 Task: Get the current traffic updates for Portland Head Light in Cape Elizabeth.
Action: Key pressed <Key.caps_lock>P<Key.caps_lock>ortland<Key.space><Key.caps_lock>H<Key.caps_lock>ead<Key.space><Key.caps_lock>L<Key.caps_lock>ight<Key.space>,<Key.caps_lock>C<Key.caps_lock>ape<Key.space><Key.caps_lock>E<Key.caps_lock>lizabeth
Screenshot: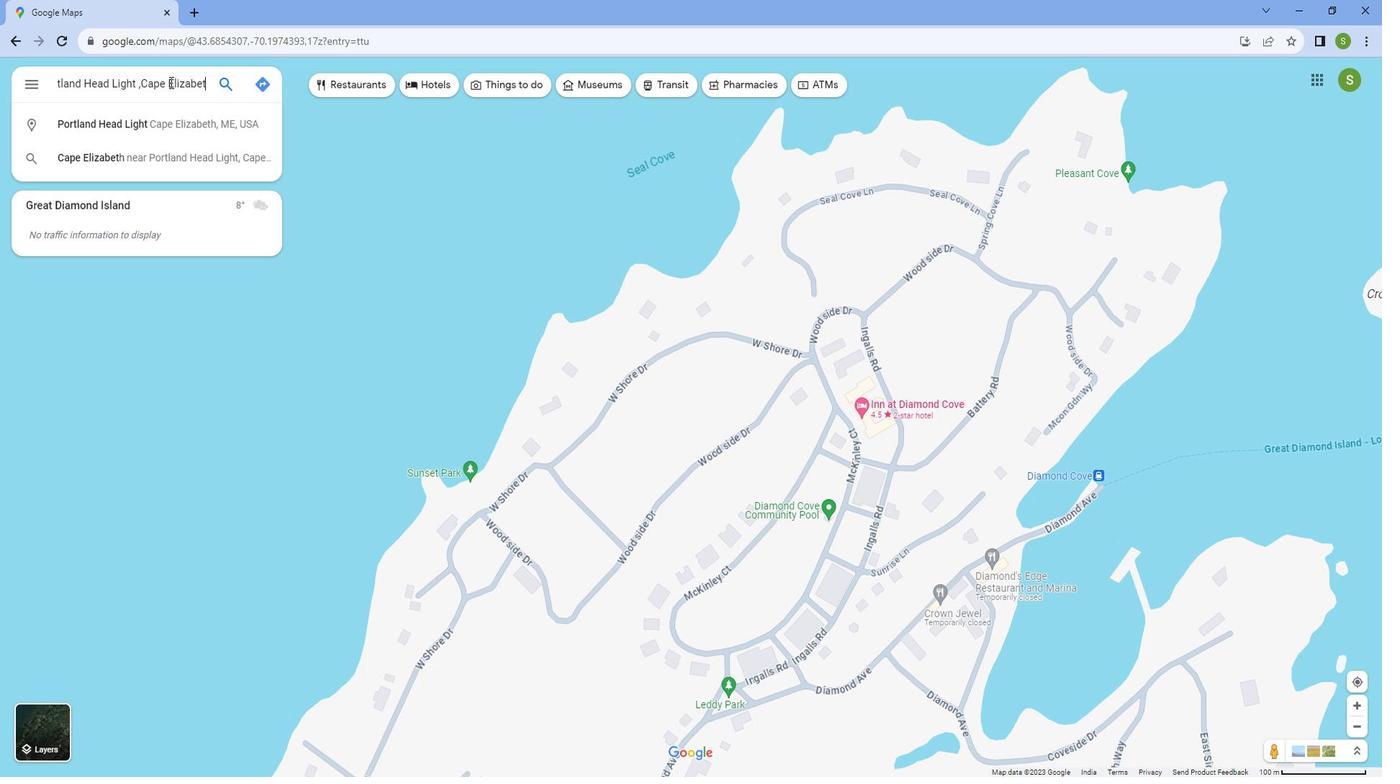 
Action: Mouse moved to (235, 129)
Screenshot: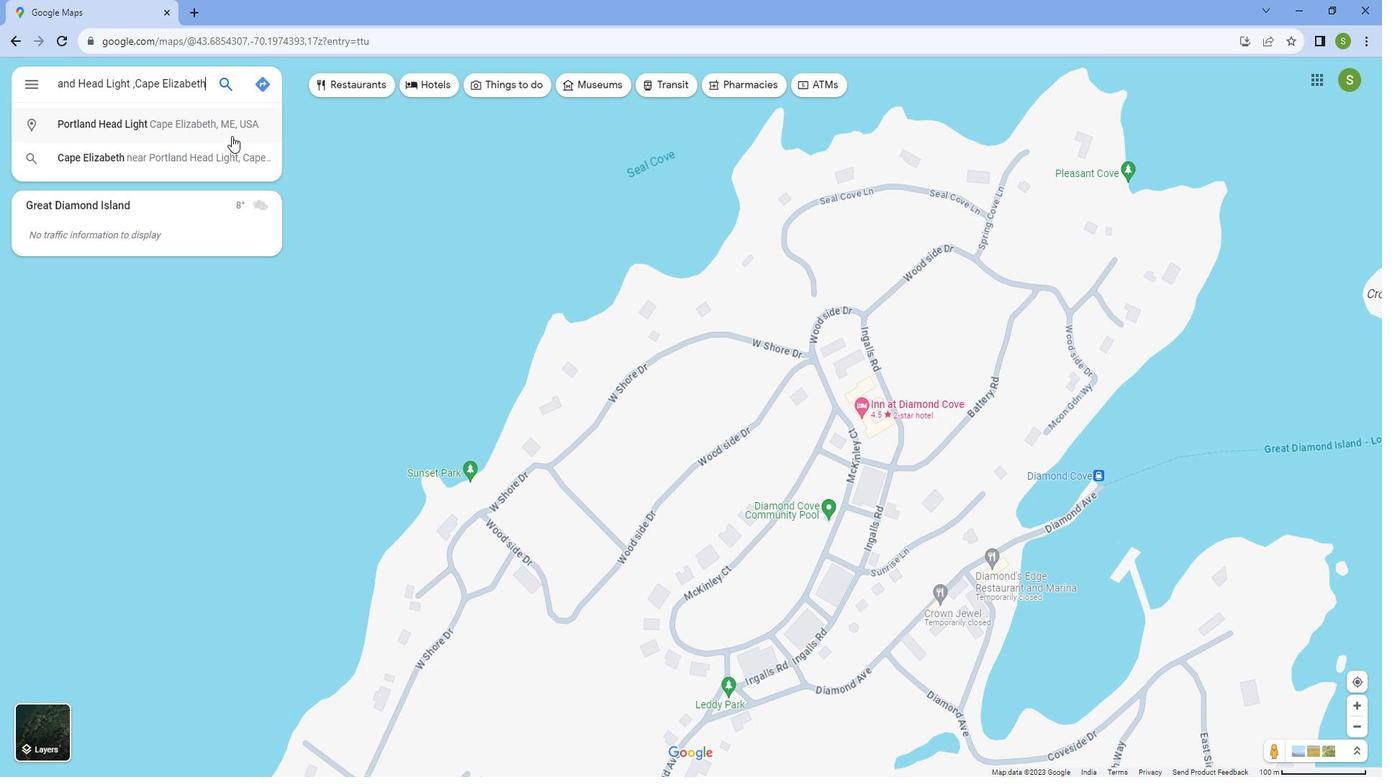 
Action: Mouse pressed left at (235, 129)
Screenshot: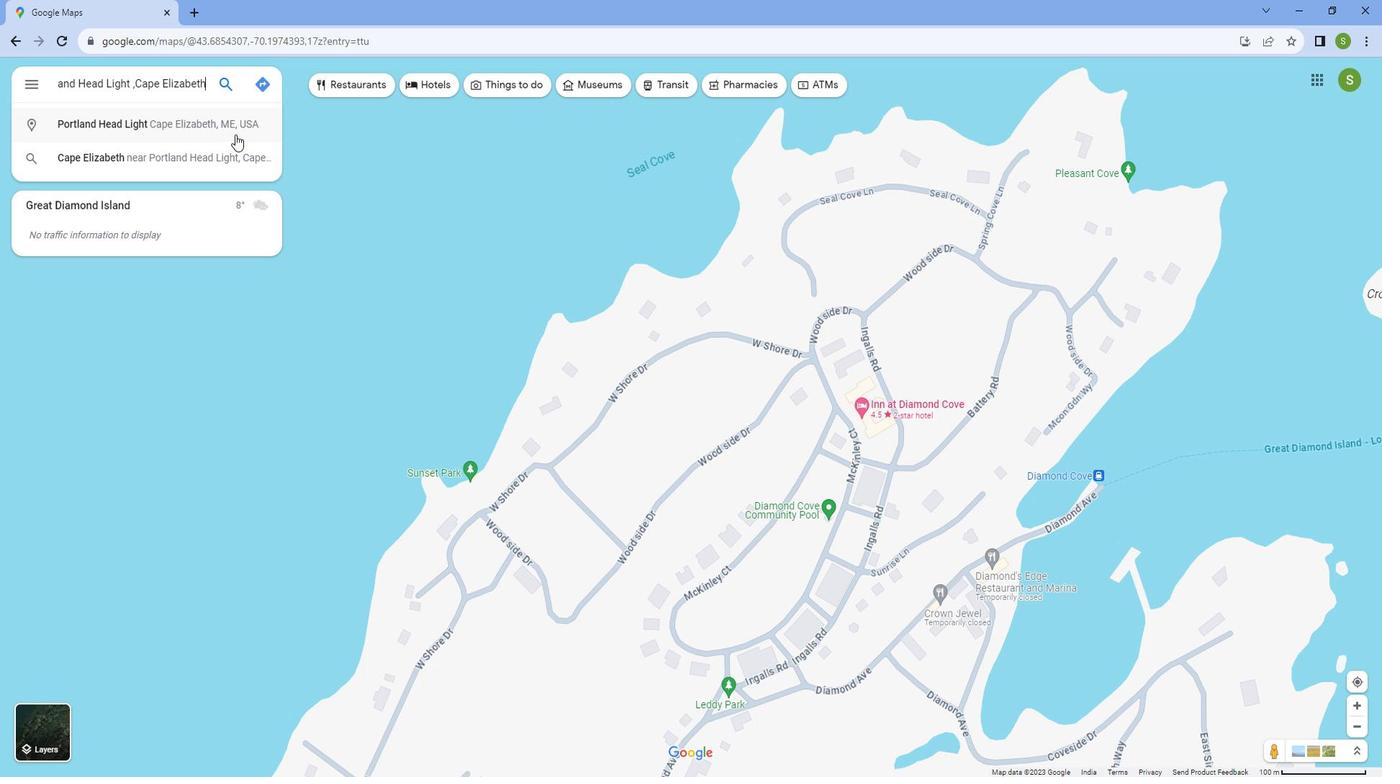 
Action: Mouse moved to (699, 558)
Screenshot: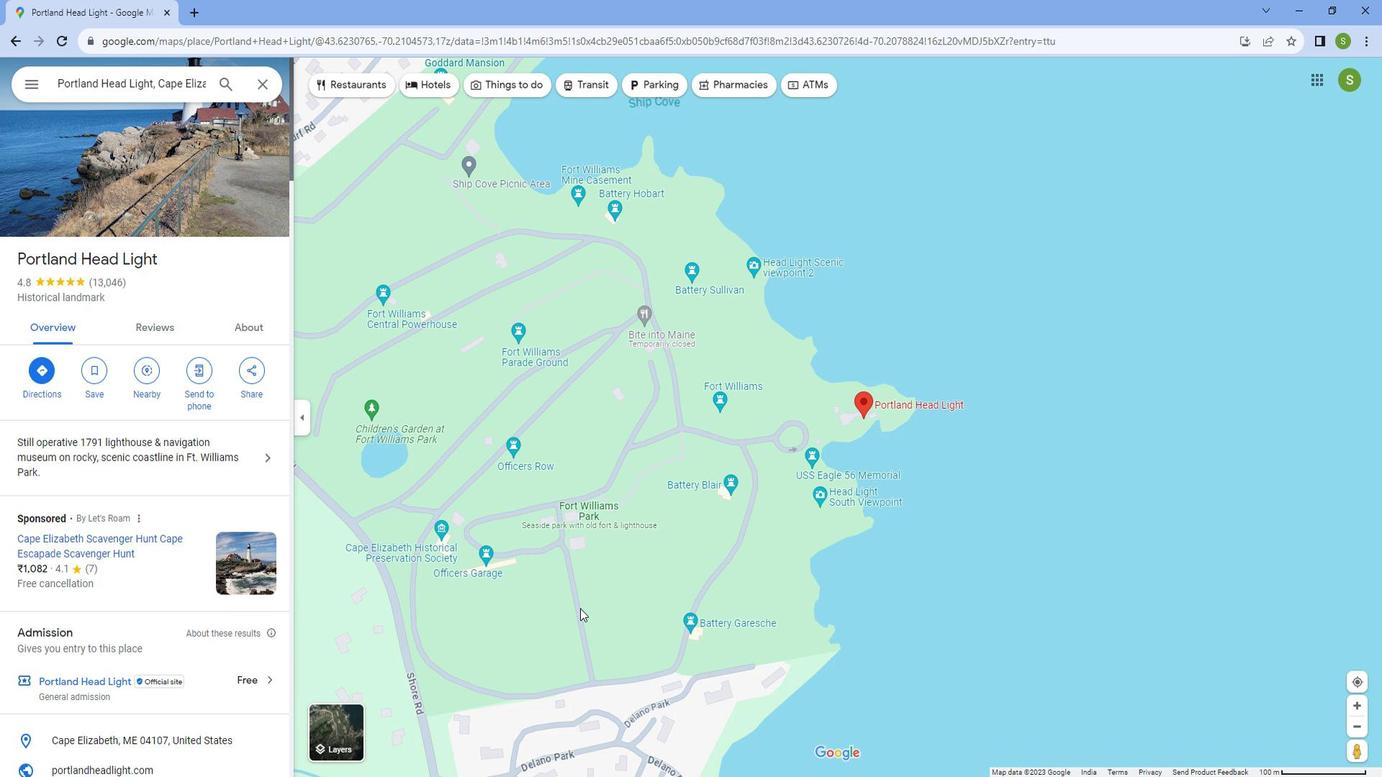 
Action: Mouse scrolled (699, 557) with delta (0, 0)
Screenshot: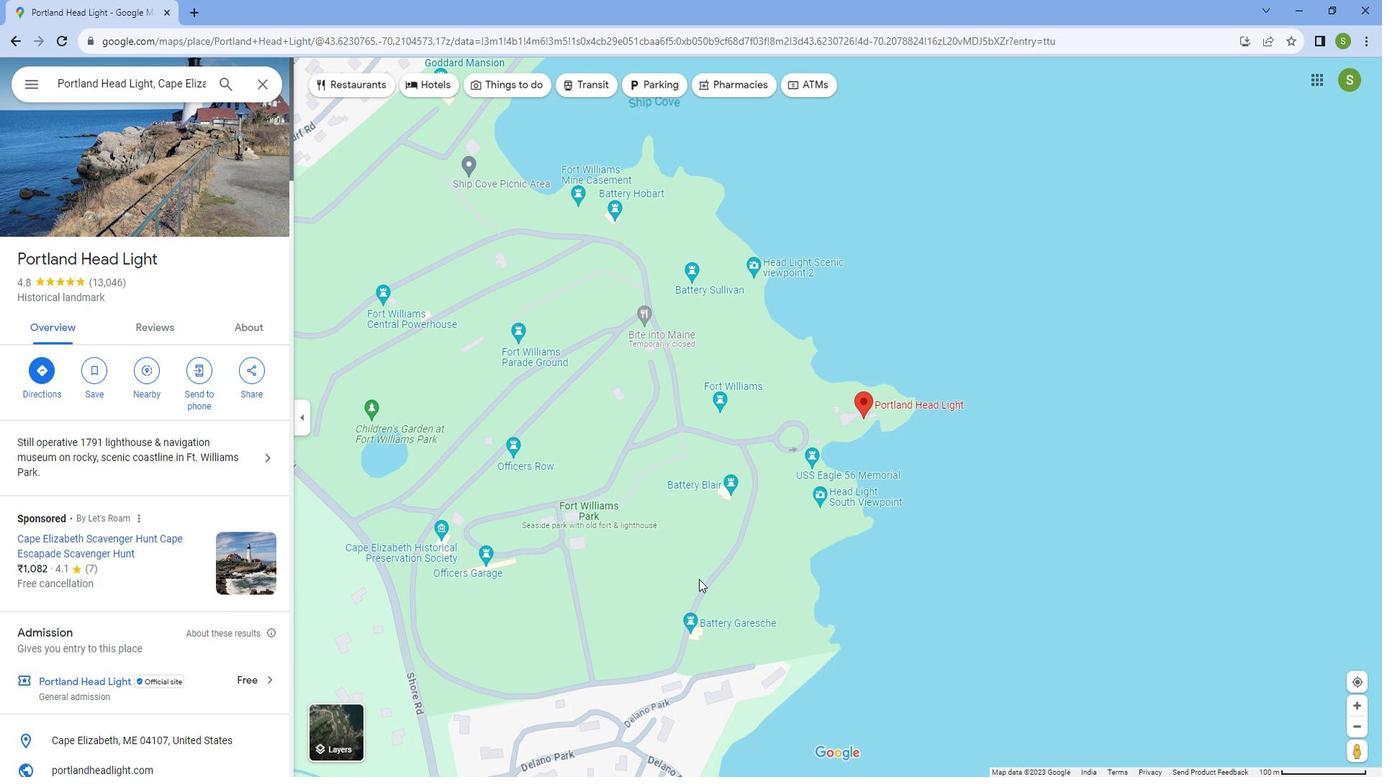 
Action: Mouse scrolled (699, 557) with delta (0, 0)
Screenshot: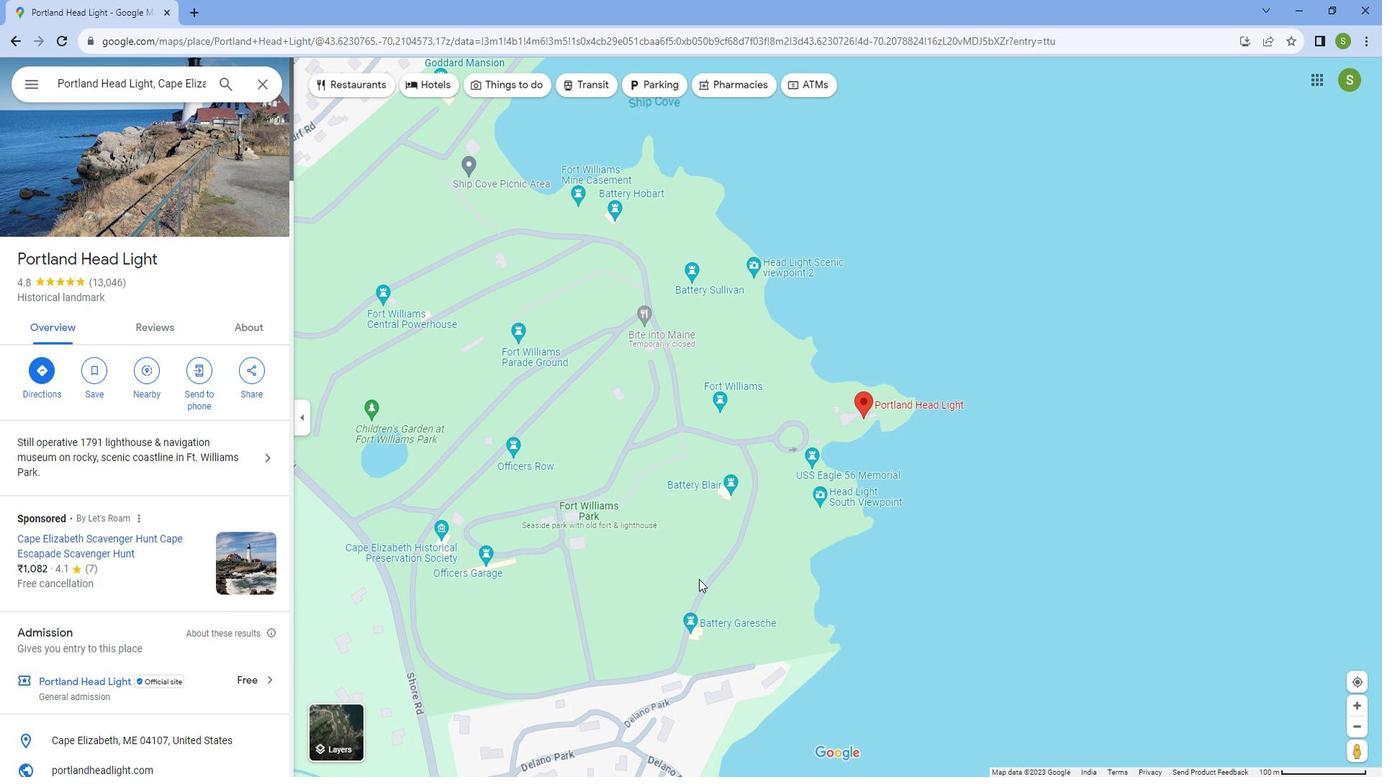 
Action: Mouse scrolled (699, 557) with delta (0, 0)
Screenshot: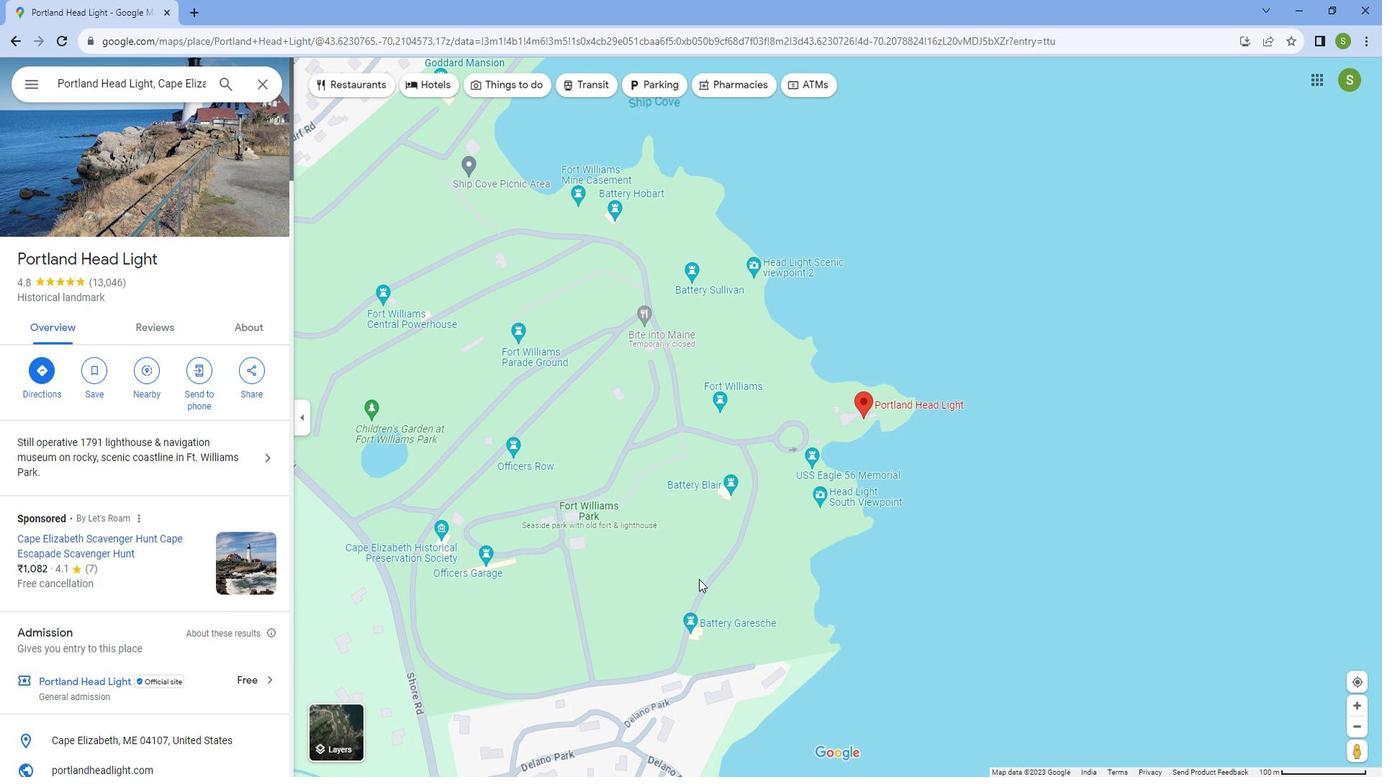 
Action: Mouse scrolled (699, 557) with delta (0, 0)
Screenshot: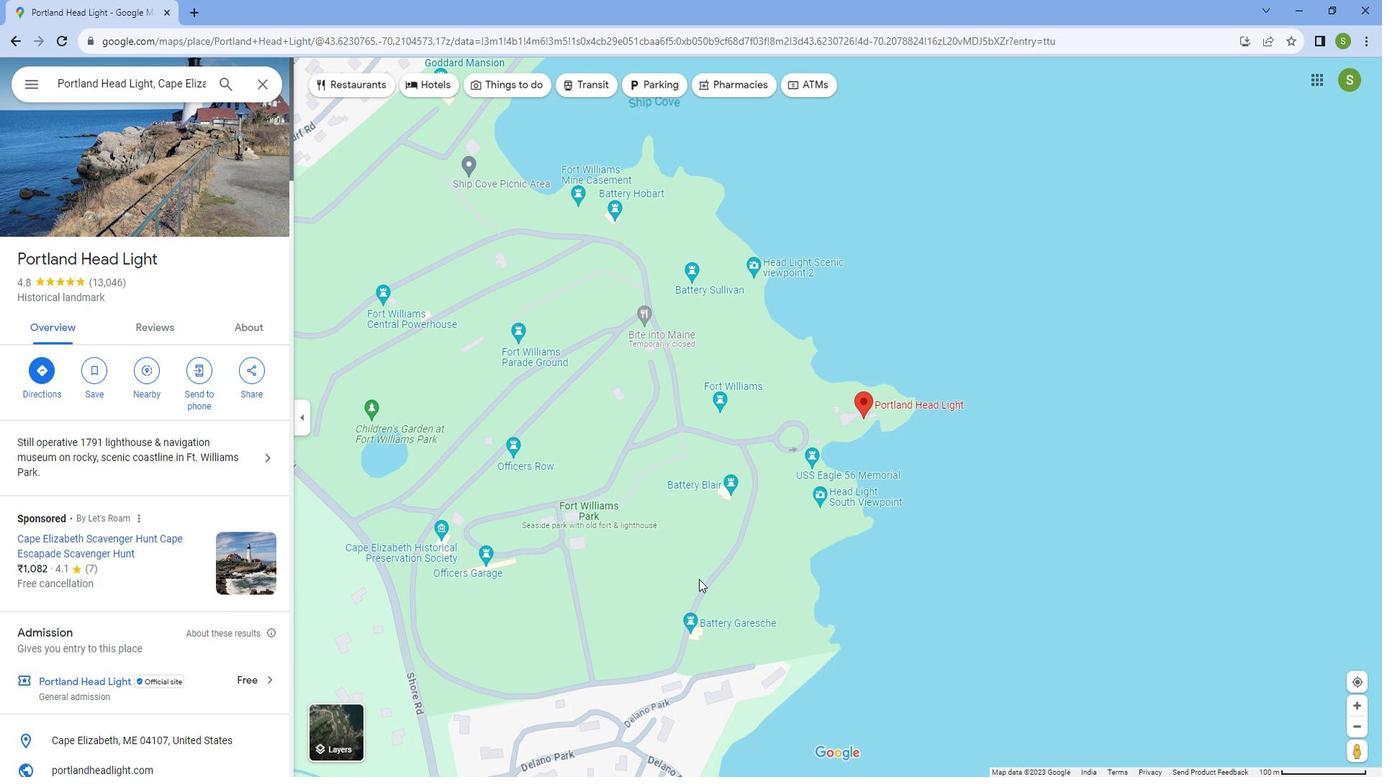 
Action: Mouse scrolled (699, 557) with delta (0, 0)
Screenshot: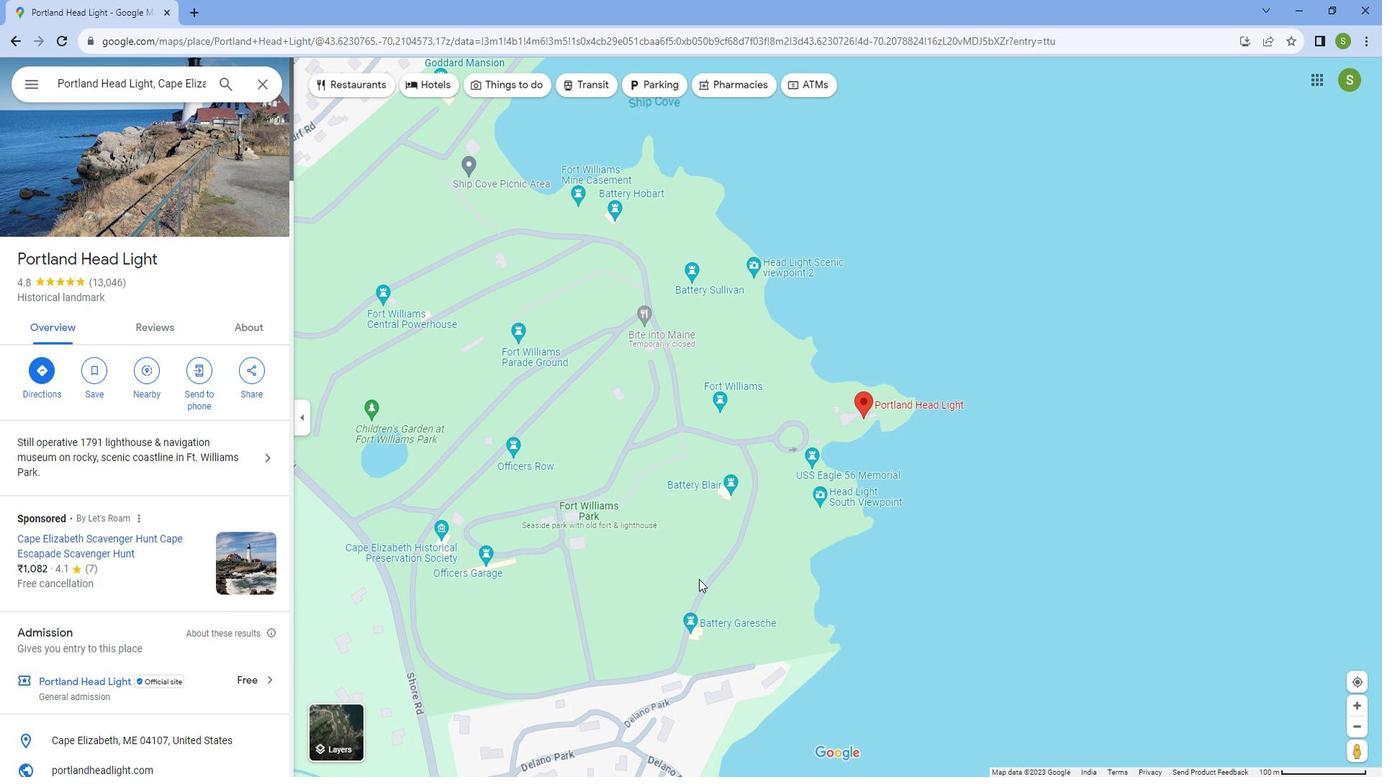 
Action: Mouse scrolled (699, 557) with delta (0, 0)
Screenshot: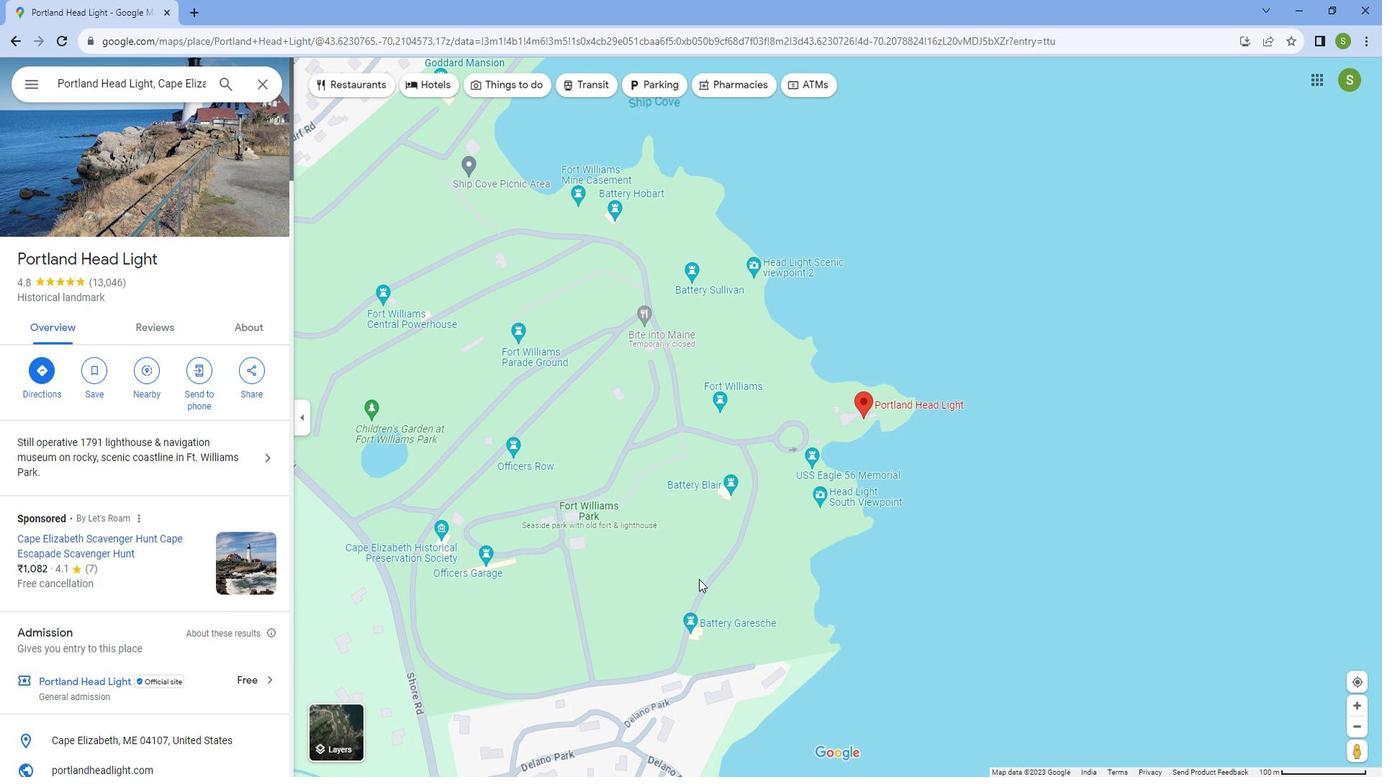 
Action: Mouse scrolled (699, 557) with delta (0, 0)
Screenshot: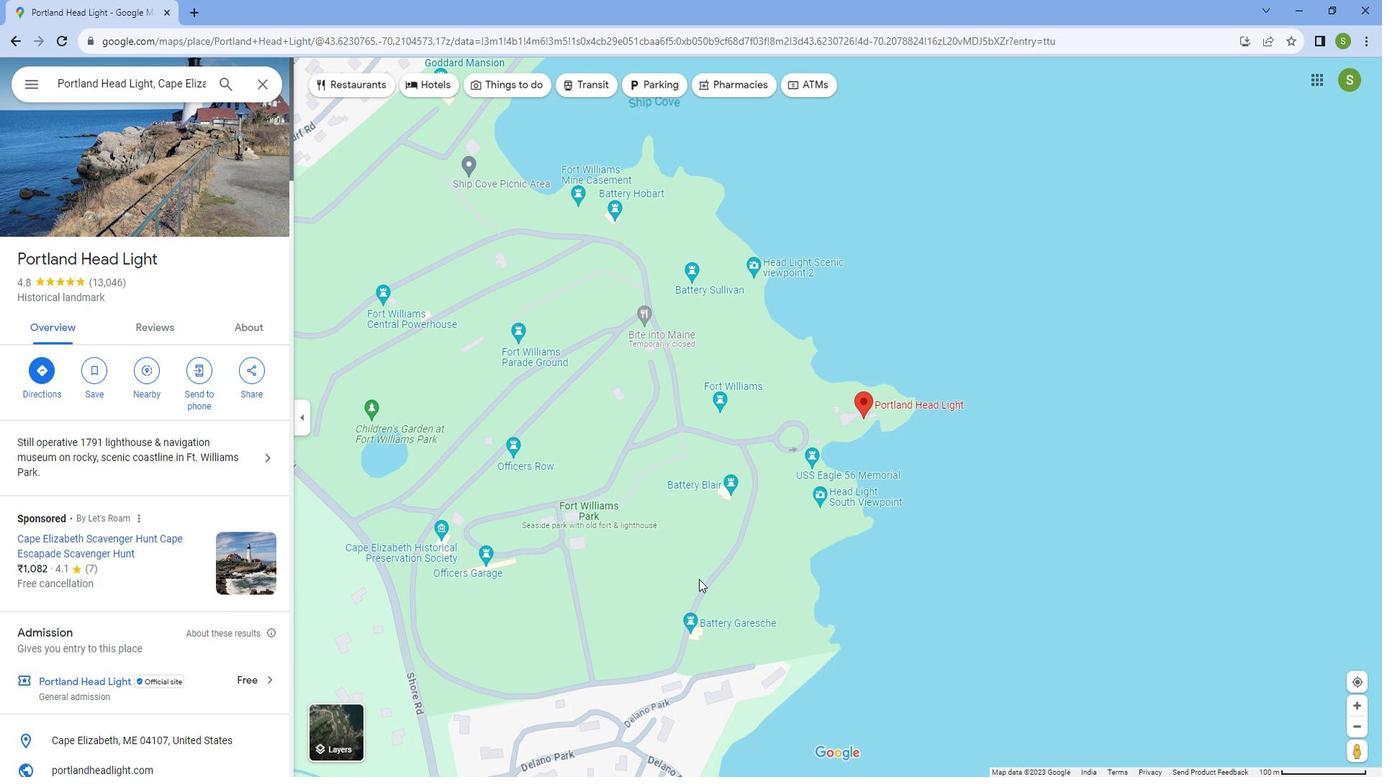 
Action: Mouse moved to (439, 692)
Screenshot: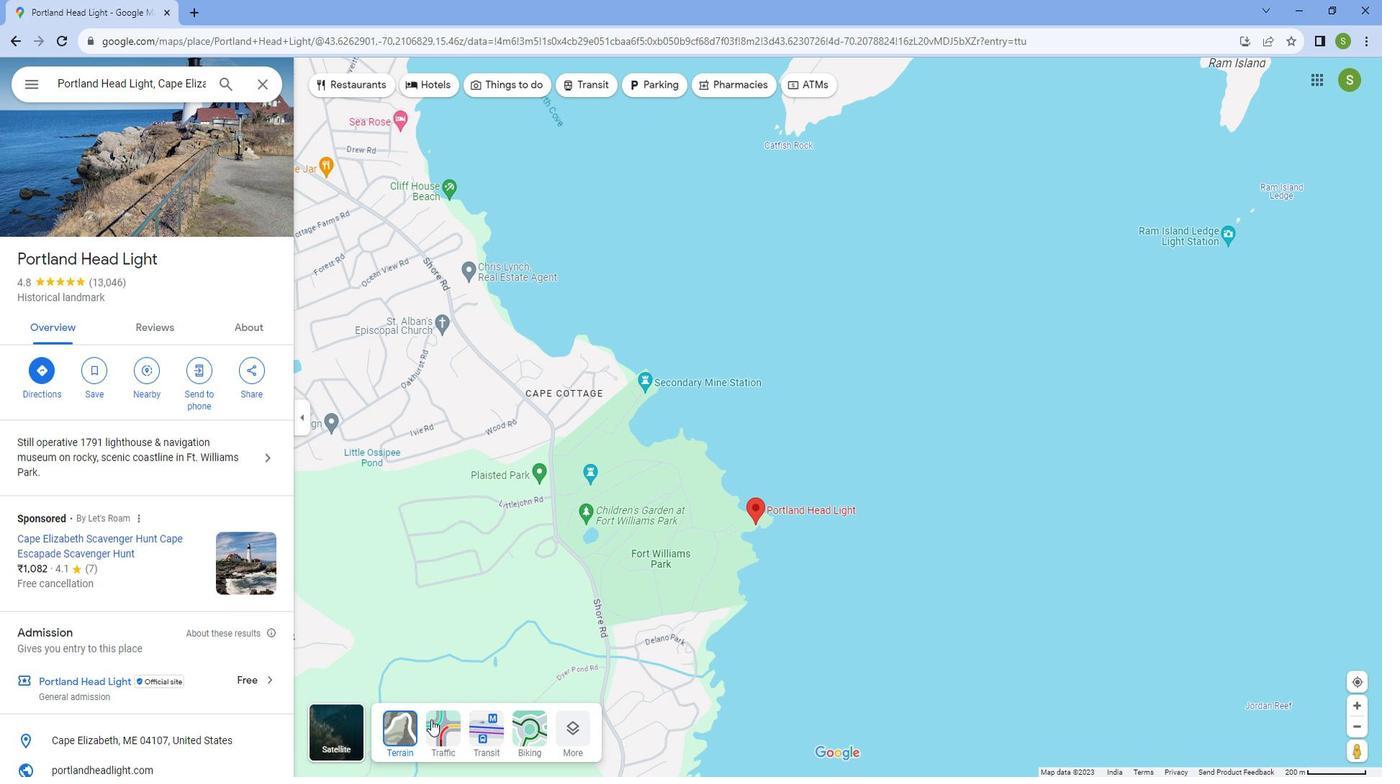 
Action: Mouse pressed left at (439, 692)
Screenshot: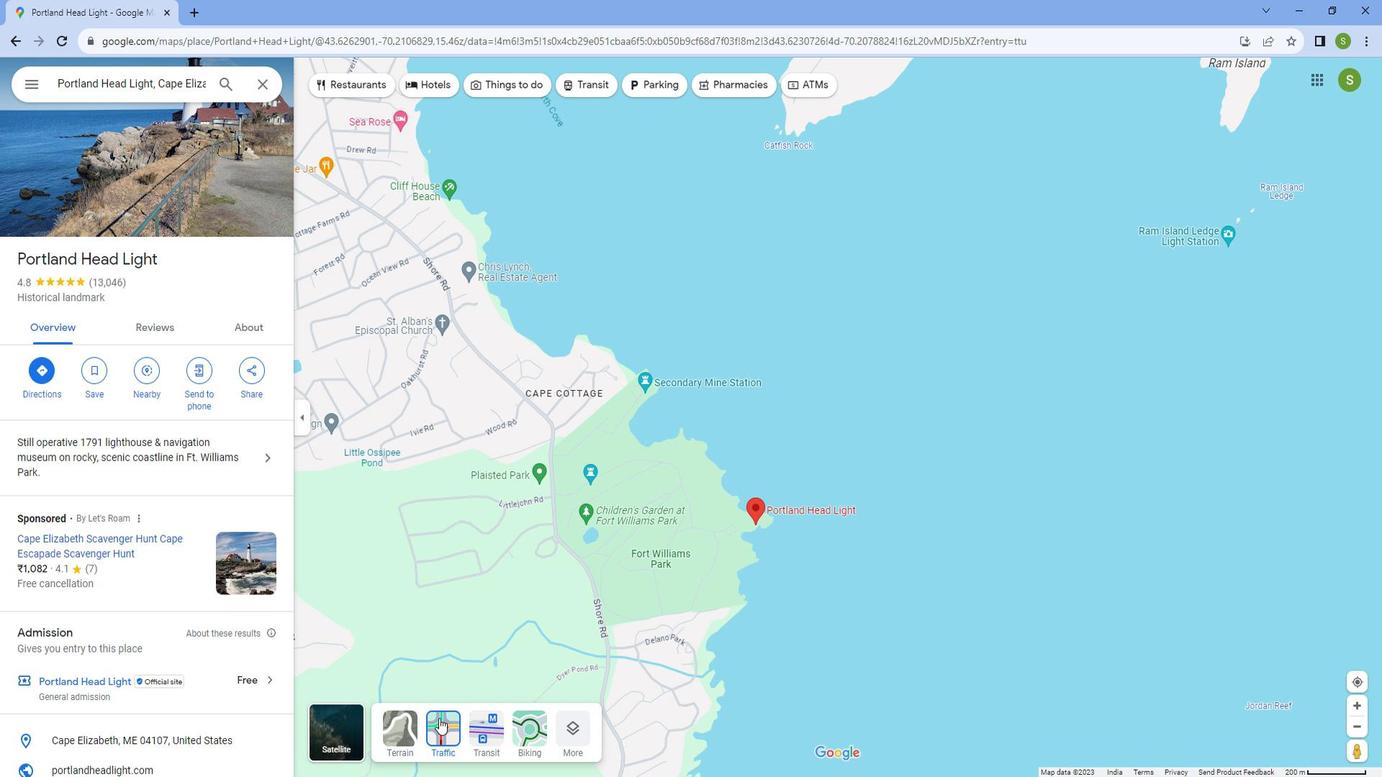 
Action: Mouse moved to (549, 583)
Screenshot: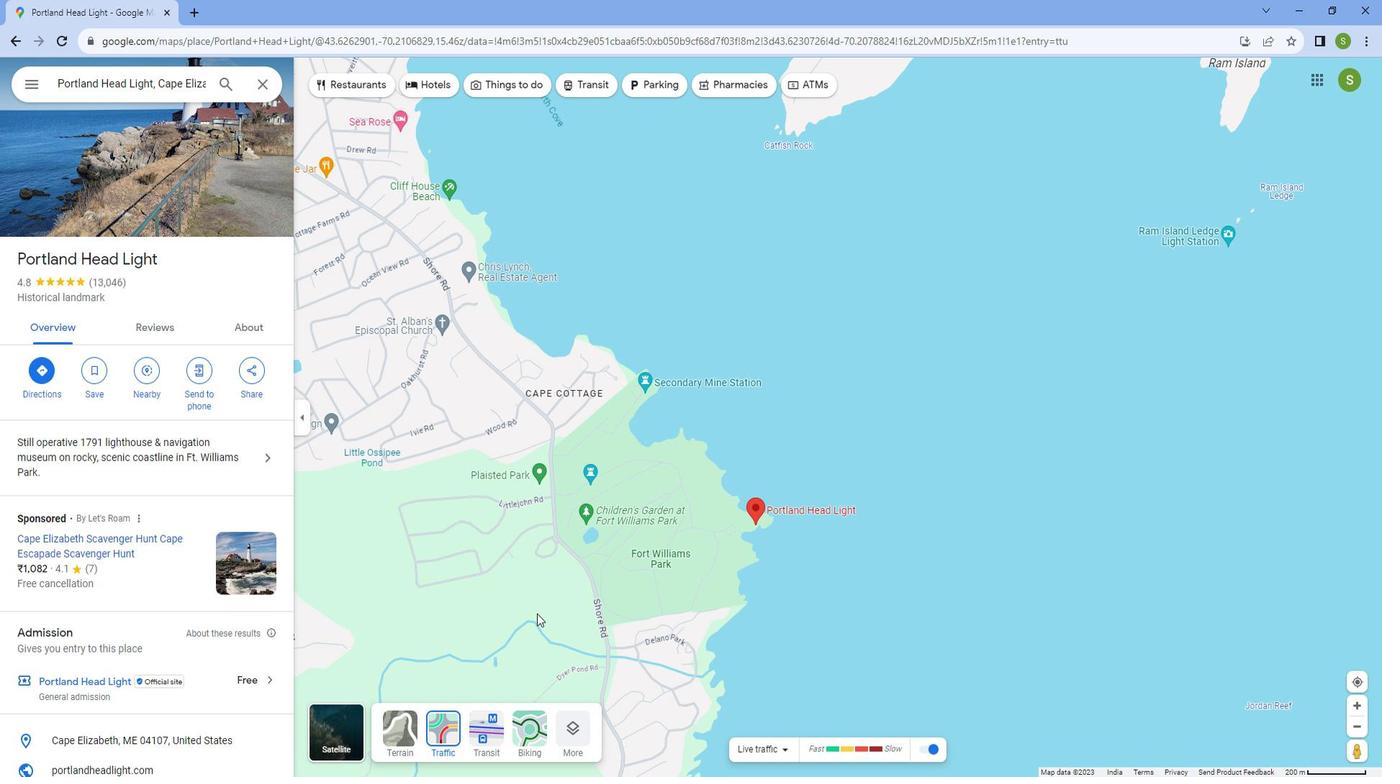 
Action: Mouse scrolled (549, 582) with delta (0, 0)
Screenshot: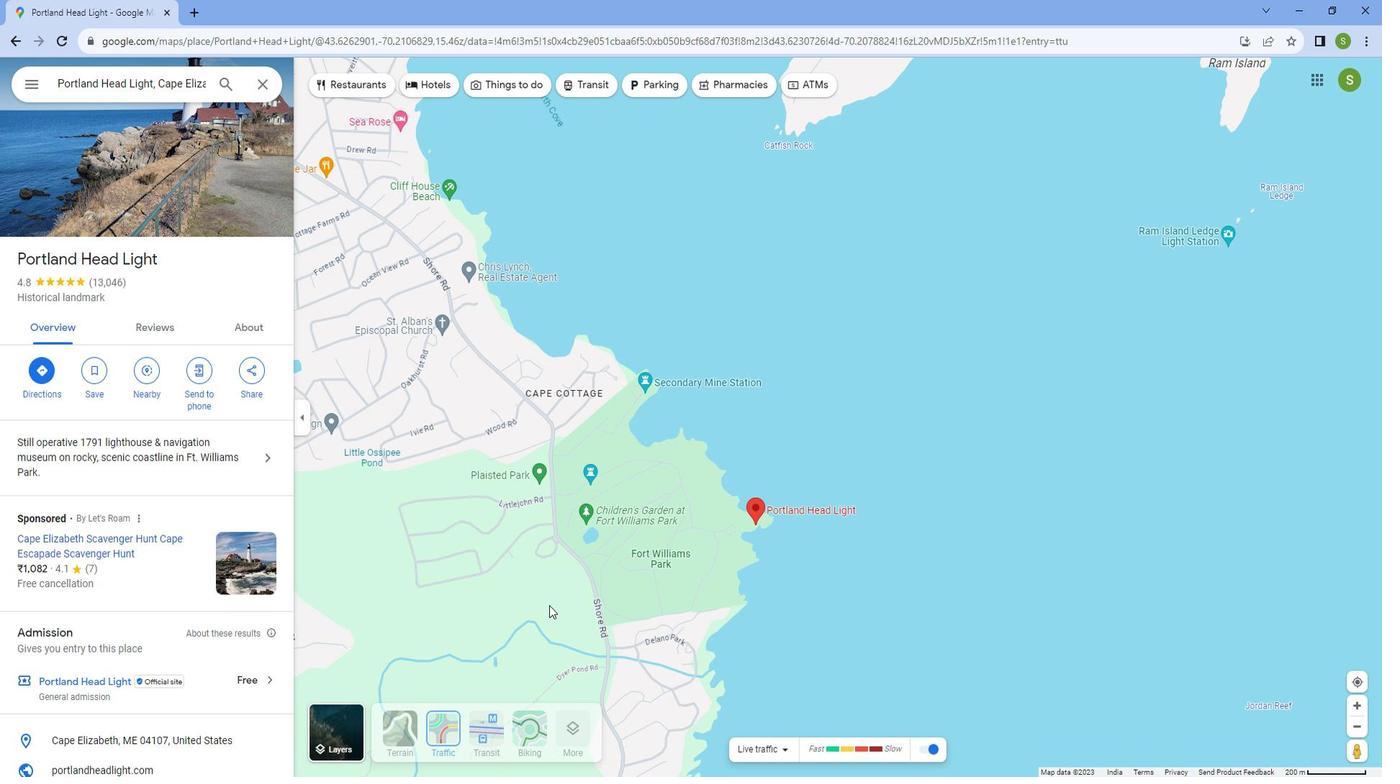 
Action: Mouse scrolled (549, 582) with delta (0, 0)
Screenshot: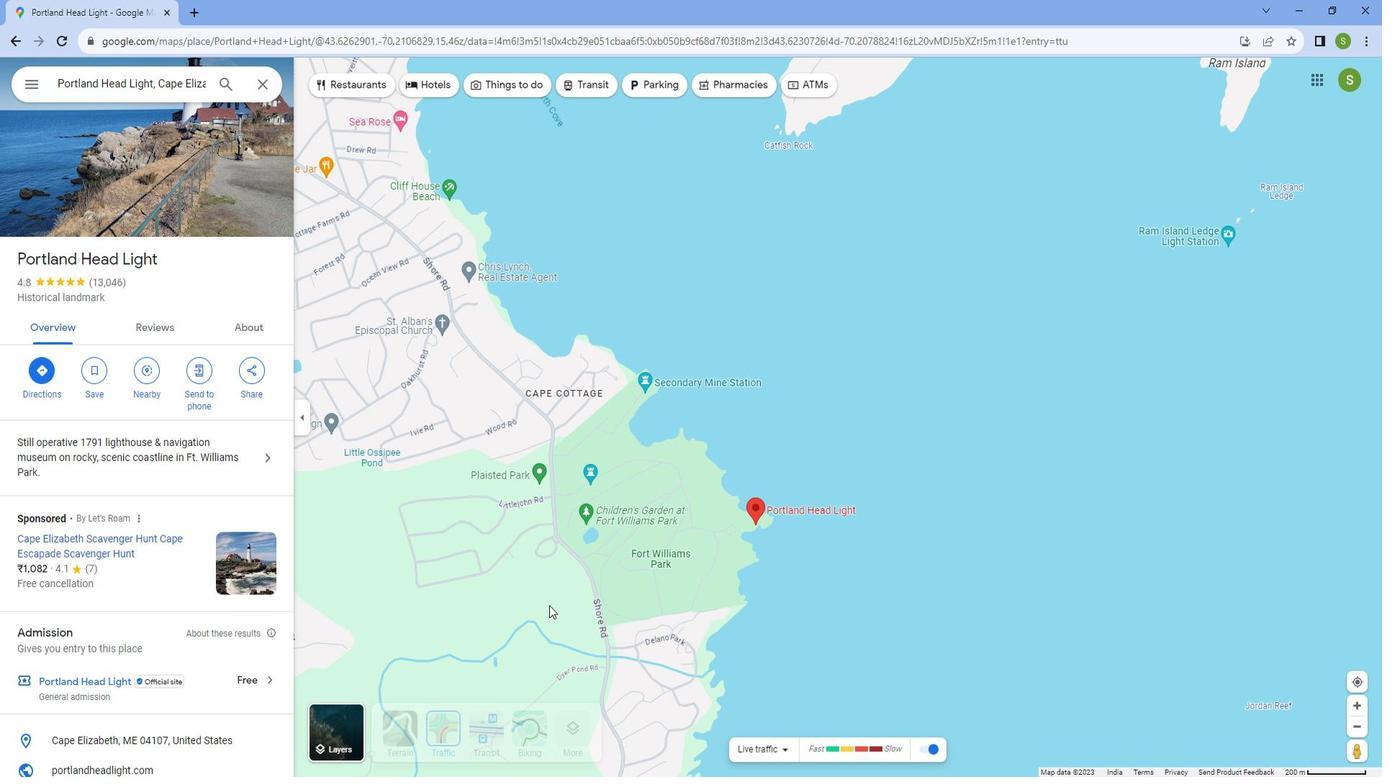 
Action: Mouse scrolled (549, 582) with delta (0, 0)
Screenshot: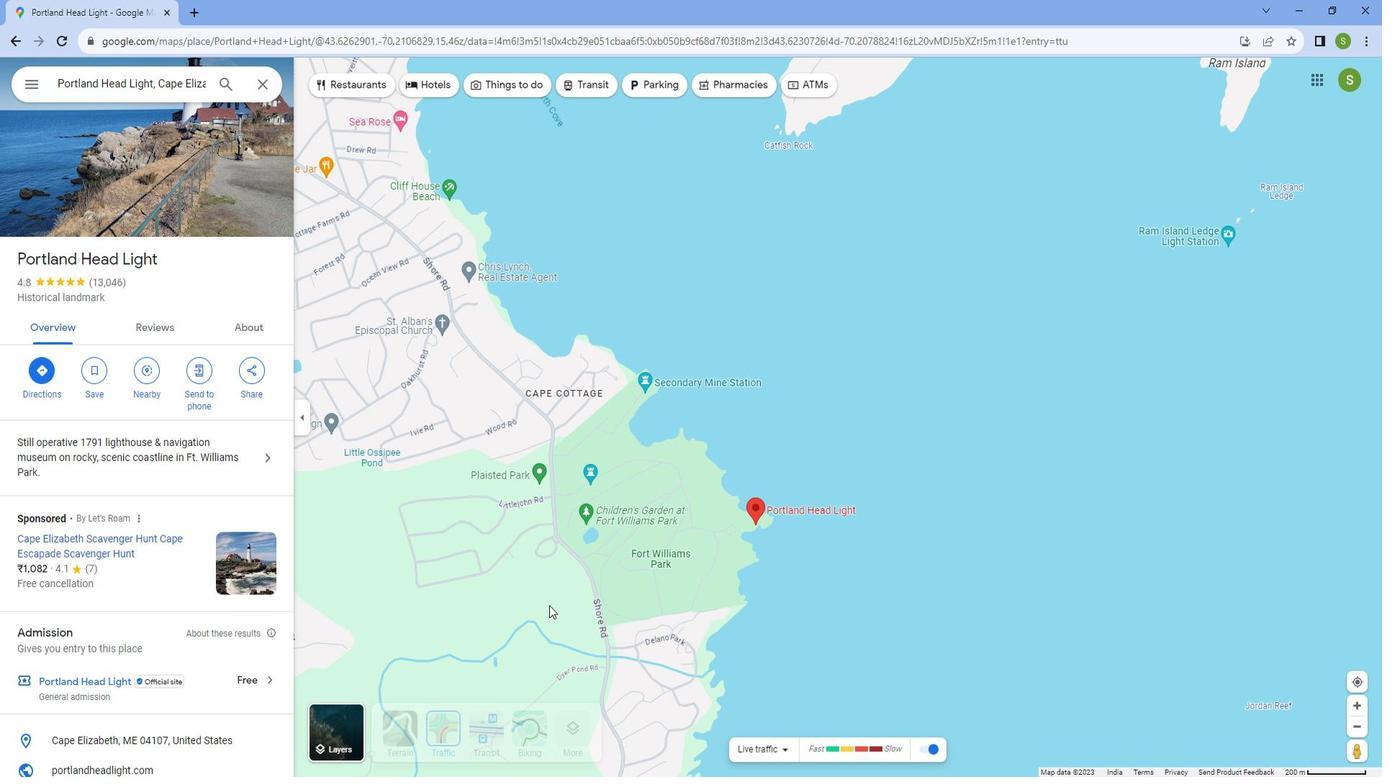 
Action: Mouse scrolled (549, 582) with delta (0, 0)
Screenshot: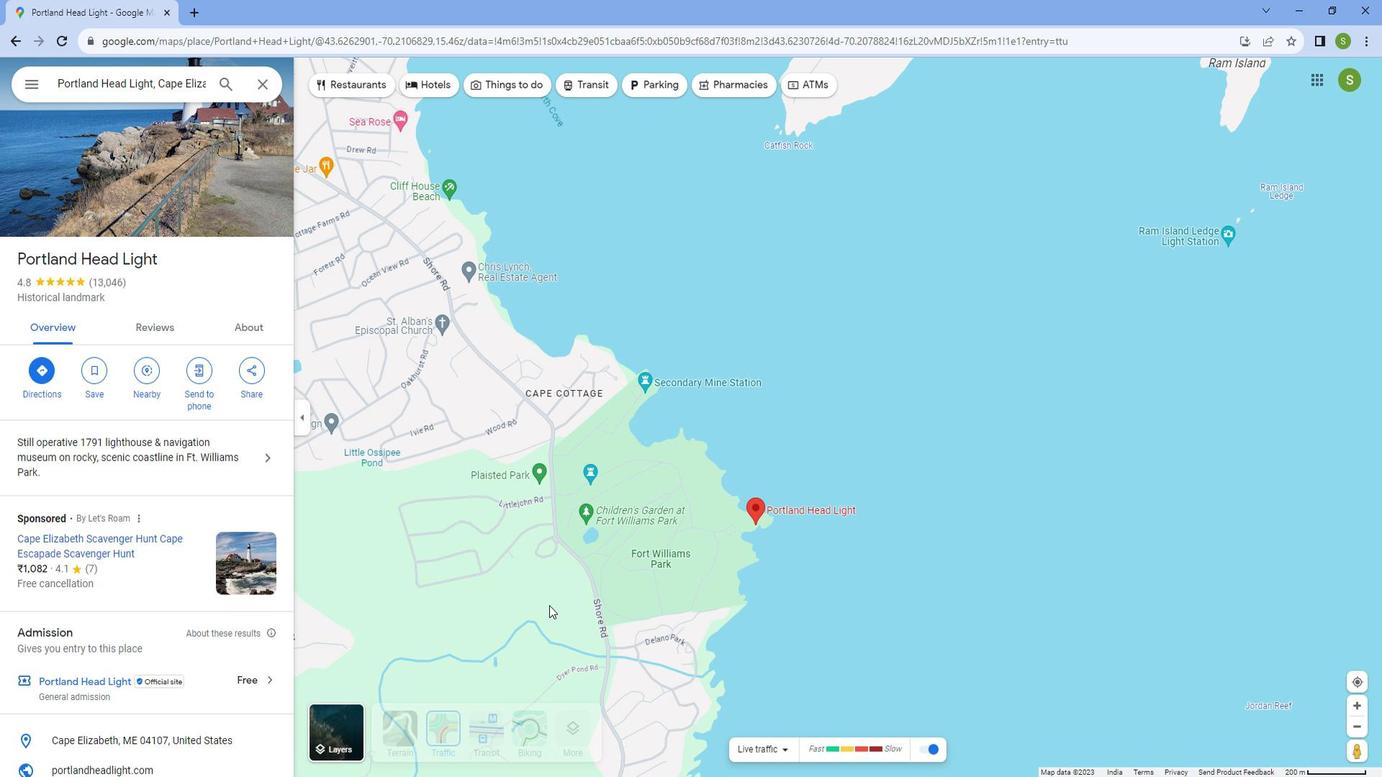 
Action: Mouse scrolled (549, 582) with delta (0, 0)
Screenshot: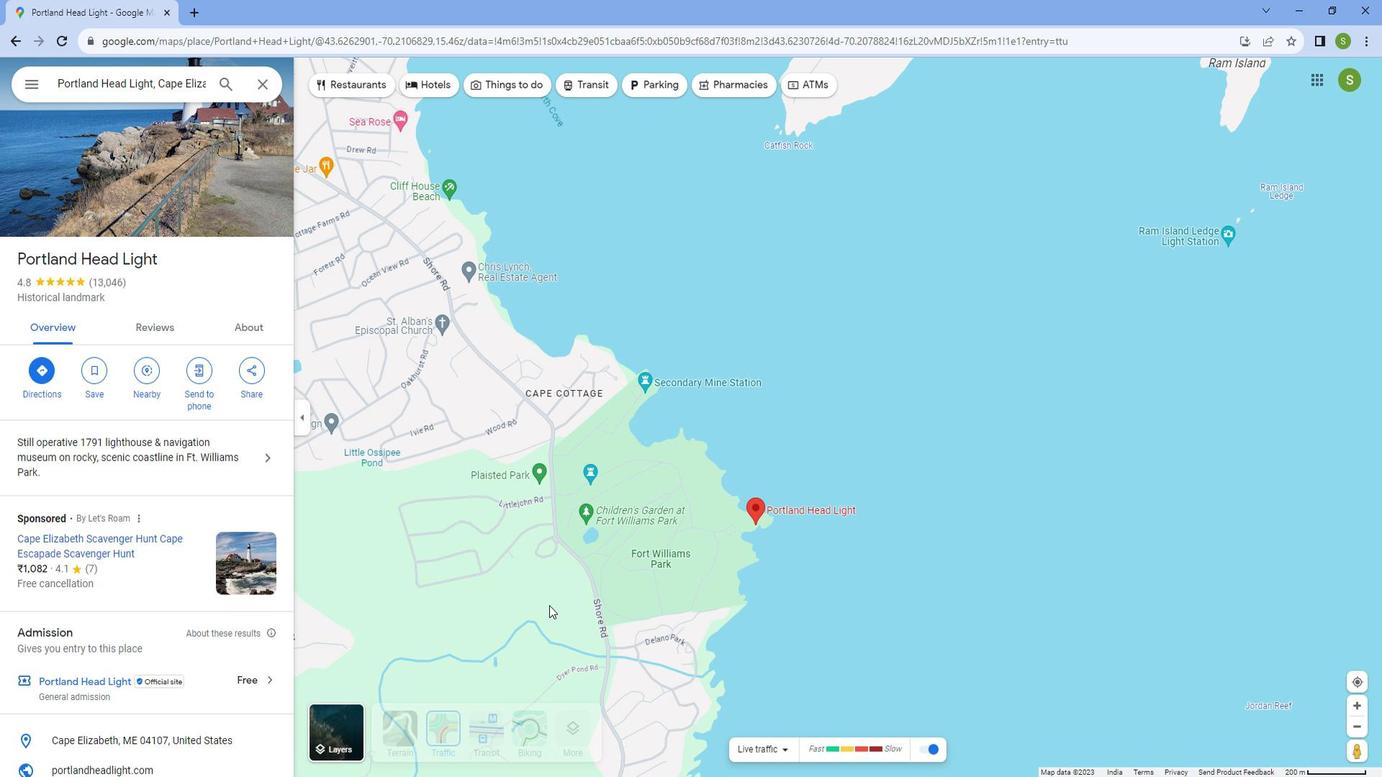 
Action: Mouse scrolled (549, 582) with delta (0, 0)
Screenshot: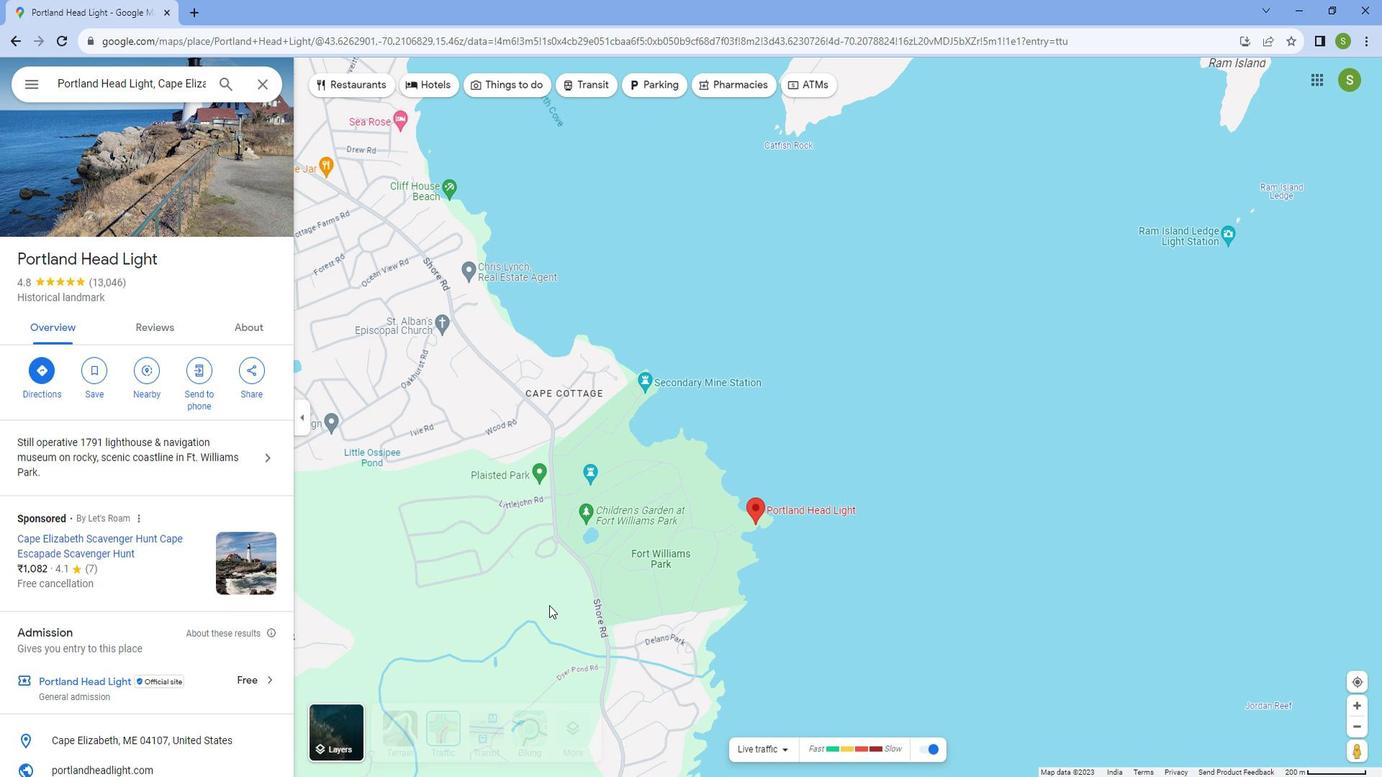 
Action: Mouse scrolled (549, 582) with delta (0, 0)
Screenshot: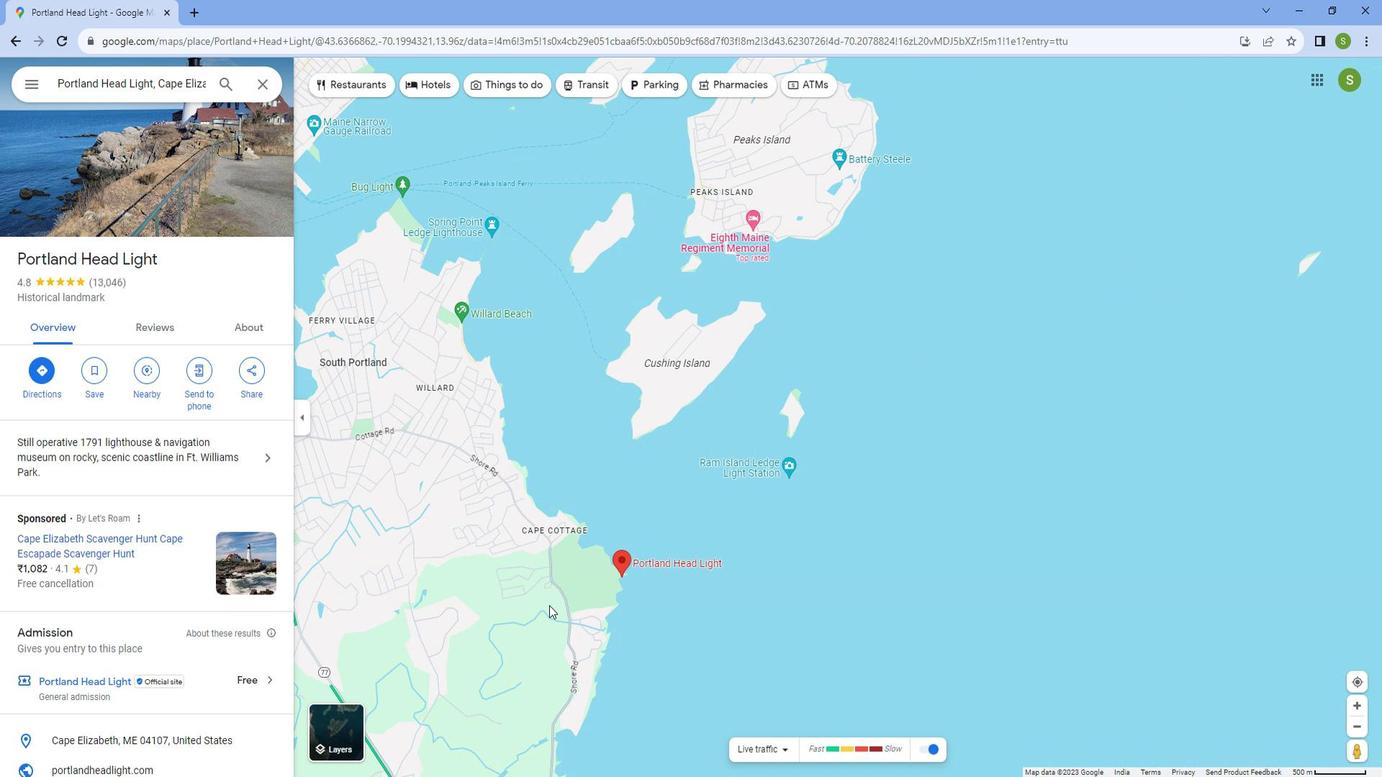 
Action: Mouse scrolled (549, 582) with delta (0, 0)
Screenshot: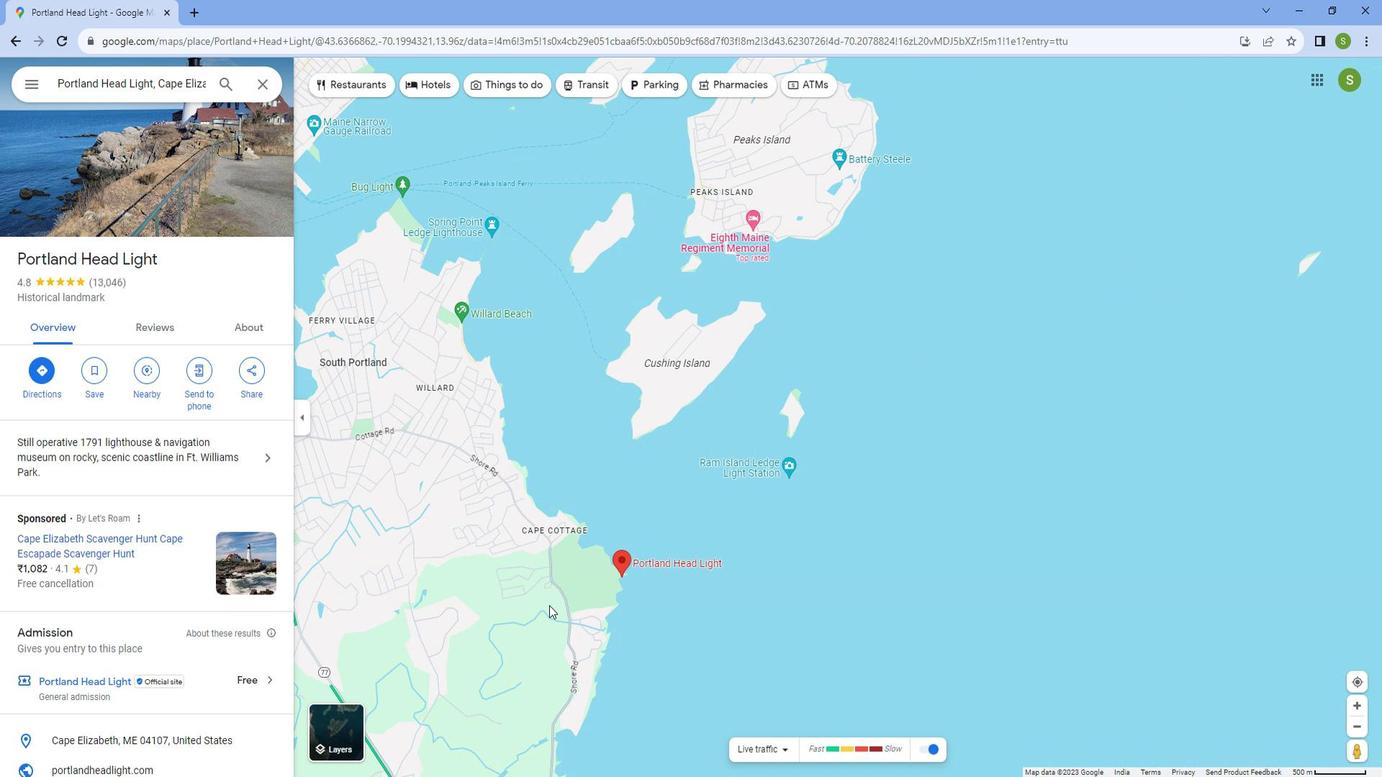
Action: Mouse scrolled (549, 582) with delta (0, 0)
Screenshot: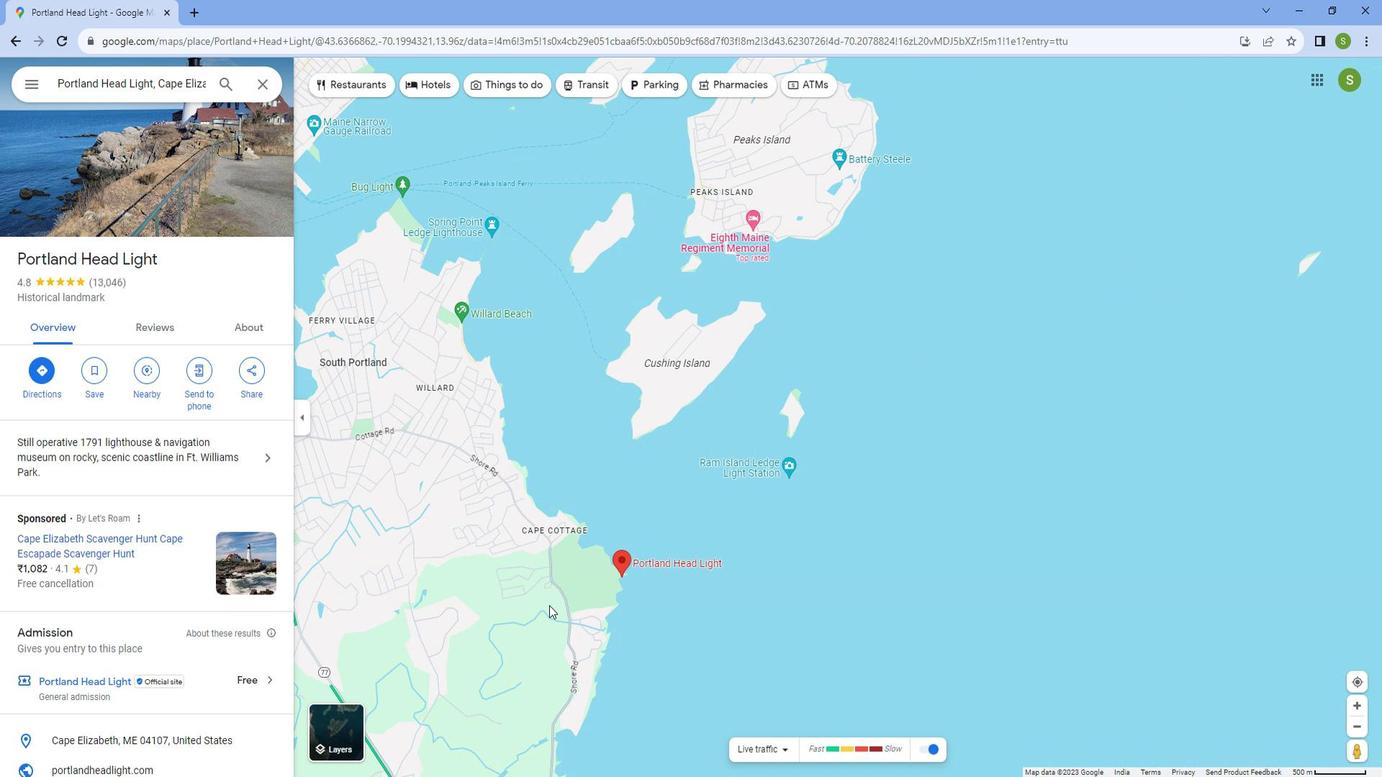 
Action: Mouse scrolled (549, 582) with delta (0, 0)
Screenshot: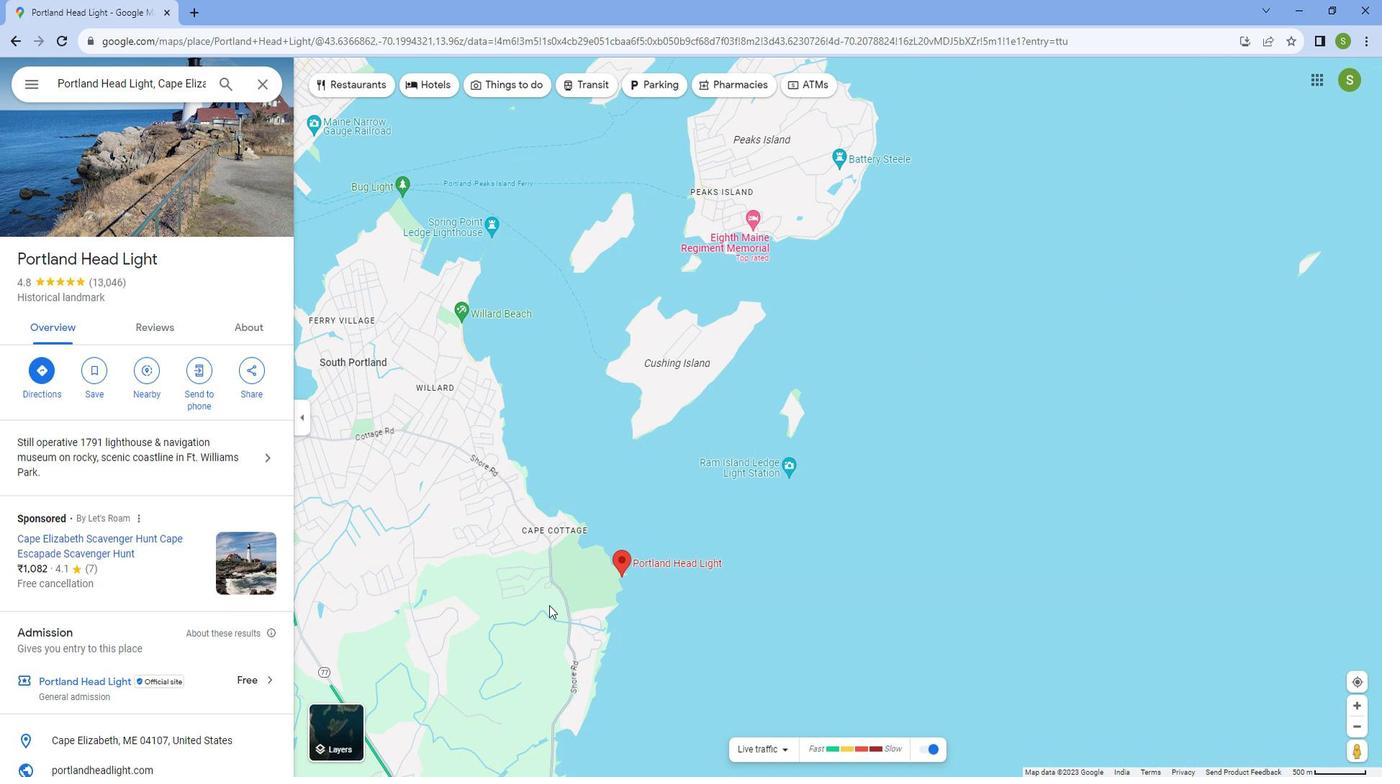 
Action: Mouse scrolled (549, 582) with delta (0, 0)
Screenshot: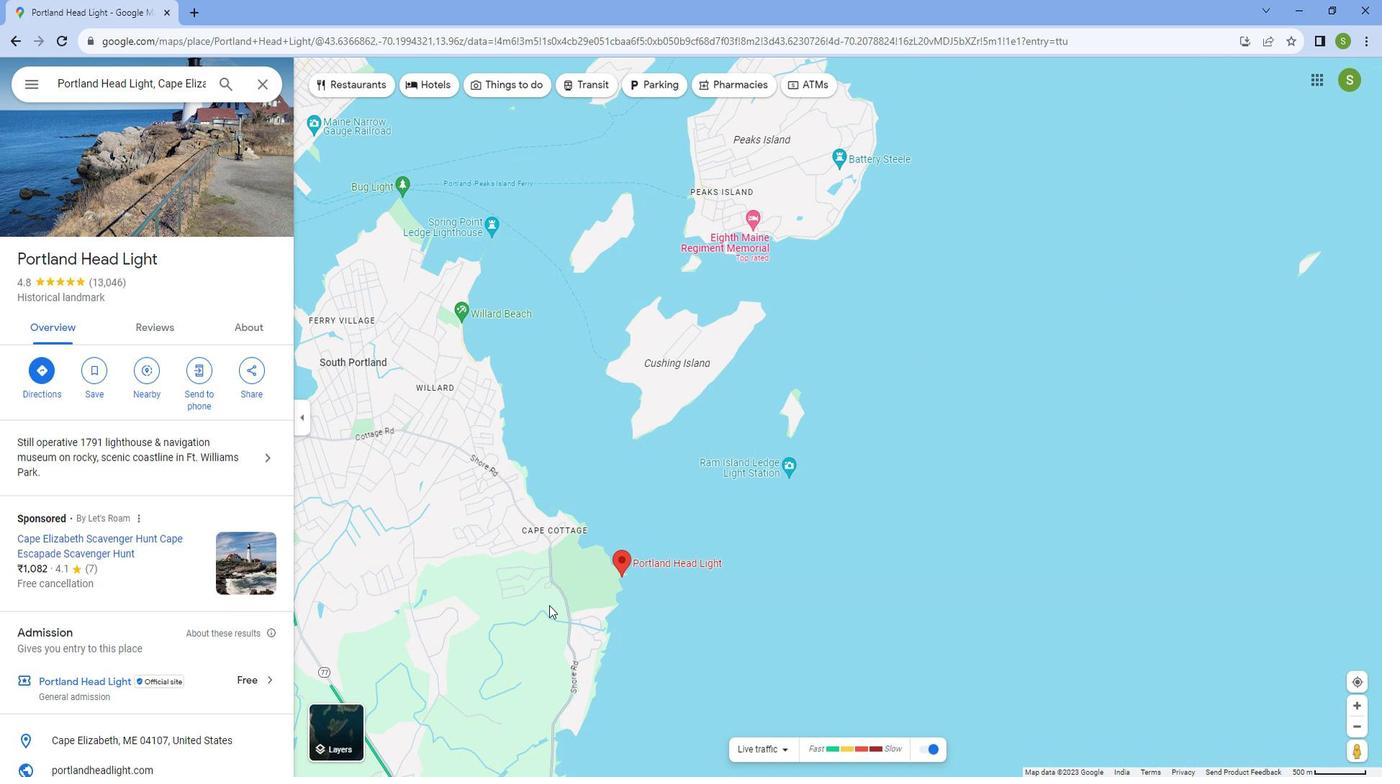 
Action: Mouse scrolled (549, 582) with delta (0, 0)
Screenshot: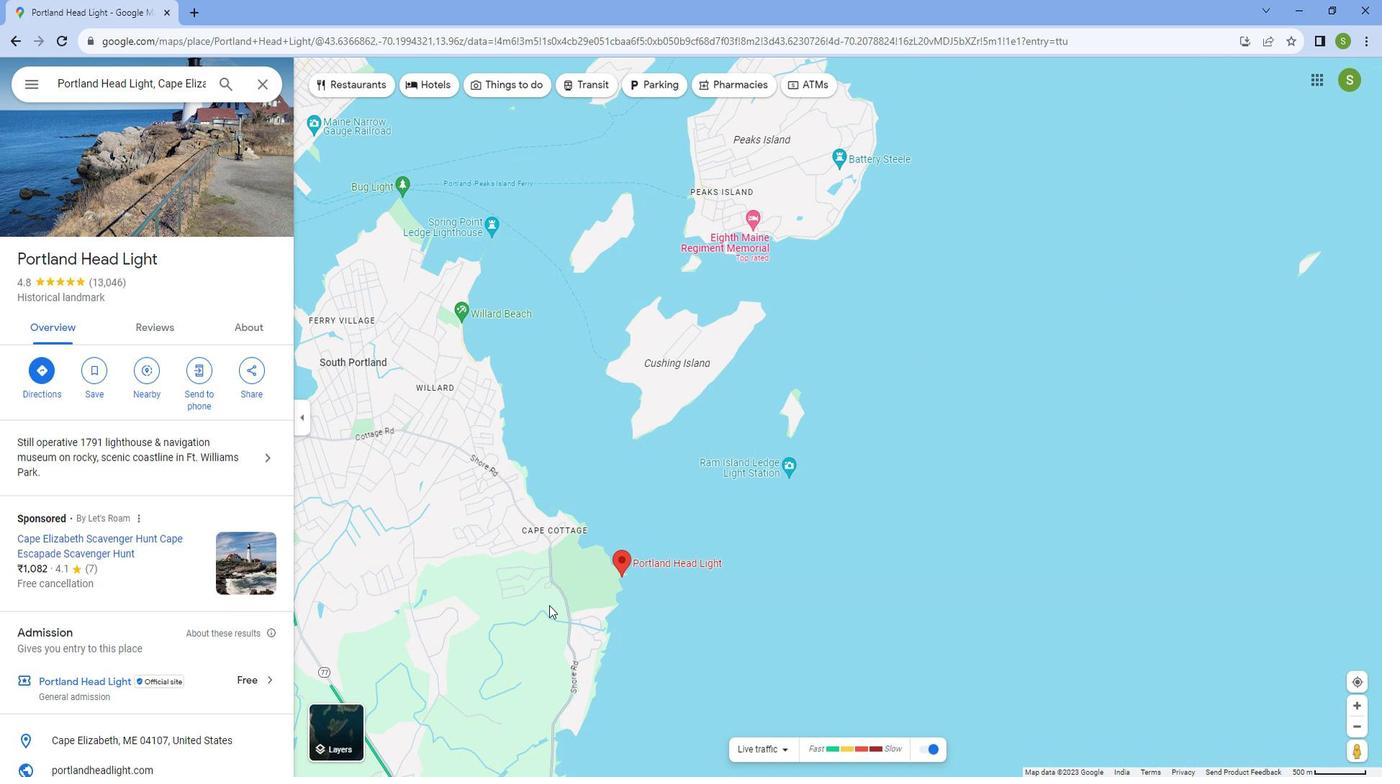 
Action: Mouse scrolled (549, 582) with delta (0, 0)
Screenshot: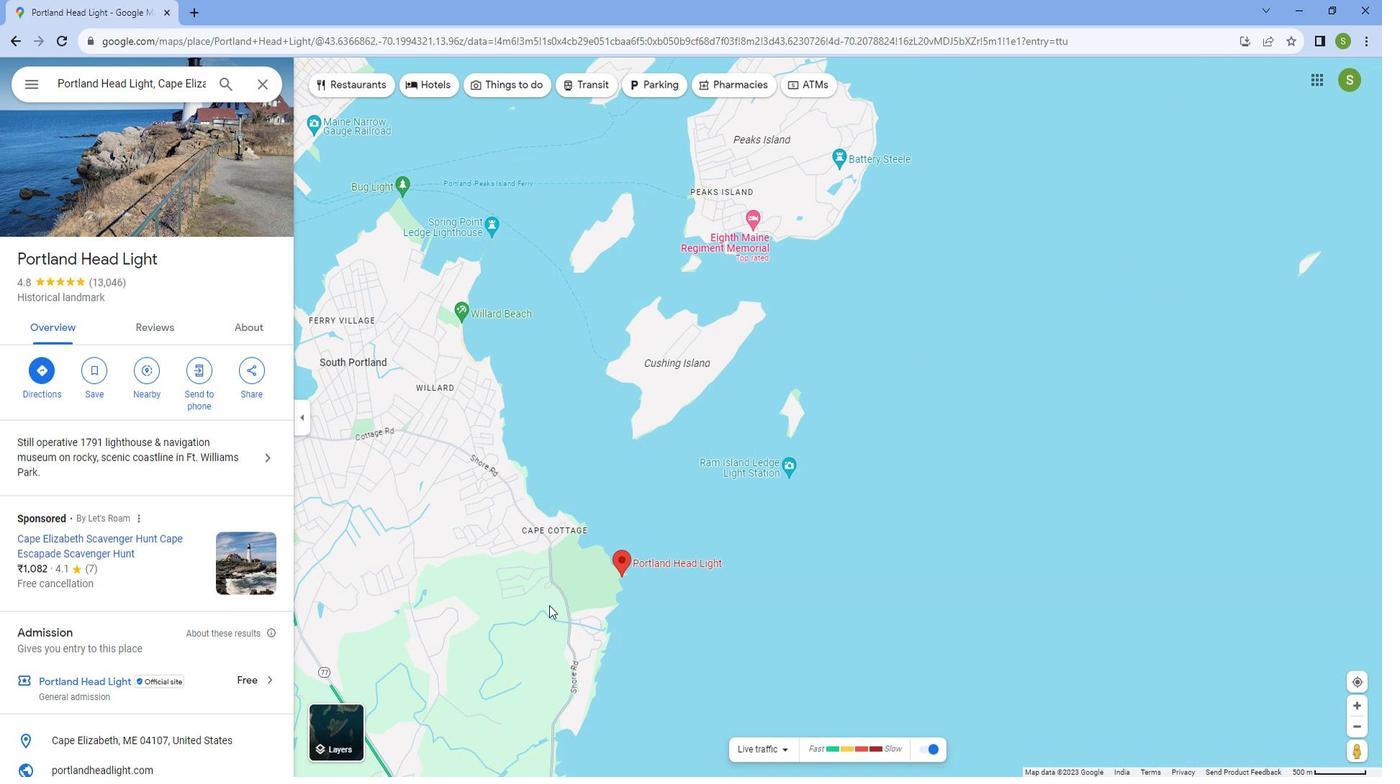 
Action: Mouse moved to (488, 541)
Screenshot: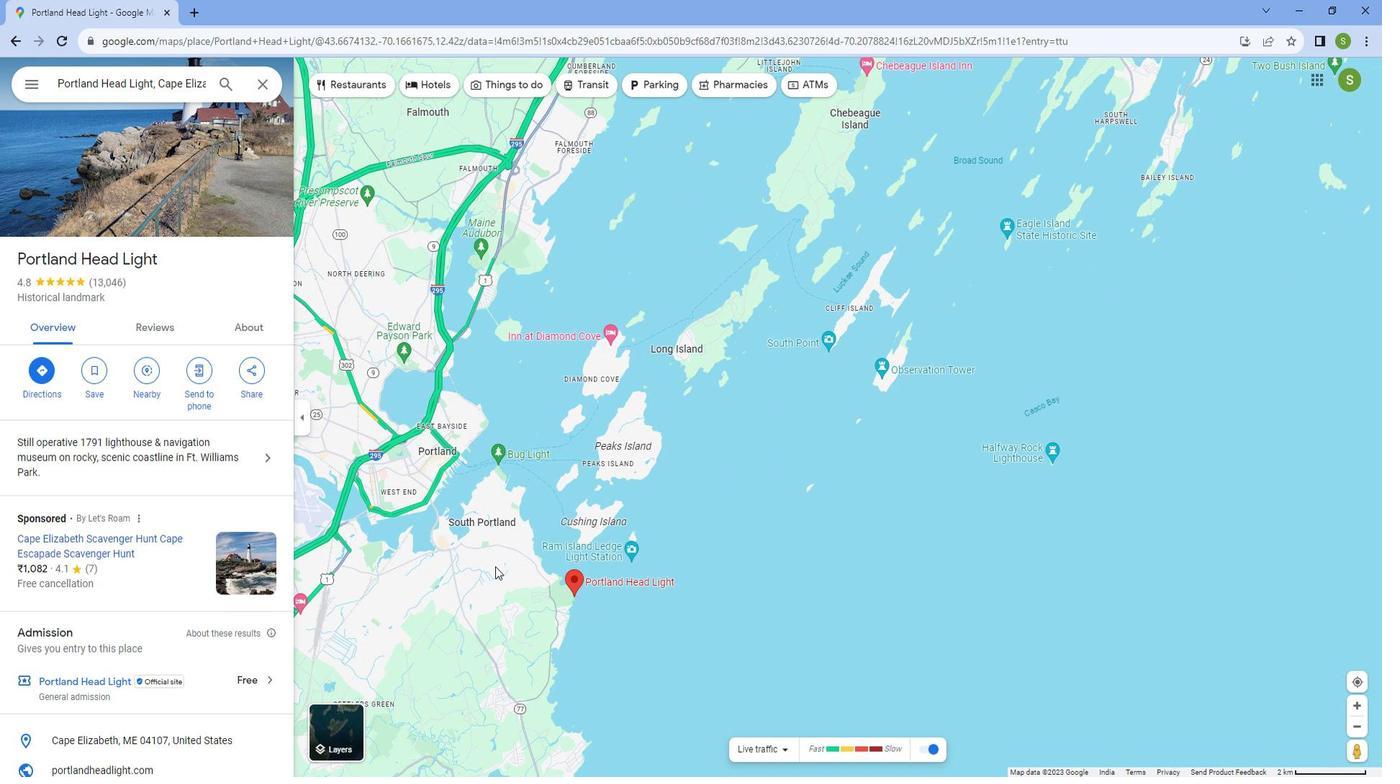 
Action: Mouse scrolled (488, 540) with delta (0, 0)
Screenshot: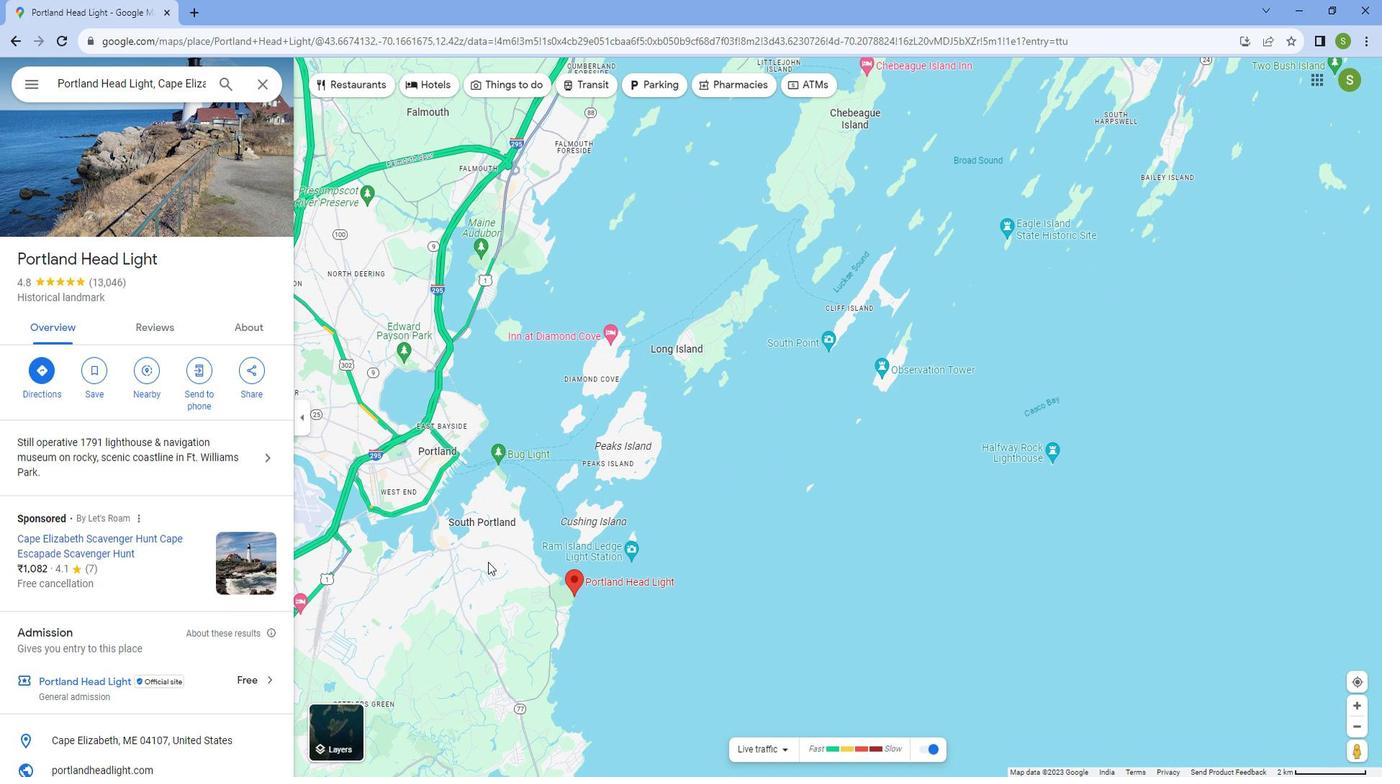 
Action: Mouse scrolled (488, 540) with delta (0, 0)
Screenshot: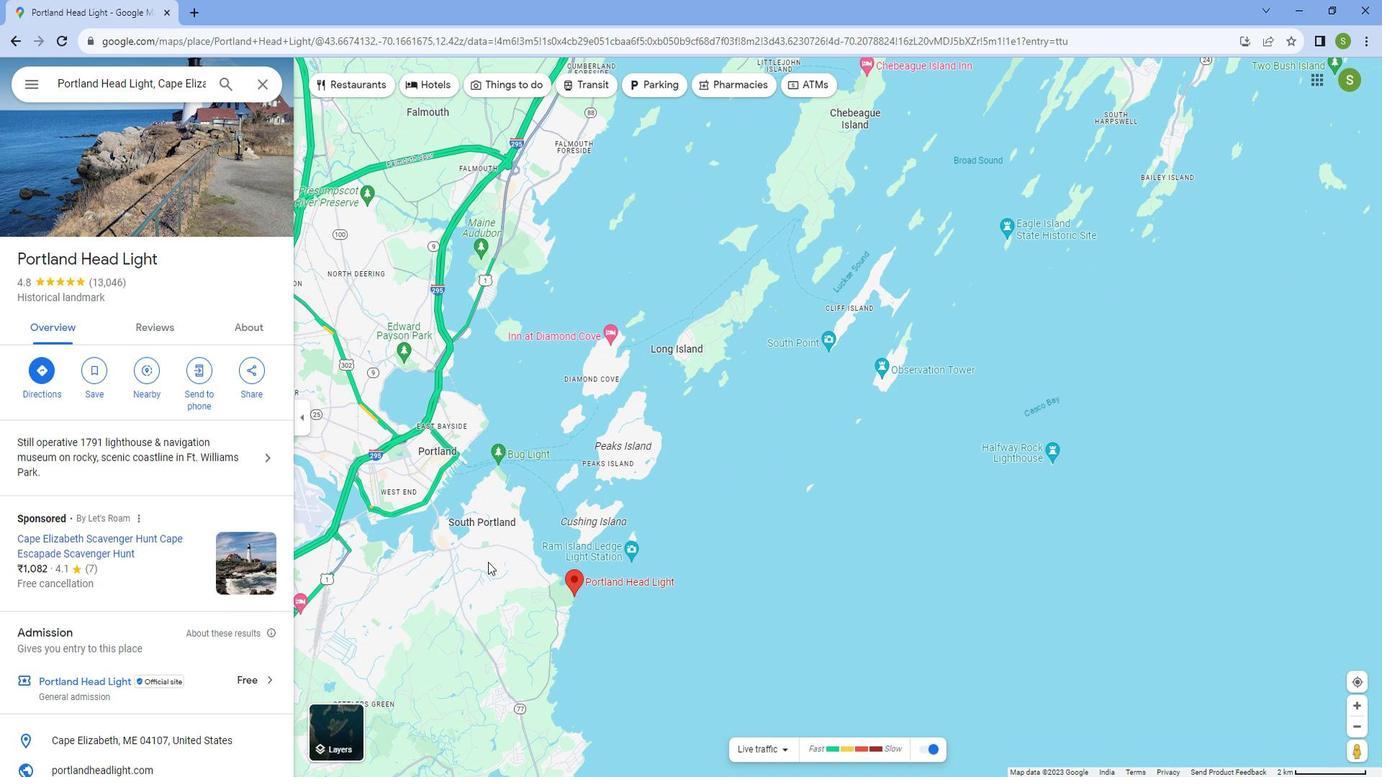 
Action: Mouse scrolled (488, 540) with delta (0, 0)
Screenshot: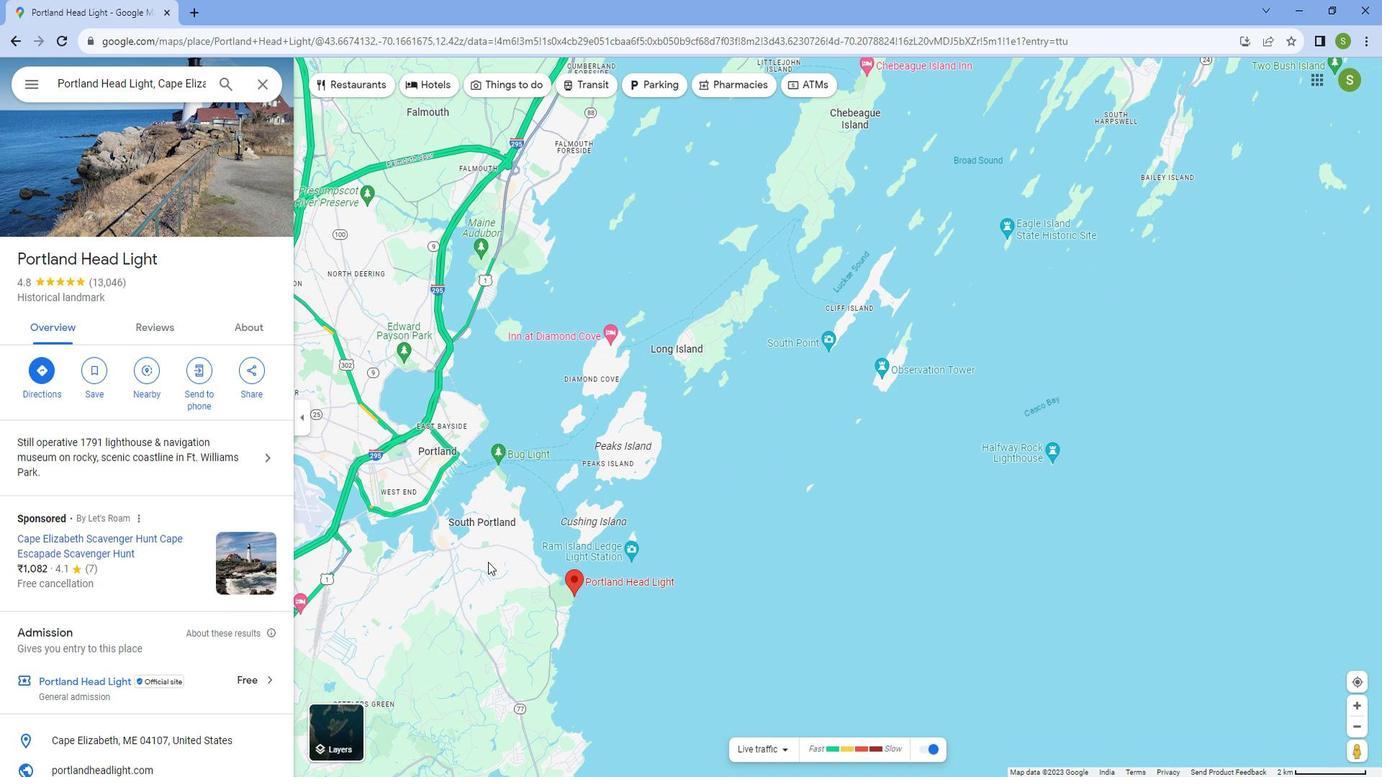 
Action: Mouse scrolled (488, 540) with delta (0, 0)
Screenshot: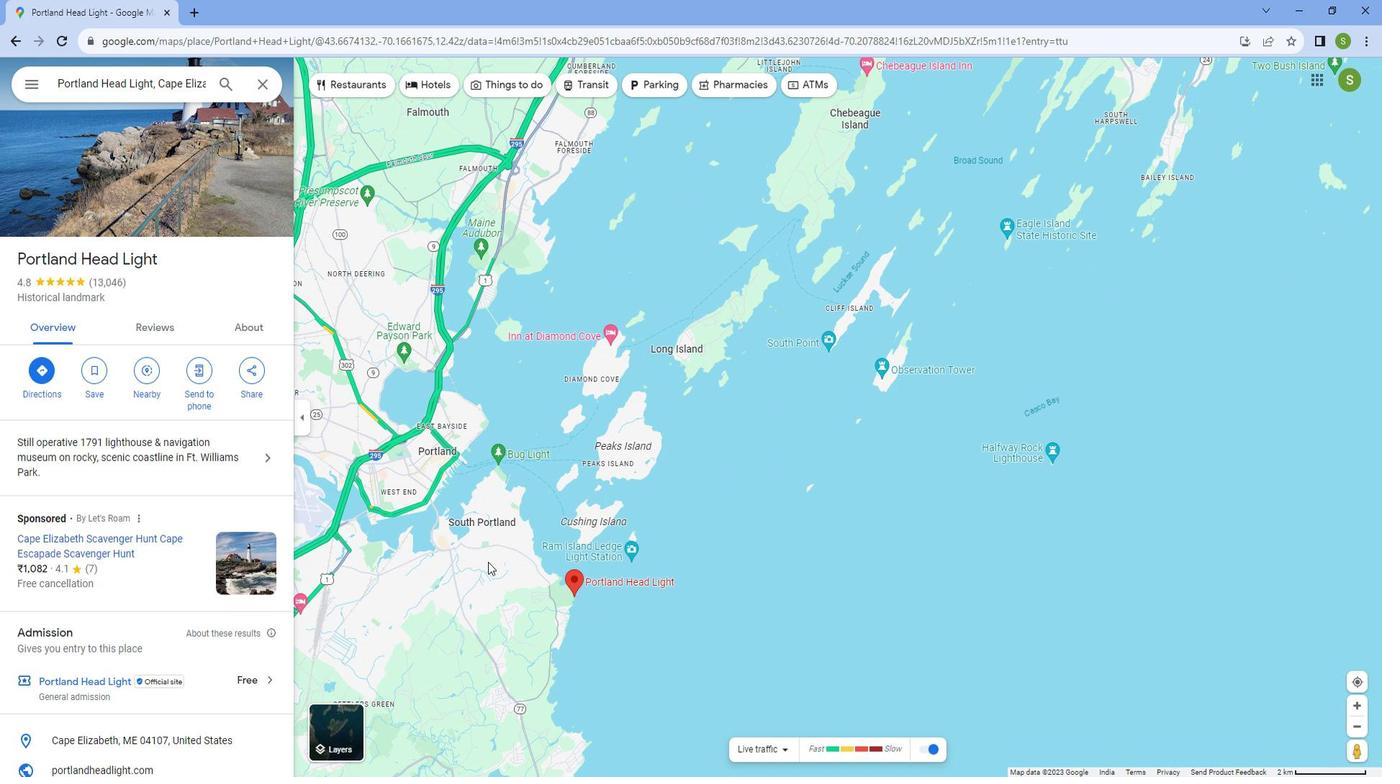 
Action: Mouse scrolled (488, 540) with delta (0, 0)
Screenshot: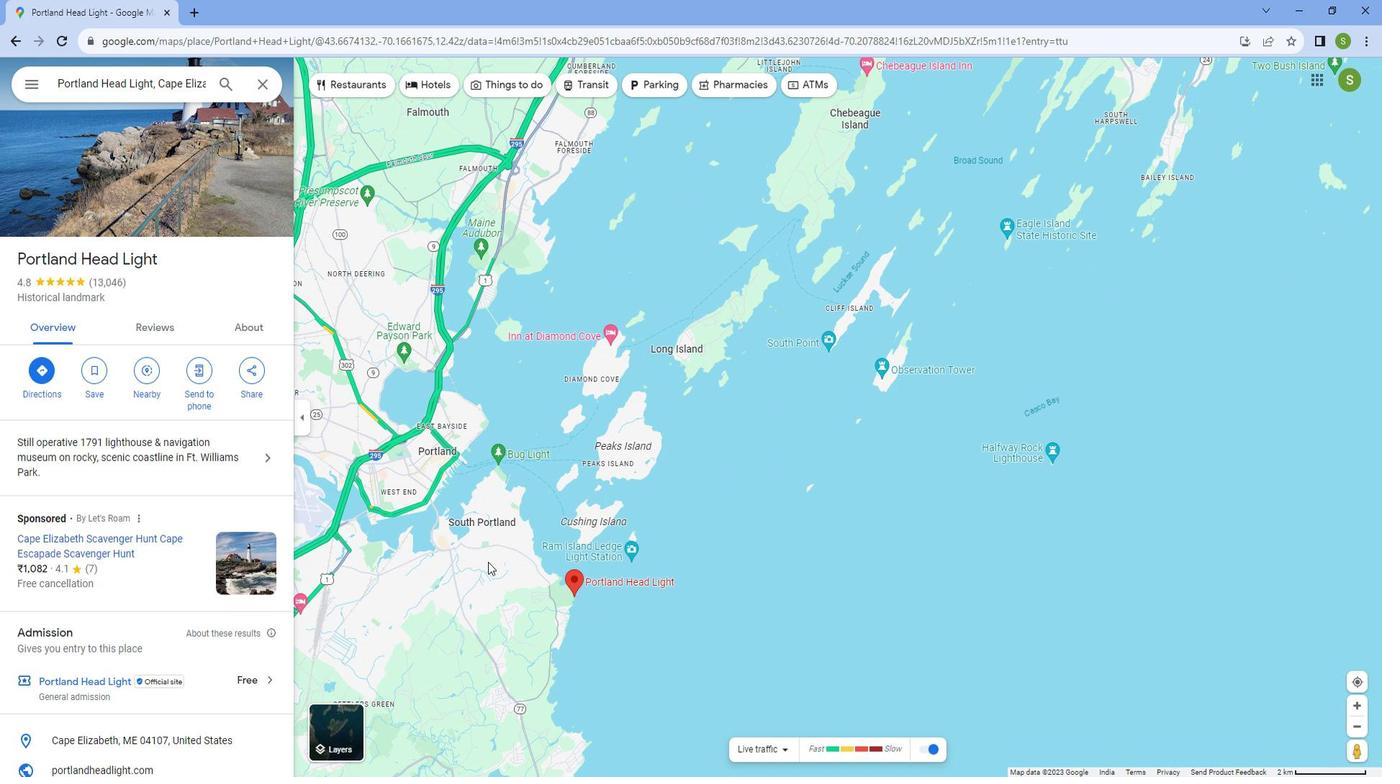 
Action: Mouse scrolled (488, 540) with delta (0, 0)
Screenshot: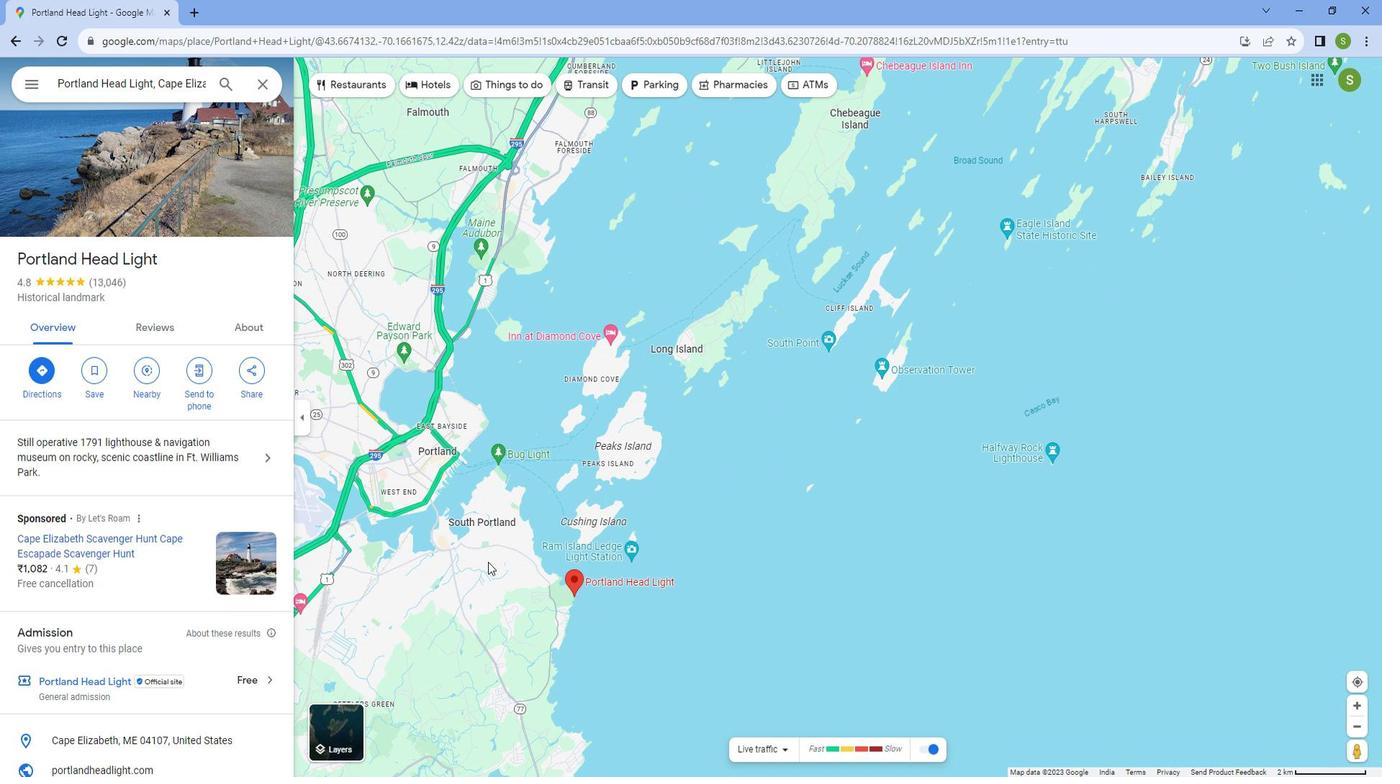 
Action: Mouse scrolled (488, 540) with delta (0, 0)
Screenshot: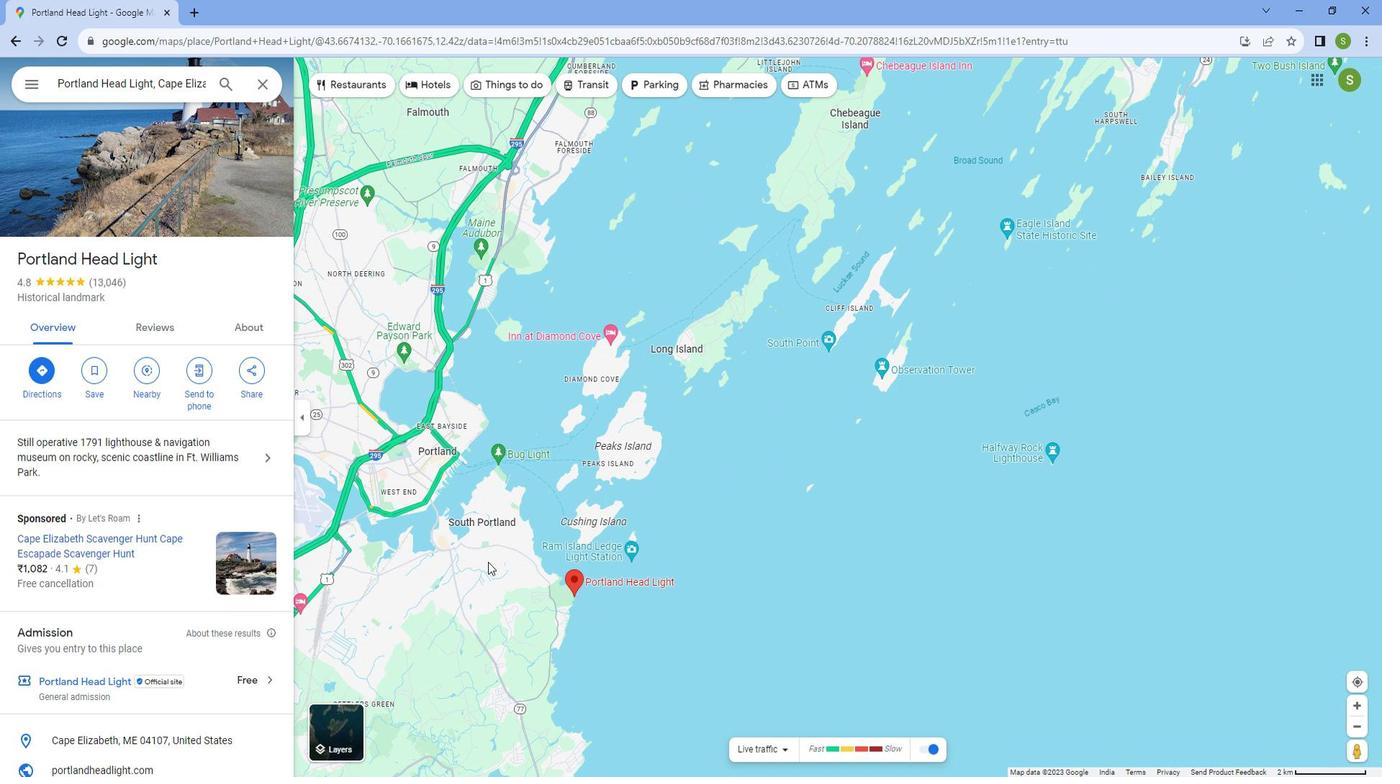 
Action: Mouse moved to (371, 463)
Screenshot: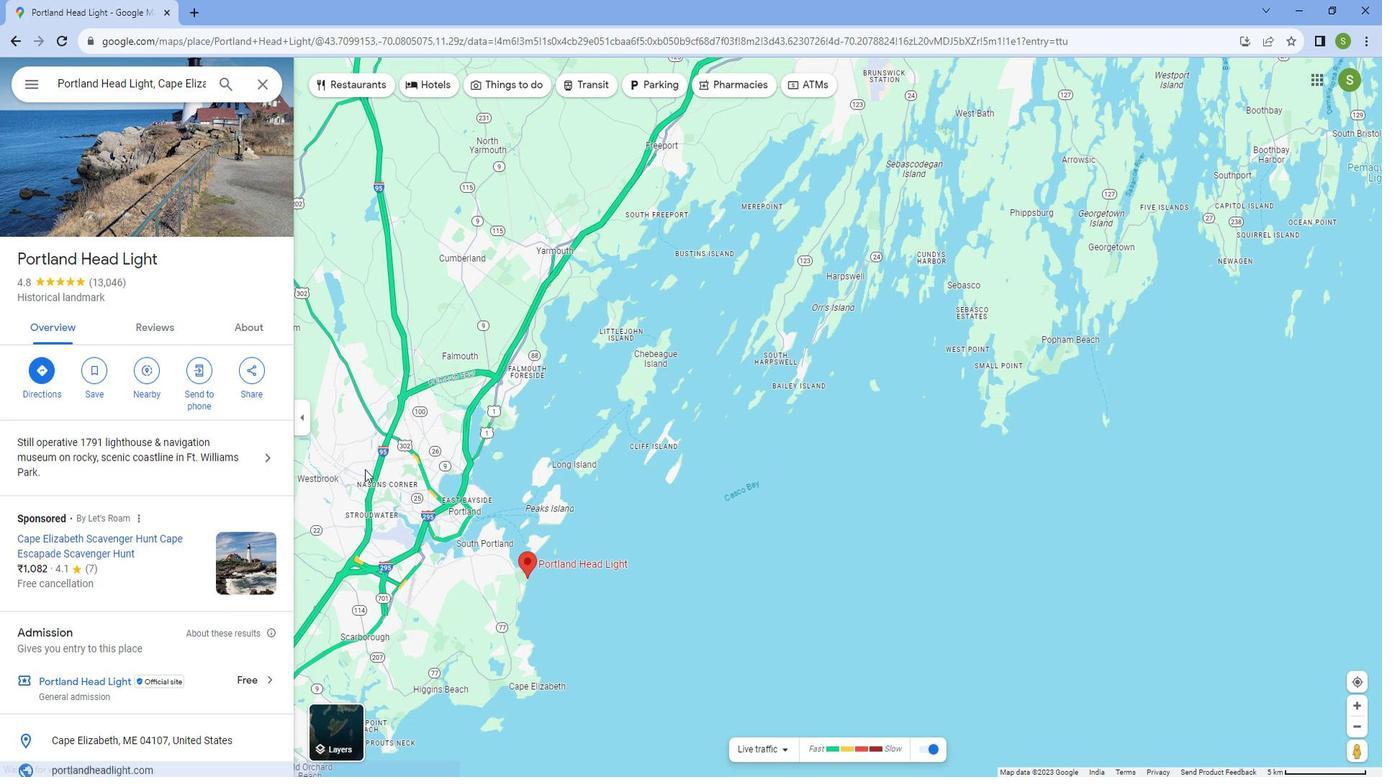 
Action: Mouse scrolled (371, 463) with delta (0, 0)
Screenshot: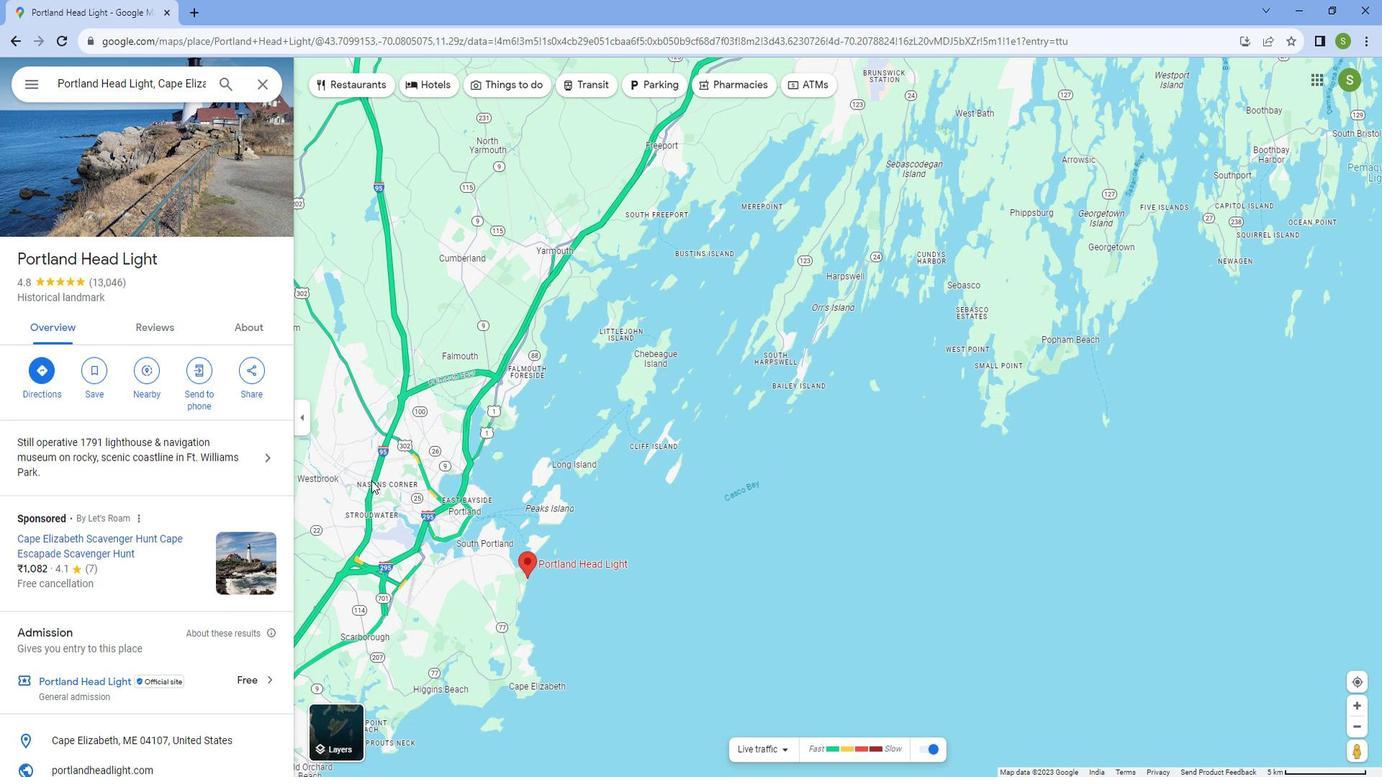 
Action: Mouse scrolled (371, 463) with delta (0, 0)
Screenshot: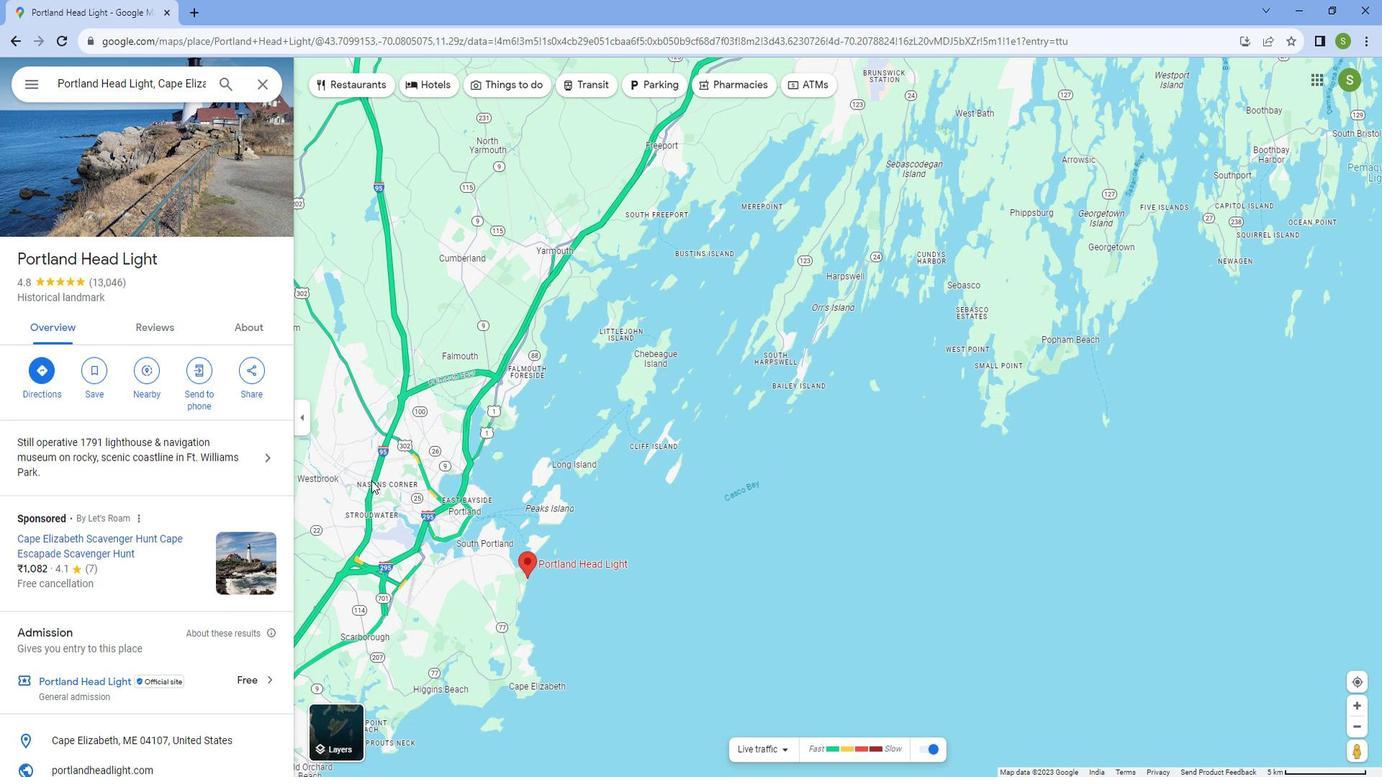 
Action: Mouse scrolled (371, 463) with delta (0, 0)
Screenshot: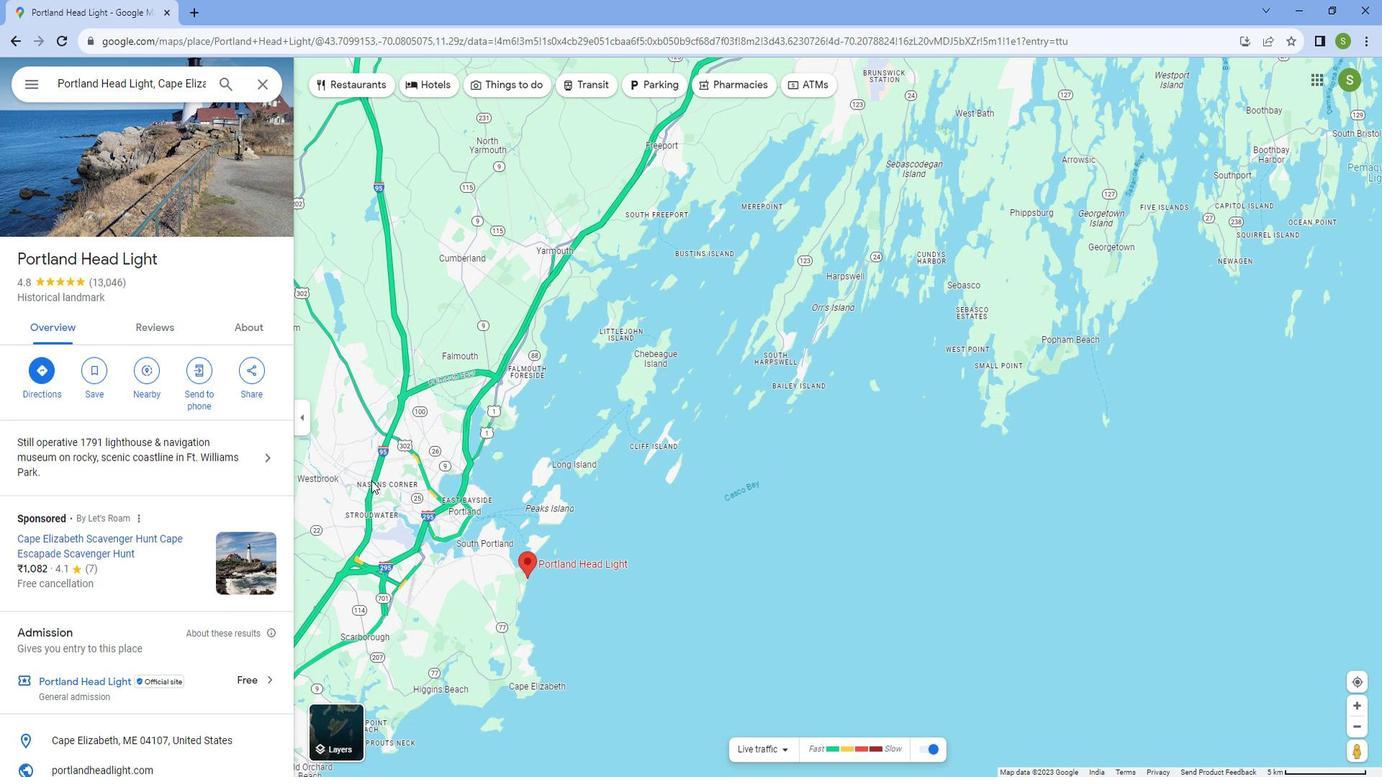 
Action: Mouse scrolled (371, 463) with delta (0, 0)
Screenshot: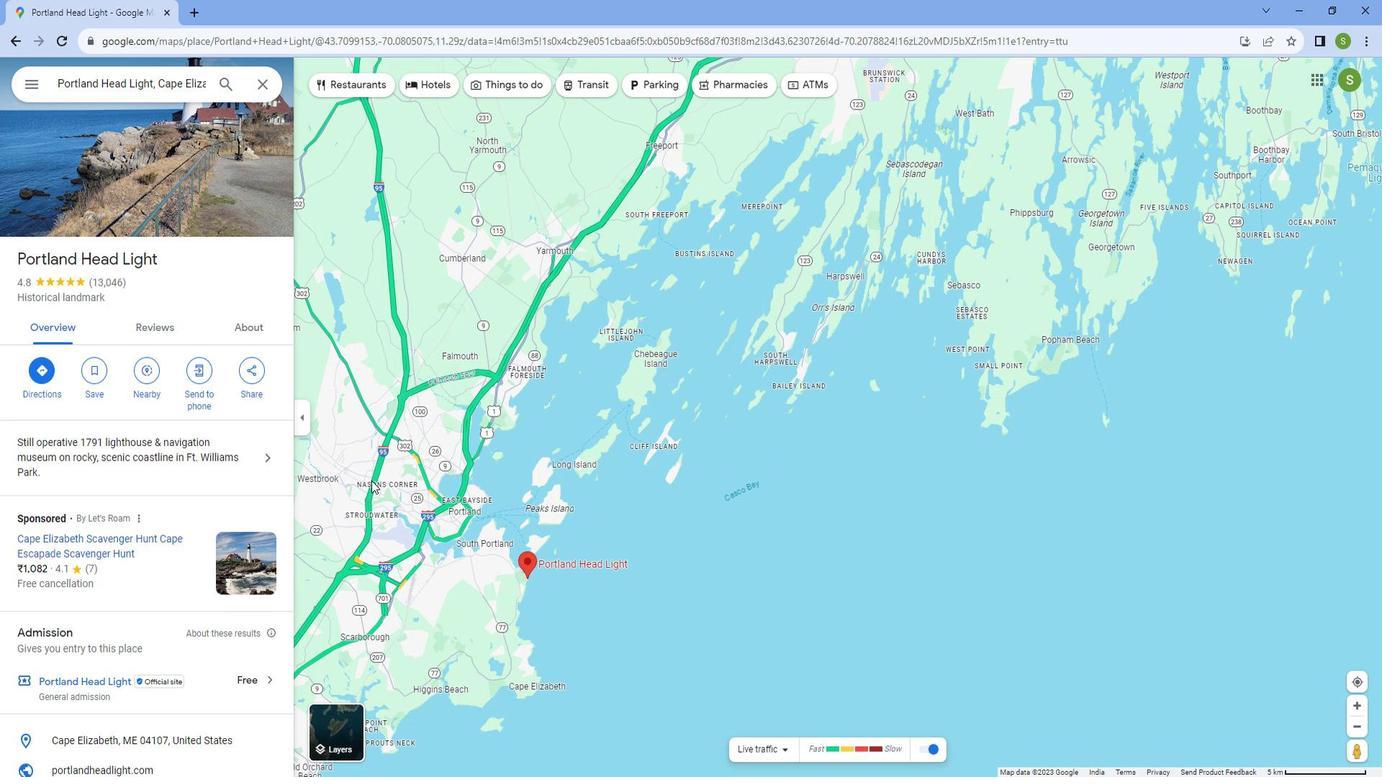 
Action: Mouse scrolled (371, 463) with delta (0, 0)
Screenshot: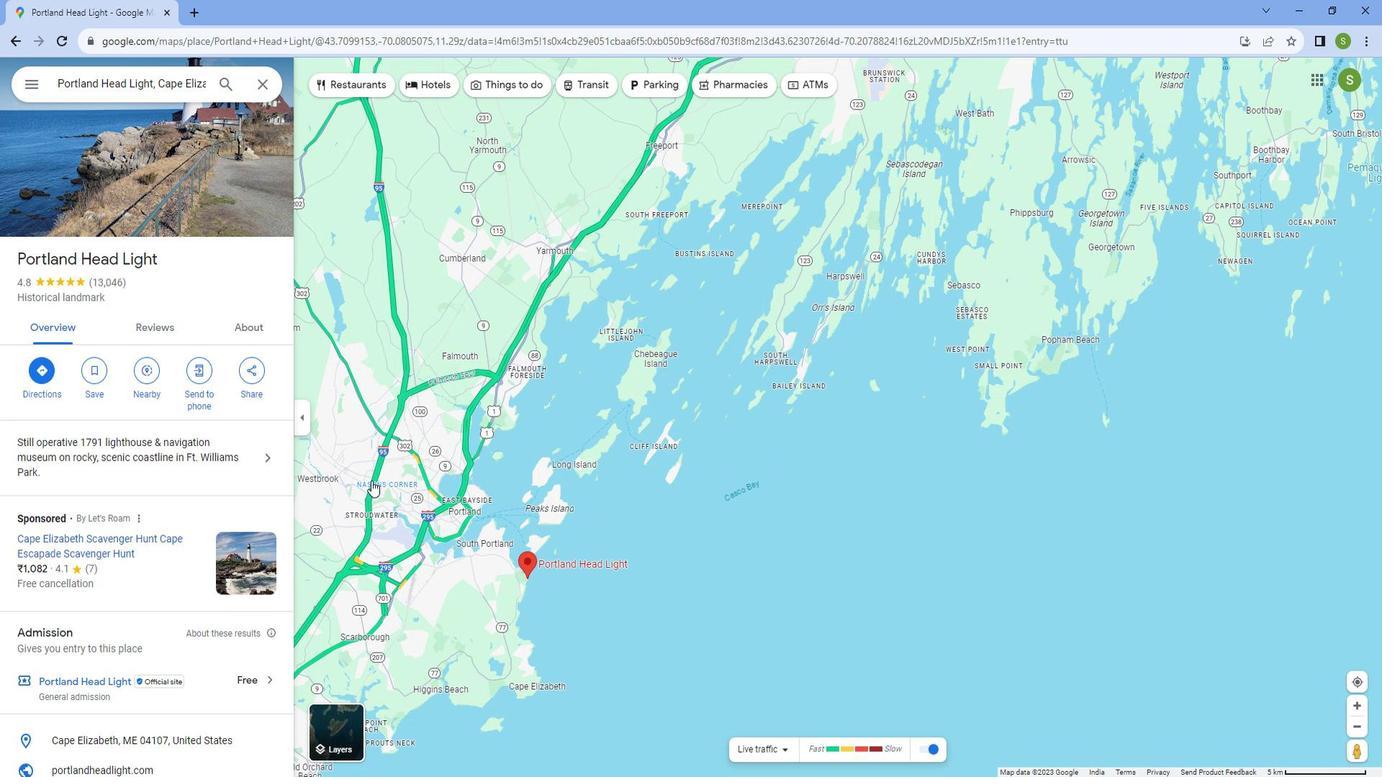 
Action: Mouse moved to (375, 463)
Screenshot: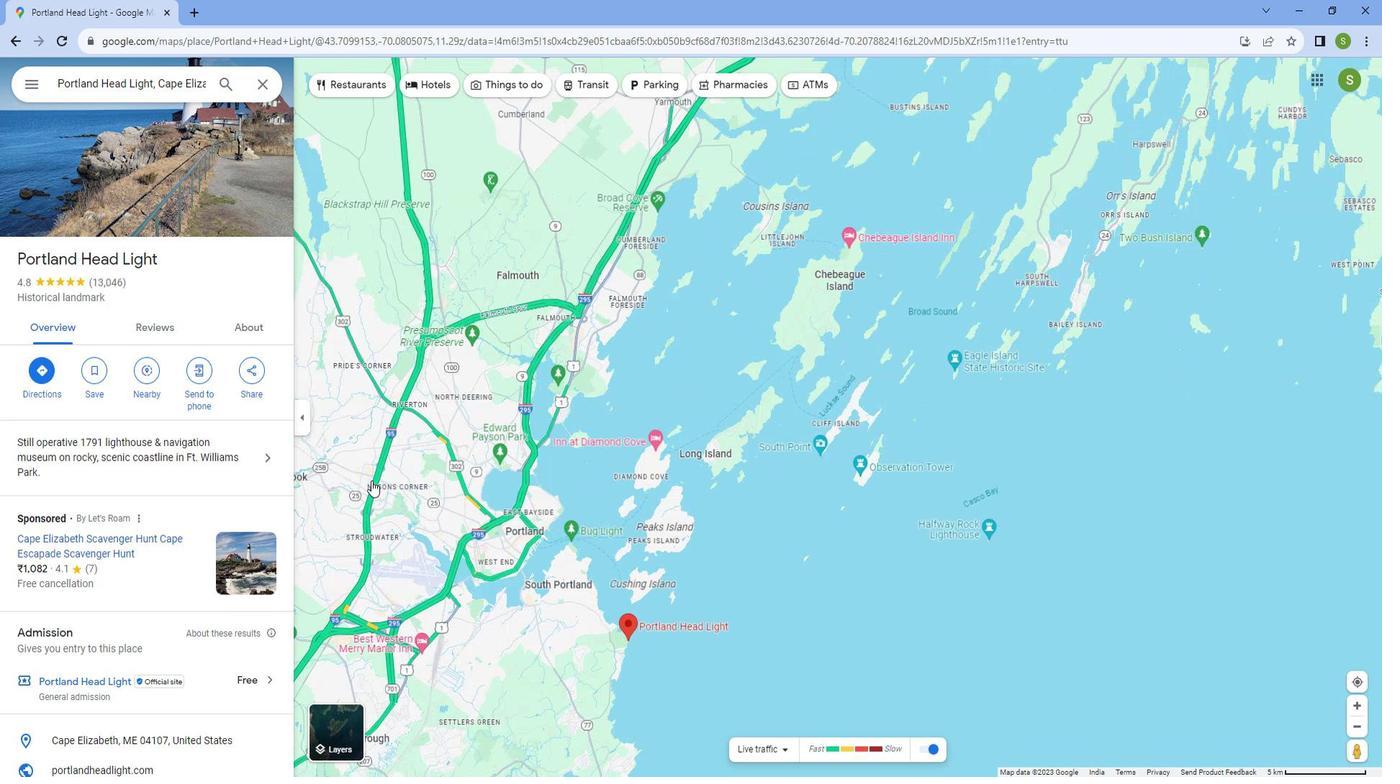 
Action: Mouse scrolled (375, 464) with delta (0, 0)
Screenshot: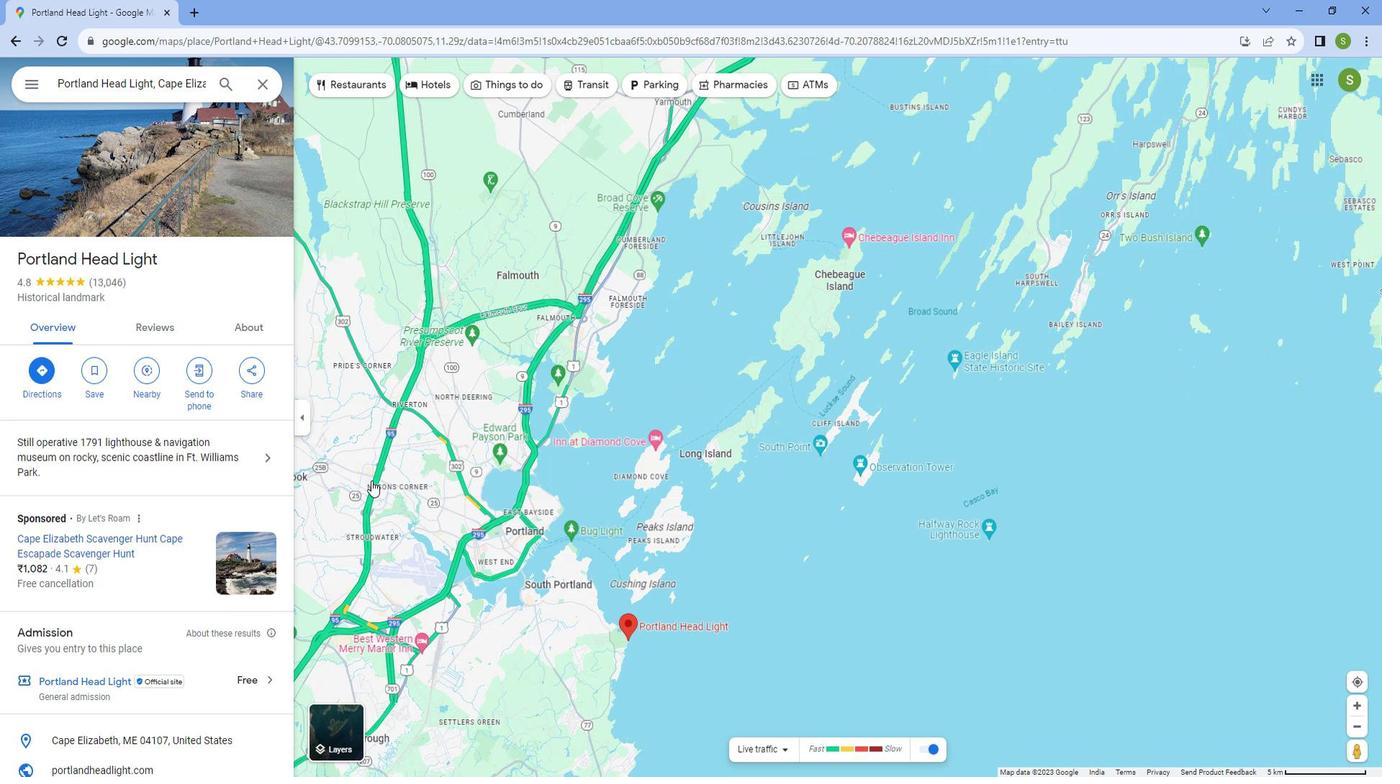 
Action: Mouse scrolled (375, 464) with delta (0, 0)
Screenshot: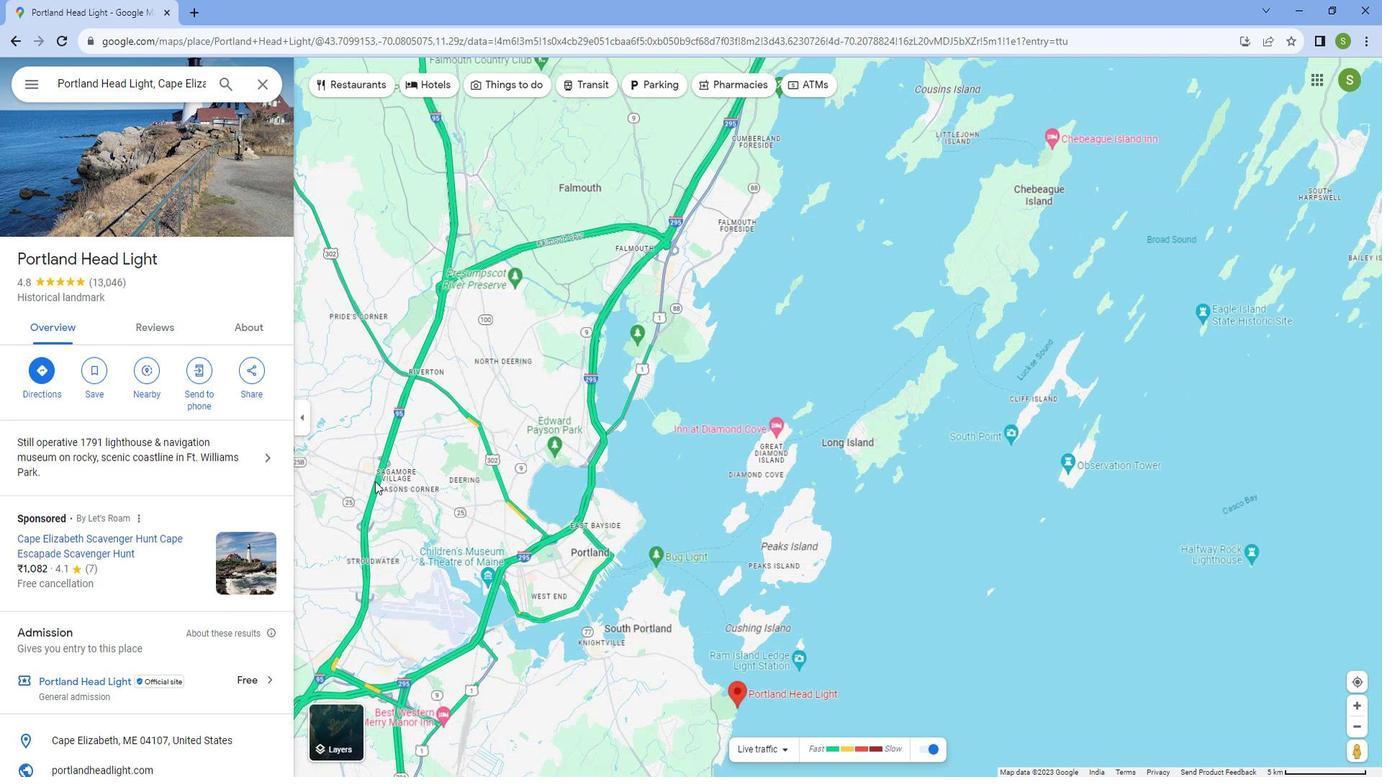 
Action: Mouse scrolled (375, 464) with delta (0, 0)
Screenshot: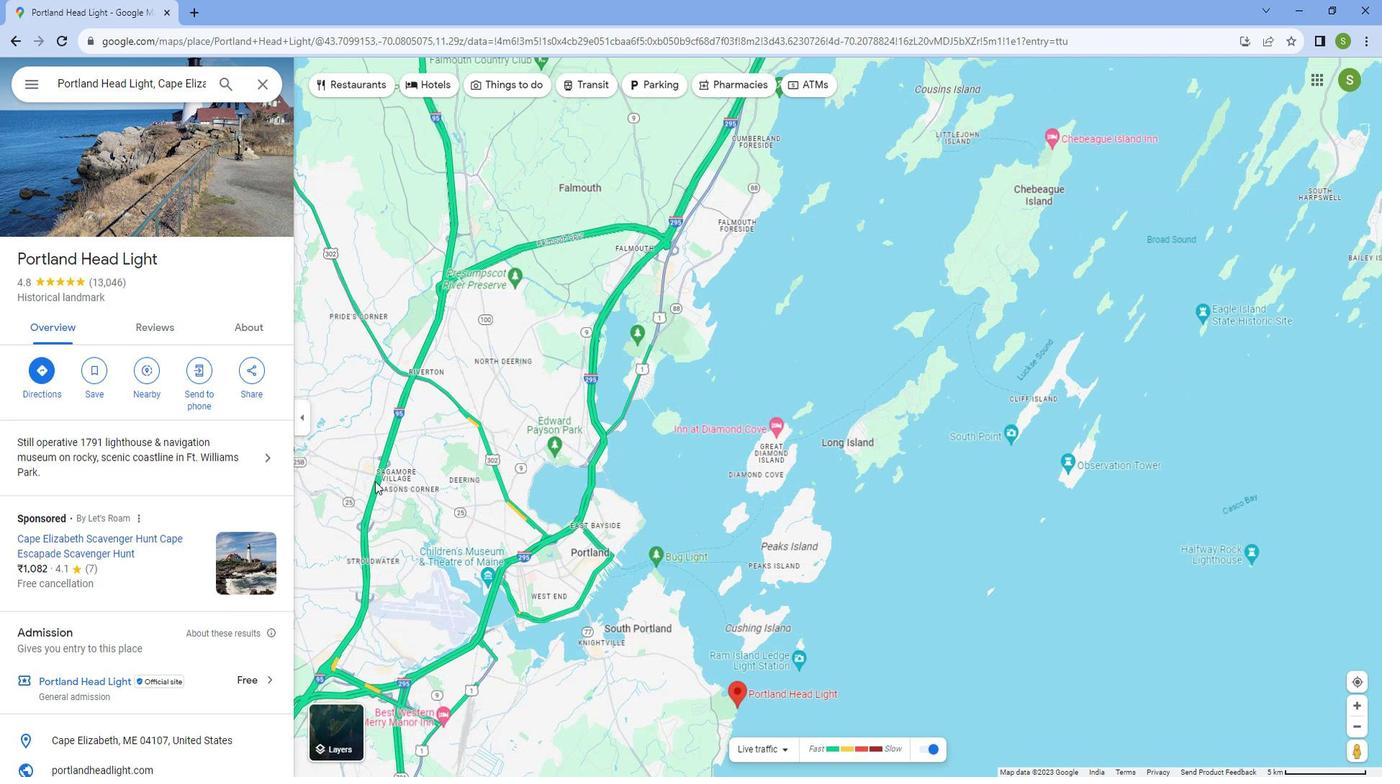 
Action: Mouse scrolled (375, 464) with delta (0, 0)
Screenshot: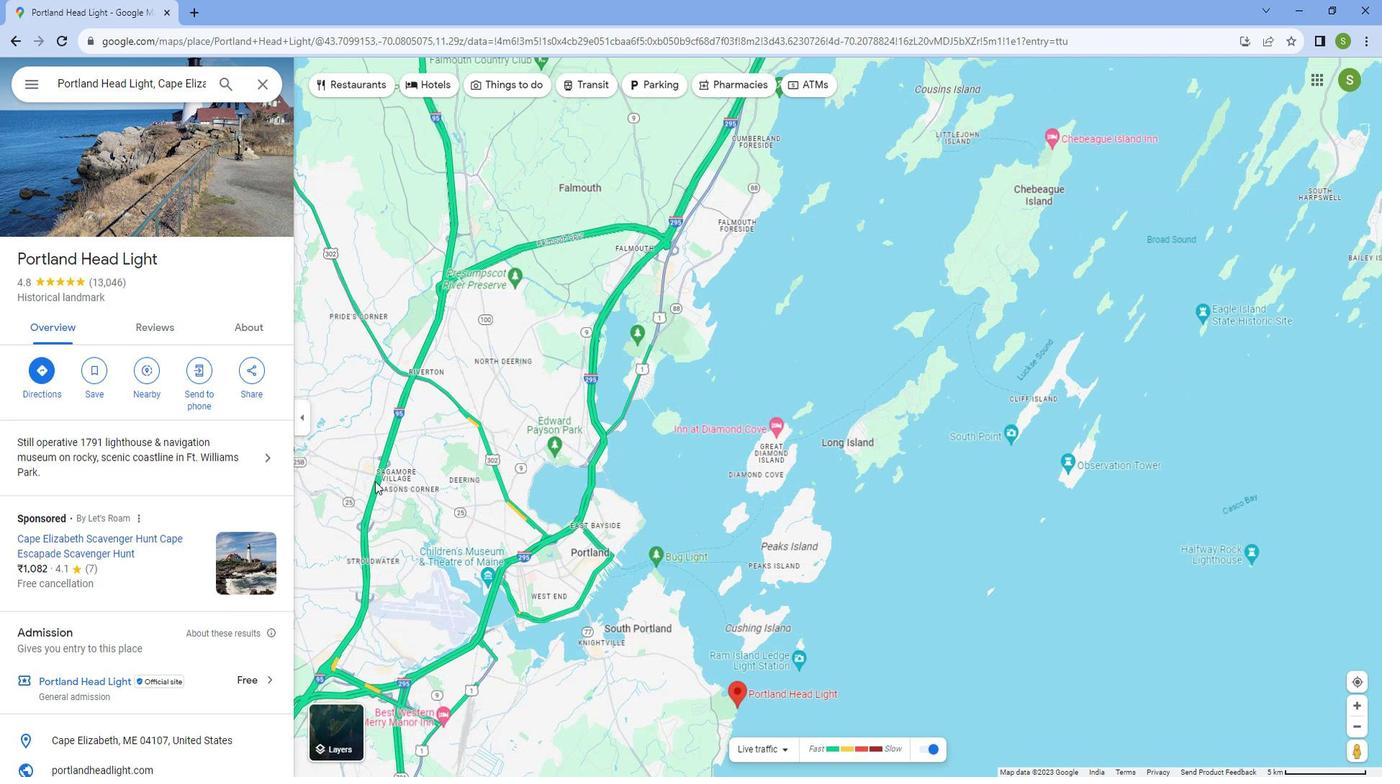 
Action: Mouse scrolled (375, 464) with delta (0, 0)
Screenshot: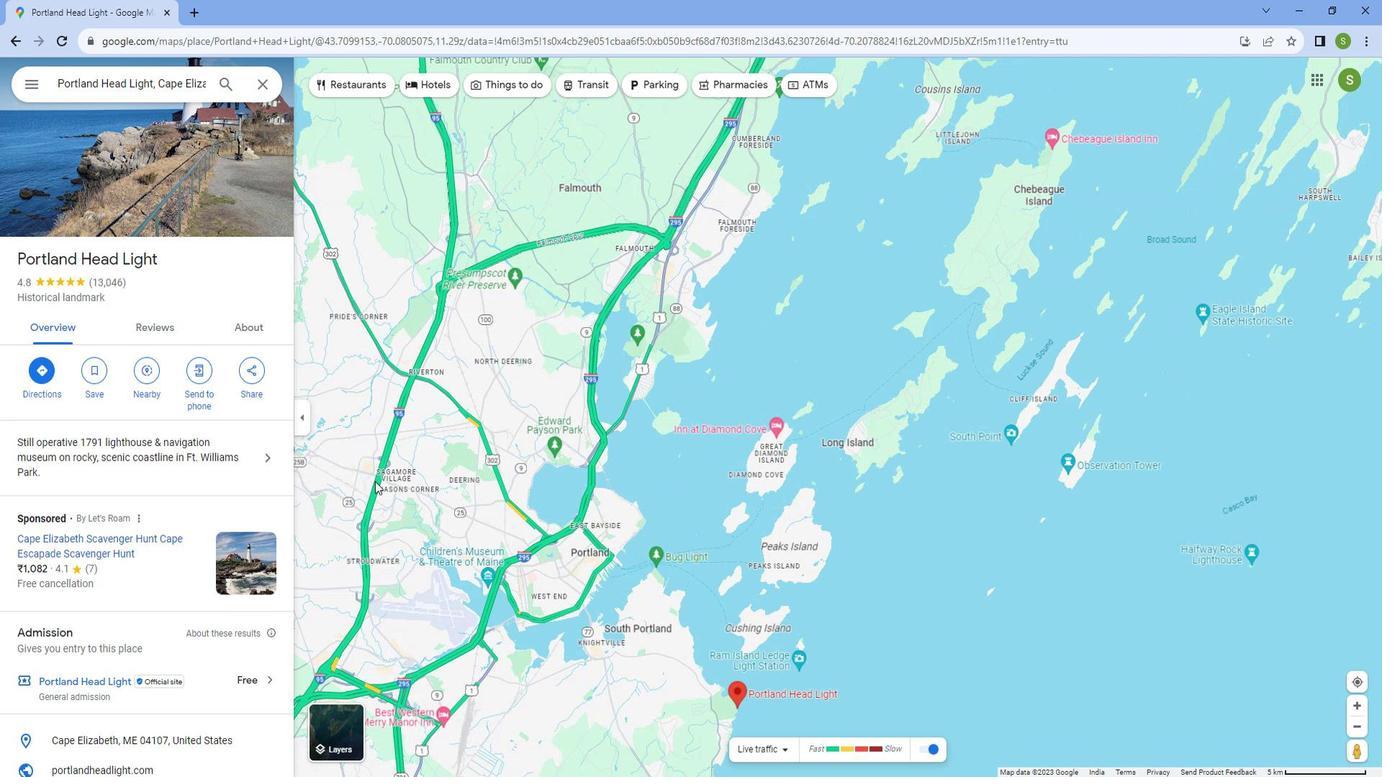 
Action: Mouse scrolled (375, 464) with delta (0, 0)
Screenshot: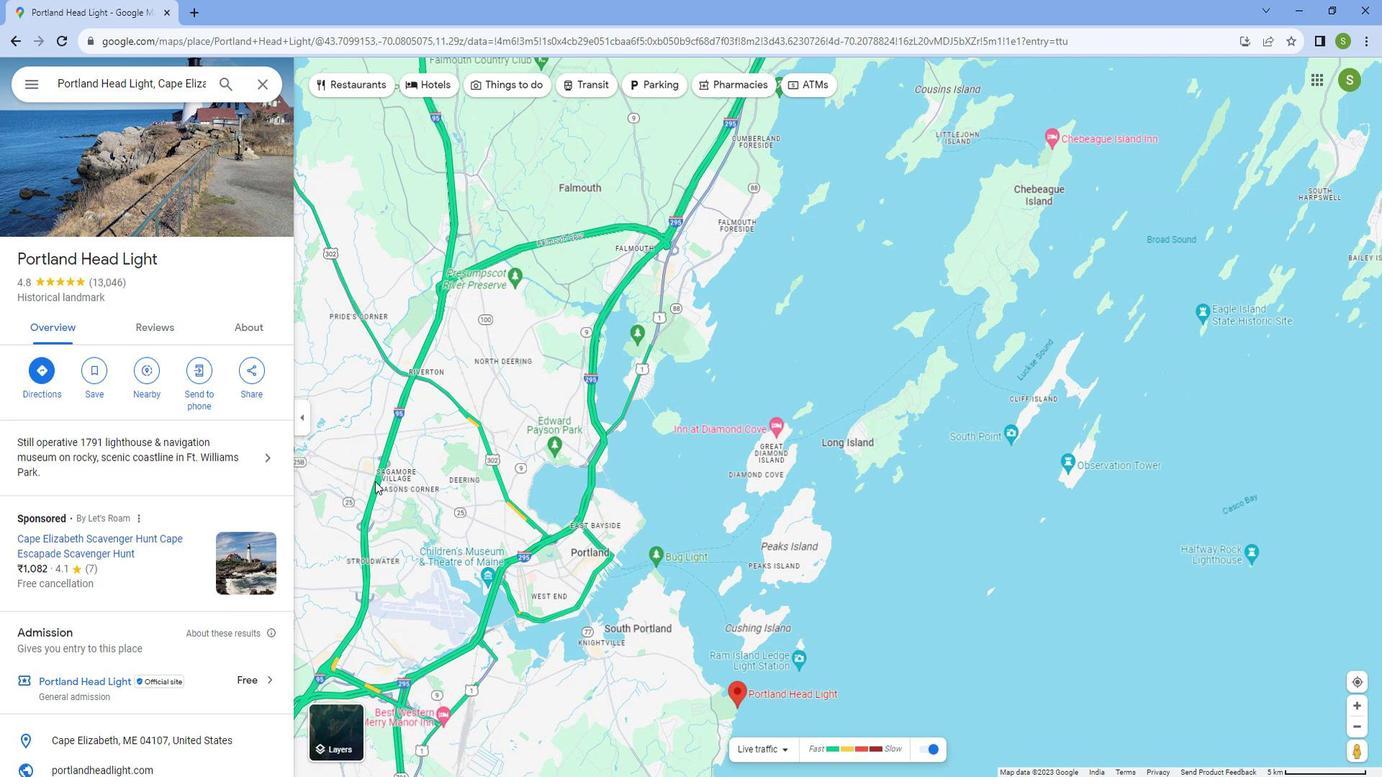 
Action: Mouse moved to (694, 627)
Screenshot: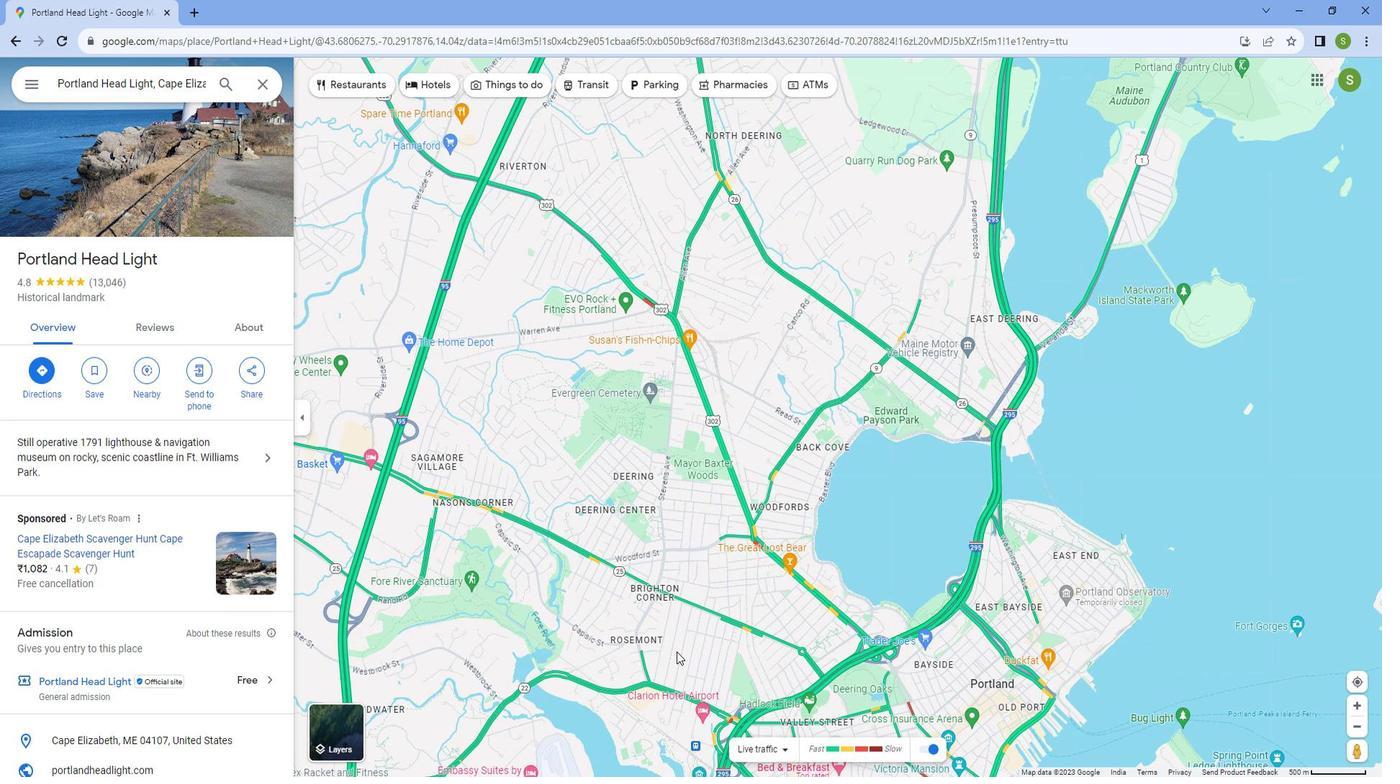 
Action: Mouse pressed left at (694, 627)
Screenshot: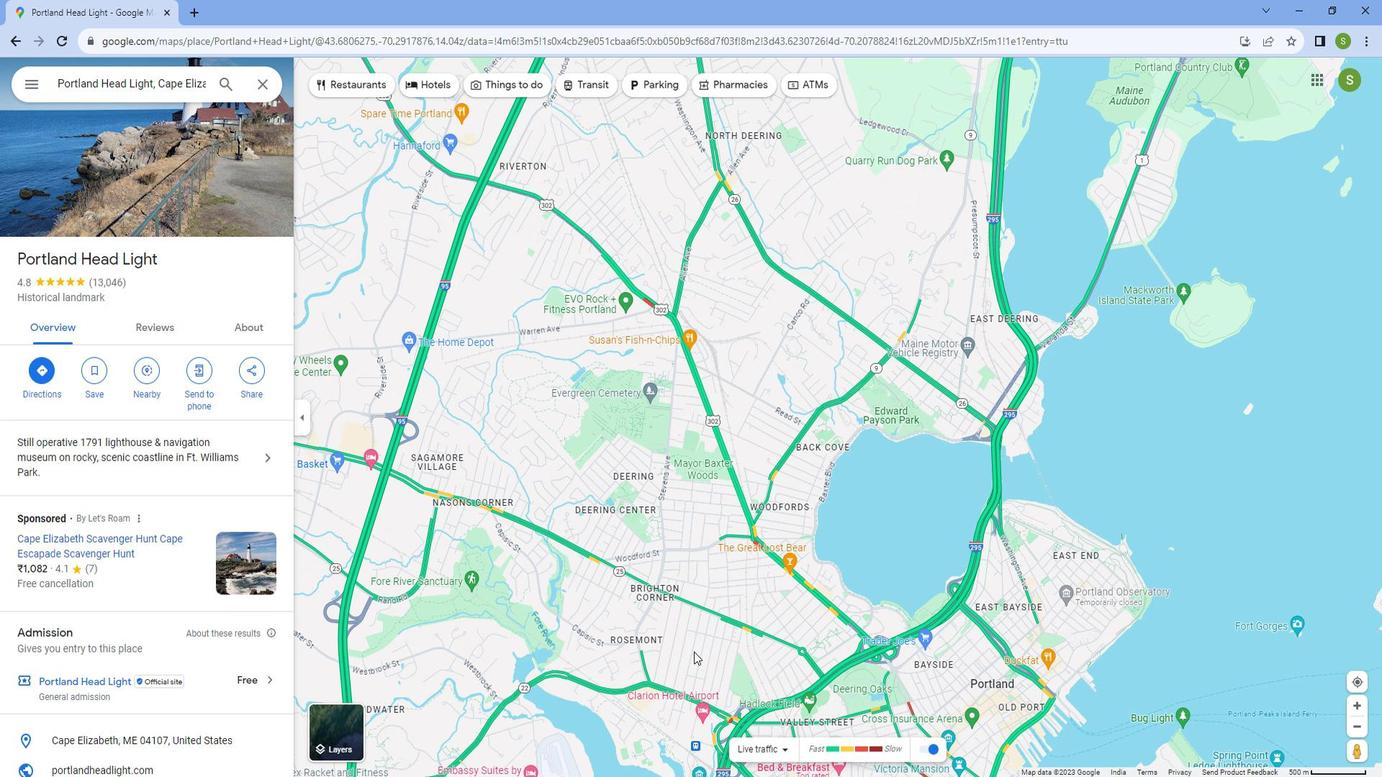 
Action: Mouse moved to (788, 525)
Screenshot: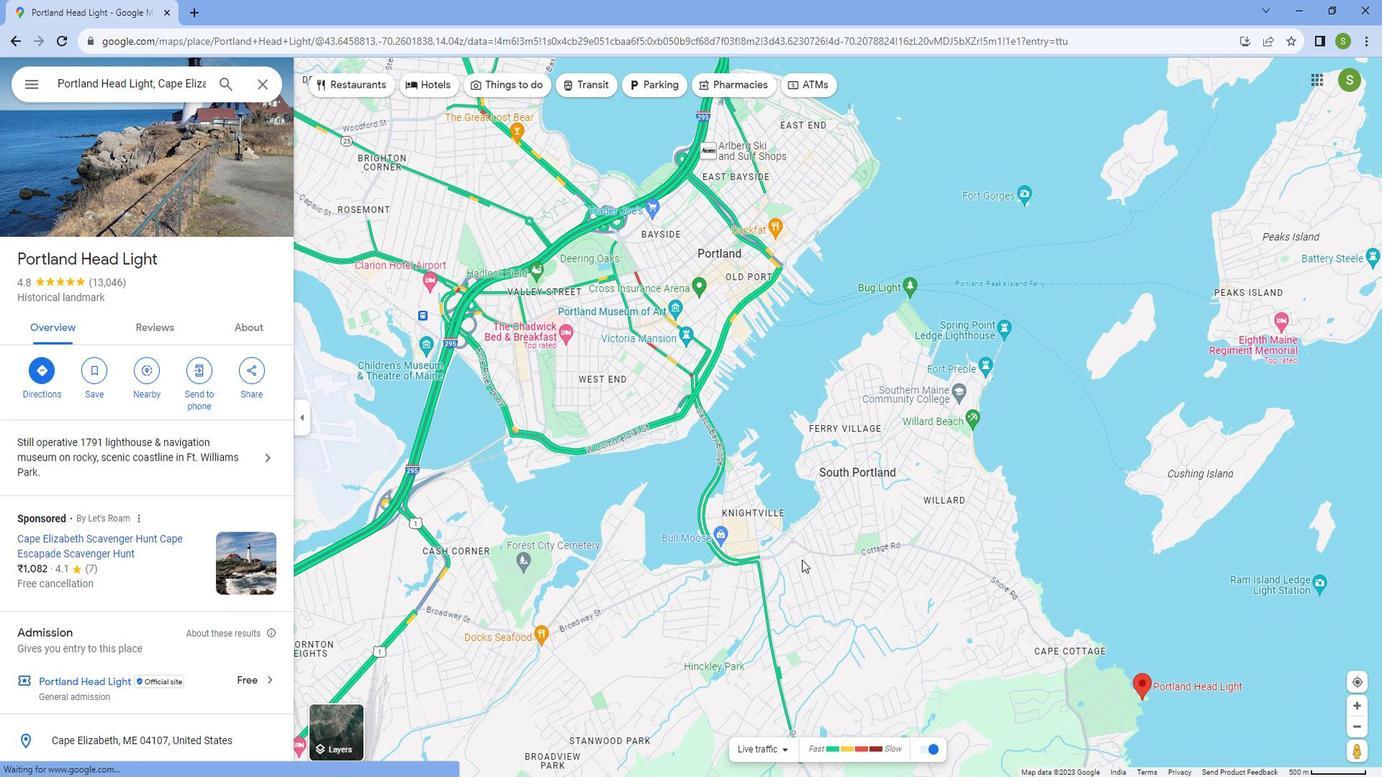 
Action: Mouse scrolled (788, 525) with delta (0, 0)
Screenshot: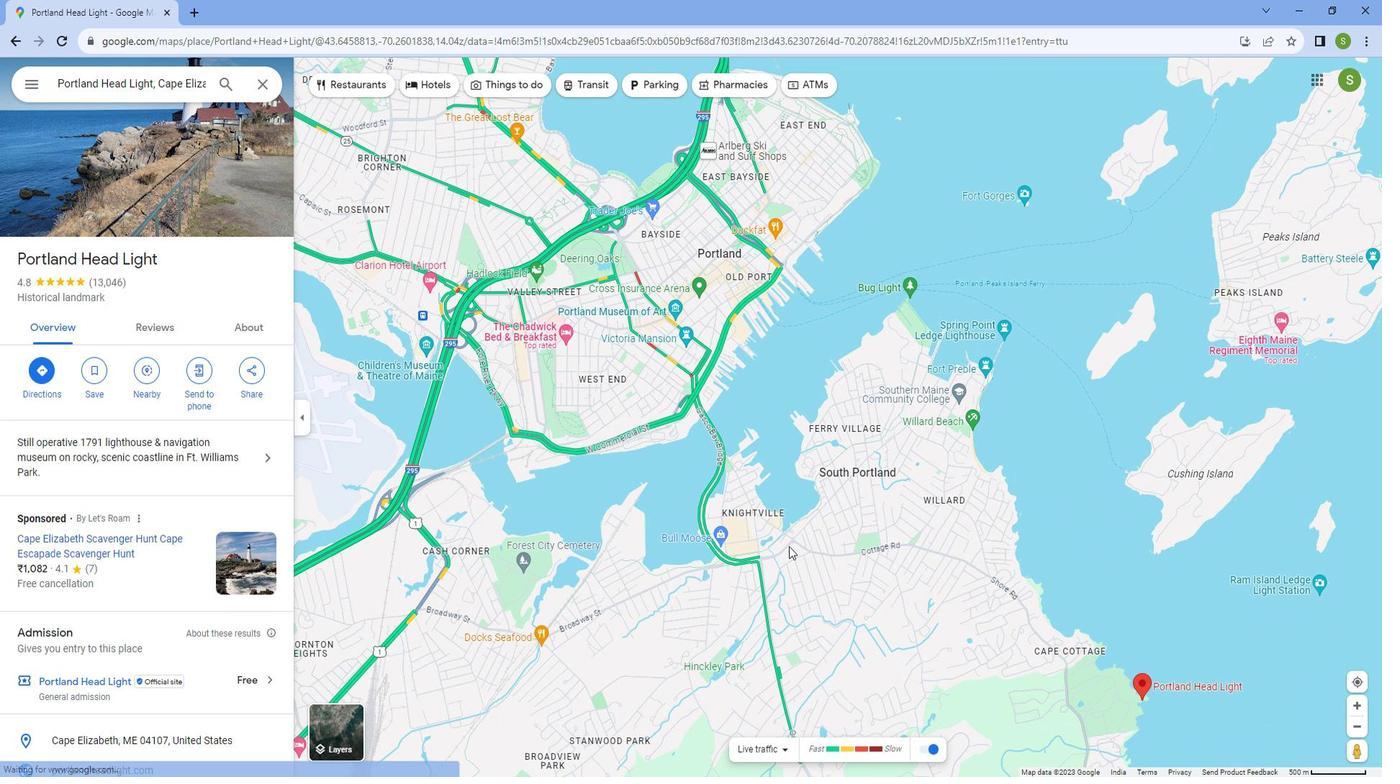 
Action: Mouse scrolled (788, 525) with delta (0, 0)
Screenshot: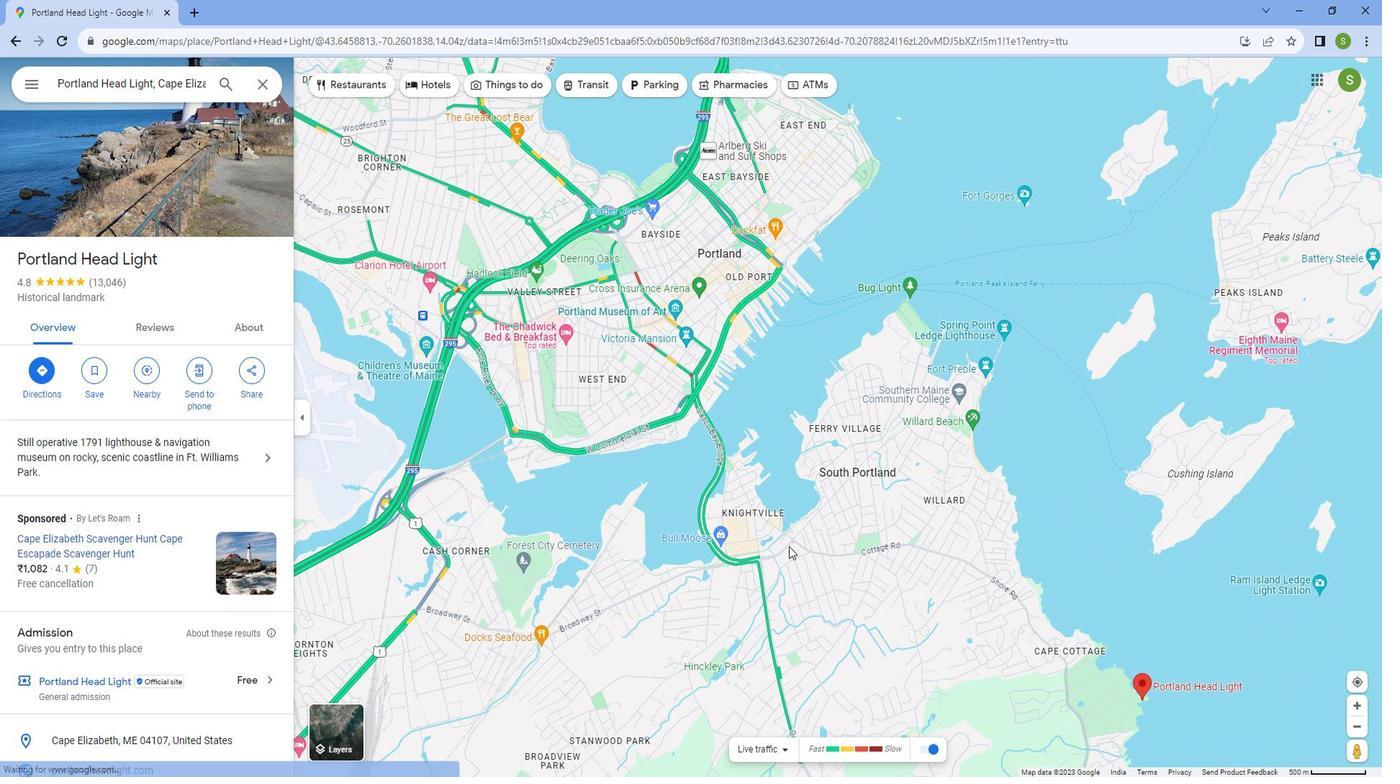 
Action: Mouse scrolled (788, 525) with delta (0, 0)
Screenshot: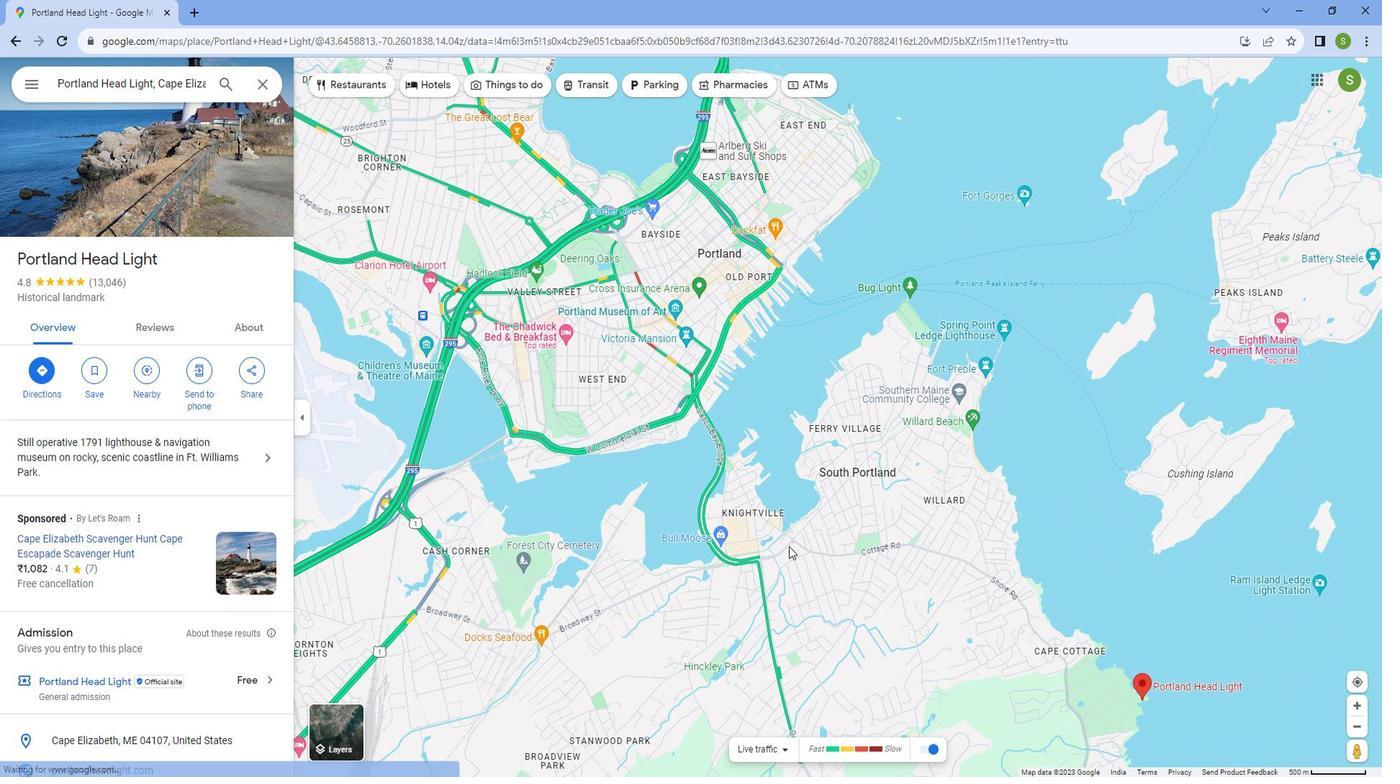 
Action: Mouse moved to (787, 524)
Screenshot: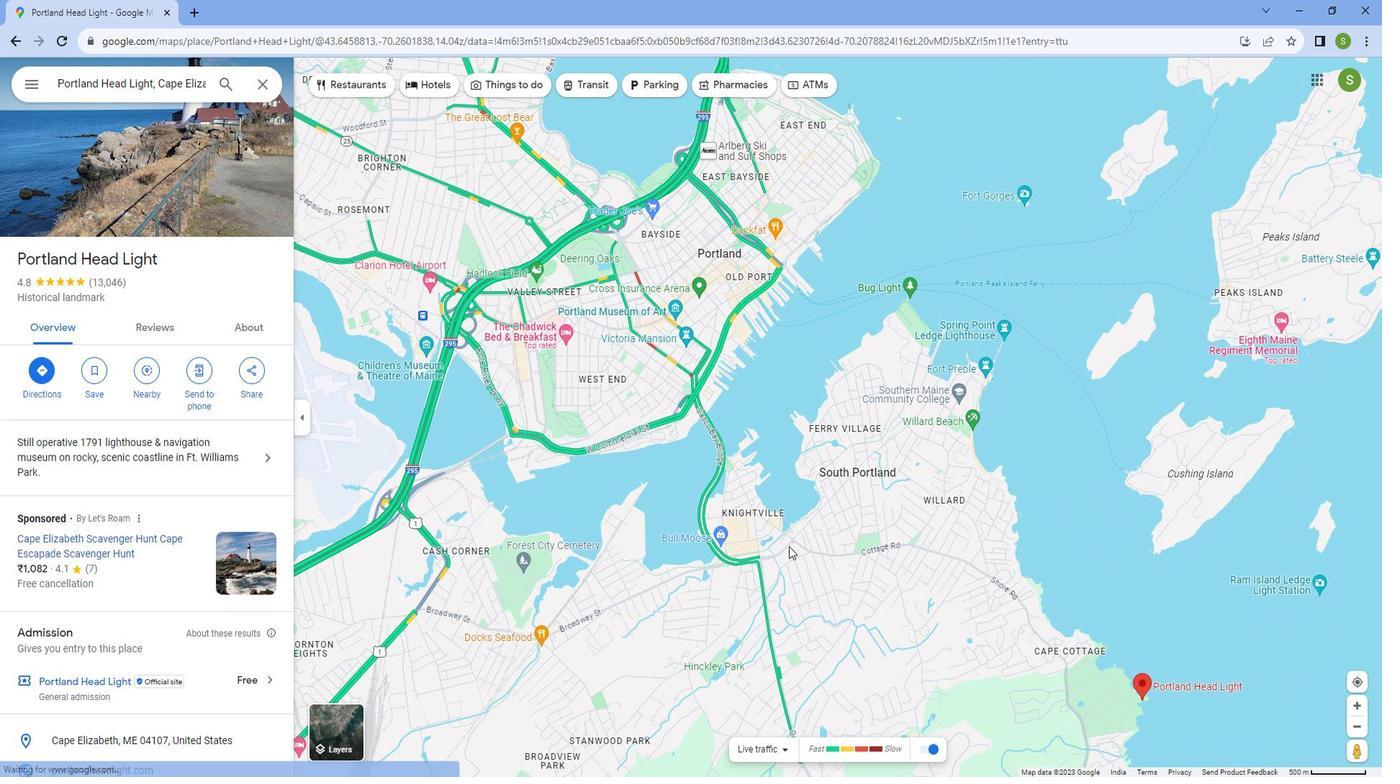 
Action: Mouse scrolled (787, 523) with delta (0, 0)
Screenshot: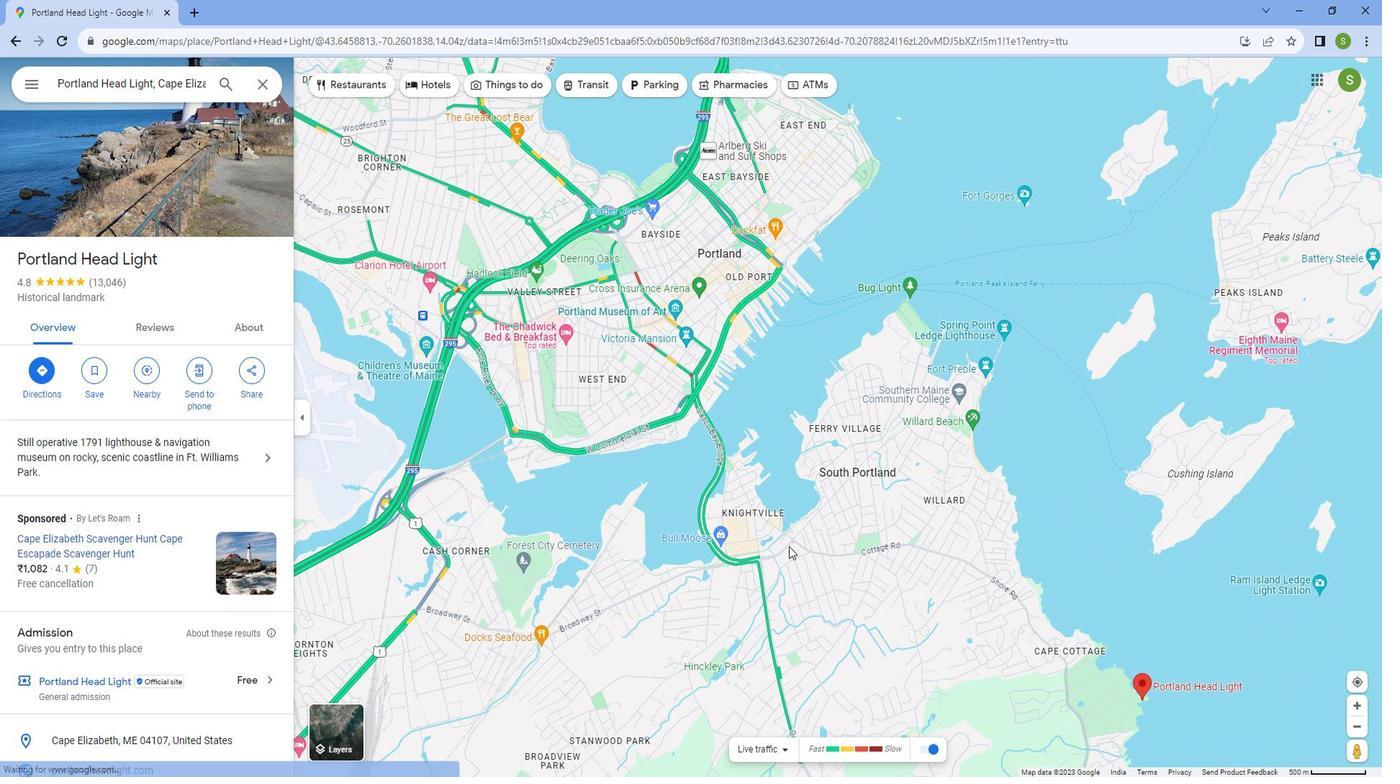 
Action: Mouse moved to (786, 522)
Screenshot: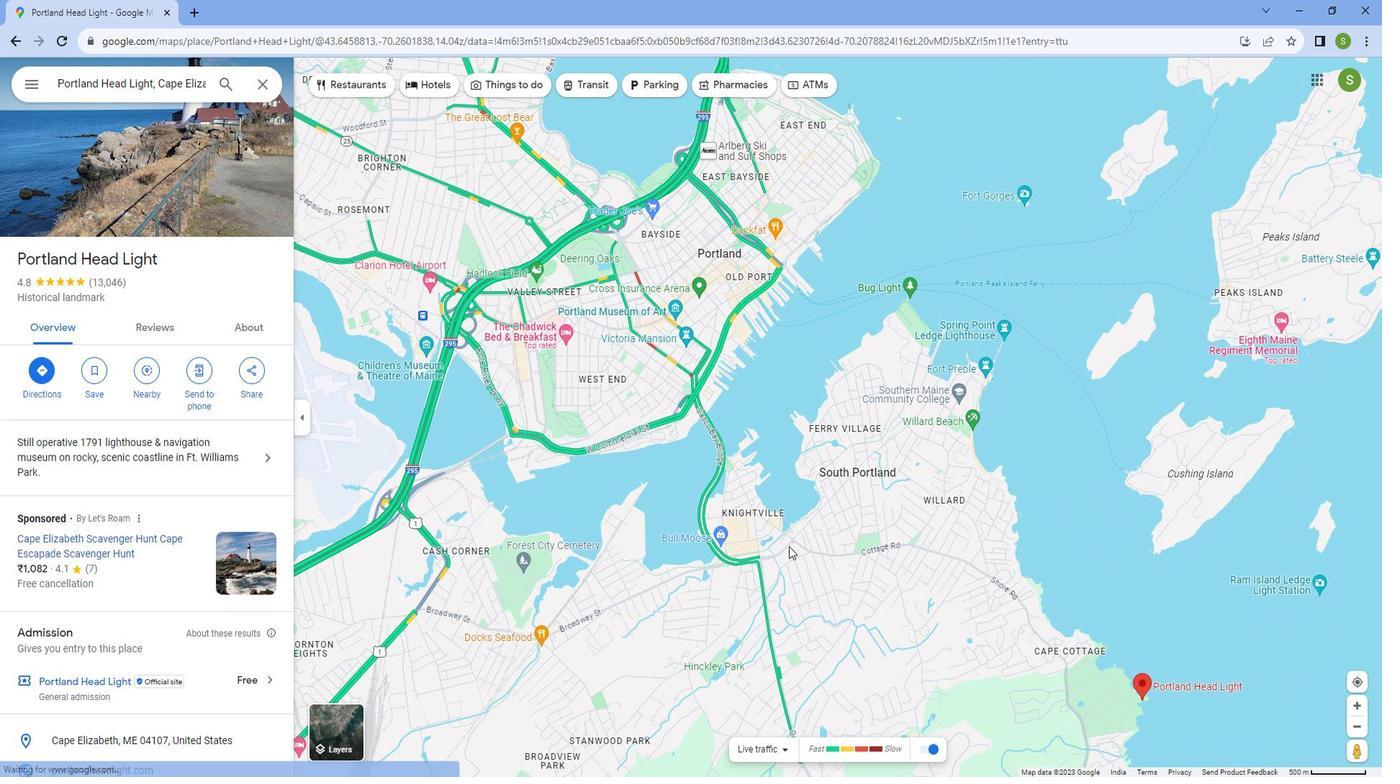 
Action: Mouse scrolled (786, 522) with delta (0, 0)
Screenshot: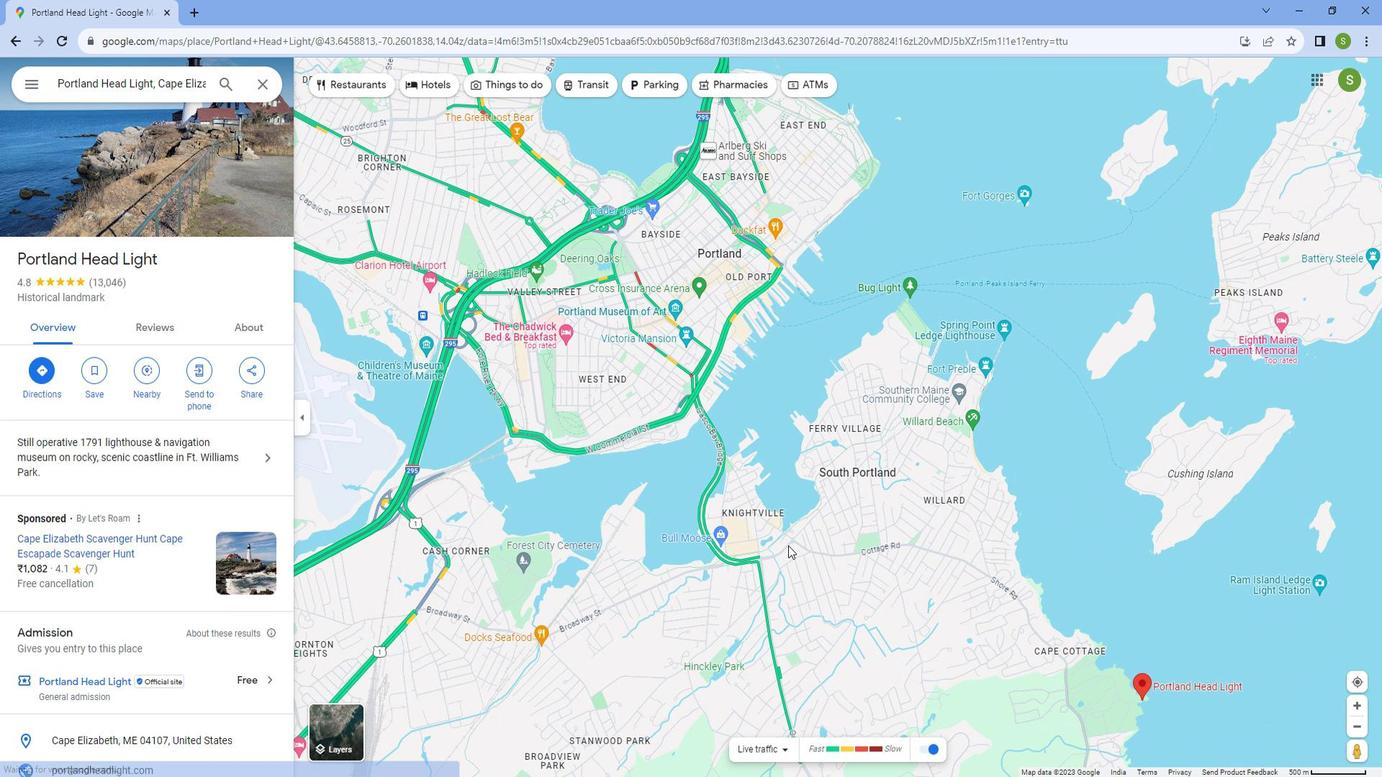 
Action: Mouse moved to (786, 522)
Screenshot: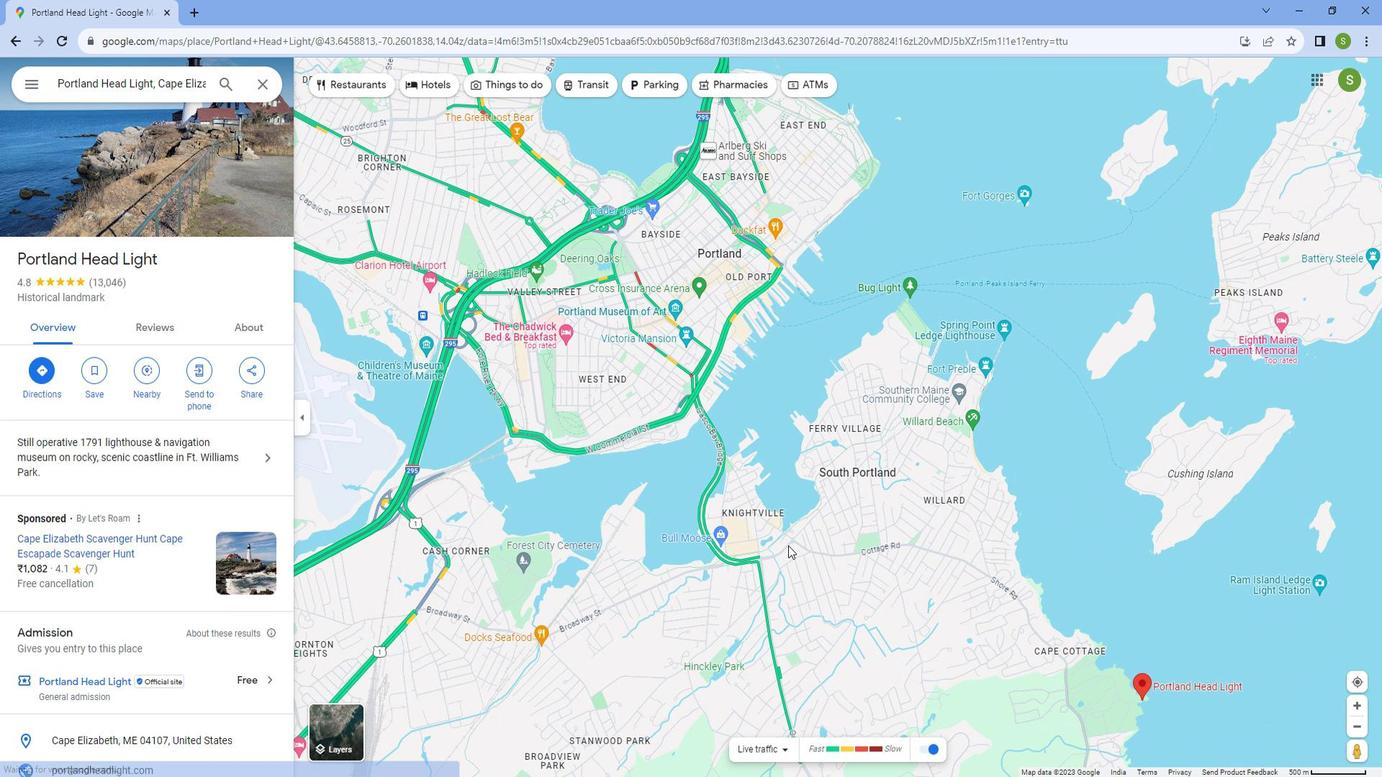 
Action: Mouse scrolled (786, 522) with delta (0, 0)
Screenshot: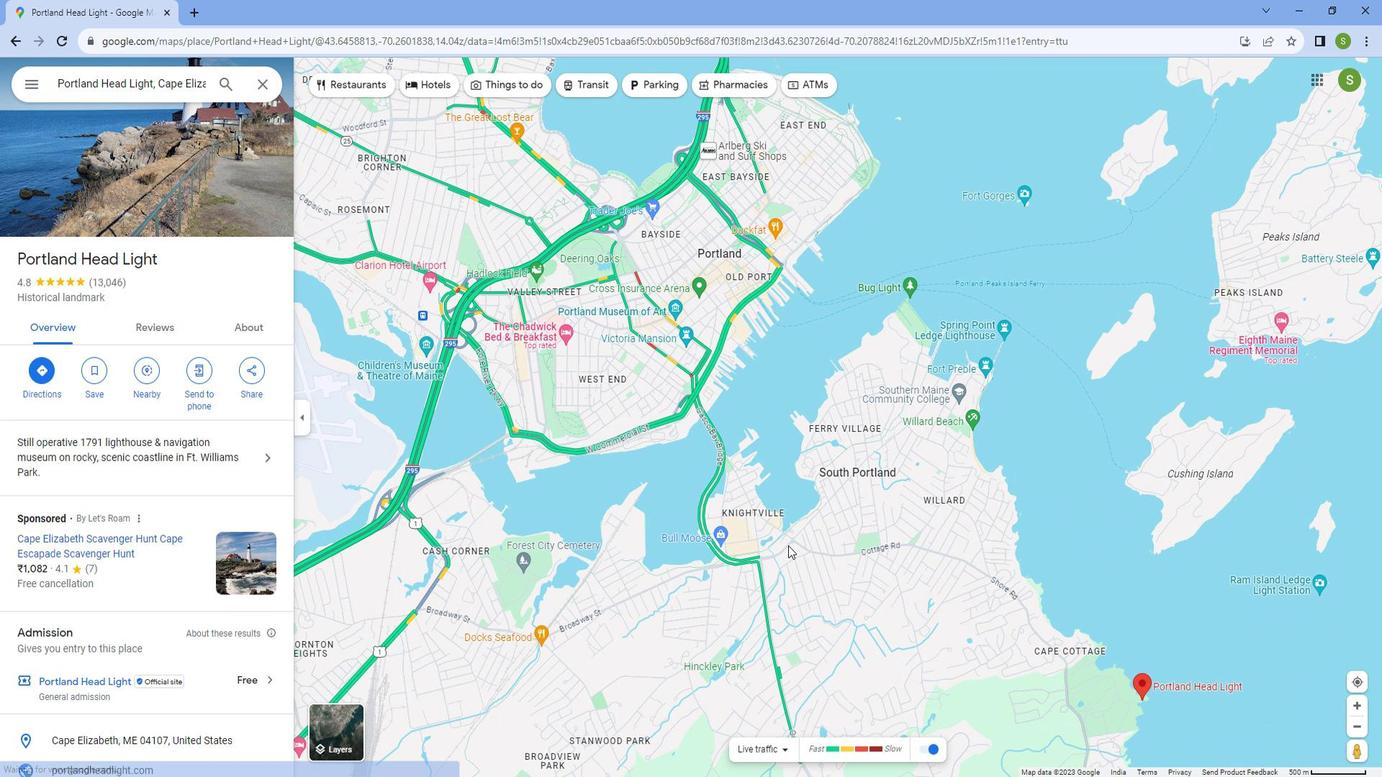 
Action: Mouse moved to (785, 522)
Screenshot: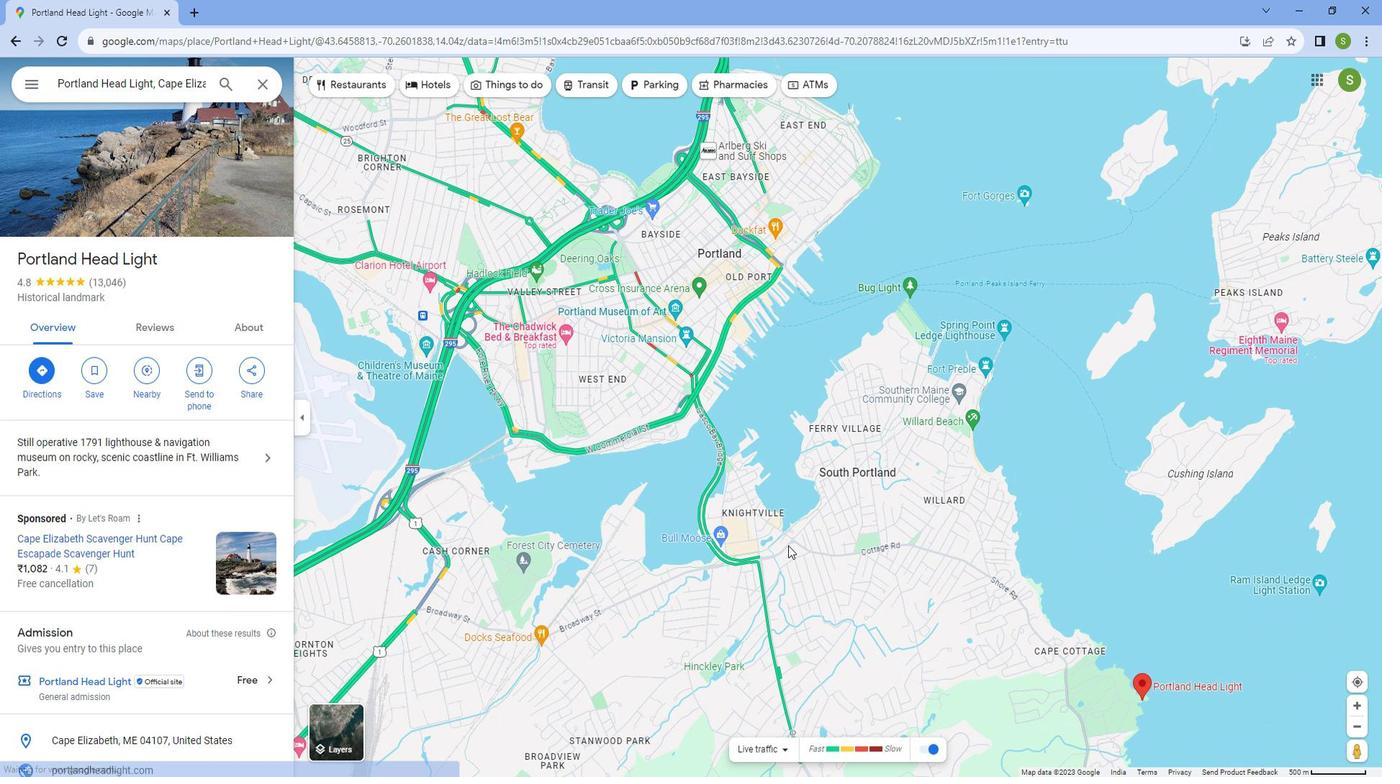 
Action: Mouse scrolled (785, 522) with delta (0, 0)
Screenshot: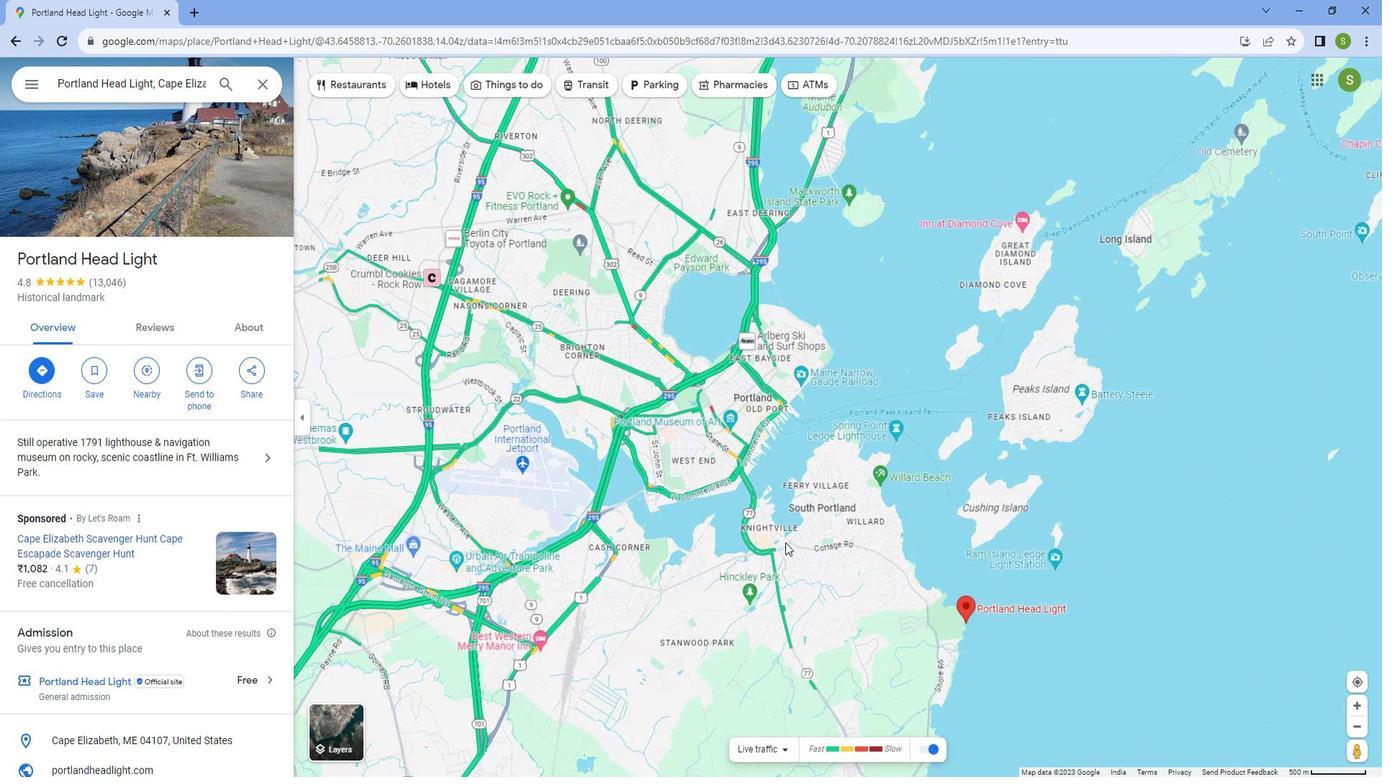 
Action: Mouse scrolled (785, 522) with delta (0, 0)
Screenshot: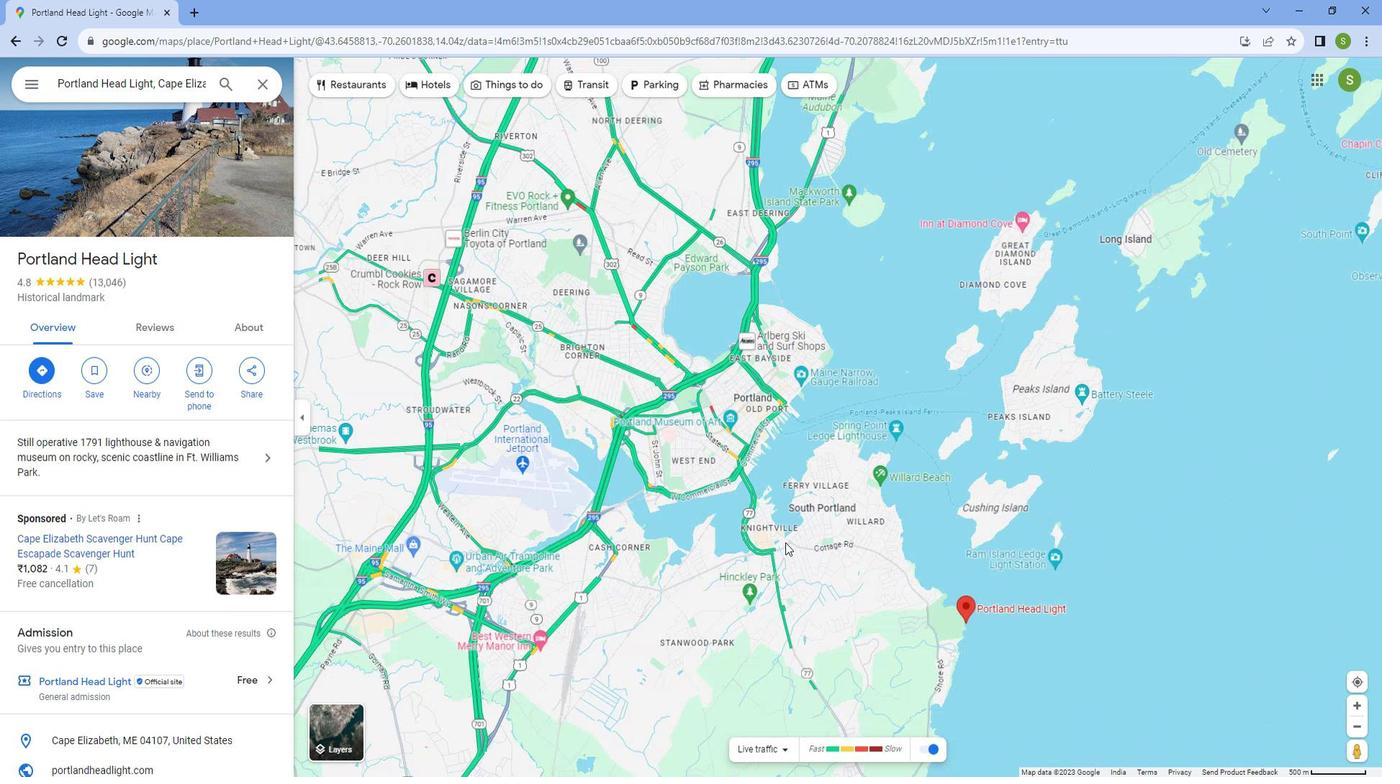 
Action: Mouse scrolled (785, 522) with delta (0, 0)
Screenshot: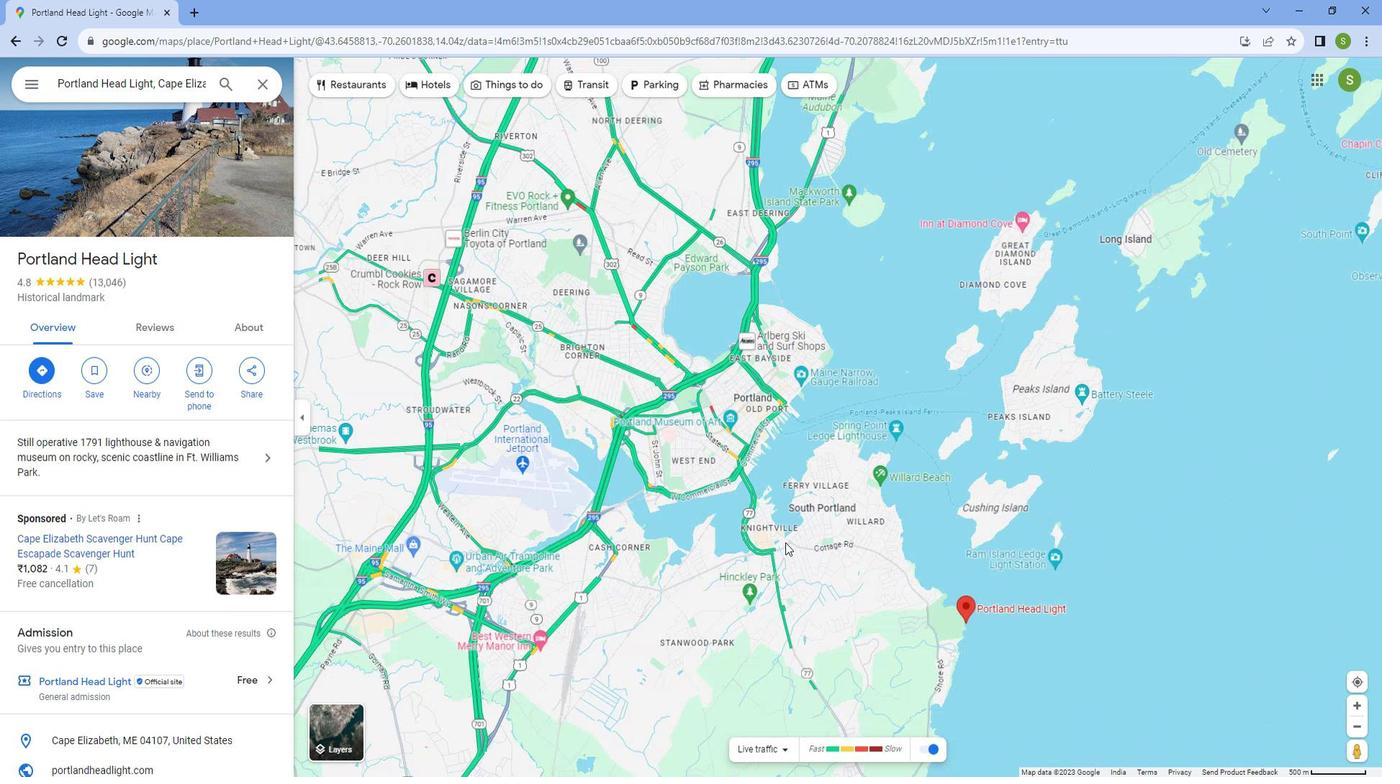 
Action: Mouse scrolled (785, 522) with delta (0, 0)
Screenshot: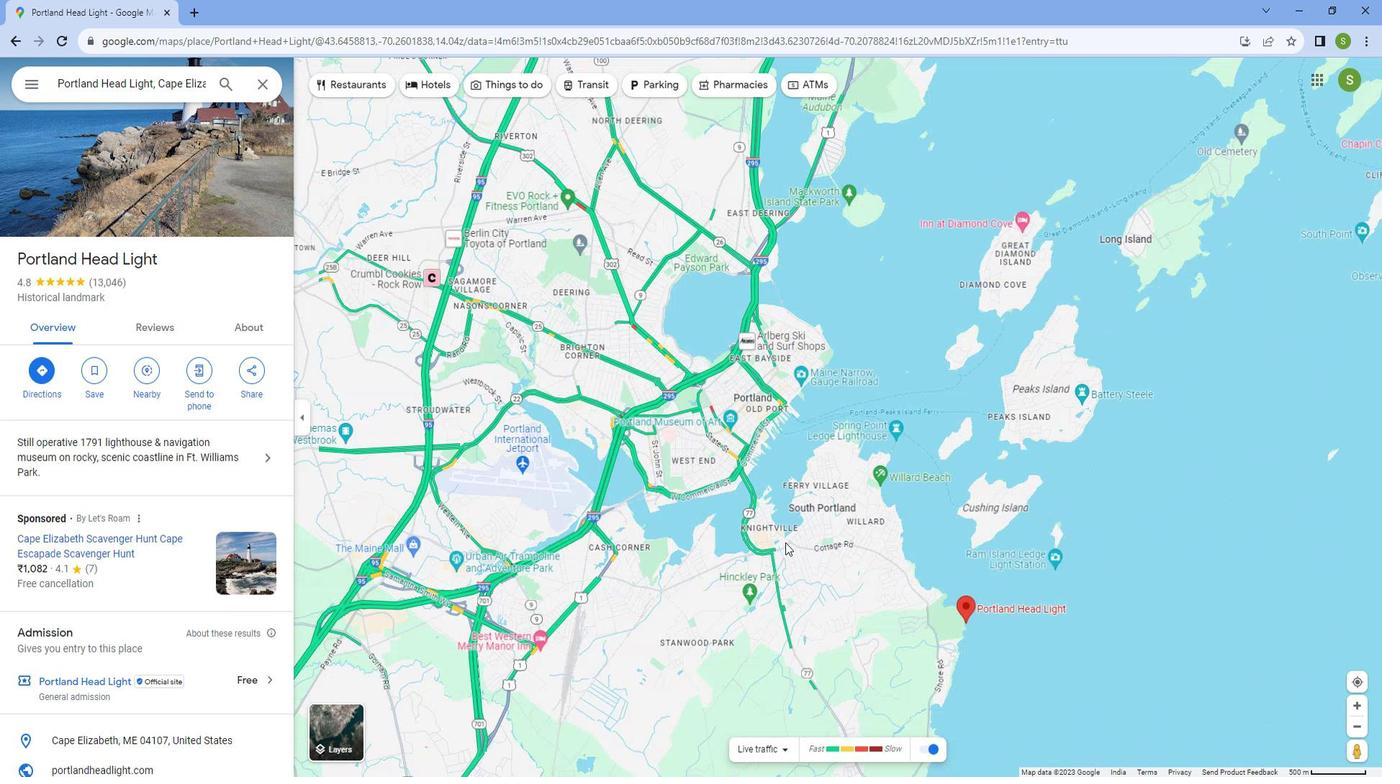 
Action: Mouse scrolled (785, 522) with delta (0, 0)
Screenshot: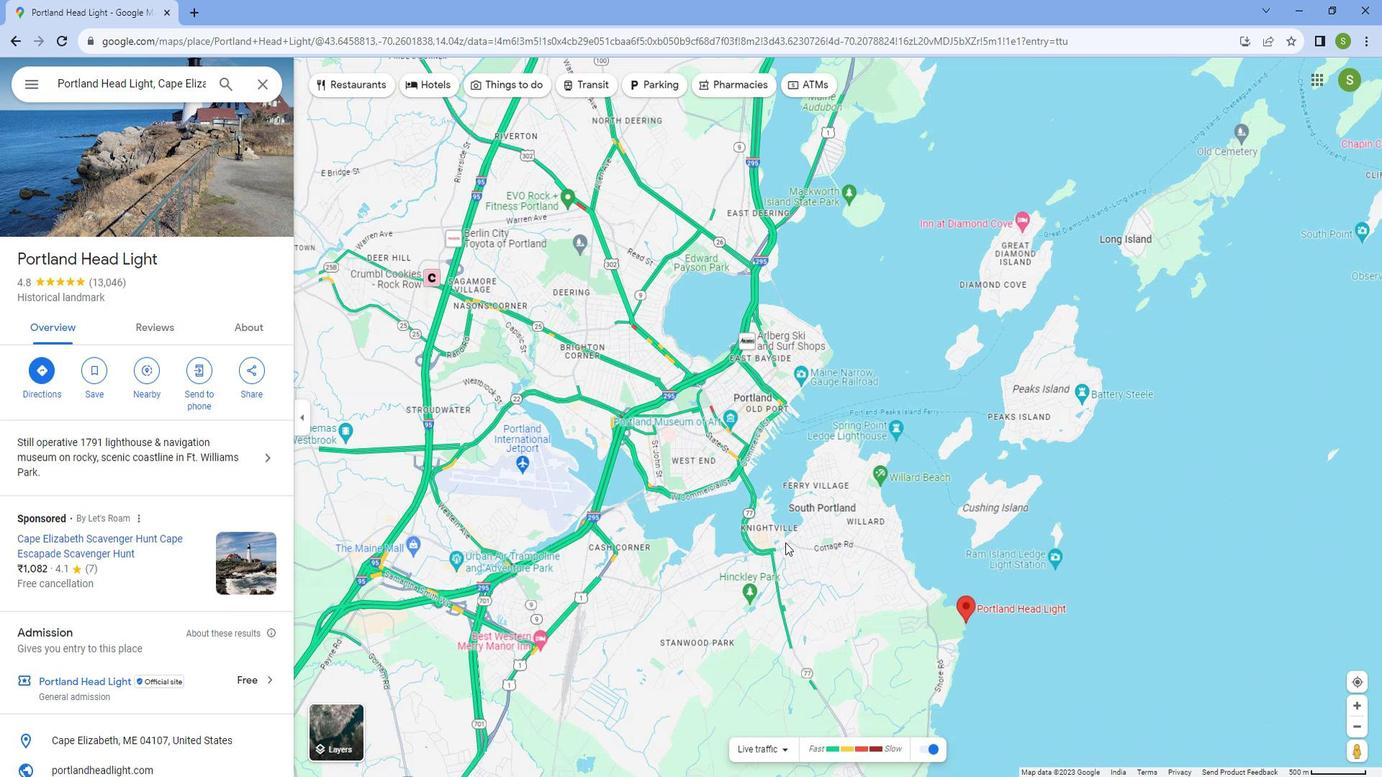 
Action: Mouse scrolled (785, 522) with delta (0, 0)
Screenshot: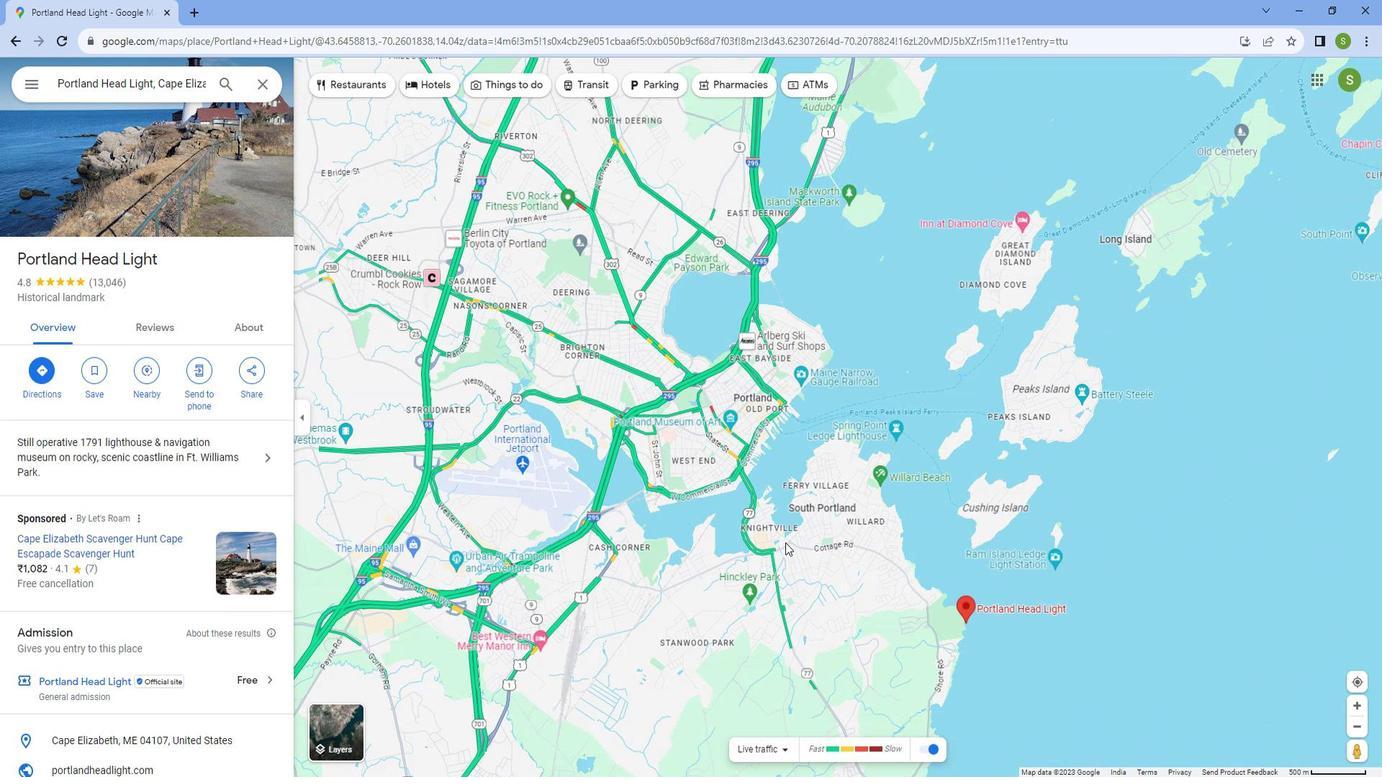 
Action: Mouse moved to (874, 643)
Screenshot: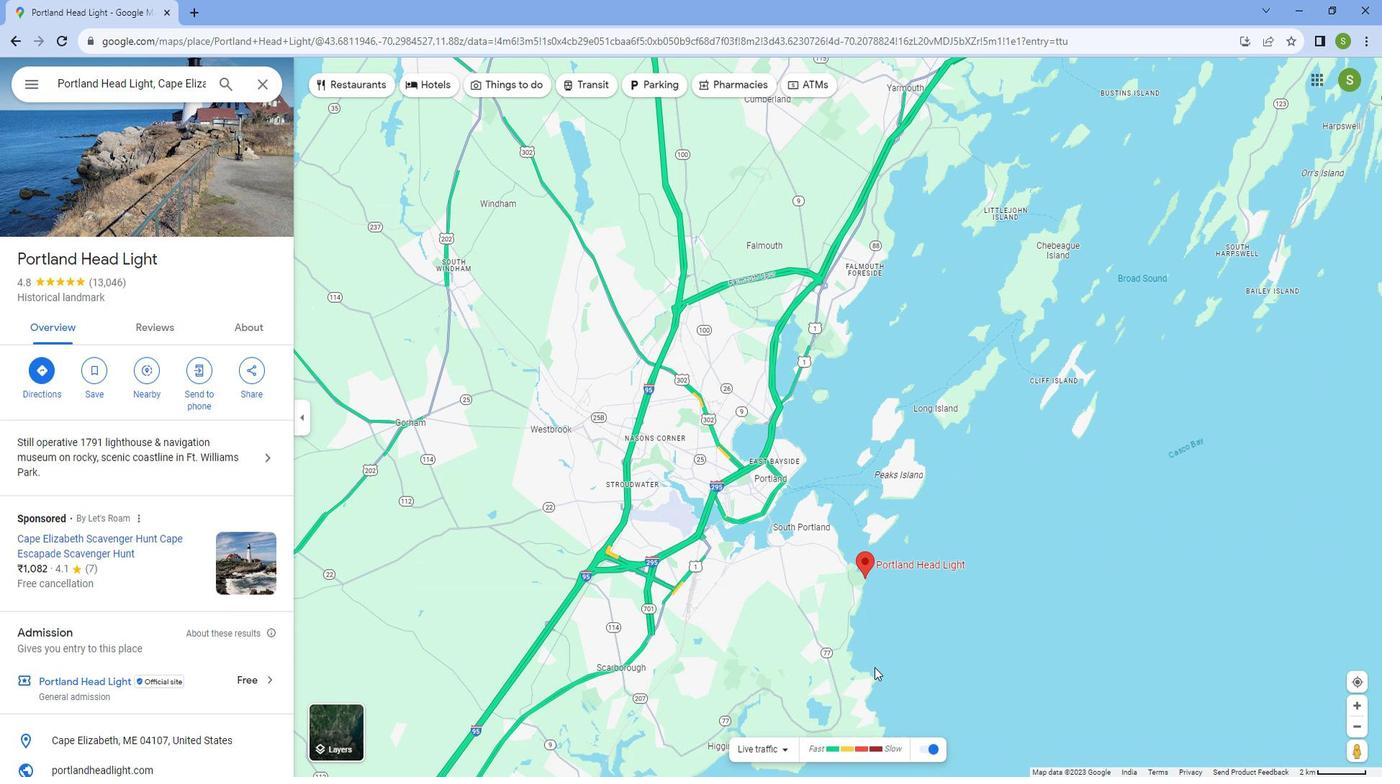 
Action: Mouse scrolled (874, 644) with delta (0, 0)
Screenshot: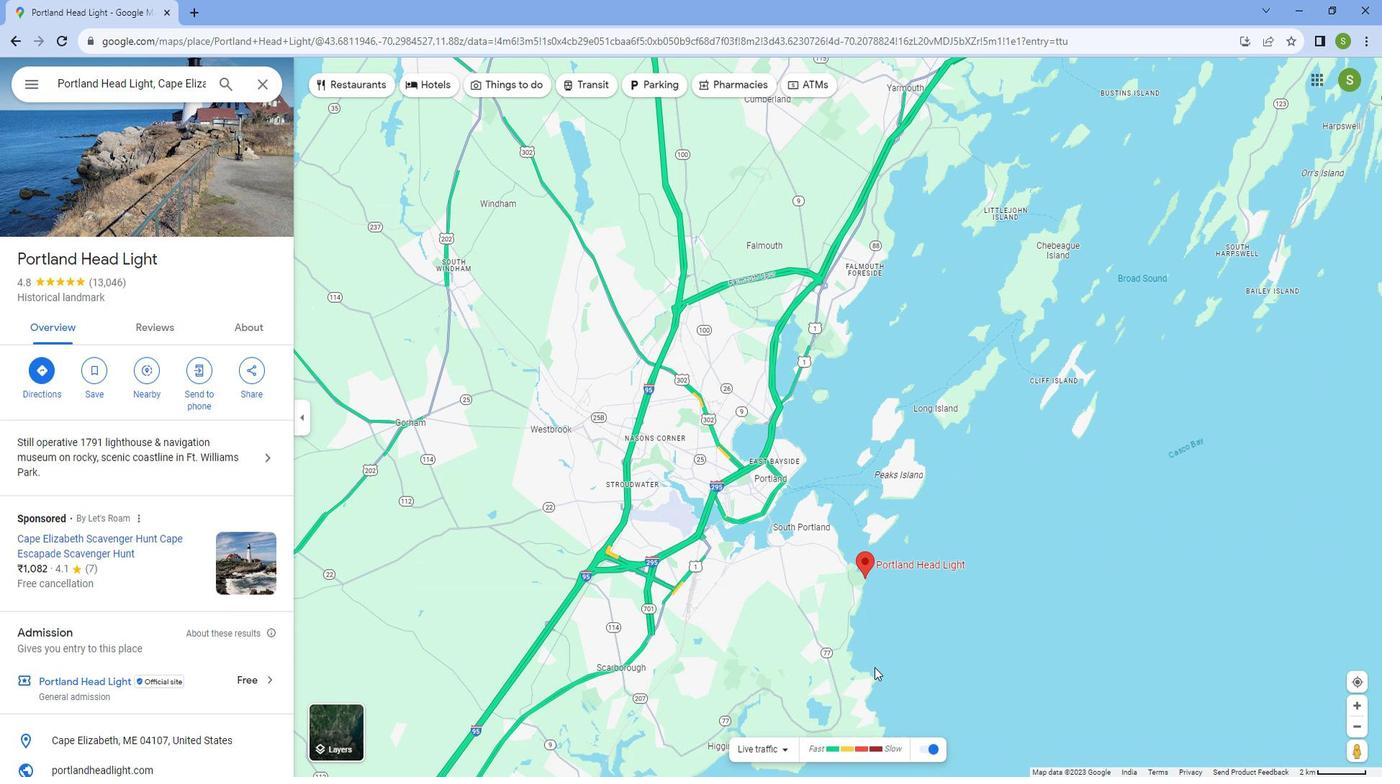 
Action: Mouse moved to (870, 645)
Screenshot: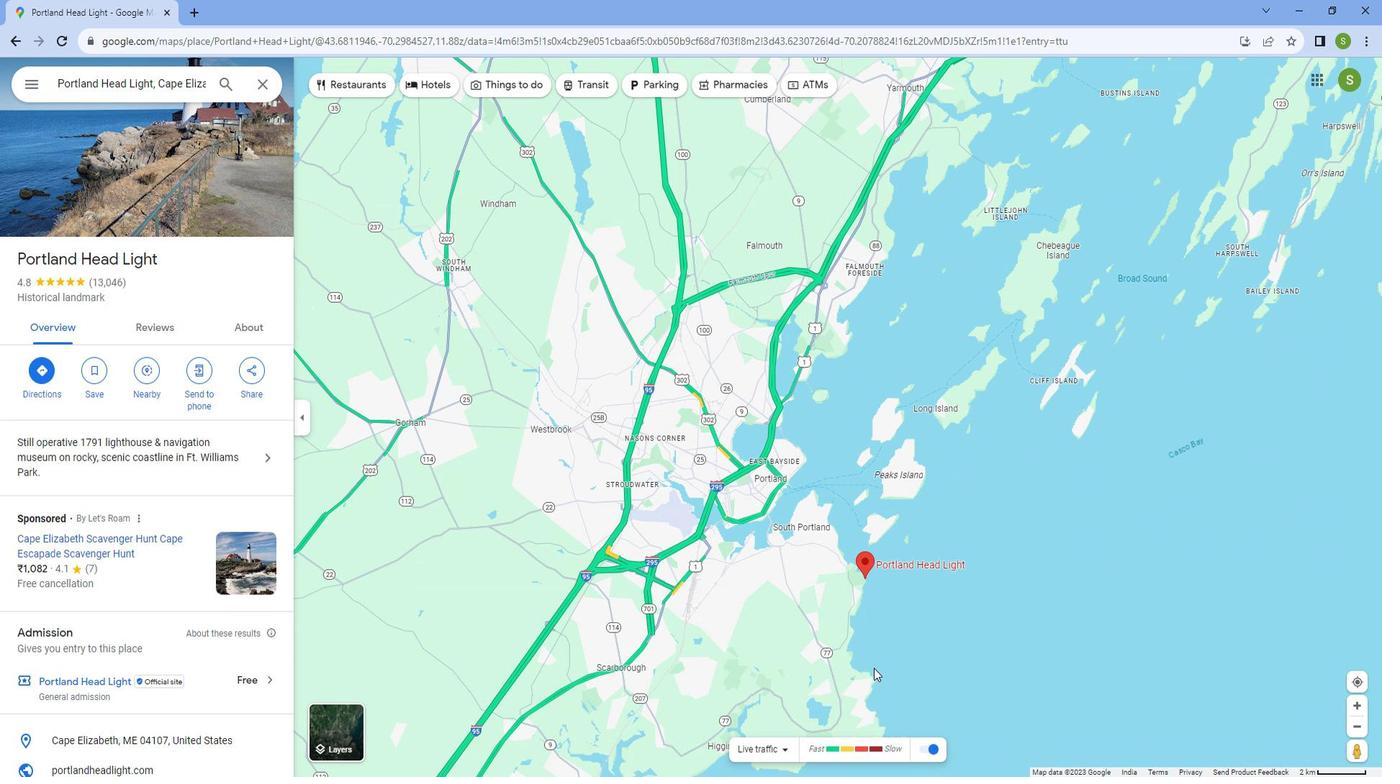
Action: Mouse scrolled (870, 645) with delta (0, 0)
Screenshot: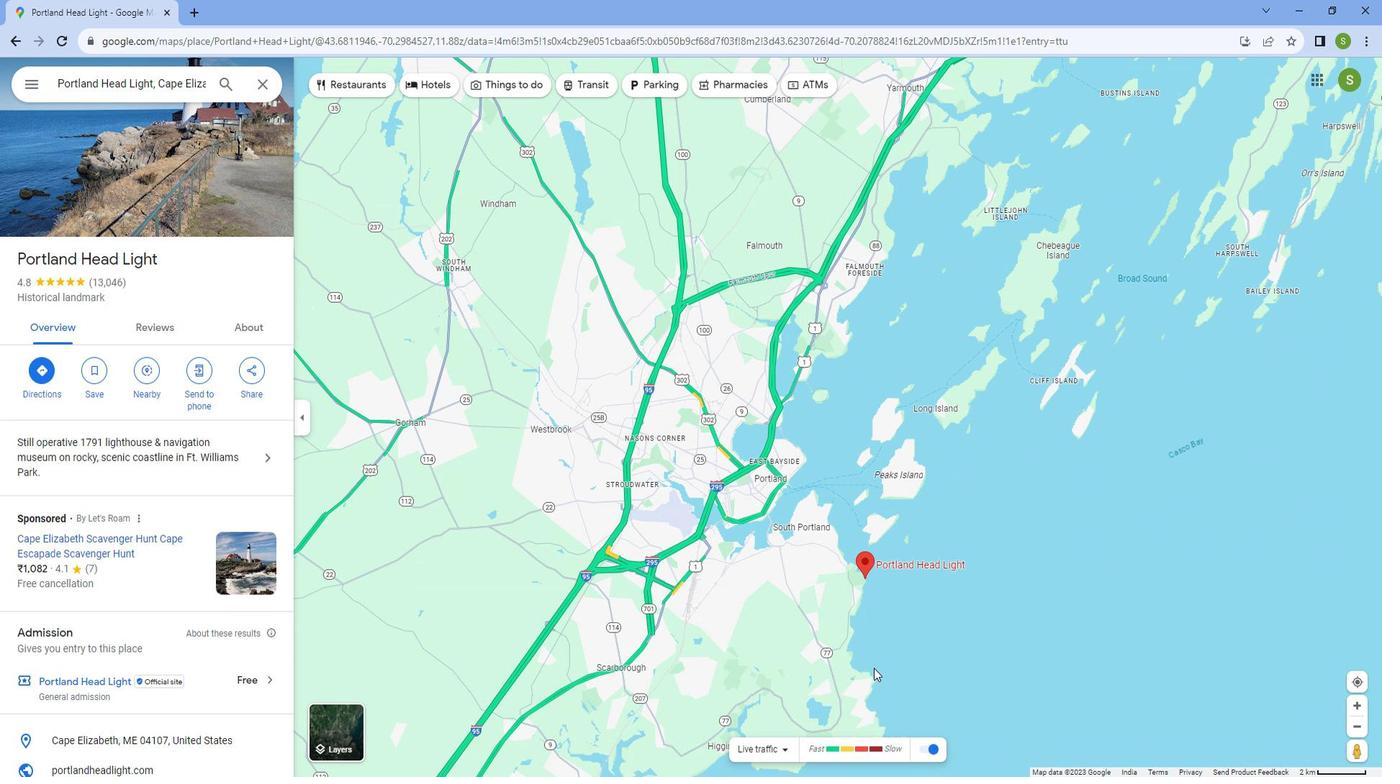 
Action: Mouse moved to (866, 646)
Screenshot: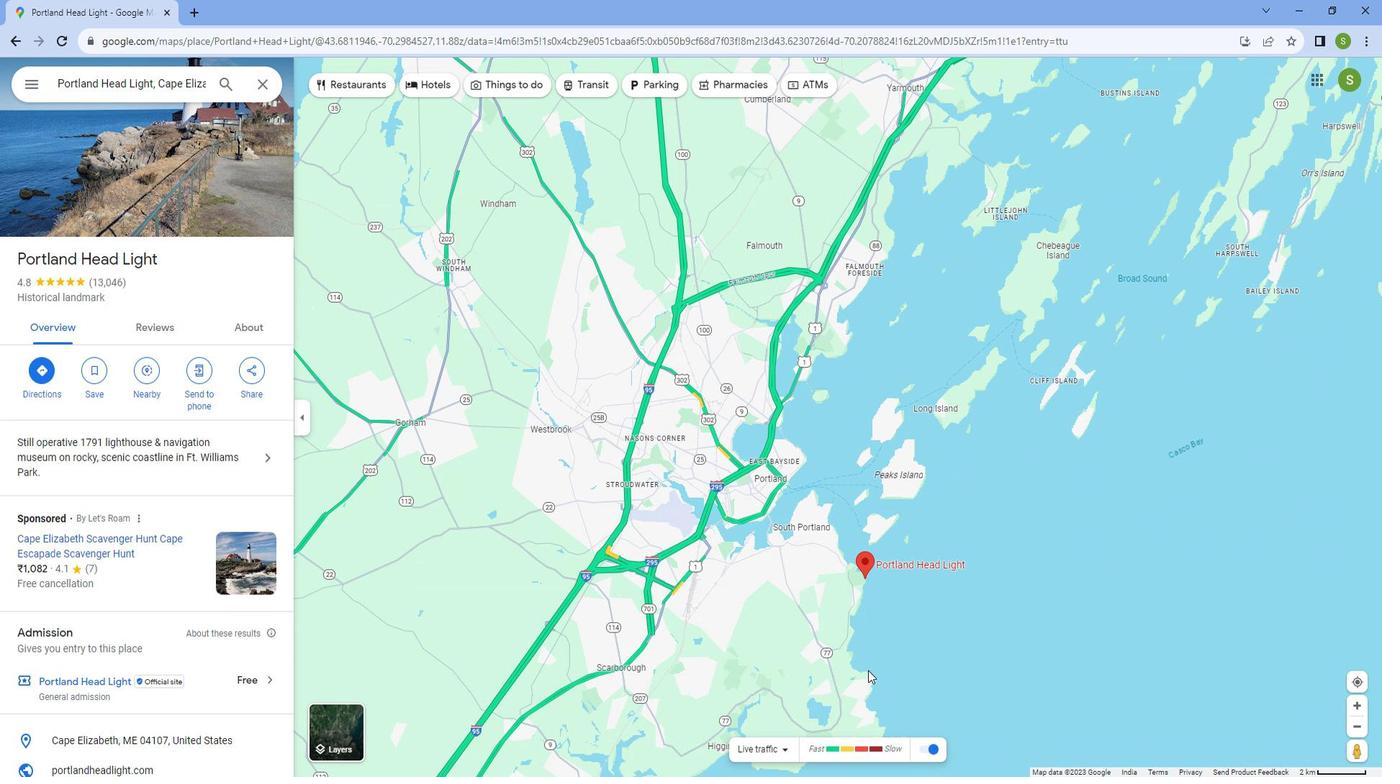 
Action: Mouse scrolled (866, 647) with delta (0, 0)
Screenshot: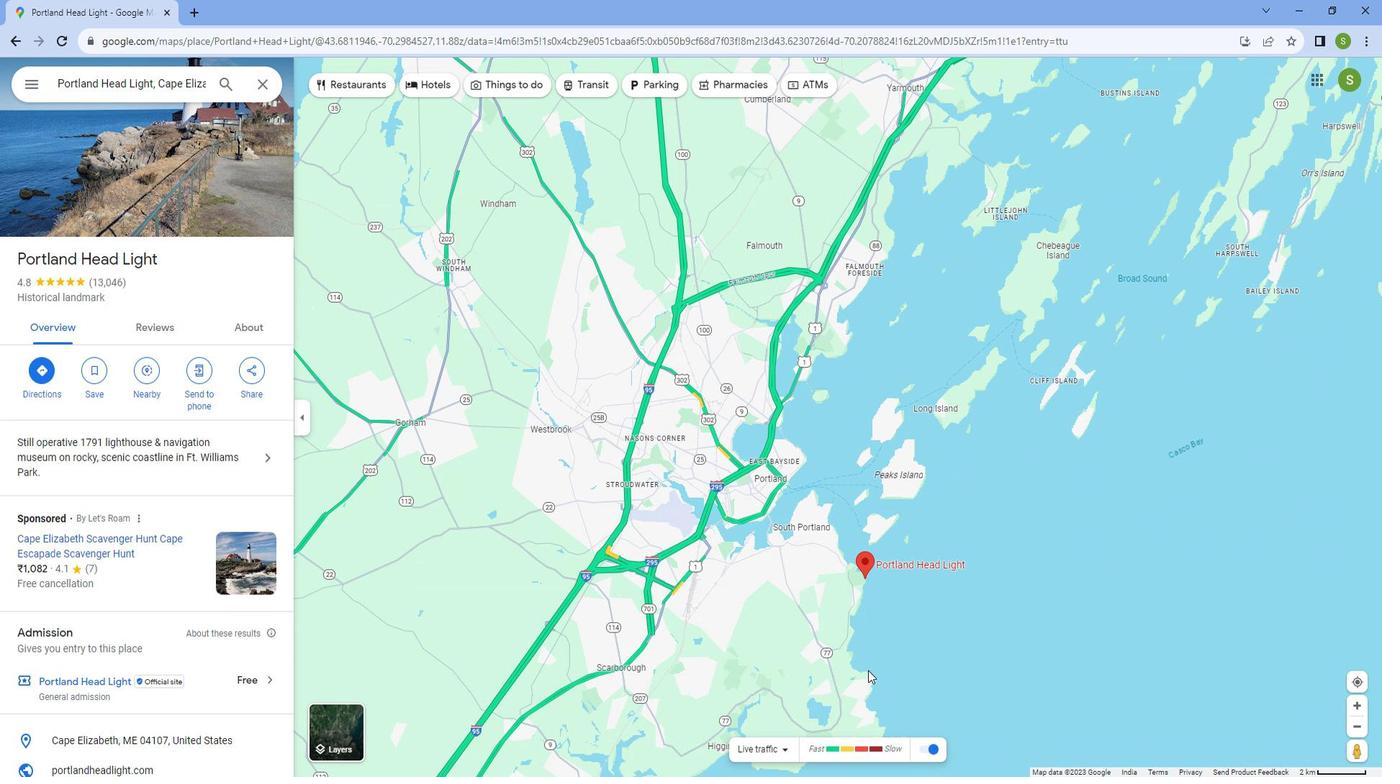 
Action: Mouse moved to (841, 641)
Screenshot: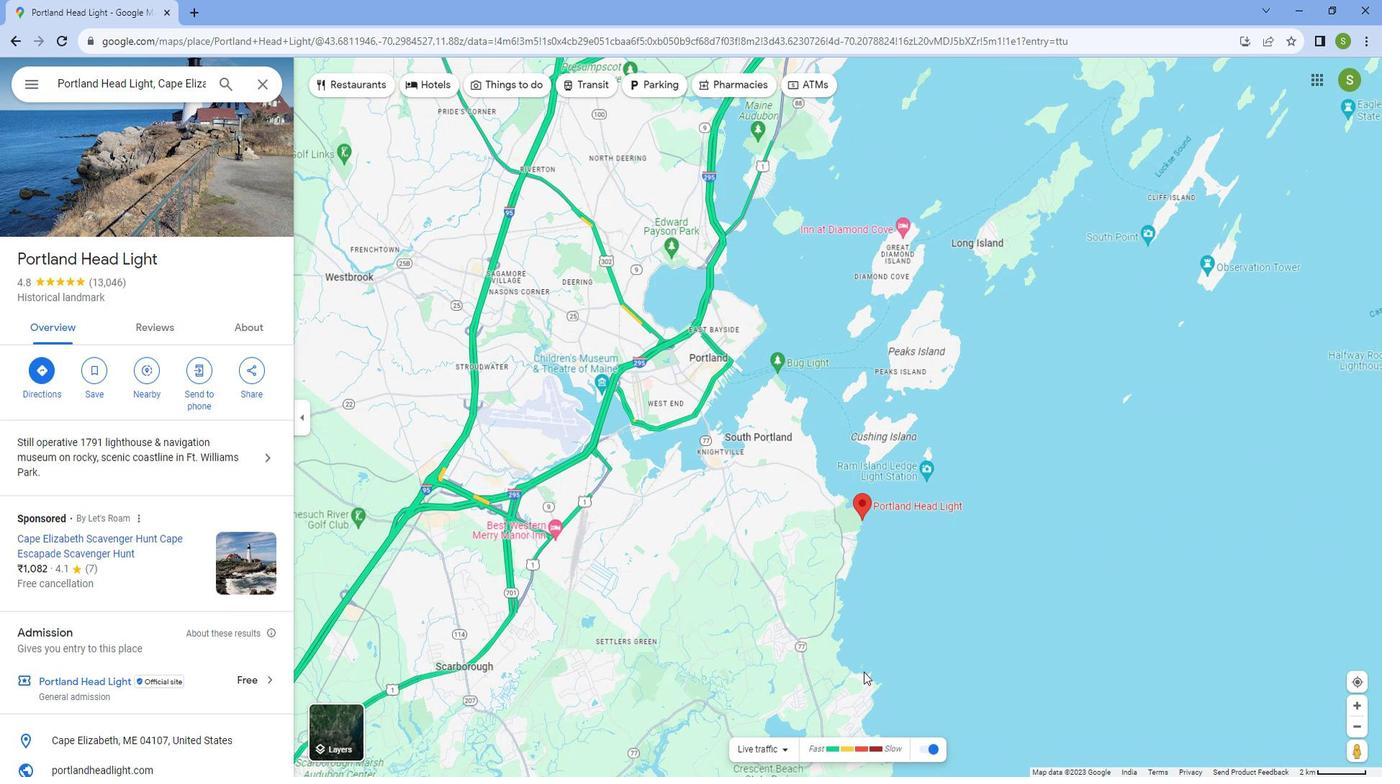 
Action: Mouse scrolled (841, 642) with delta (0, 0)
Screenshot: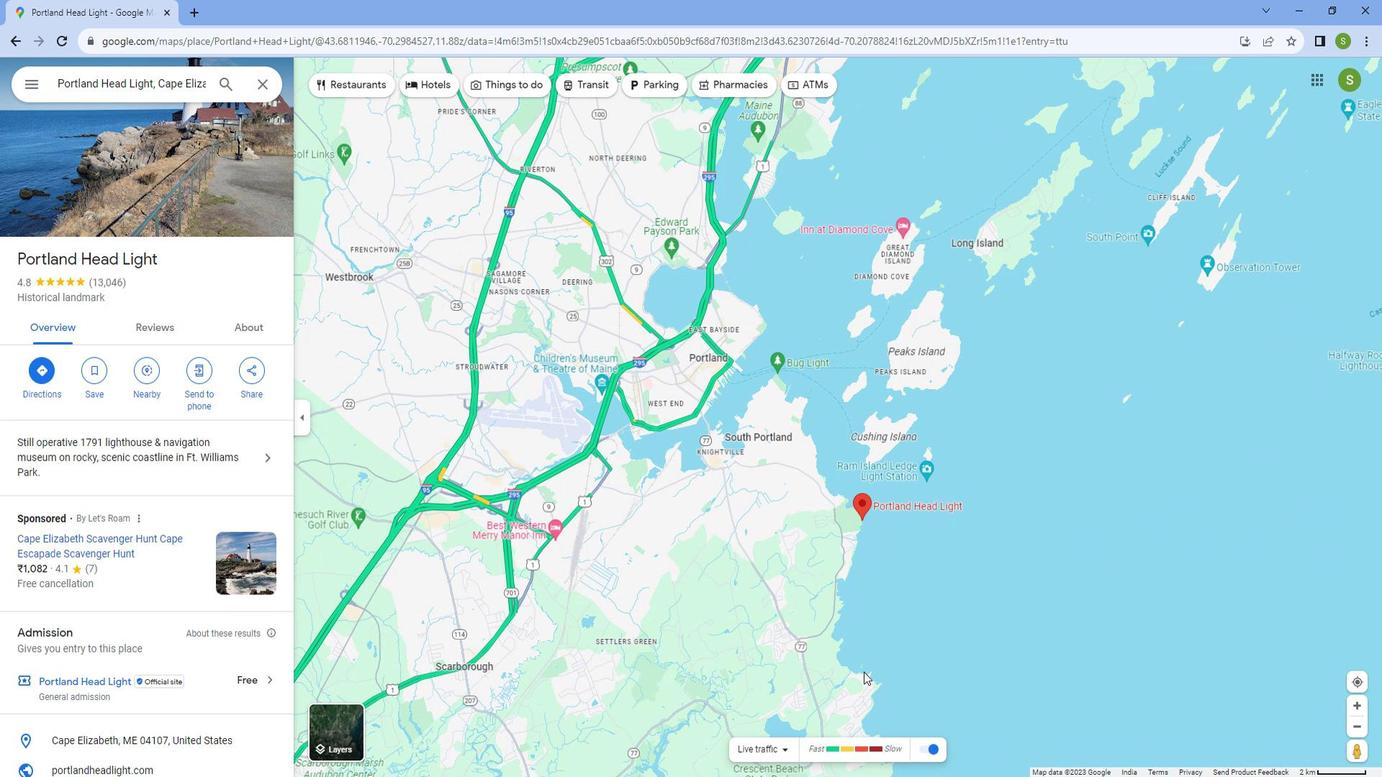 
Action: Mouse moved to (841, 641)
Screenshot: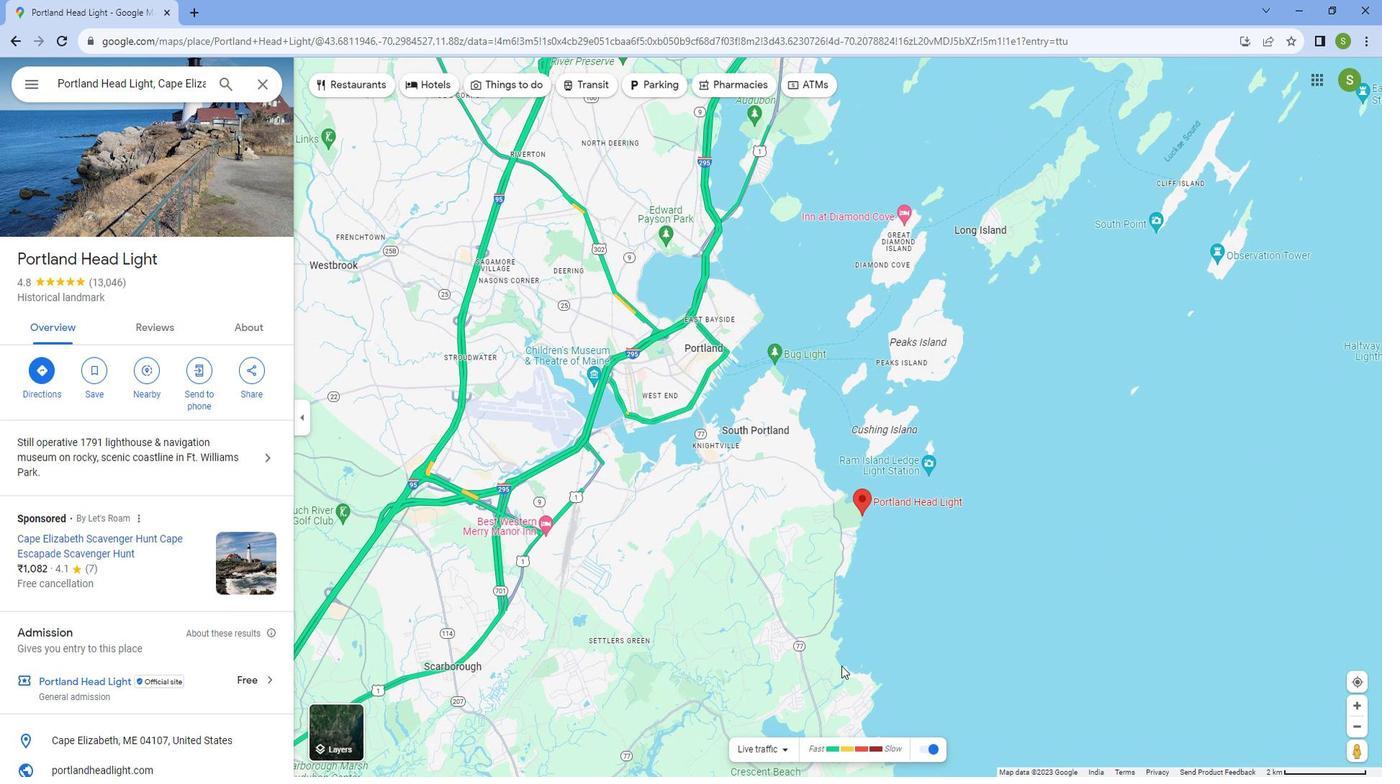
Action: Mouse scrolled (841, 642) with delta (0, 0)
Screenshot: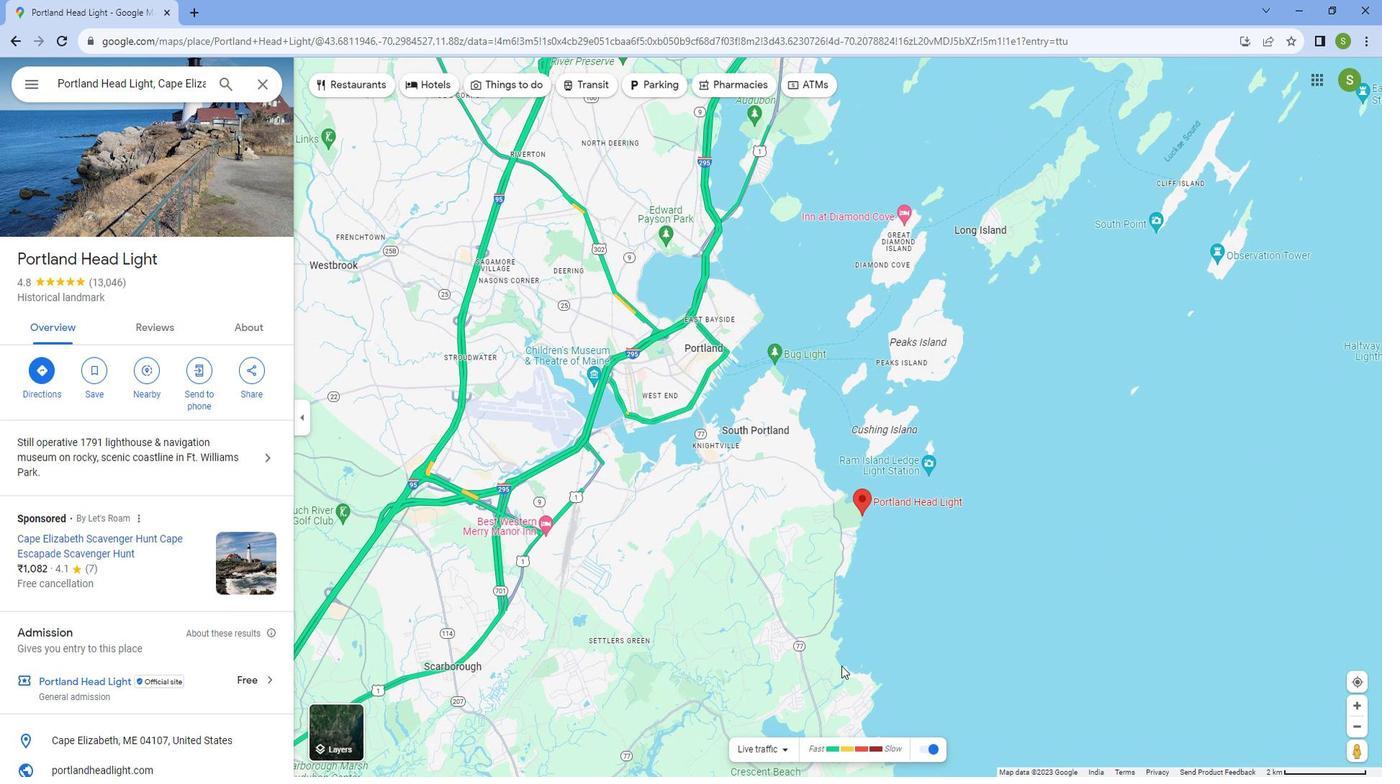 
Action: Mouse scrolled (841, 642) with delta (0, 0)
Screenshot: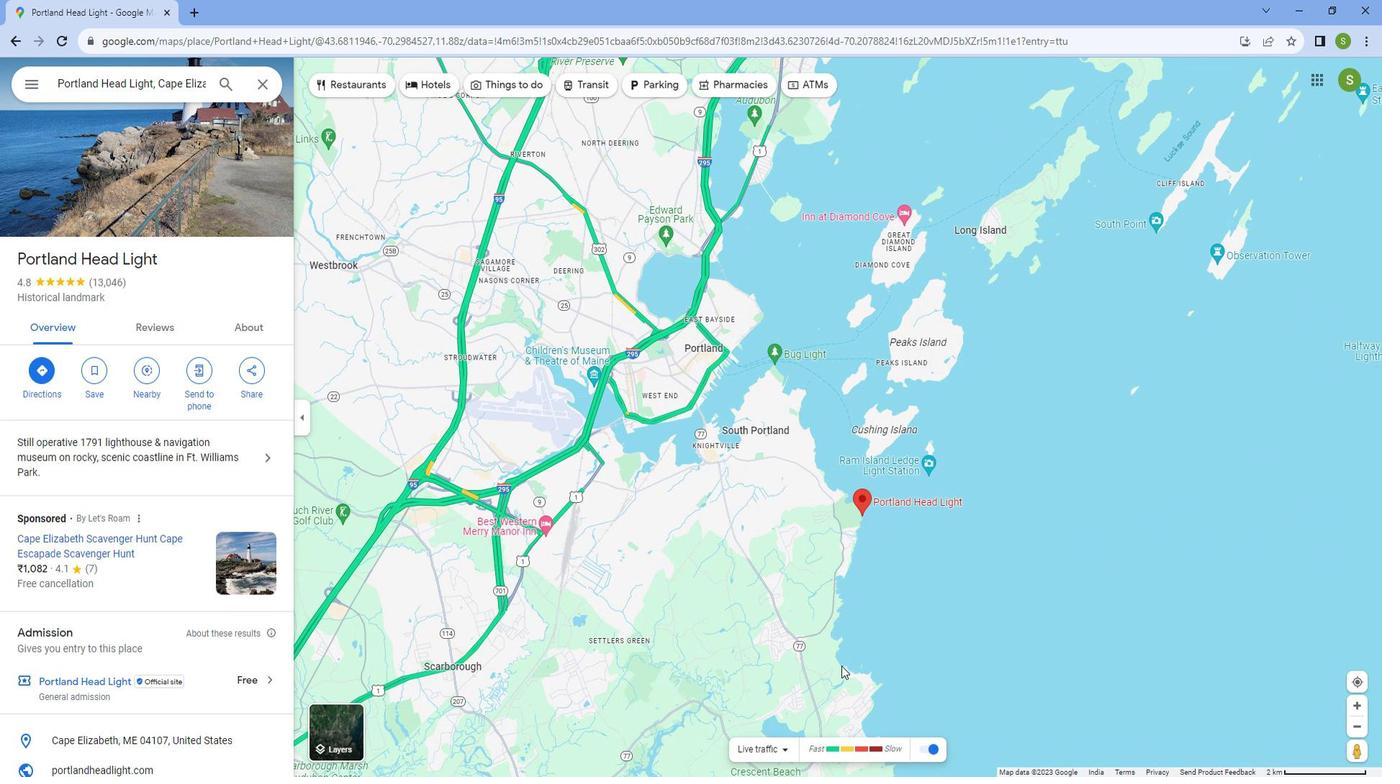
Action: Mouse scrolled (841, 642) with delta (0, 0)
Screenshot: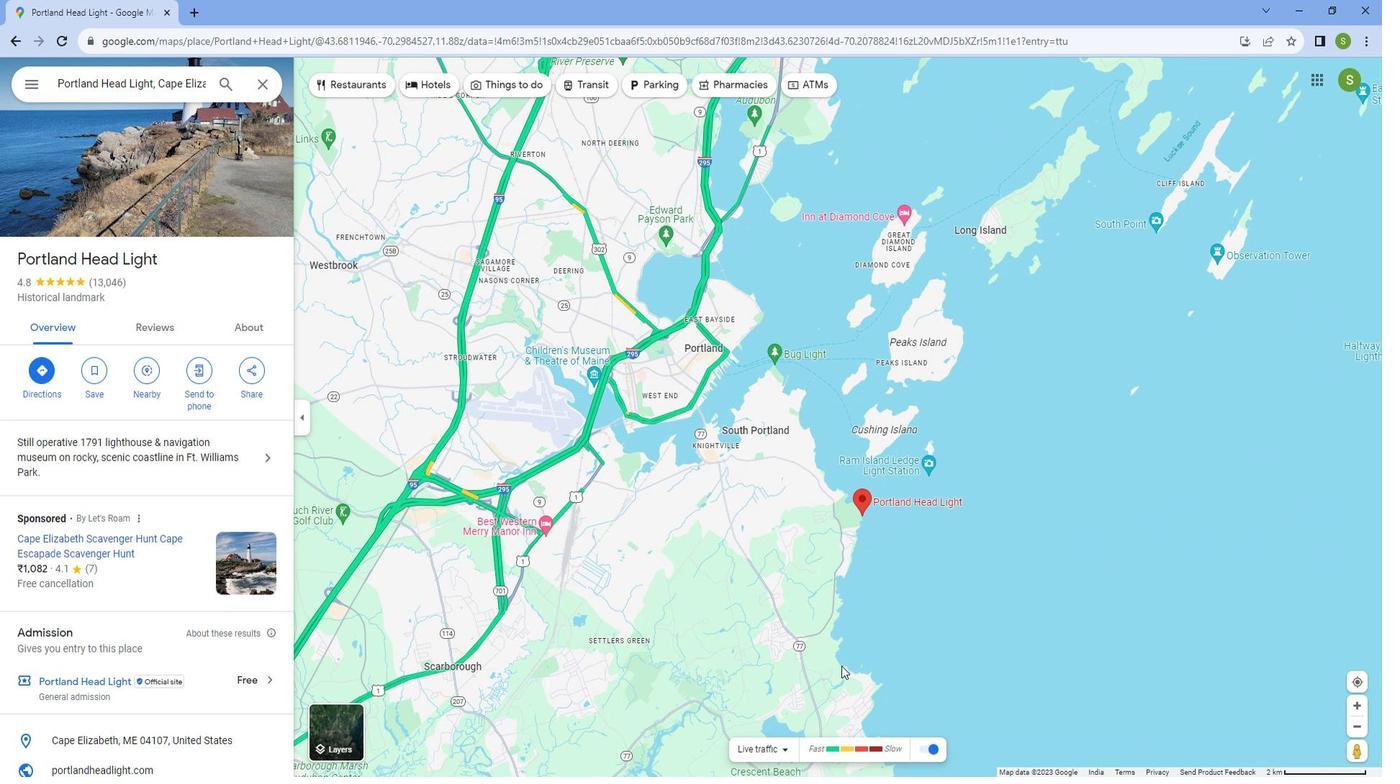 
Action: Mouse scrolled (841, 642) with delta (0, 0)
Screenshot: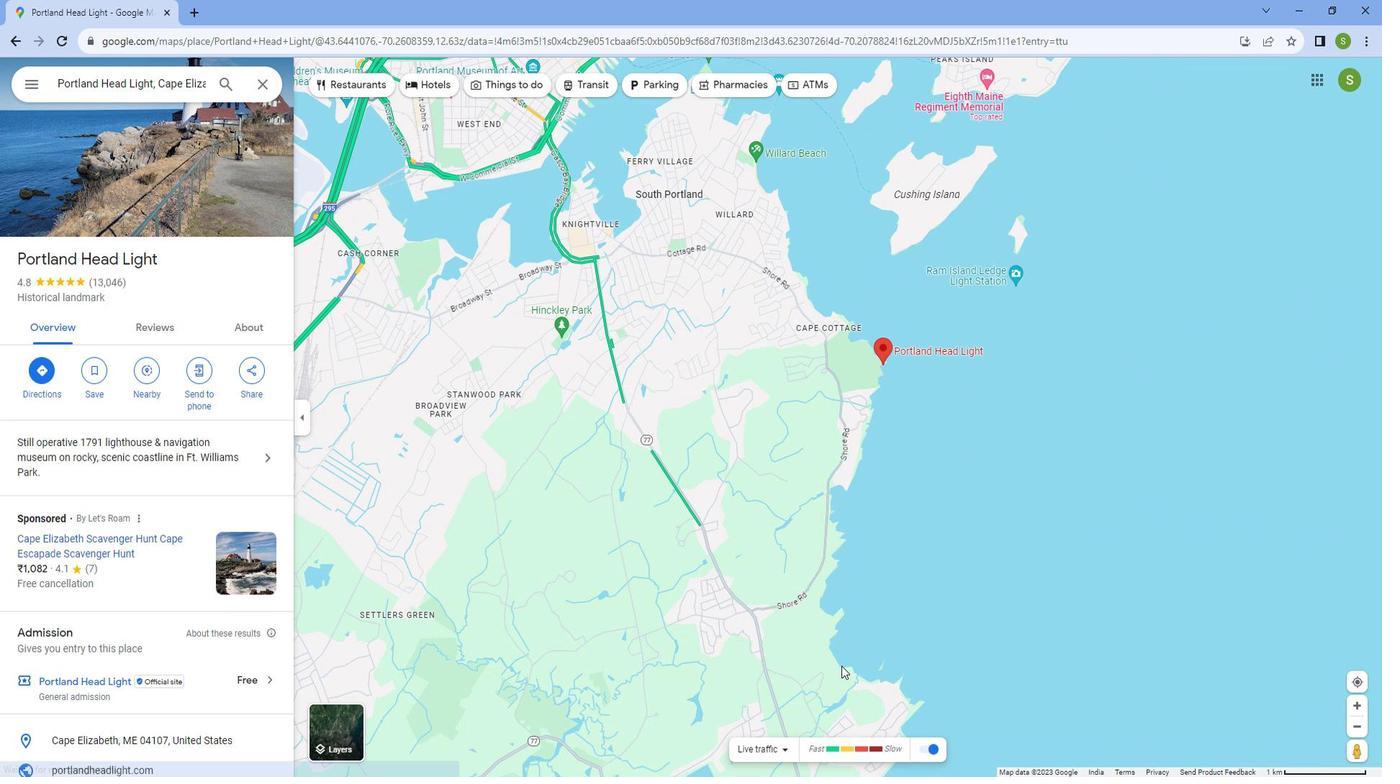 
Action: Mouse scrolled (841, 642) with delta (0, 0)
Screenshot: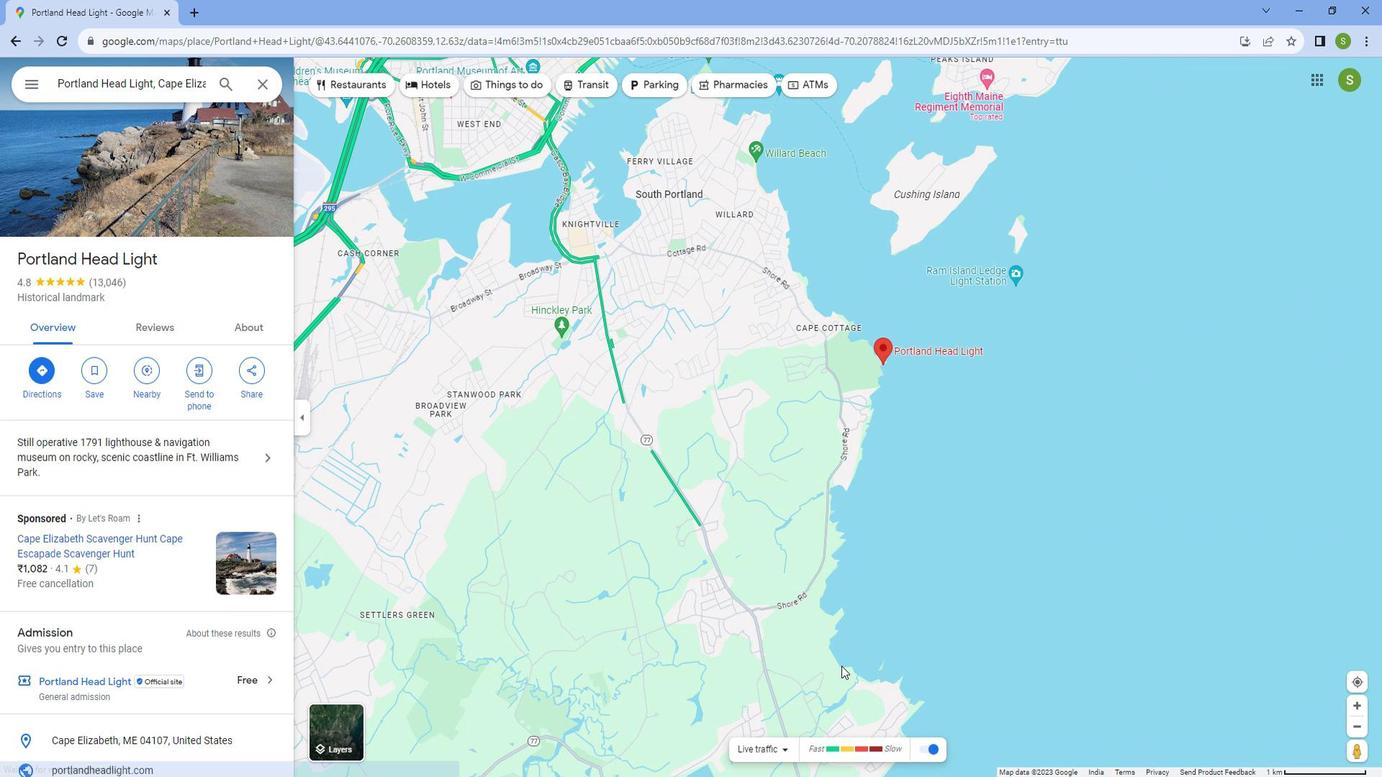 
Action: Mouse scrolled (841, 642) with delta (0, 0)
Screenshot: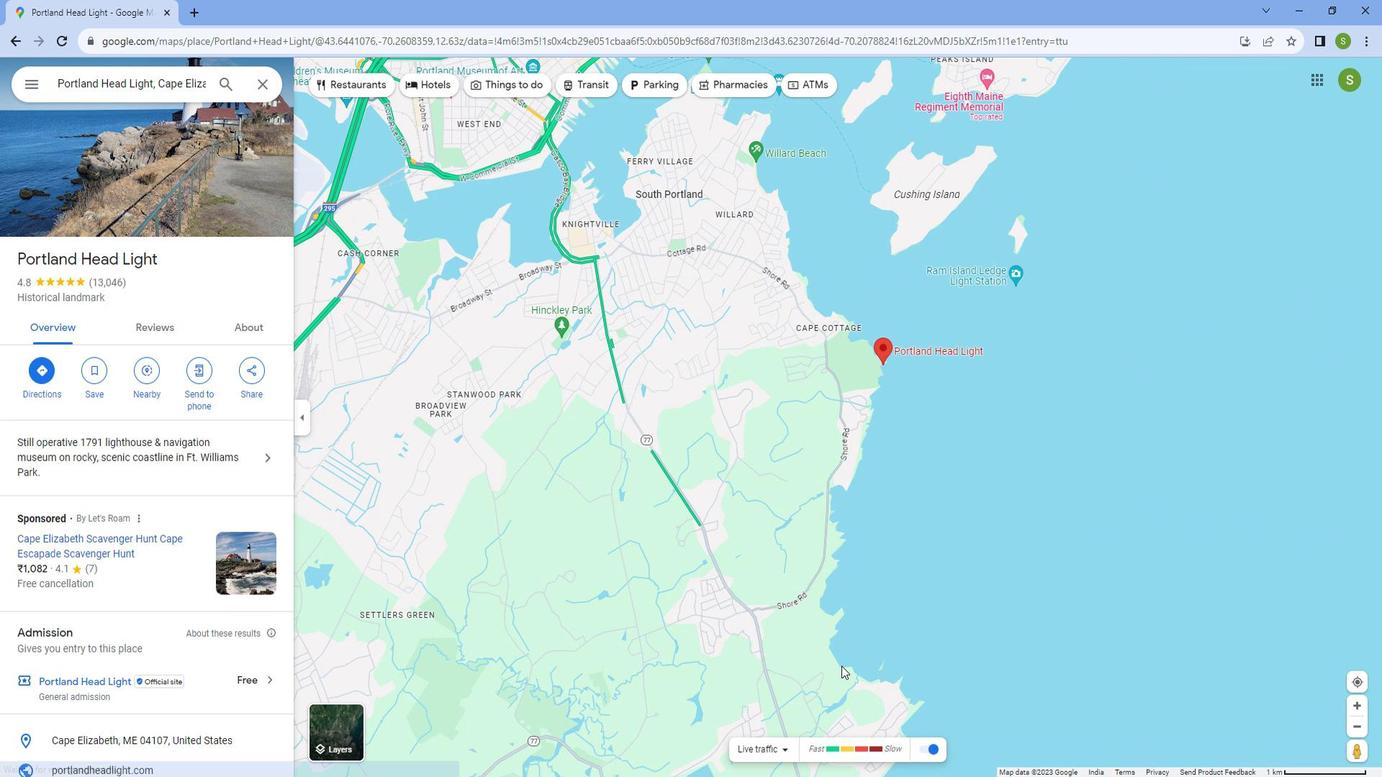 
Action: Mouse scrolled (841, 642) with delta (0, 0)
Screenshot: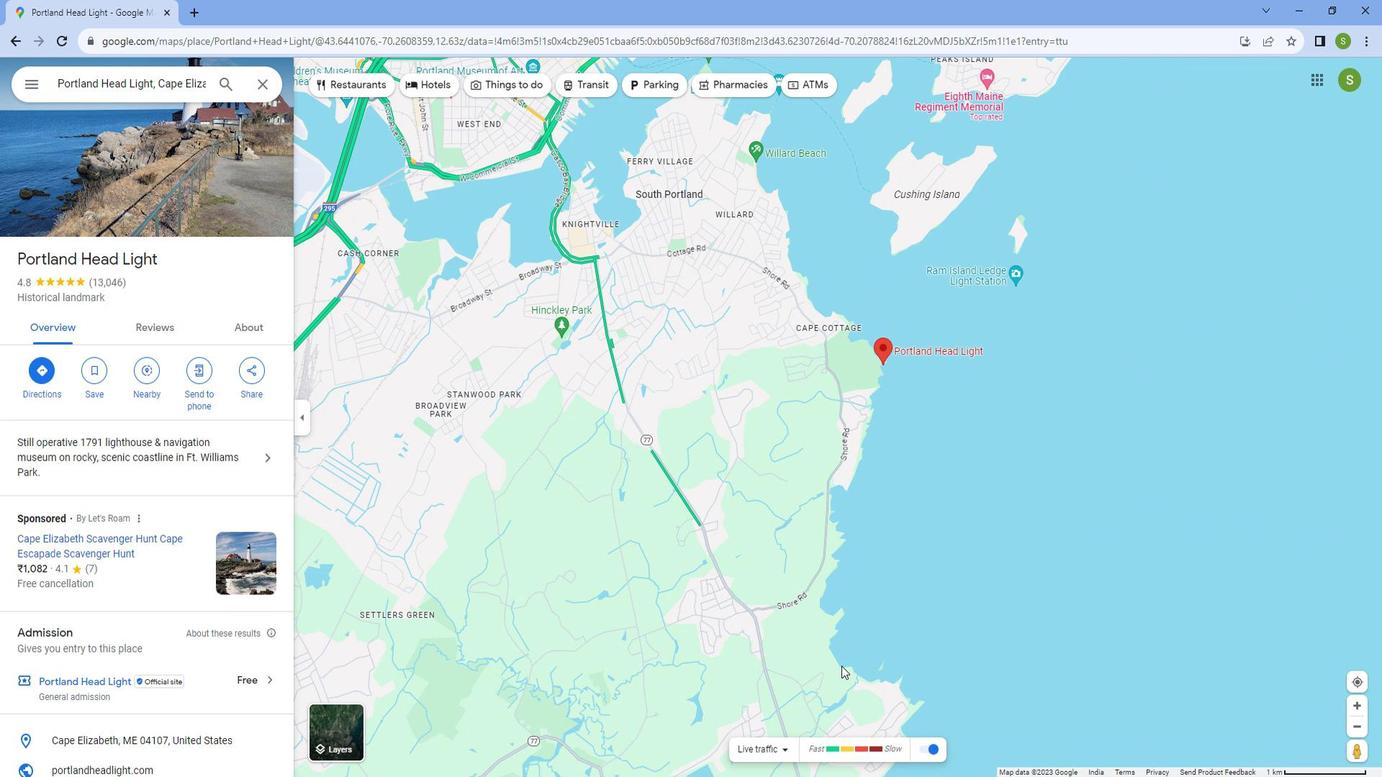 
Action: Mouse scrolled (841, 640) with delta (0, 0)
Screenshot: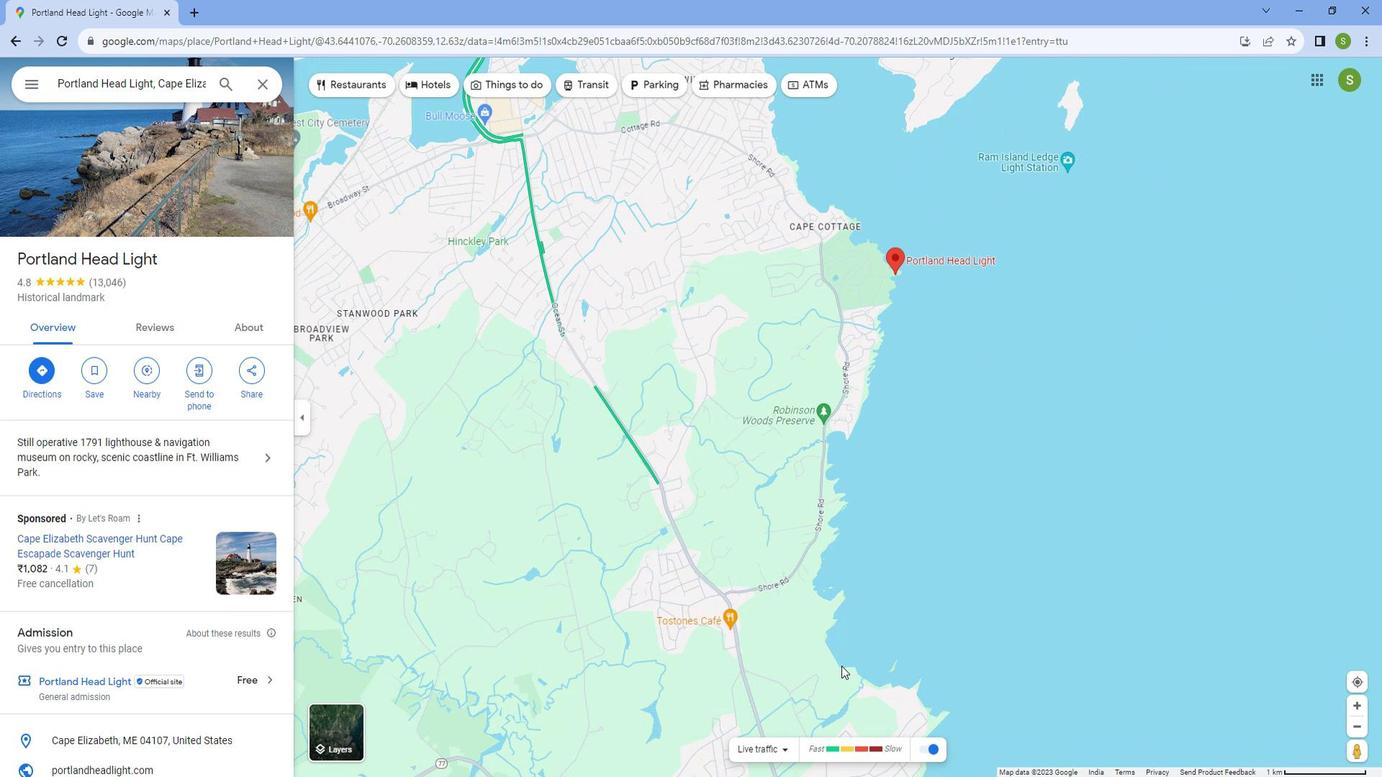 
Action: Mouse moved to (805, 609)
Screenshot: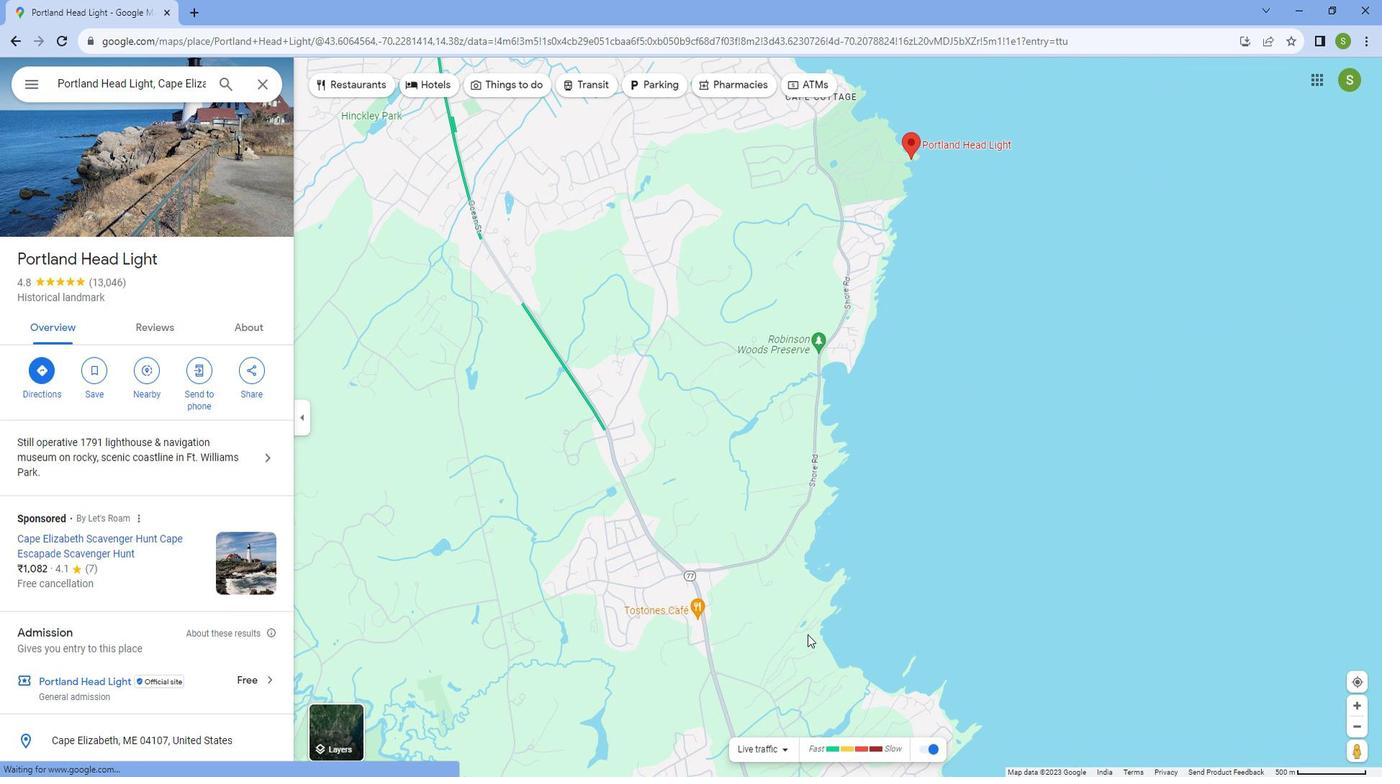 
Action: Mouse scrolled (805, 609) with delta (0, 0)
Screenshot: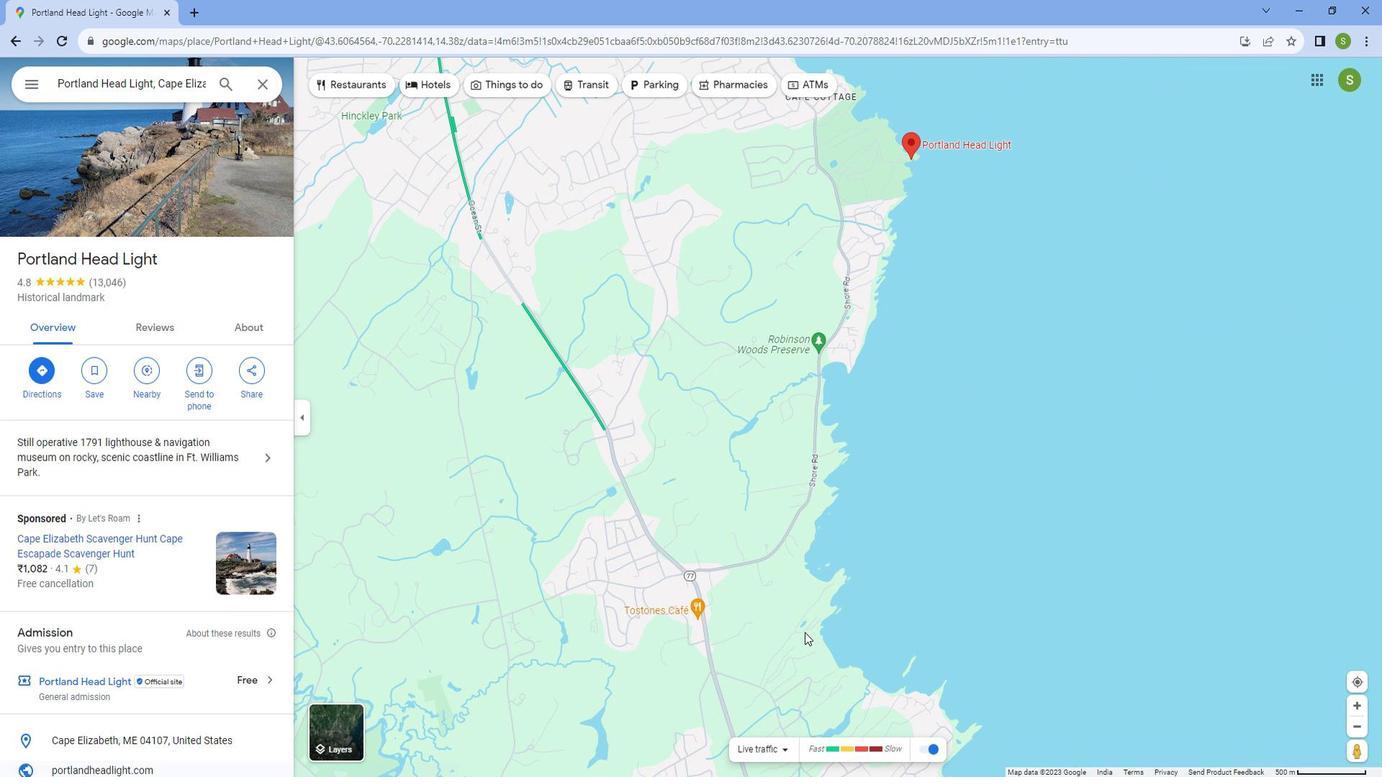 
Action: Mouse scrolled (805, 609) with delta (0, 0)
Screenshot: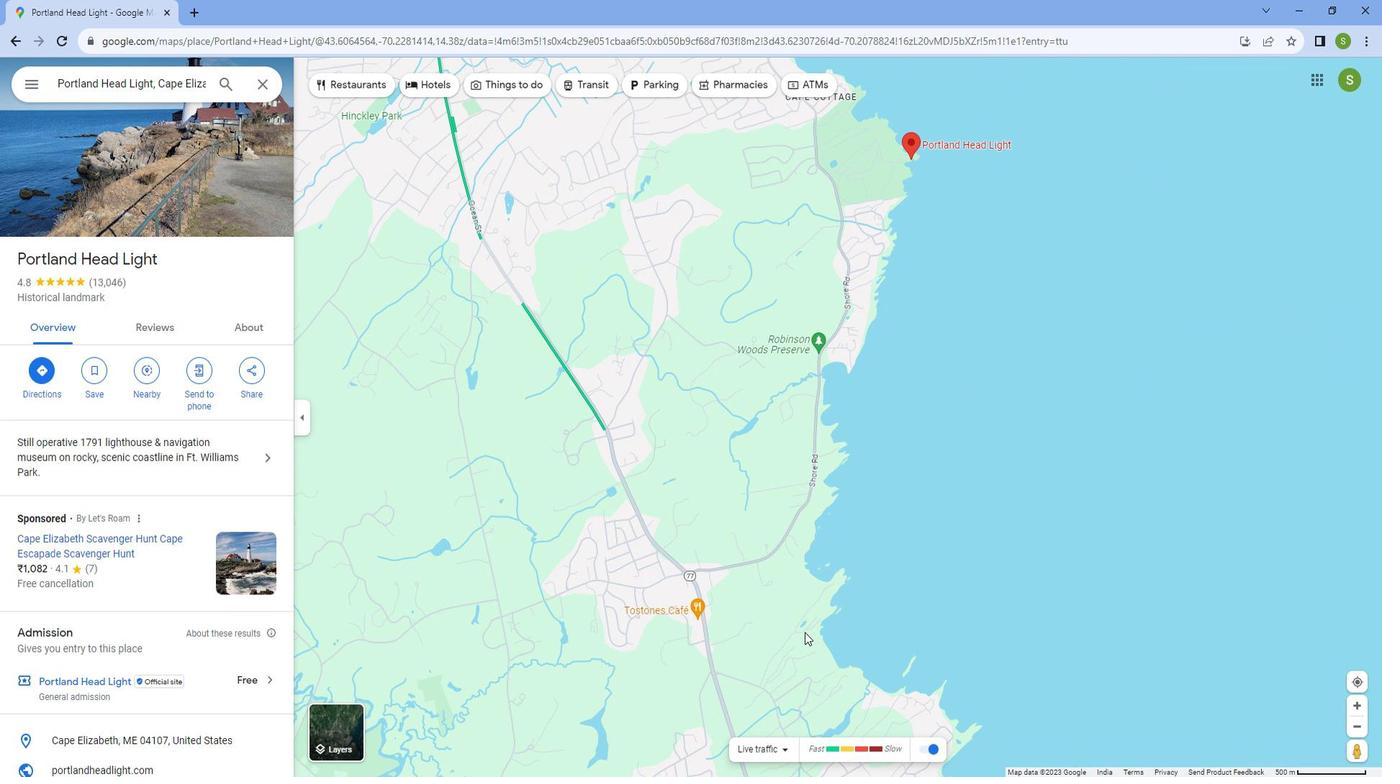 
Action: Mouse scrolled (805, 609) with delta (0, 0)
Screenshot: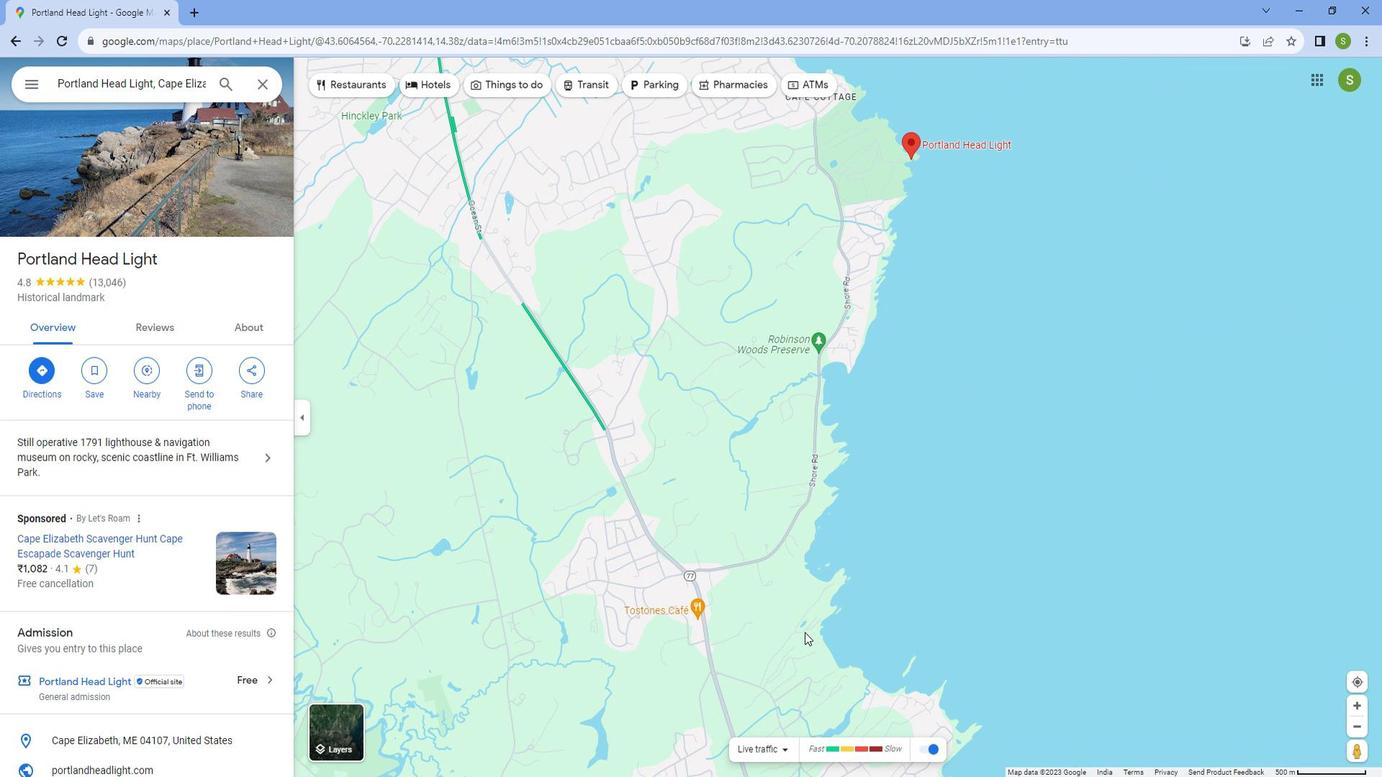 
Action: Mouse scrolled (805, 609) with delta (0, 0)
Screenshot: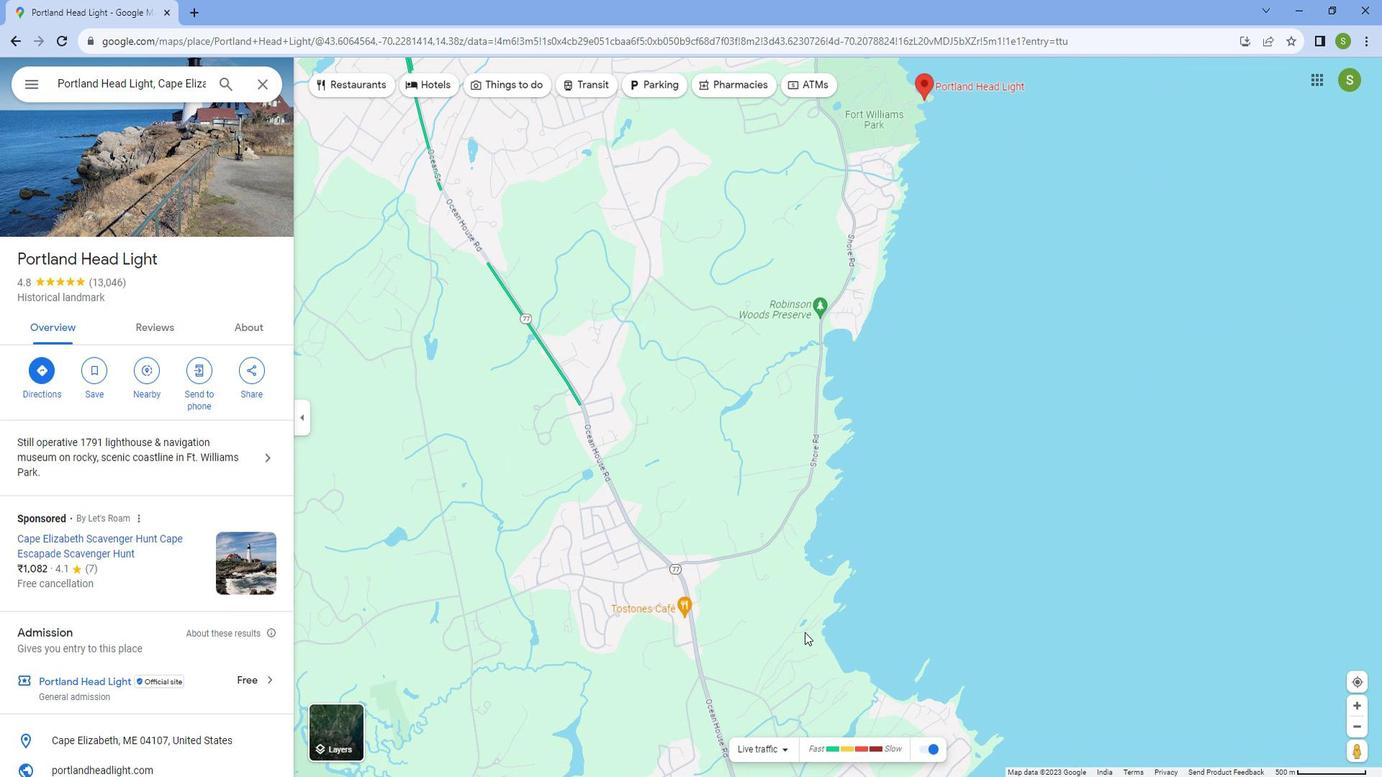 
Action: Mouse scrolled (805, 609) with delta (0, 0)
Screenshot: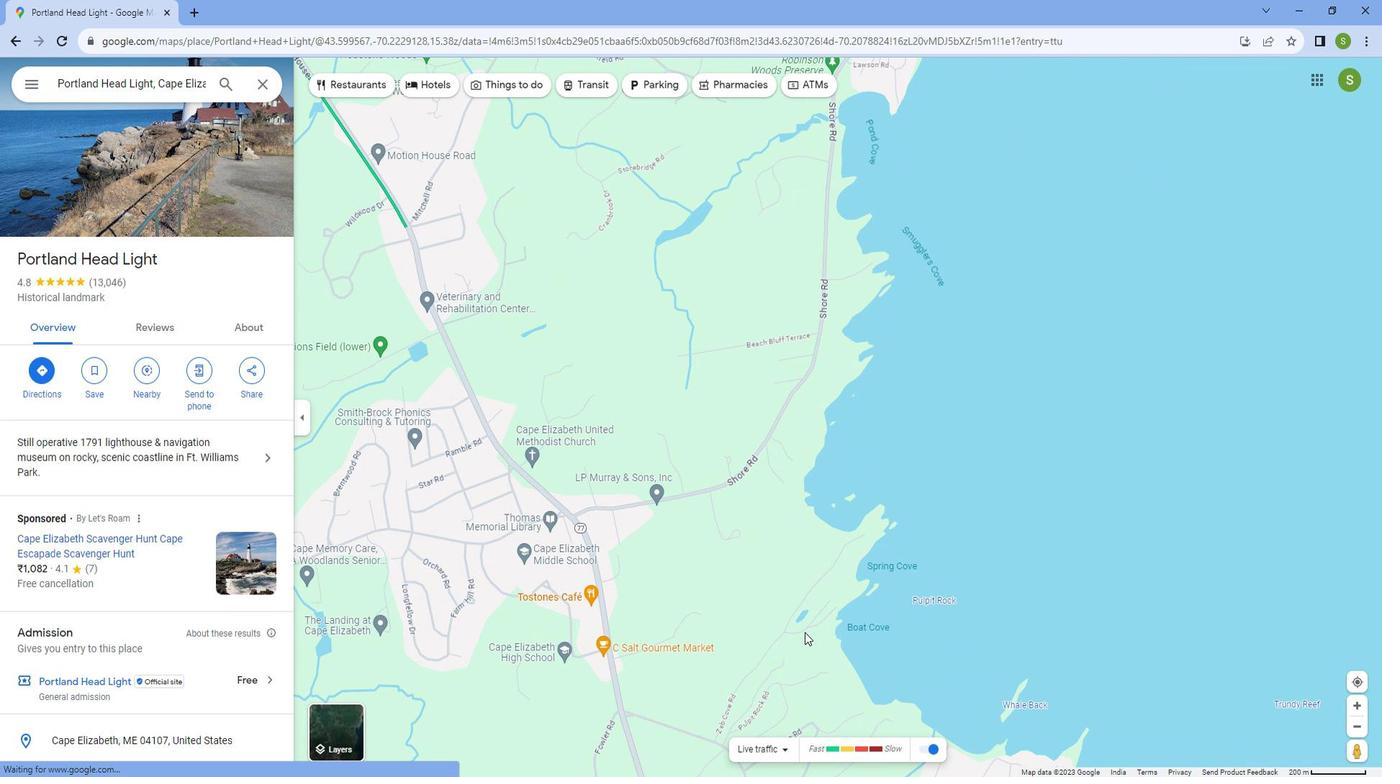 
Action: Mouse scrolled (805, 609) with delta (0, 0)
Screenshot: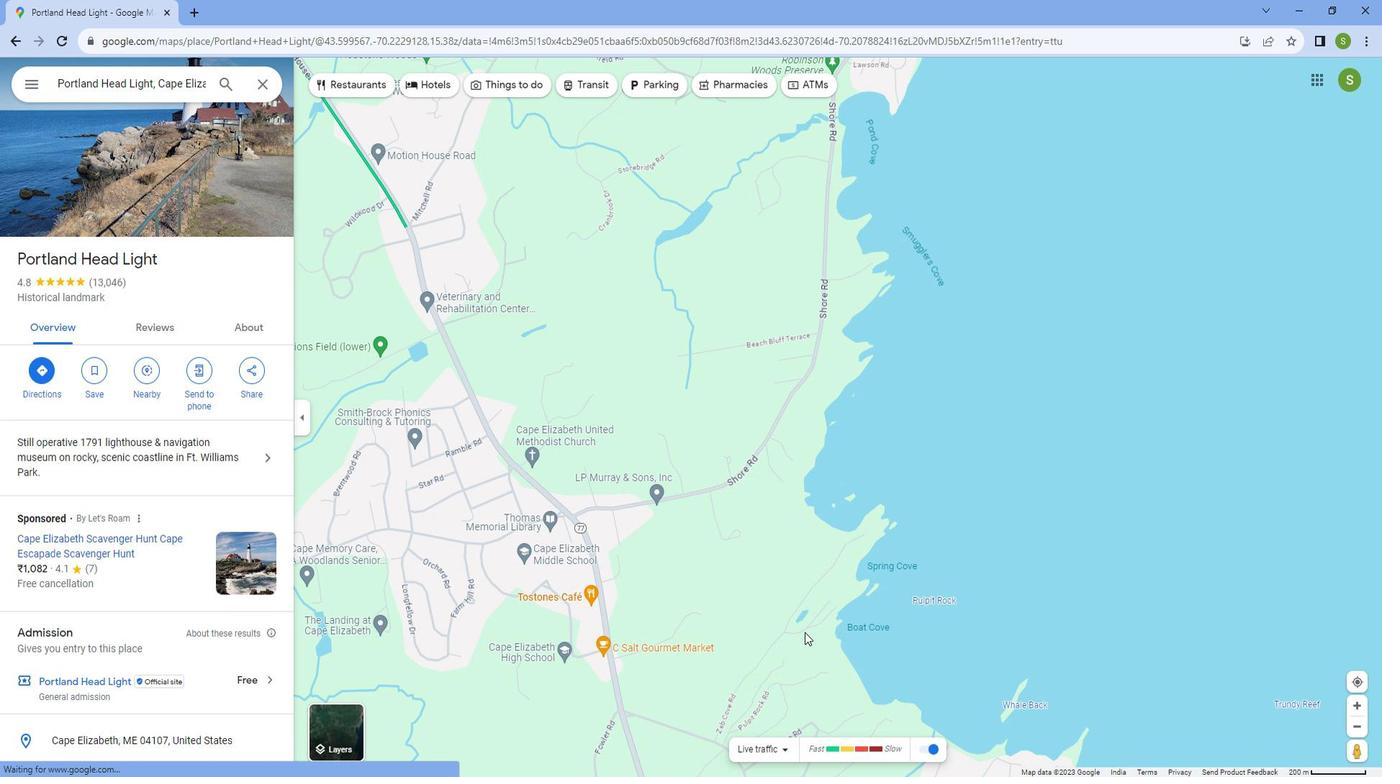 
Action: Mouse scrolled (805, 608) with delta (0, 0)
Screenshot: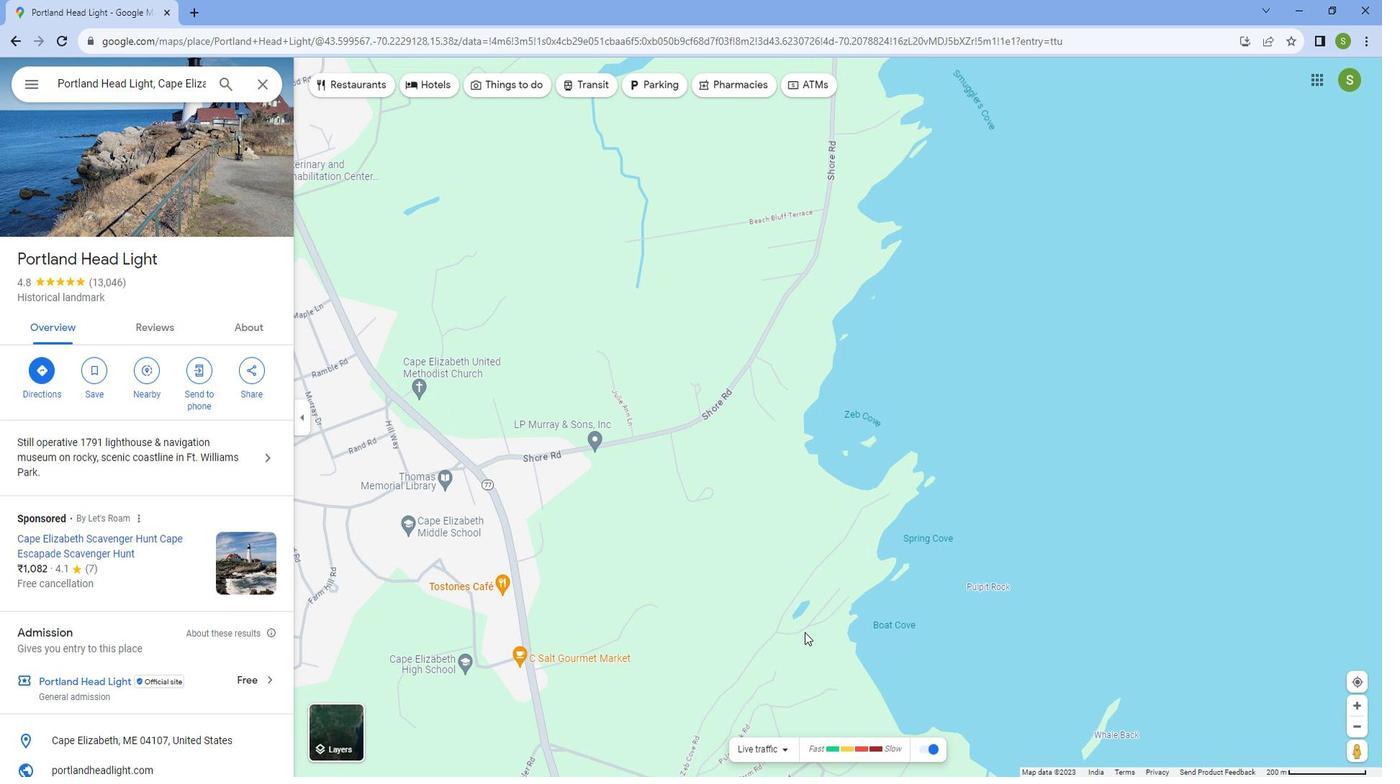 
Action: Mouse scrolled (805, 608) with delta (0, 0)
Screenshot: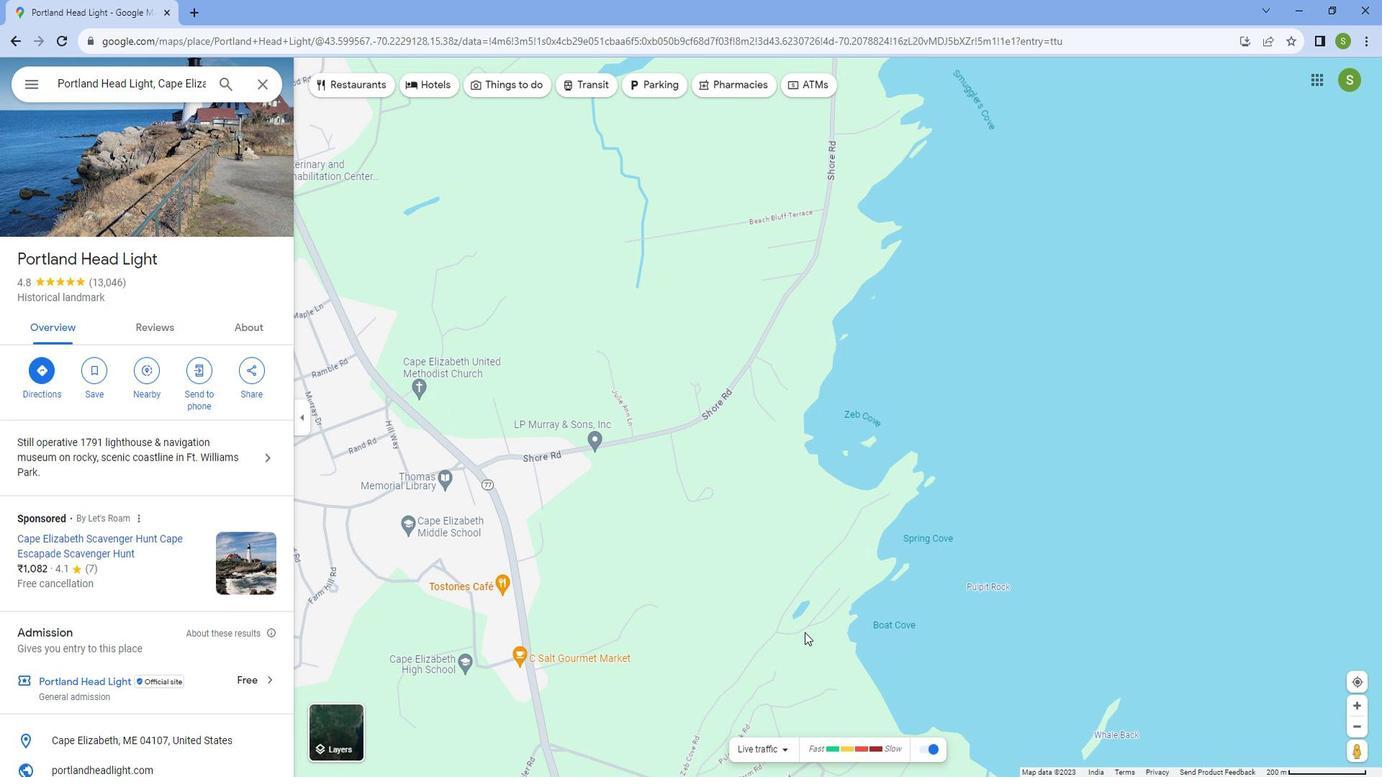 
Action: Mouse scrolled (805, 608) with delta (0, 0)
Screenshot: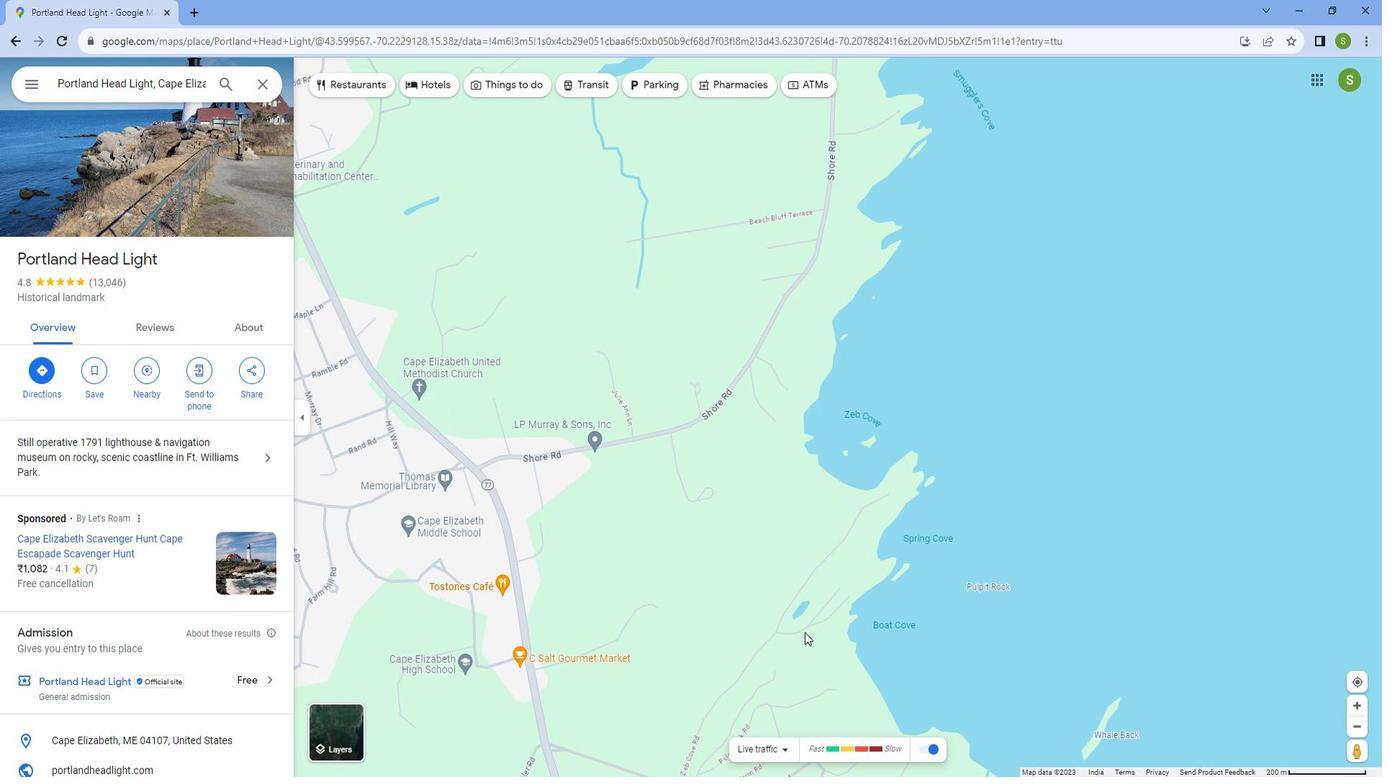 
Action: Mouse scrolled (805, 608) with delta (0, 0)
Screenshot: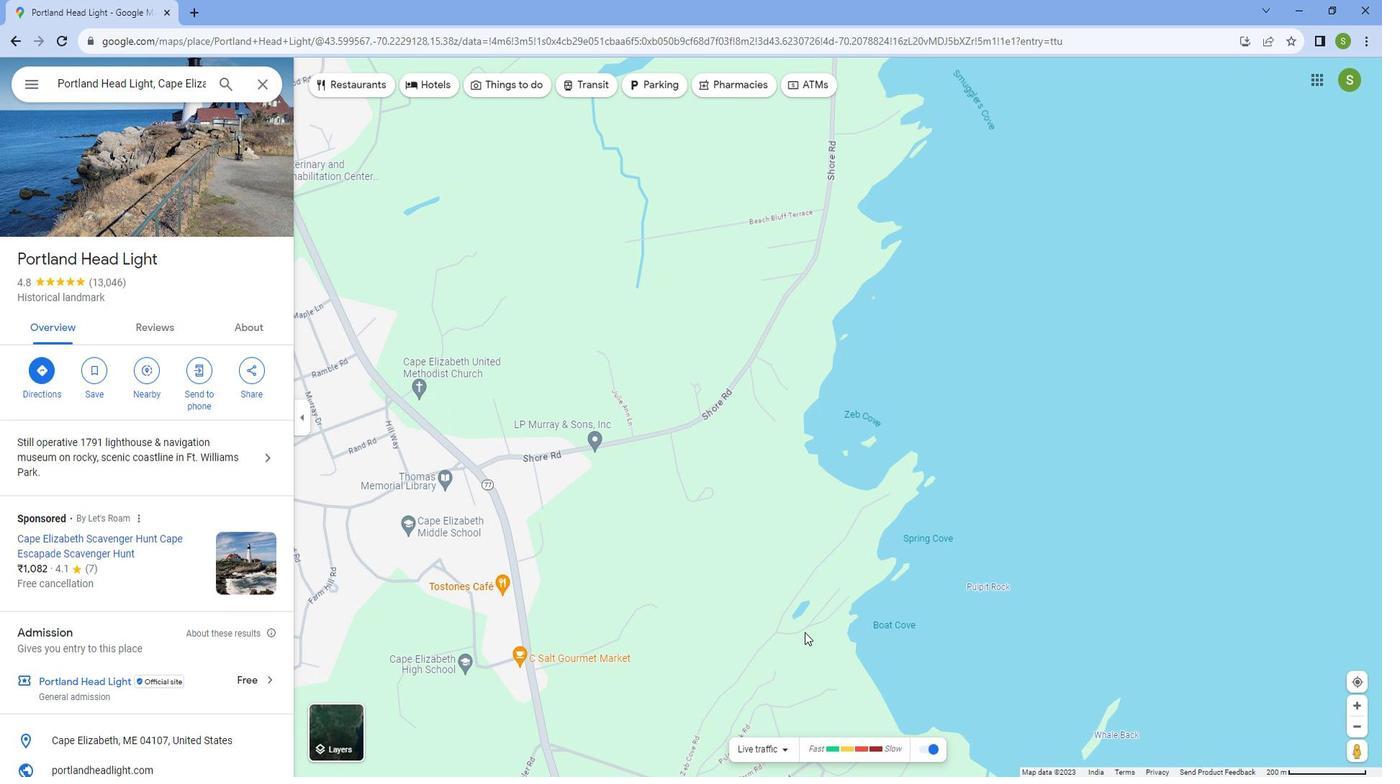 
Action: Mouse scrolled (805, 608) with delta (0, 0)
Screenshot: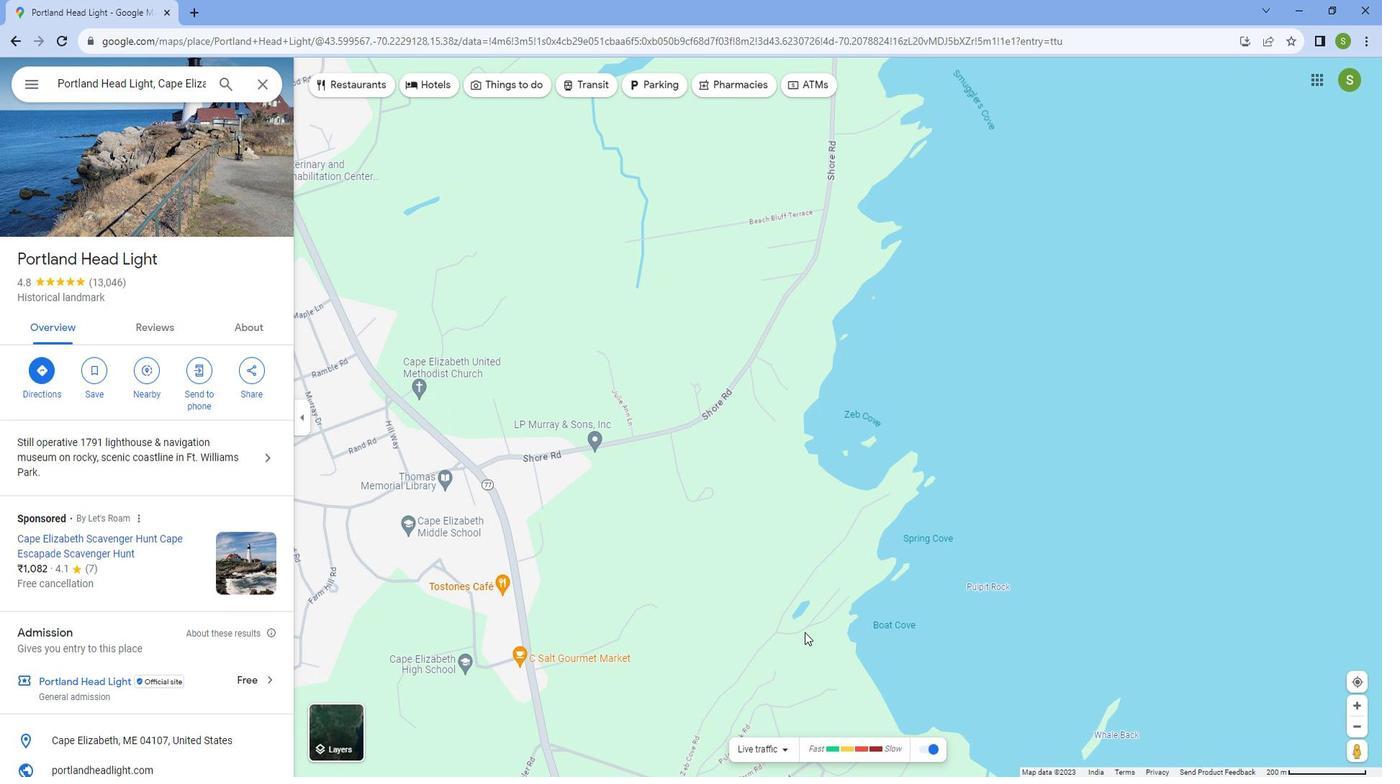
Action: Mouse scrolled (805, 609) with delta (0, 0)
Screenshot: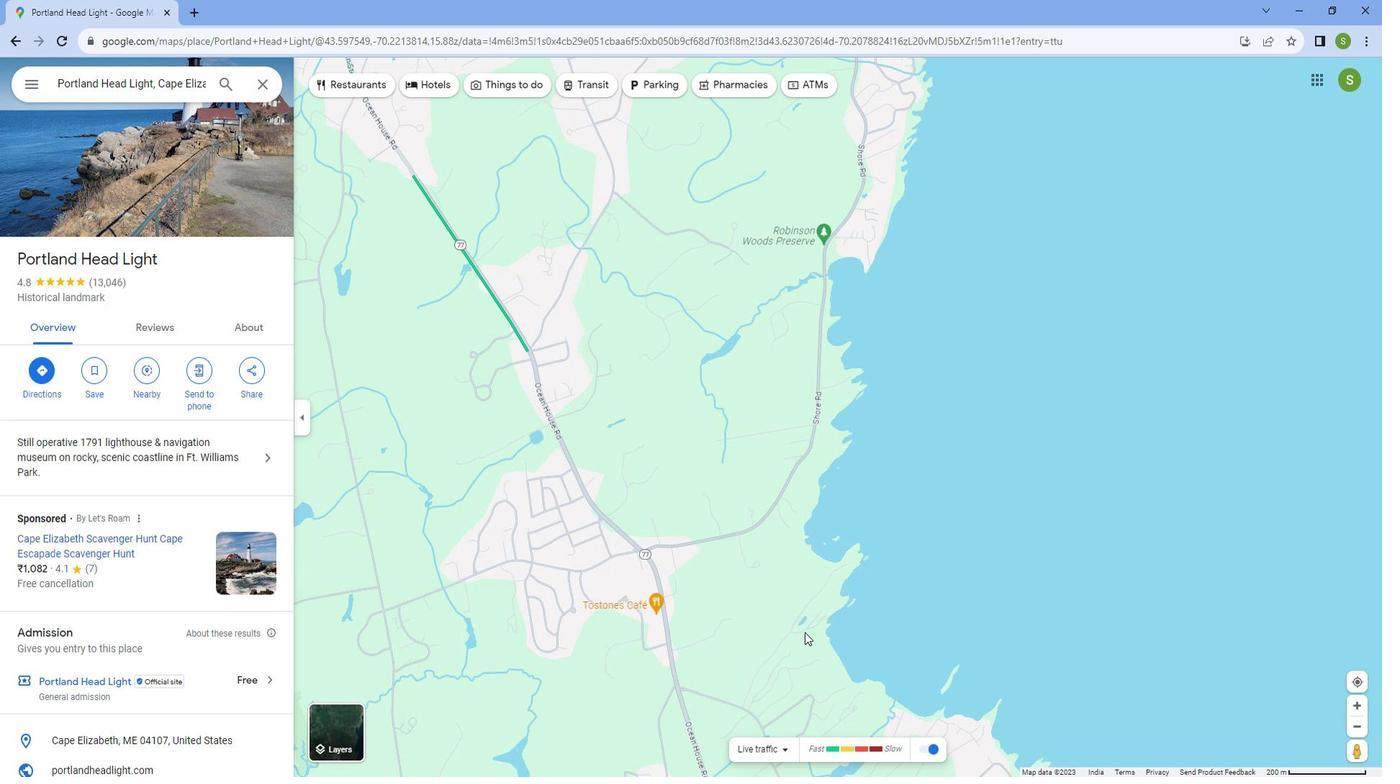 
Action: Mouse scrolled (805, 608) with delta (0, 0)
Screenshot: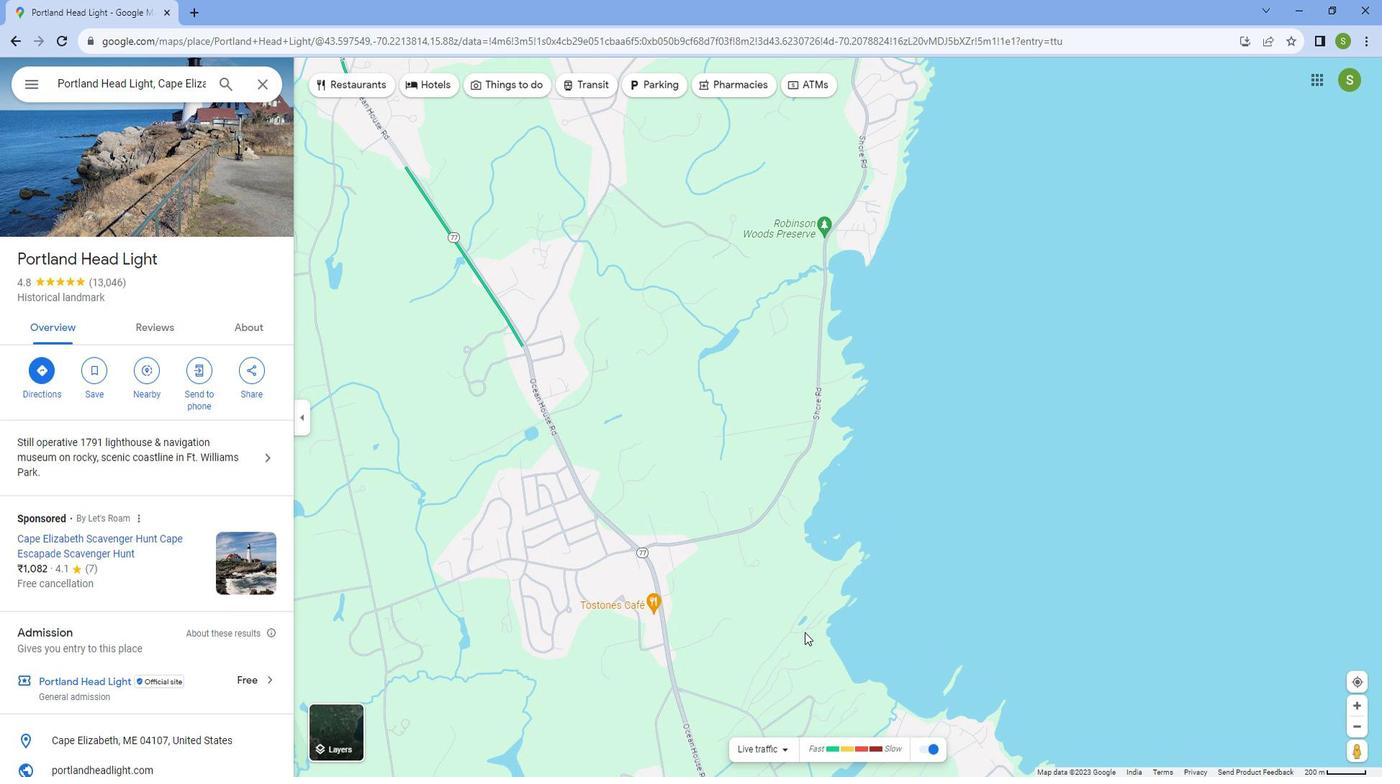 
Action: Mouse scrolled (805, 608) with delta (0, 0)
Screenshot: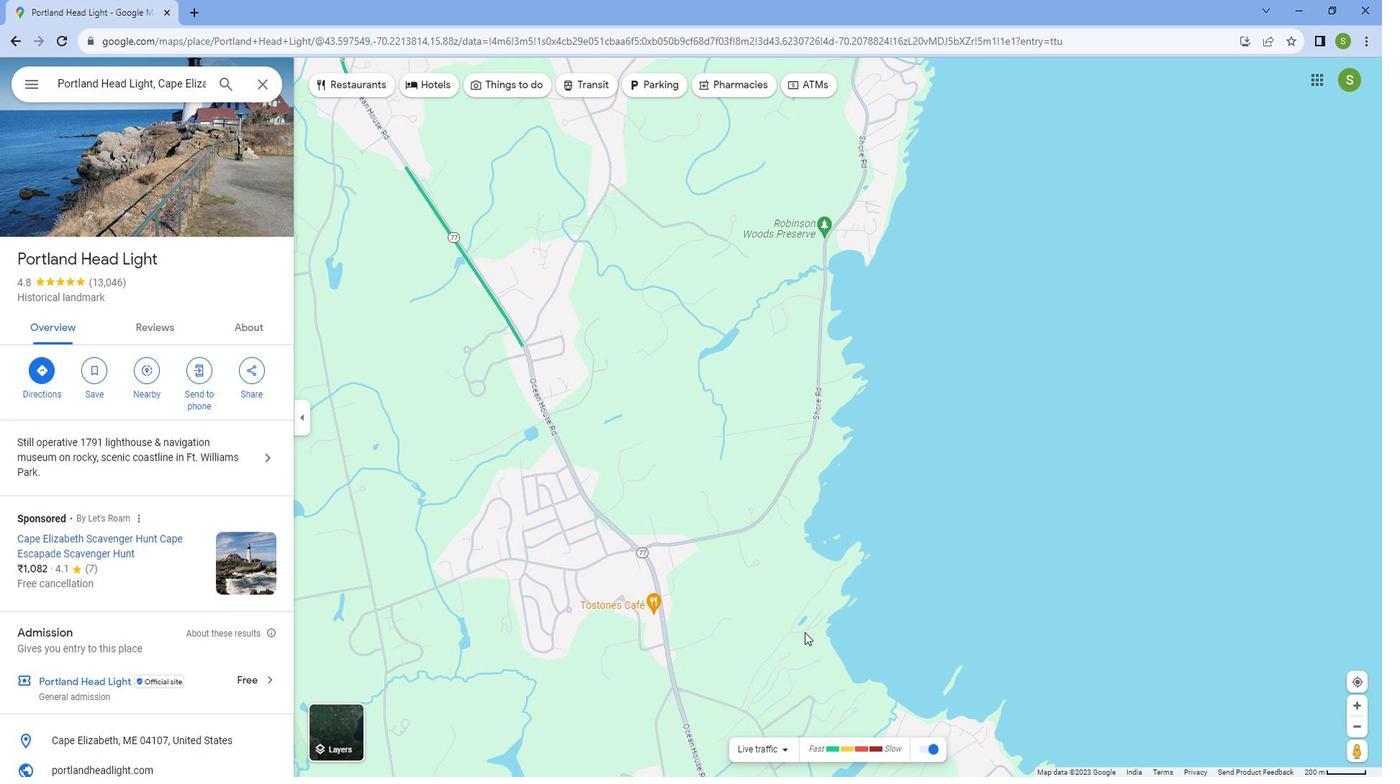
Action: Mouse scrolled (805, 608) with delta (0, 0)
Screenshot: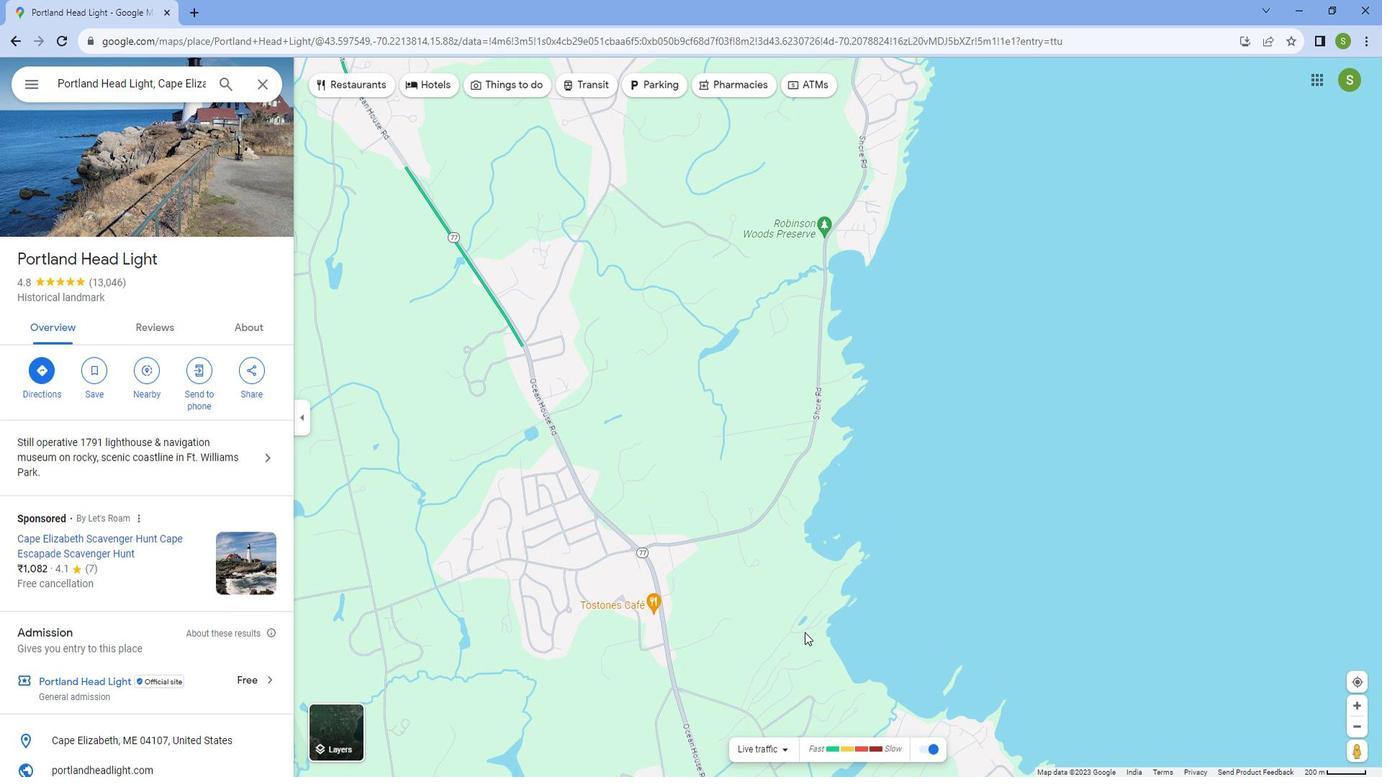 
Action: Mouse scrolled (805, 608) with delta (0, 0)
Screenshot: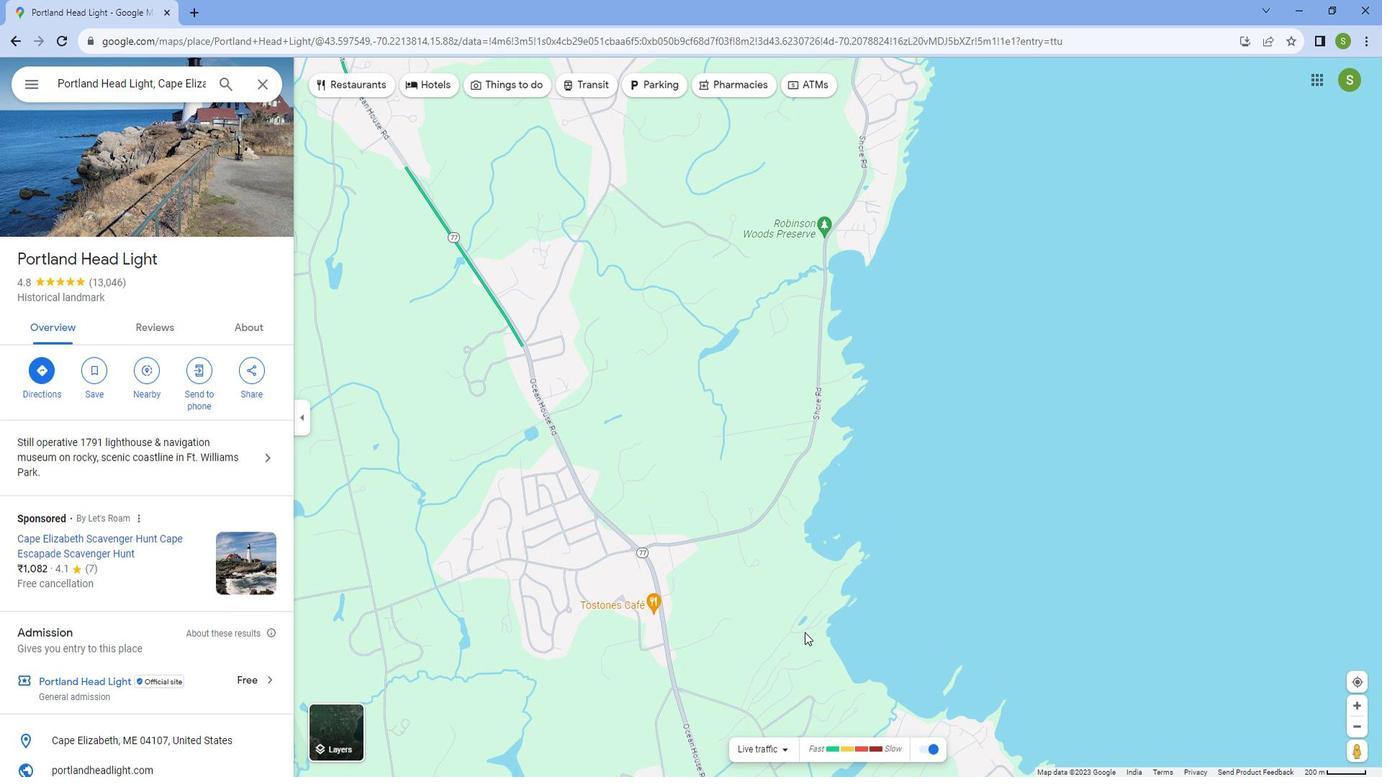 
Action: Mouse scrolled (805, 608) with delta (0, 0)
Screenshot: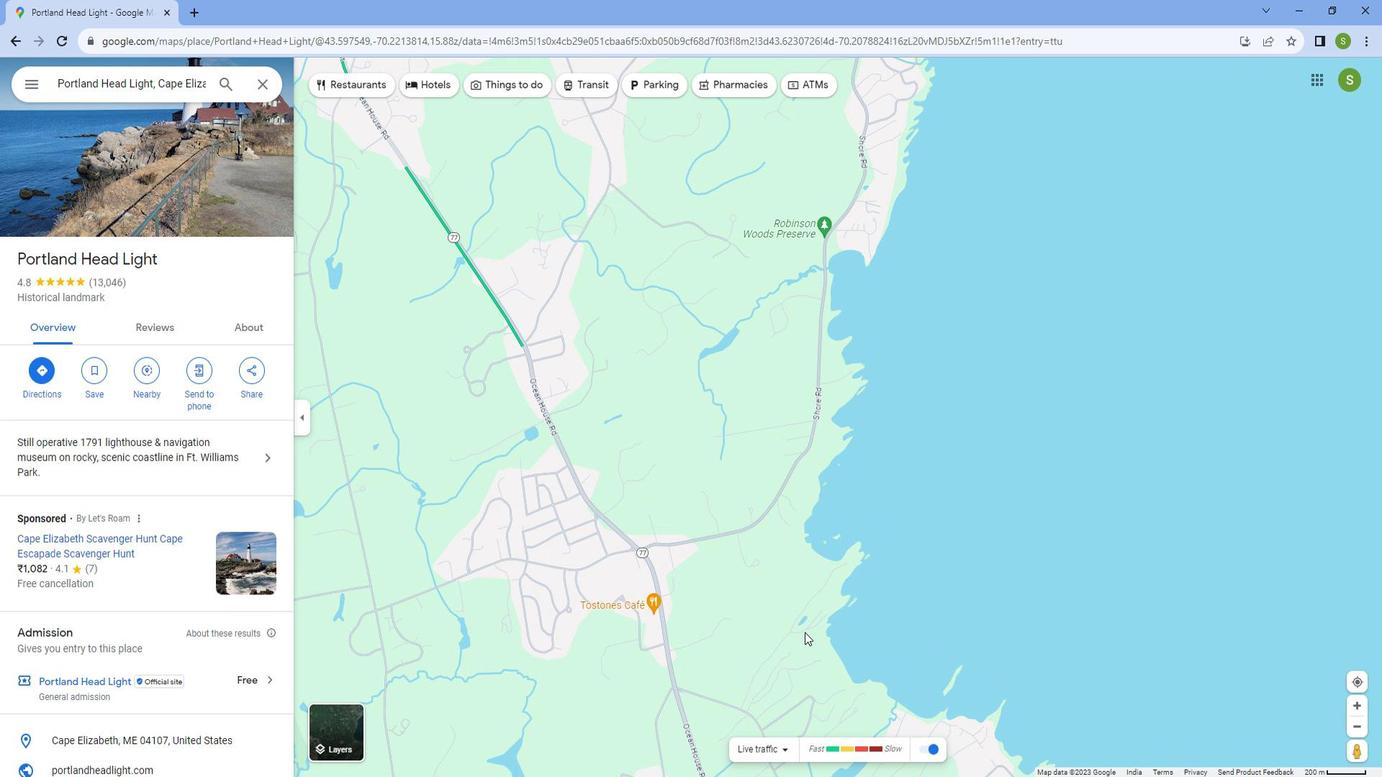 
Action: Mouse scrolled (805, 608) with delta (0, 0)
Screenshot: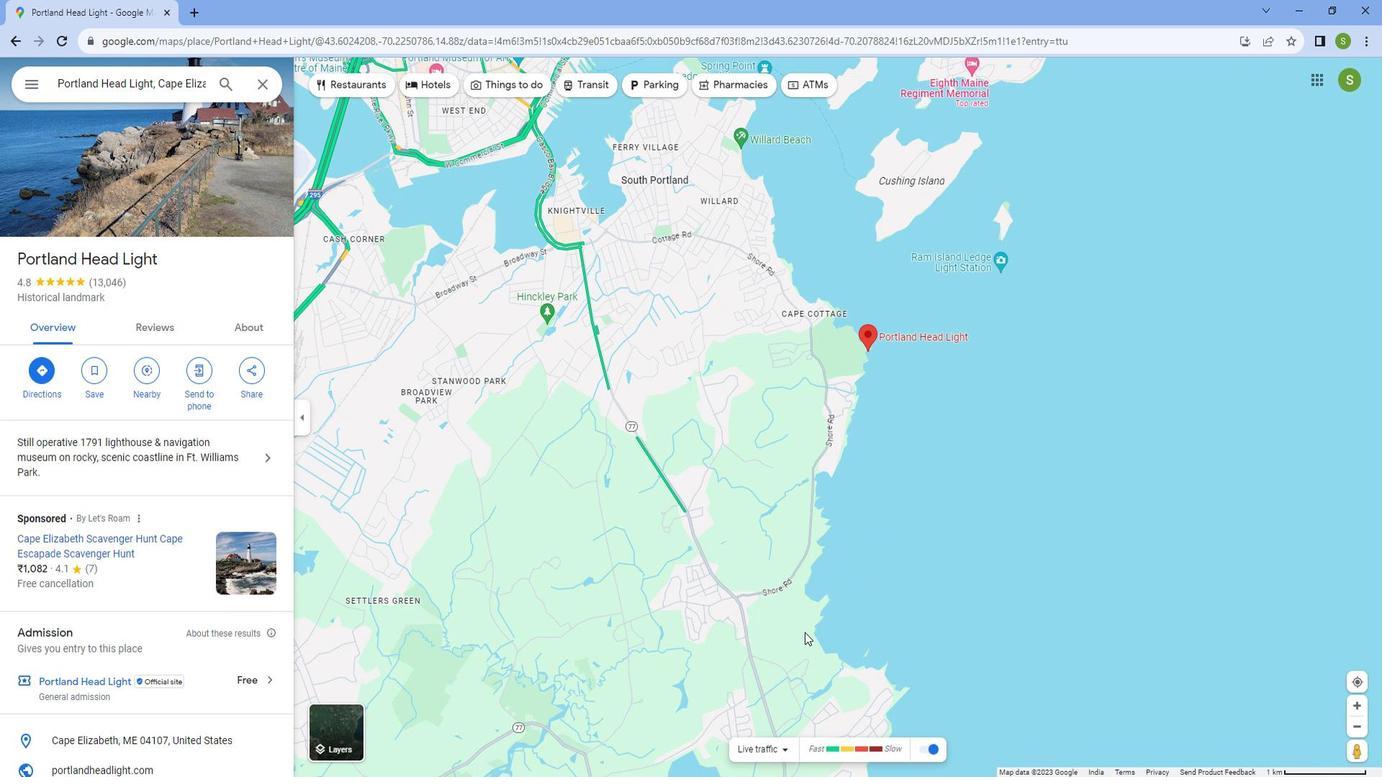 
Action: Mouse scrolled (805, 608) with delta (0, 0)
Screenshot: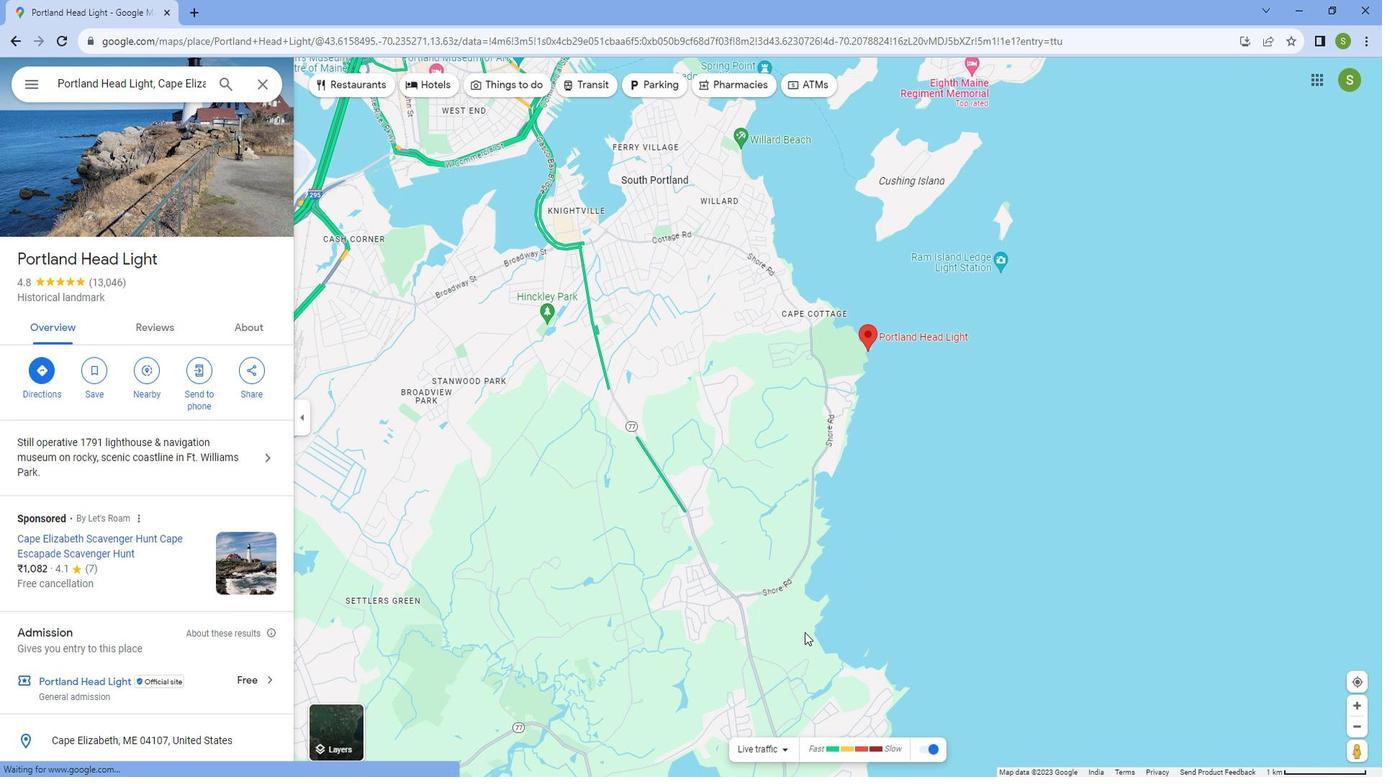 
Action: Mouse scrolled (805, 608) with delta (0, 0)
Screenshot: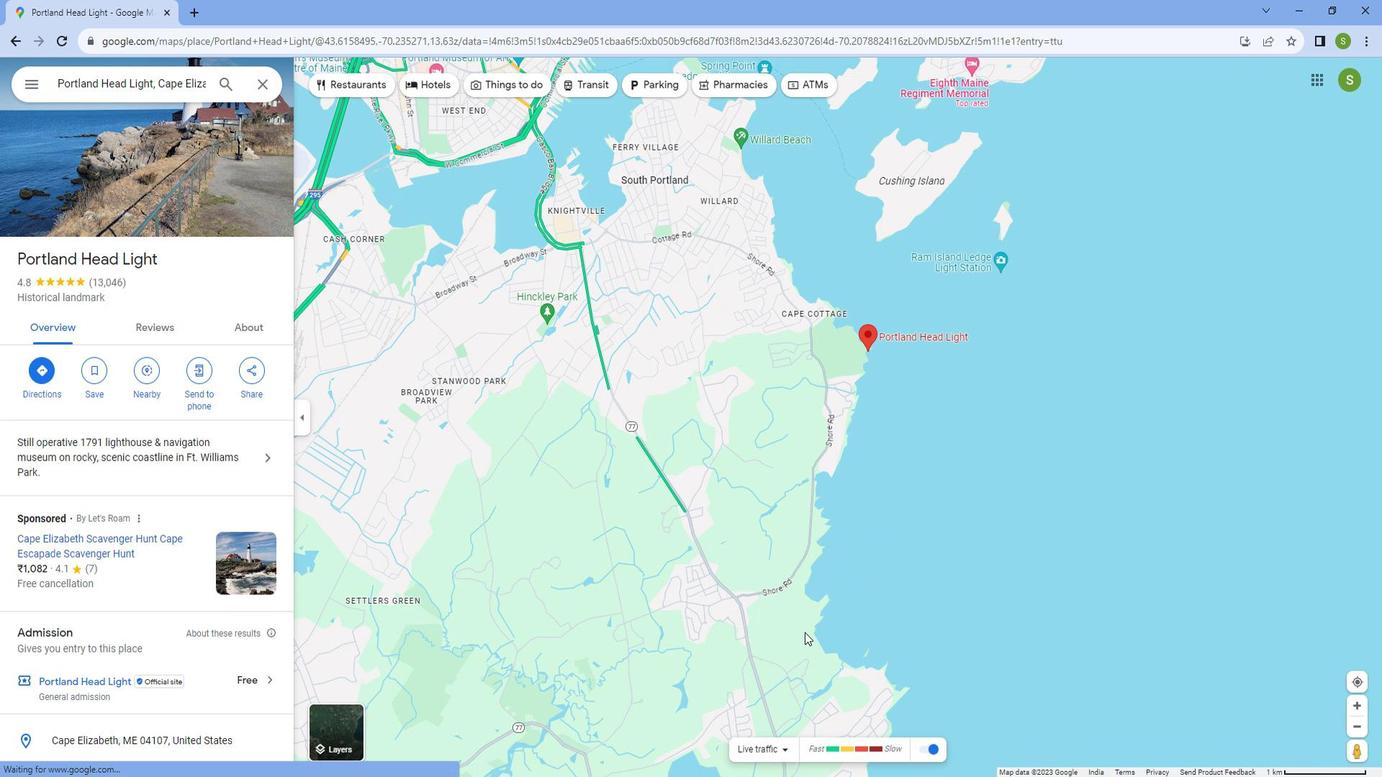 
Action: Mouse scrolled (805, 608) with delta (0, 0)
Screenshot: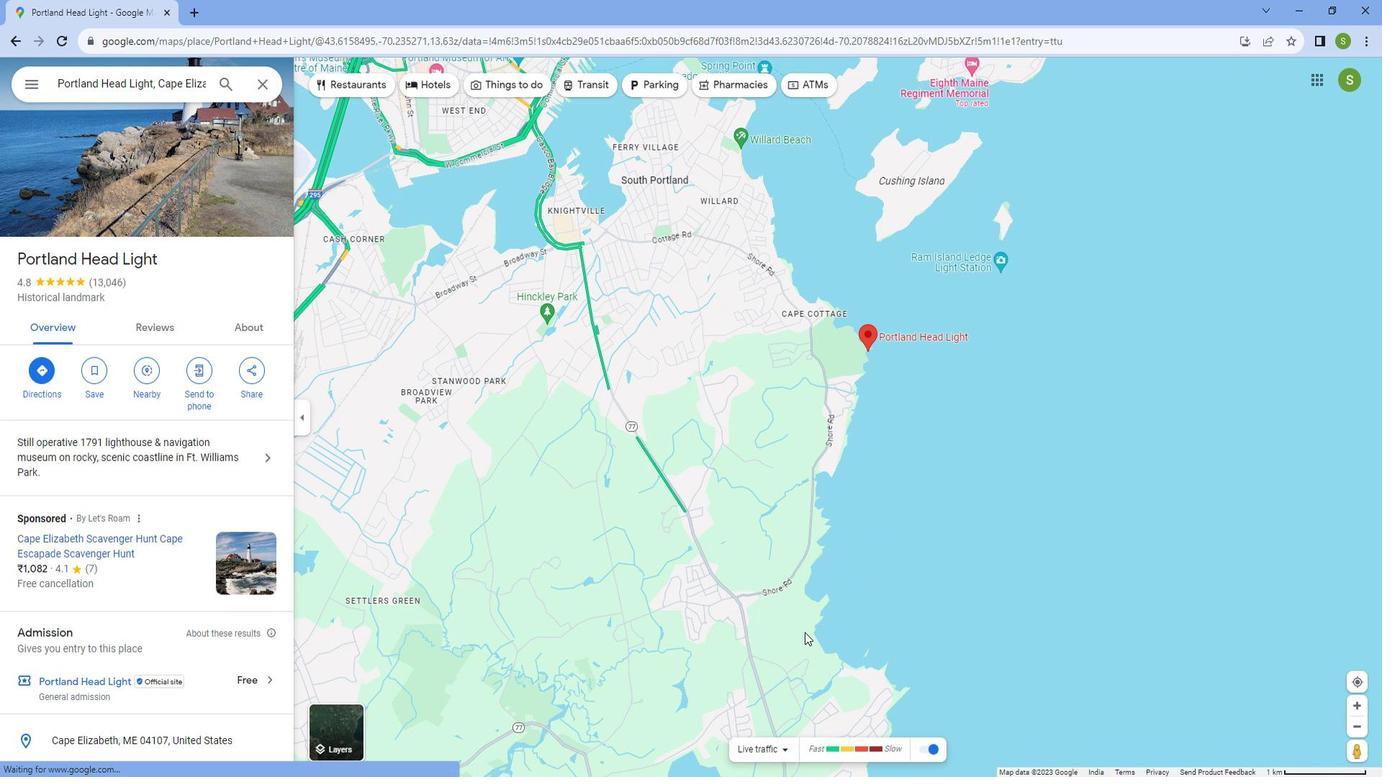 
Action: Mouse scrolled (805, 608) with delta (0, 0)
Screenshot: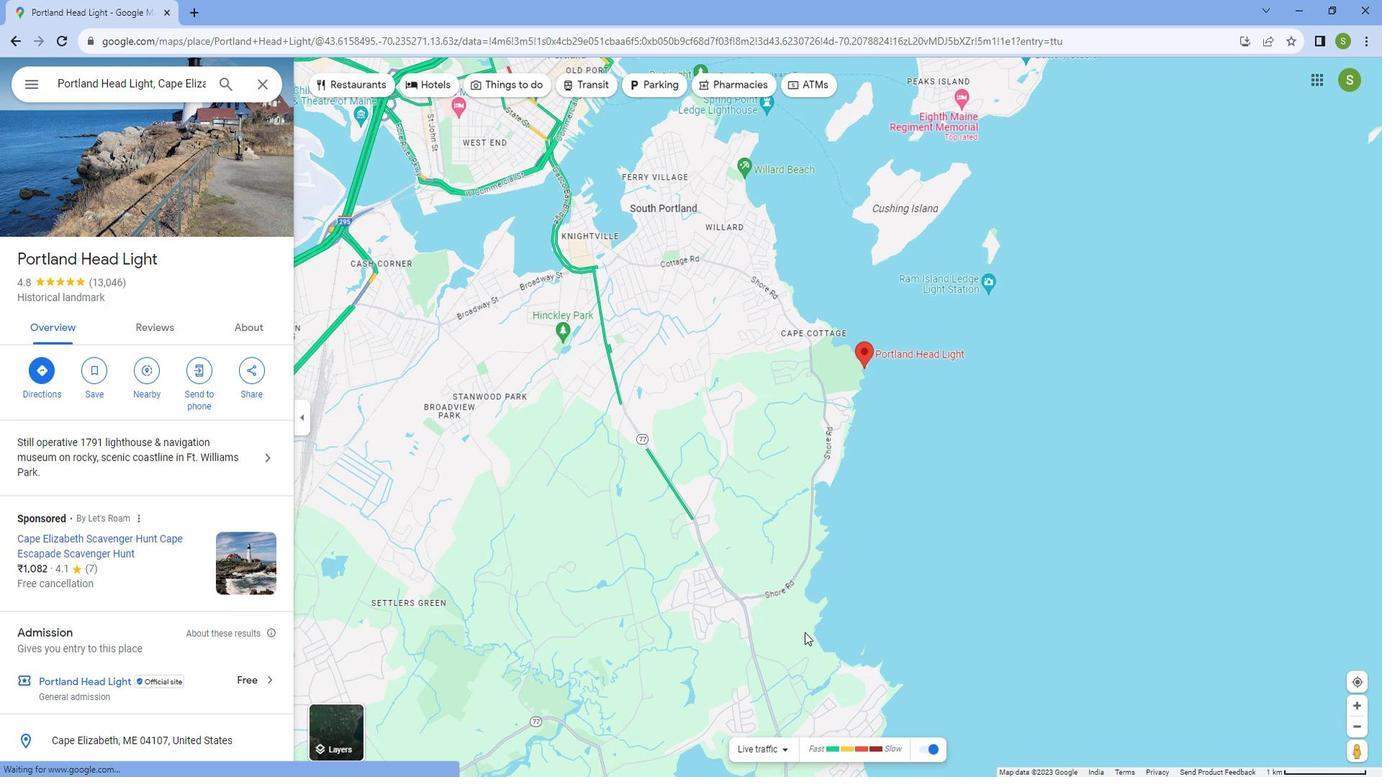 
Action: Mouse moved to (693, 590)
Screenshot: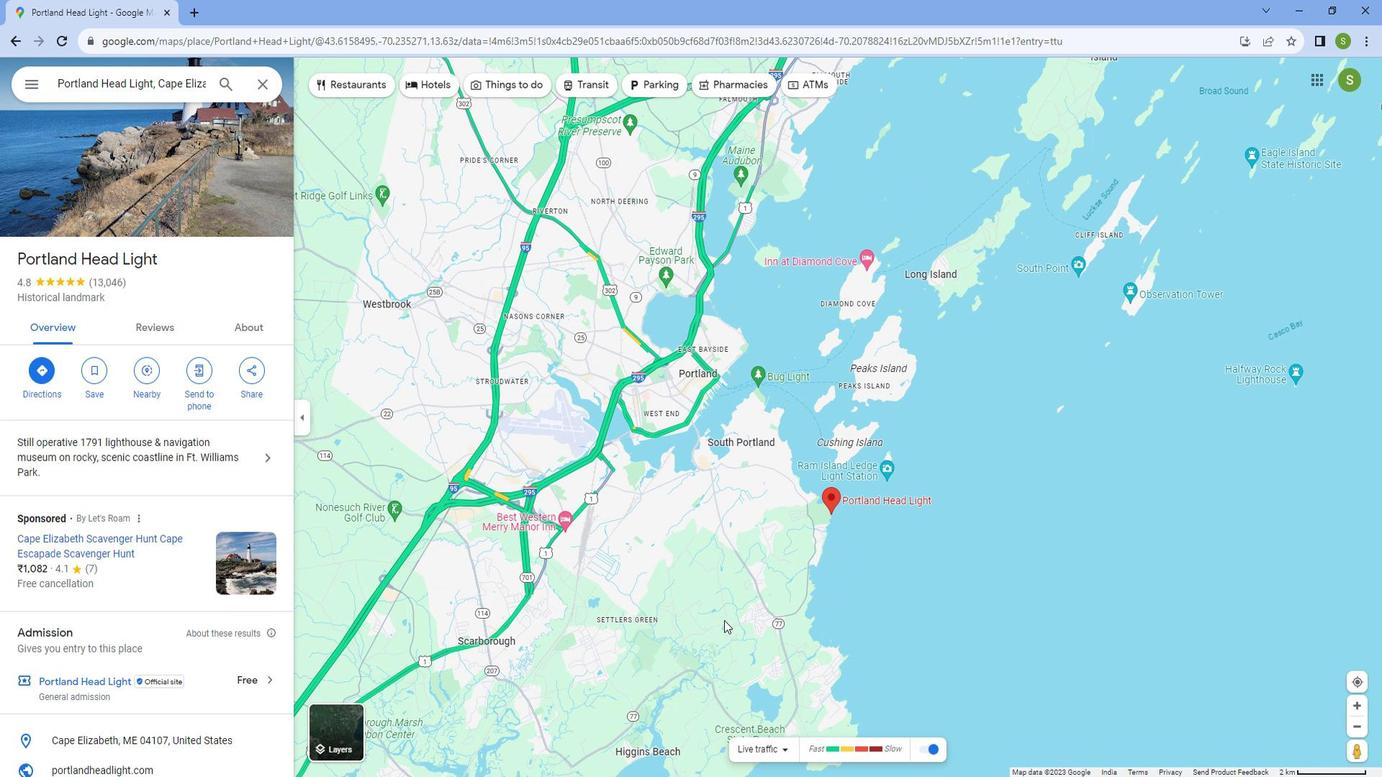 
Action: Mouse scrolled (693, 589) with delta (0, 0)
Screenshot: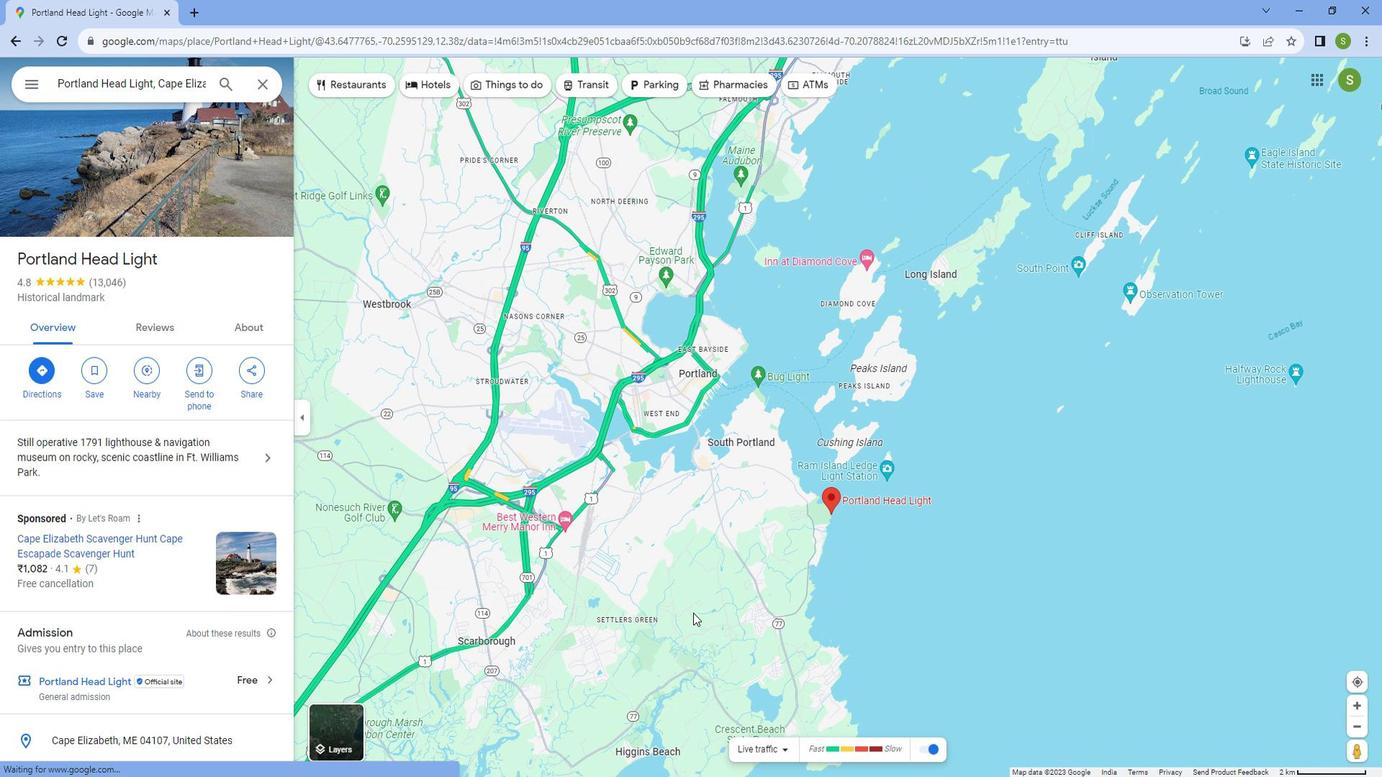
Action: Mouse scrolled (693, 589) with delta (0, 0)
Screenshot: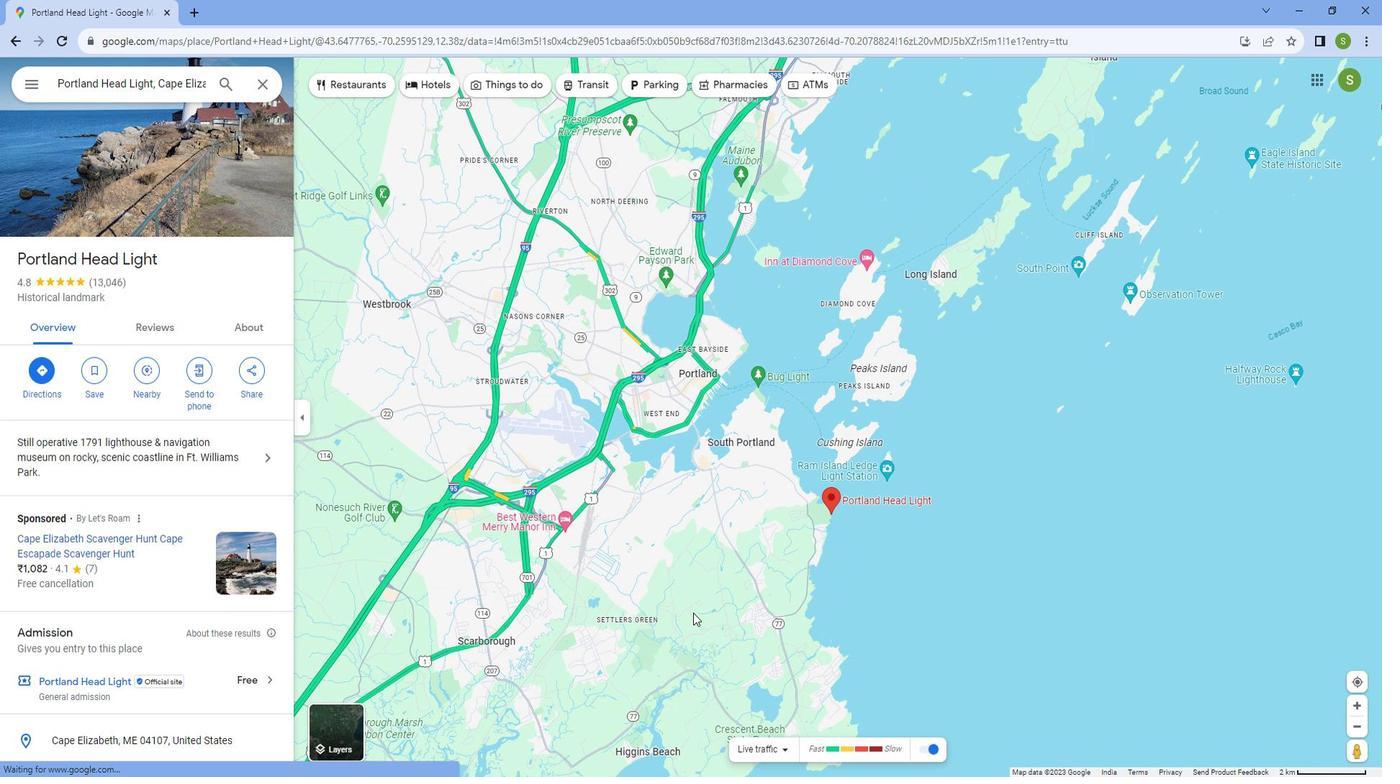 
Action: Mouse scrolled (693, 589) with delta (0, 0)
Screenshot: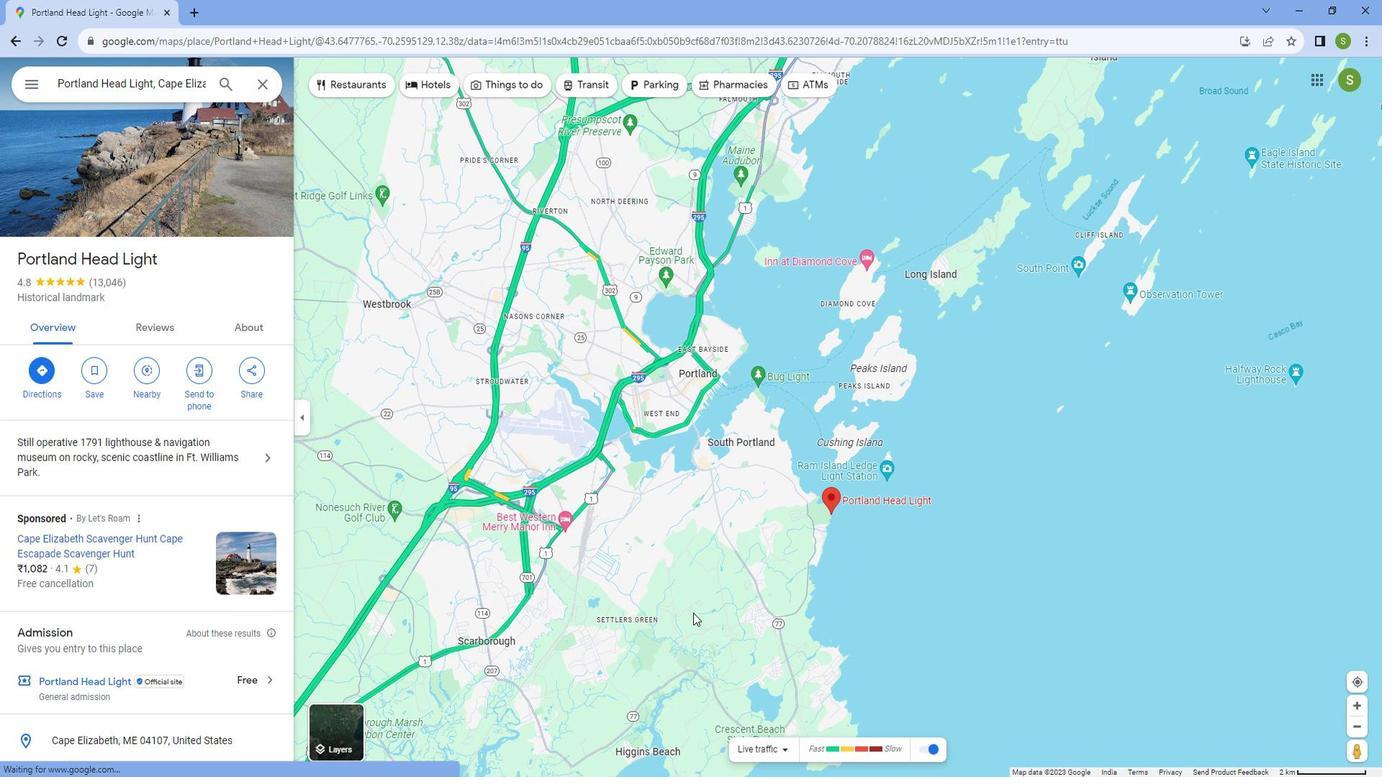 
Action: Mouse scrolled (693, 589) with delta (0, 0)
Screenshot: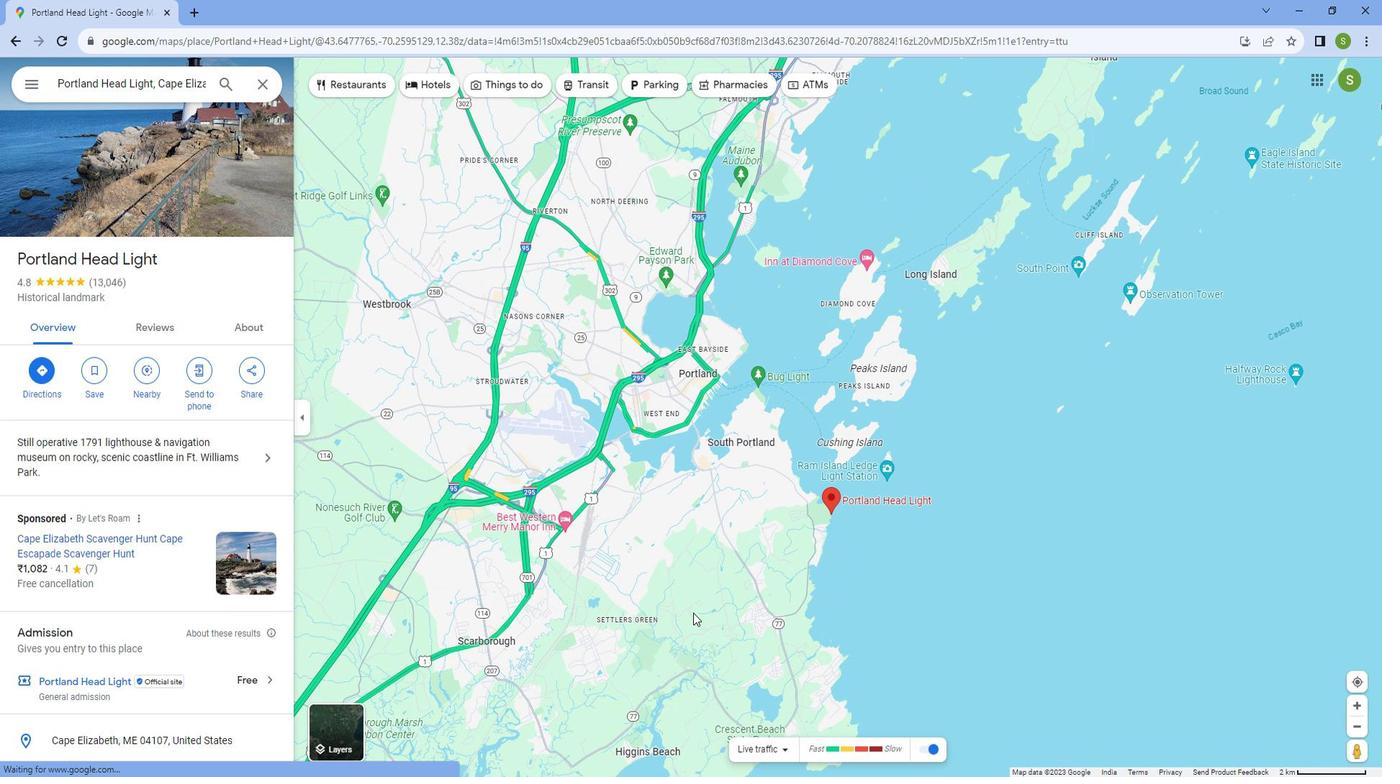 
Action: Mouse scrolled (693, 589) with delta (0, 0)
Screenshot: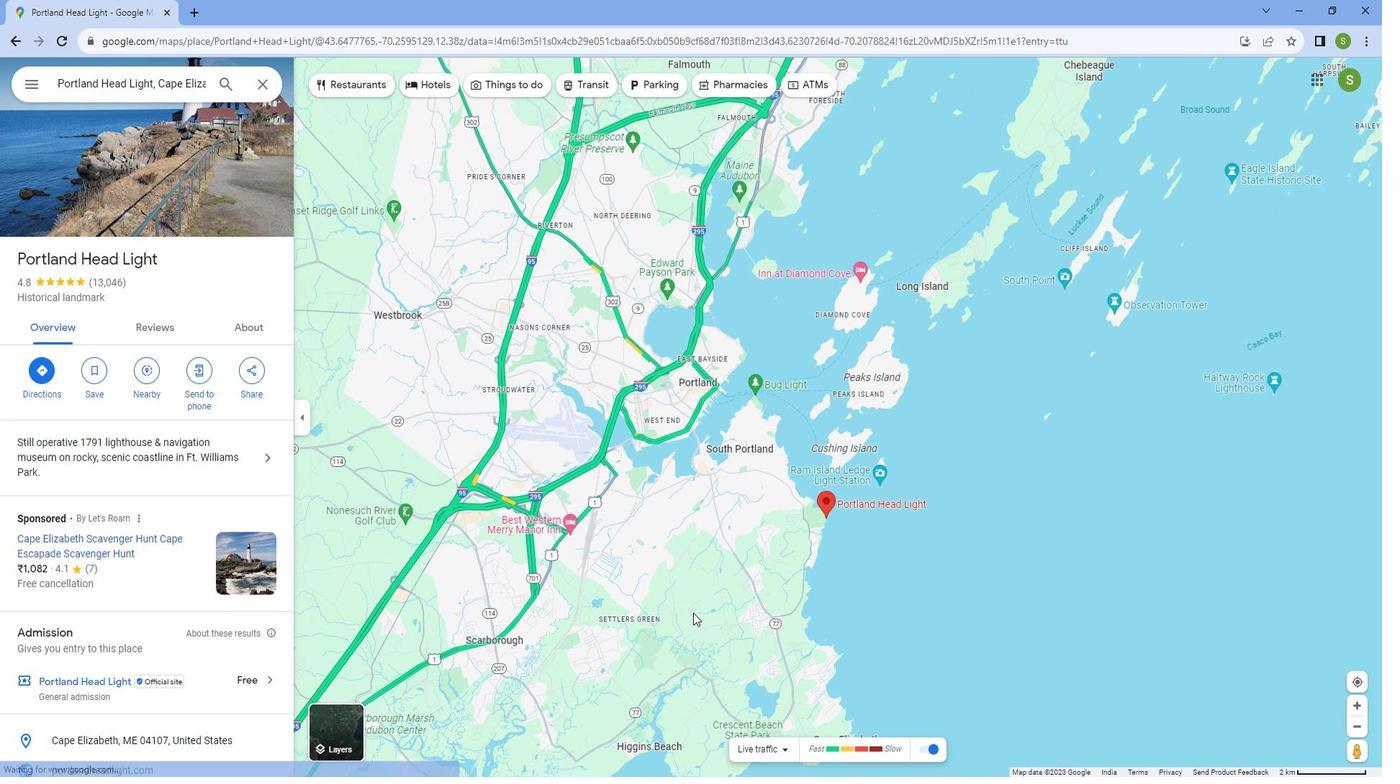 
Action: Mouse moved to (634, 477)
Screenshot: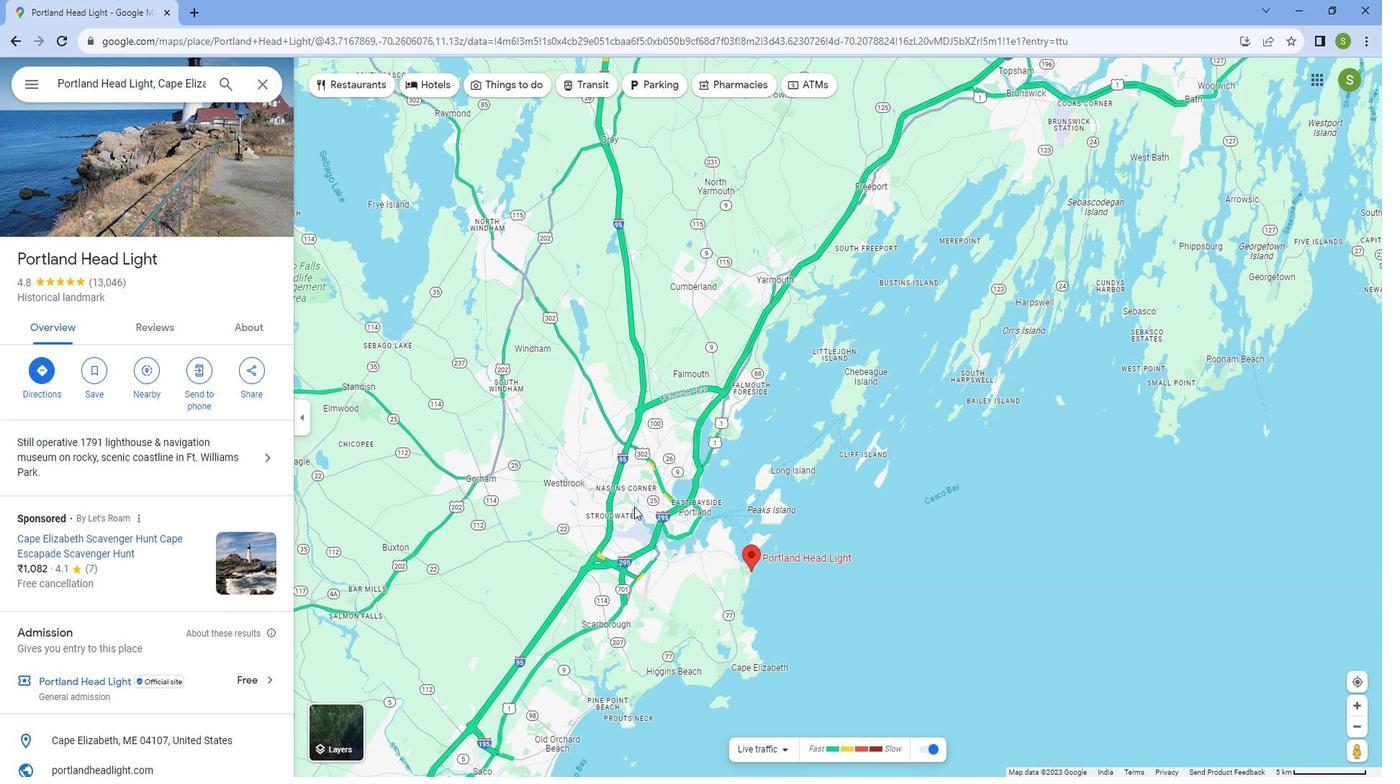 
Action: Mouse scrolled (634, 478) with delta (0, 0)
Screenshot: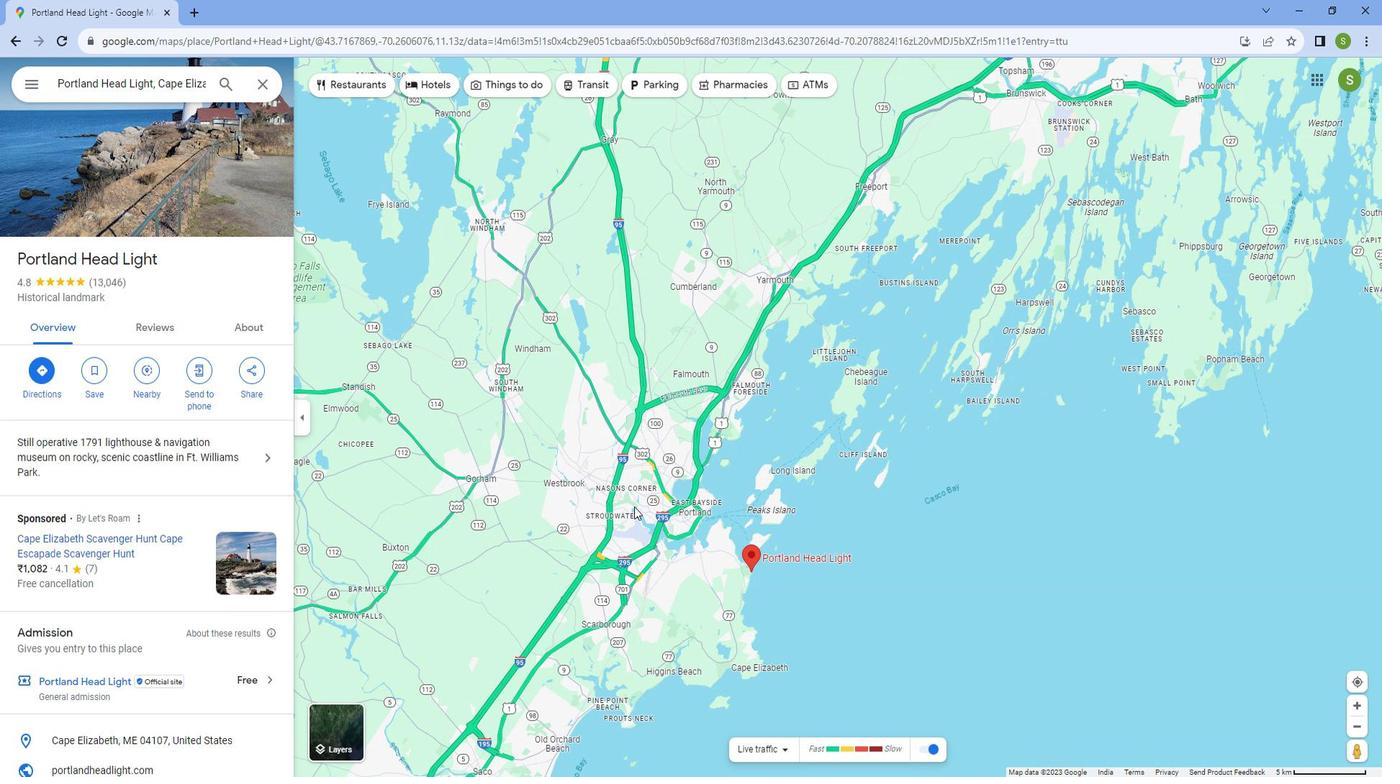 
Action: Mouse scrolled (634, 478) with delta (0, 0)
Screenshot: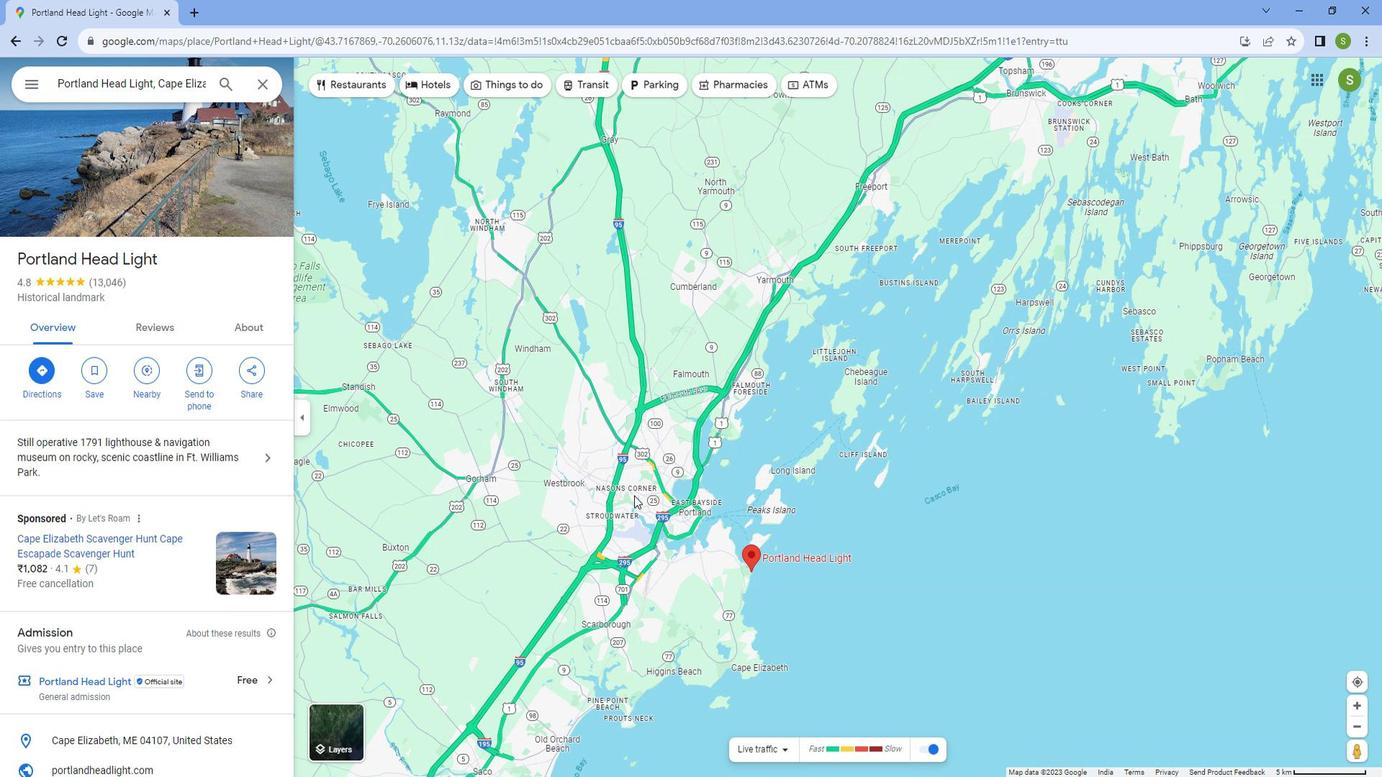
Action: Mouse scrolled (634, 478) with delta (0, 0)
Screenshot: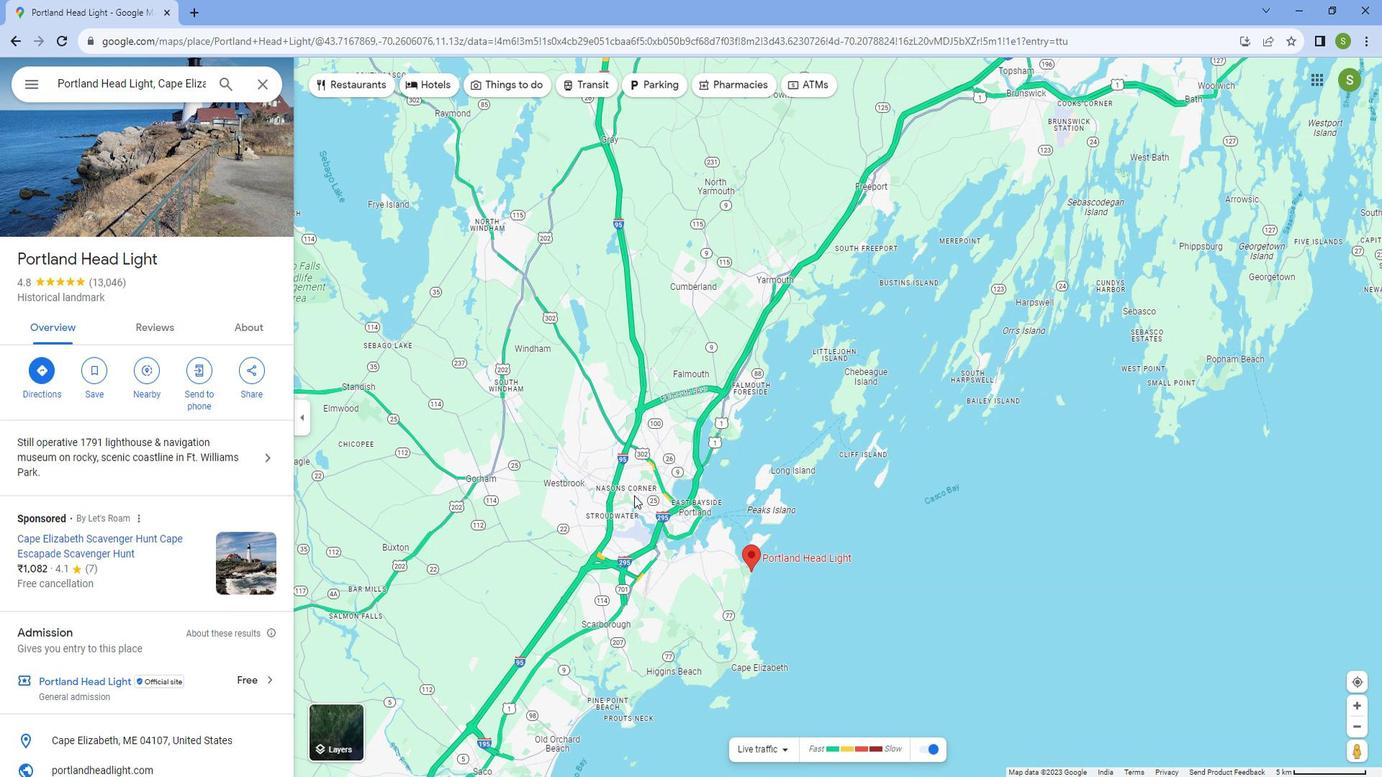 
Action: Mouse scrolled (634, 478) with delta (0, 0)
Screenshot: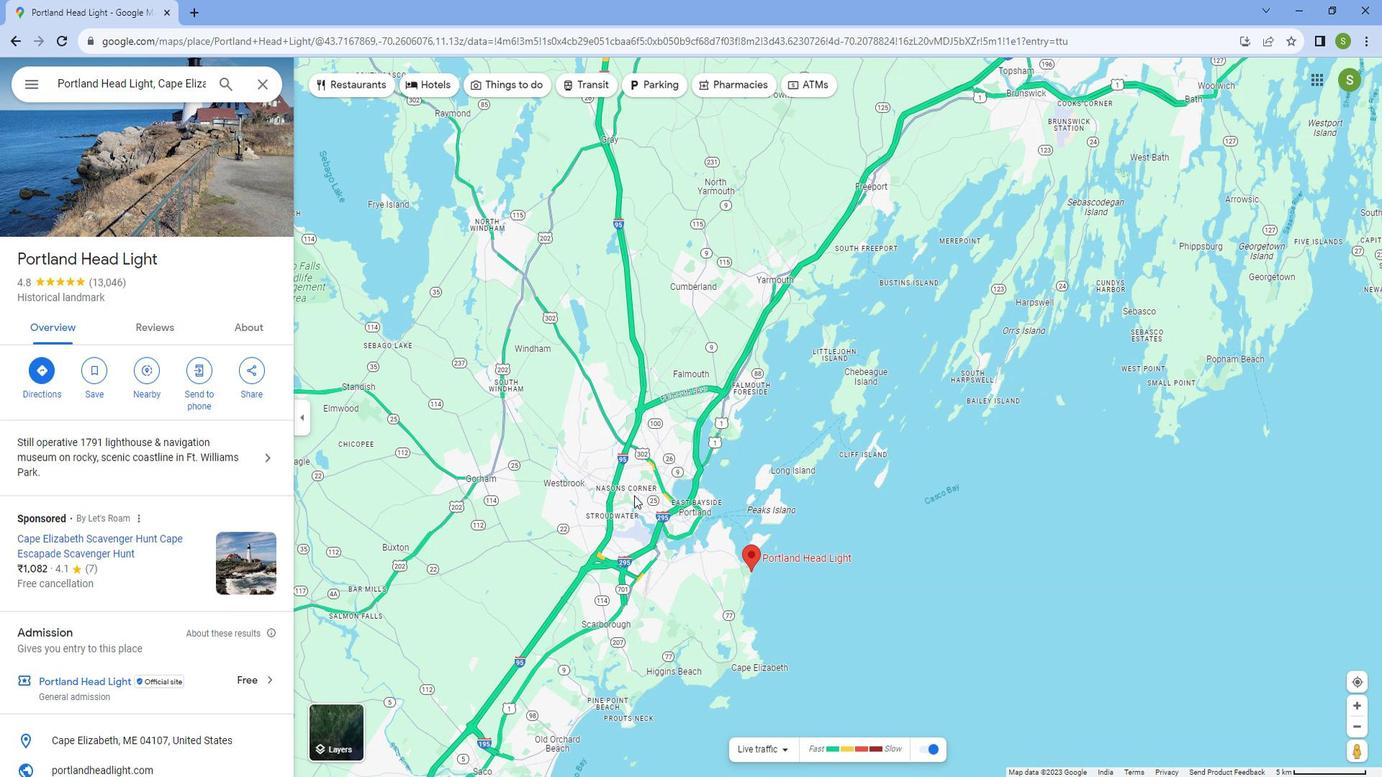 
Action: Mouse scrolled (634, 478) with delta (0, 0)
Screenshot: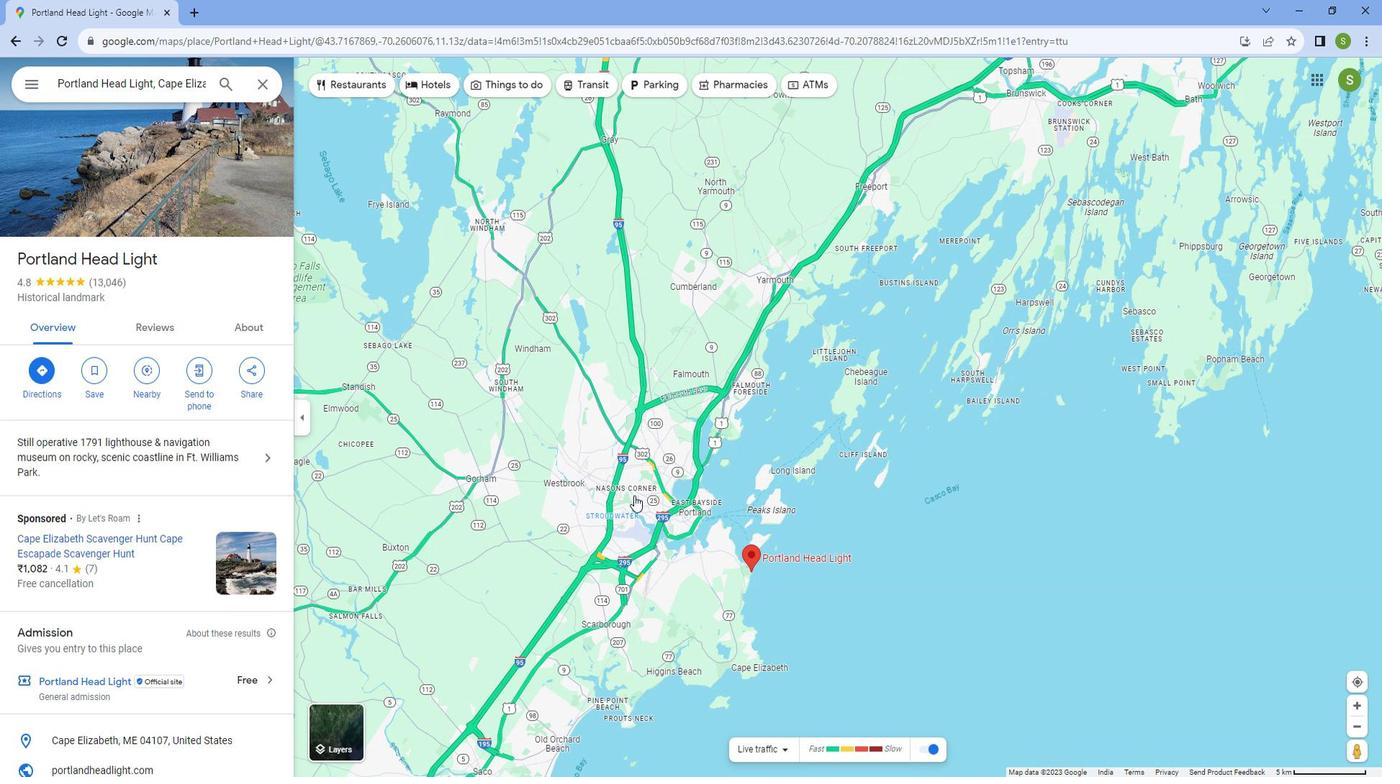 
Action: Mouse scrolled (634, 478) with delta (0, 0)
Screenshot: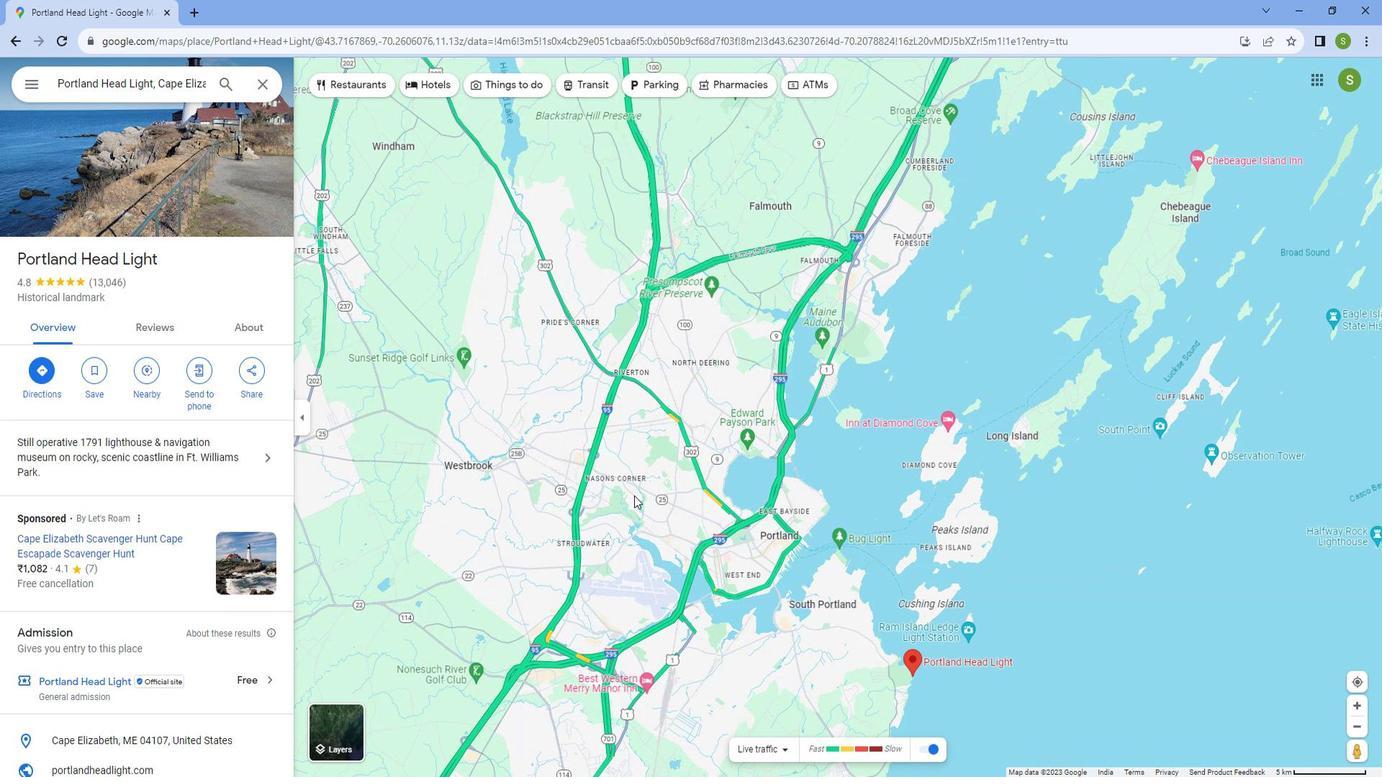 
Action: Mouse scrolled (634, 478) with delta (0, 0)
Screenshot: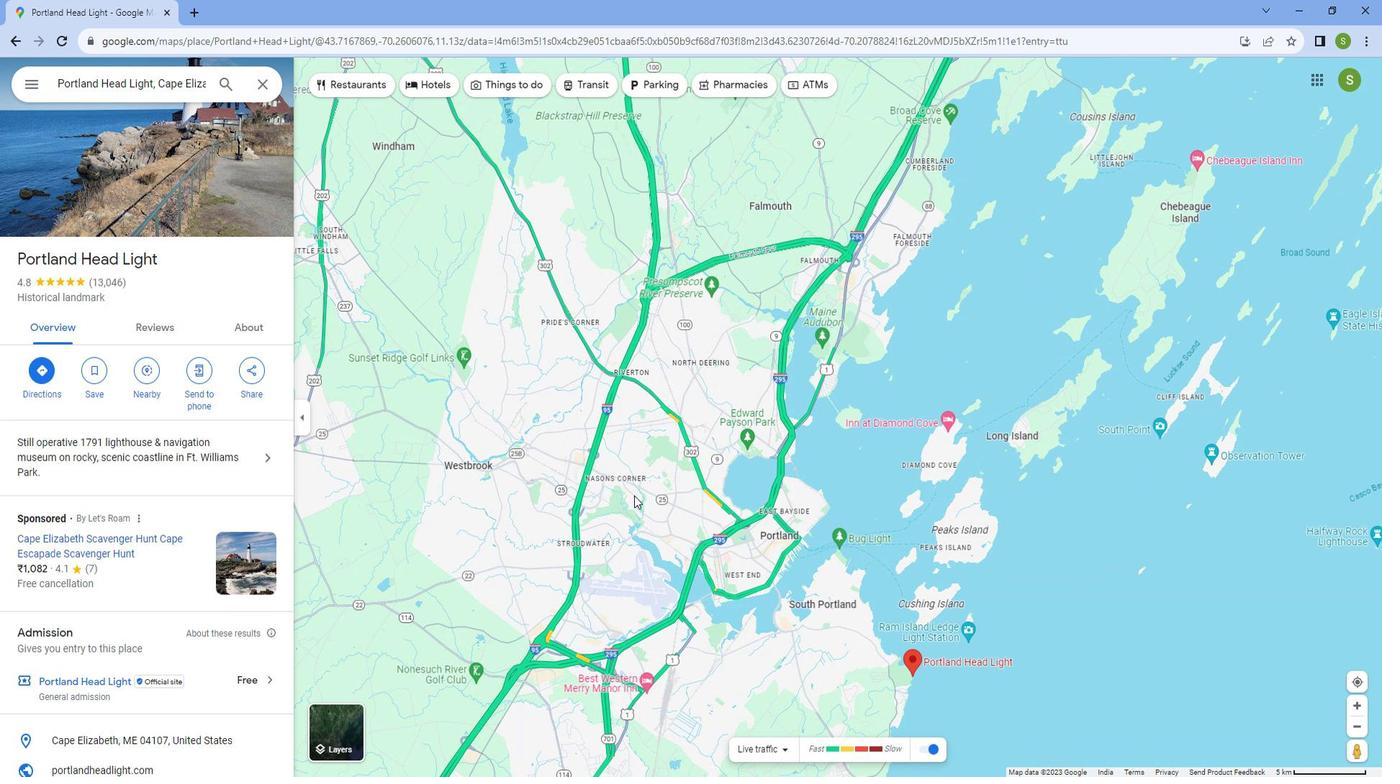 
Action: Mouse scrolled (634, 478) with delta (0, 0)
Screenshot: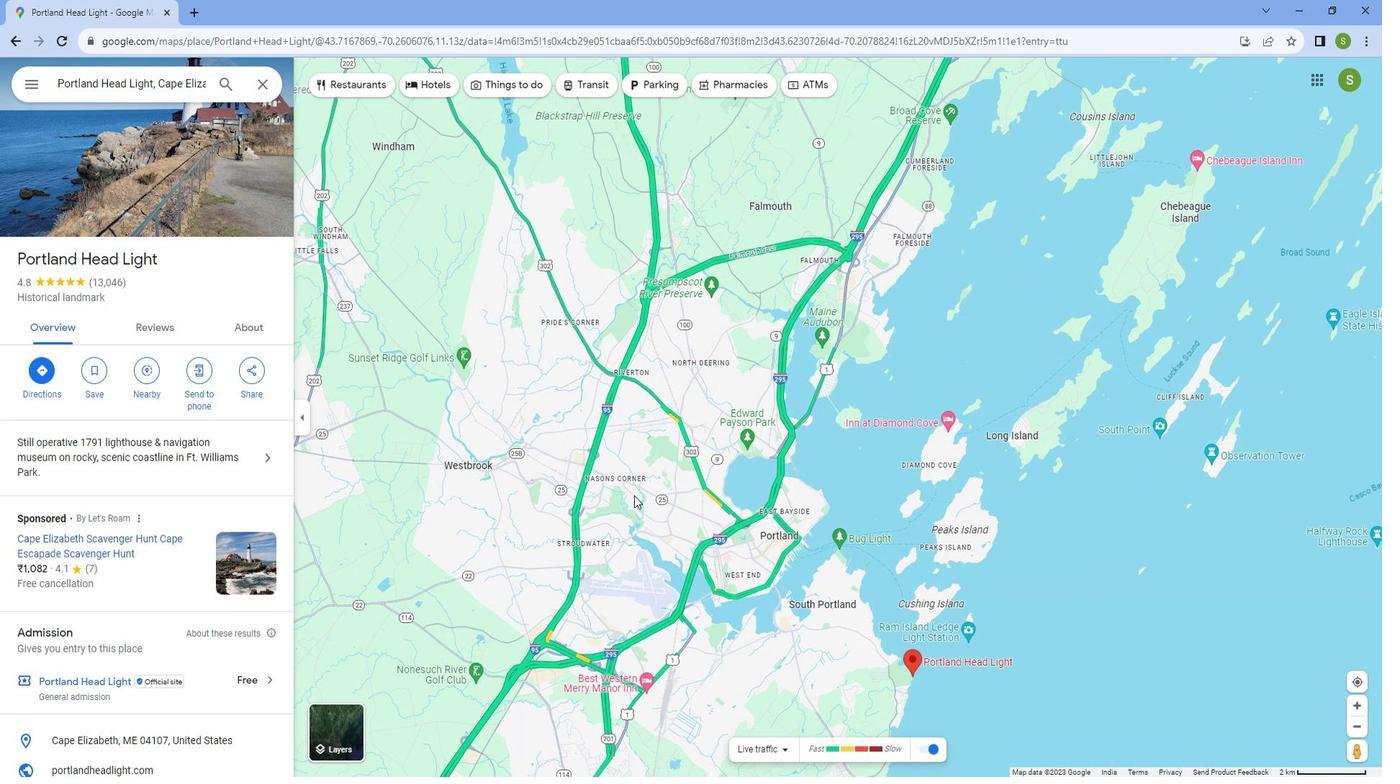 
Action: Mouse scrolled (634, 478) with delta (0, 0)
Screenshot: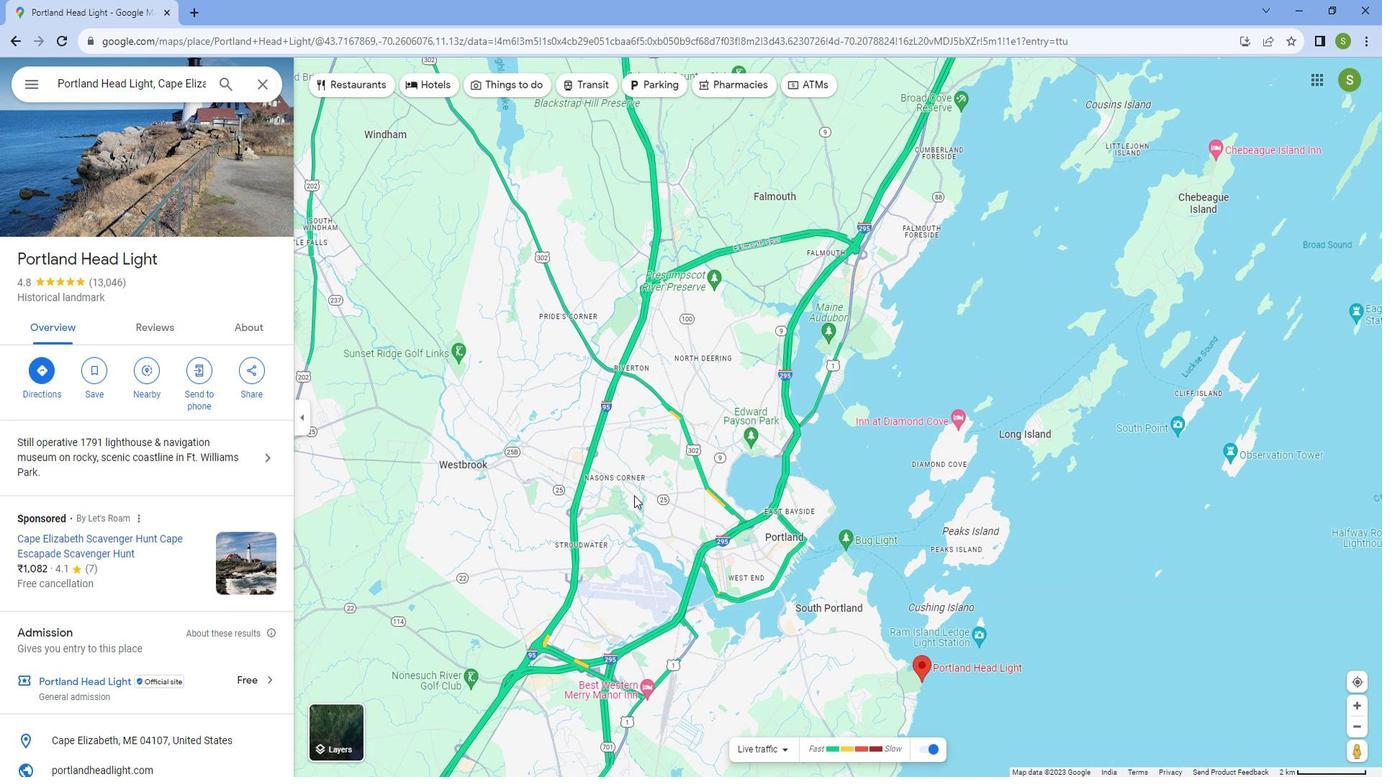 
Action: Mouse scrolled (634, 478) with delta (0, 0)
Screenshot: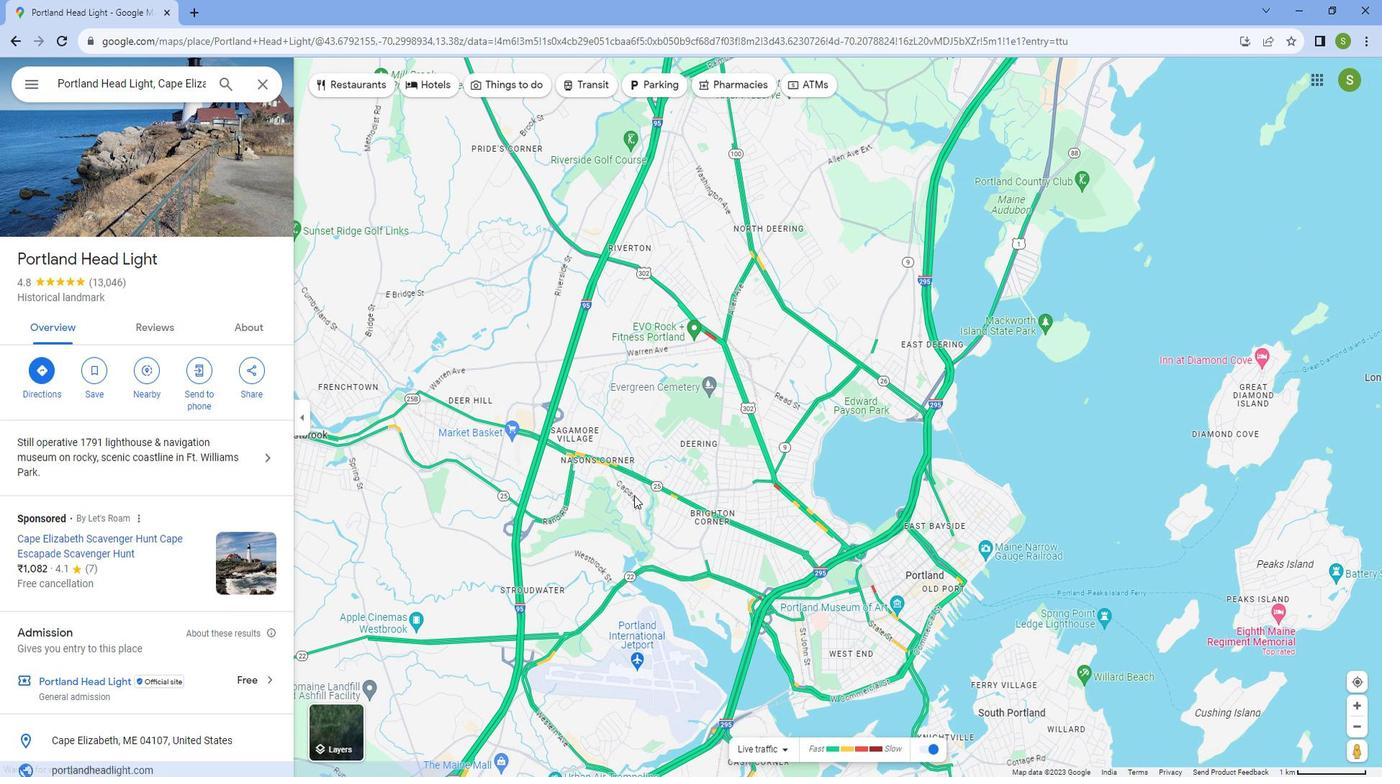 
Action: Mouse scrolled (634, 478) with delta (0, 0)
Screenshot: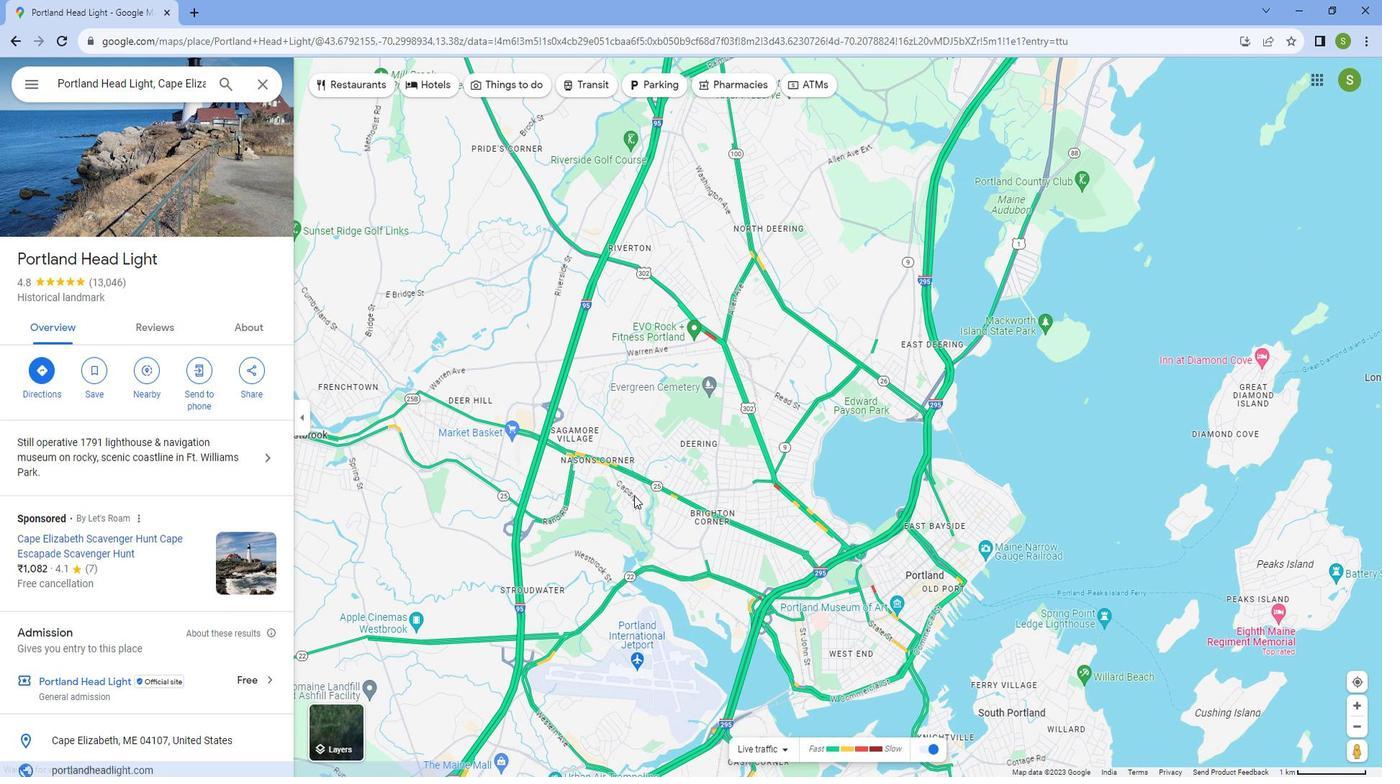 
Action: Mouse scrolled (634, 478) with delta (0, 0)
Screenshot: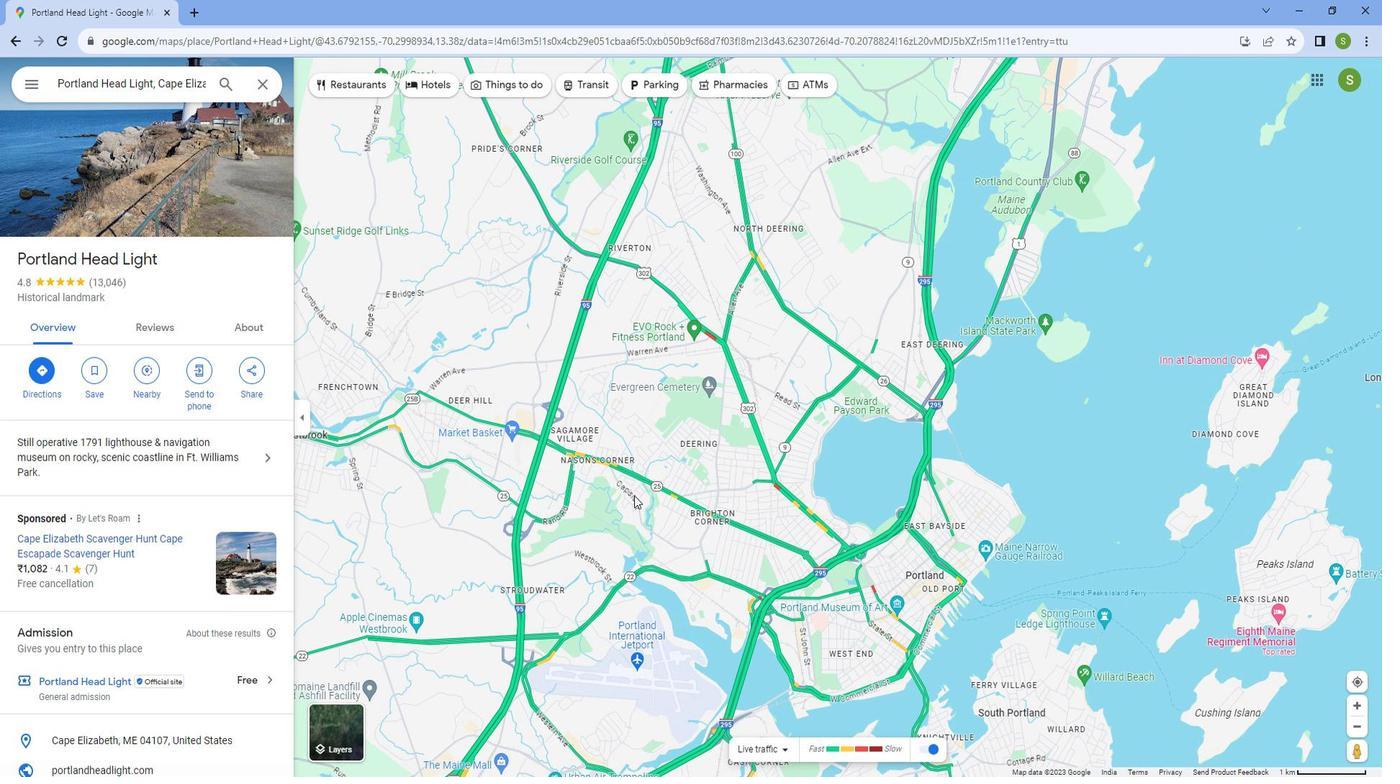 
Action: Mouse scrolled (634, 478) with delta (0, 0)
Screenshot: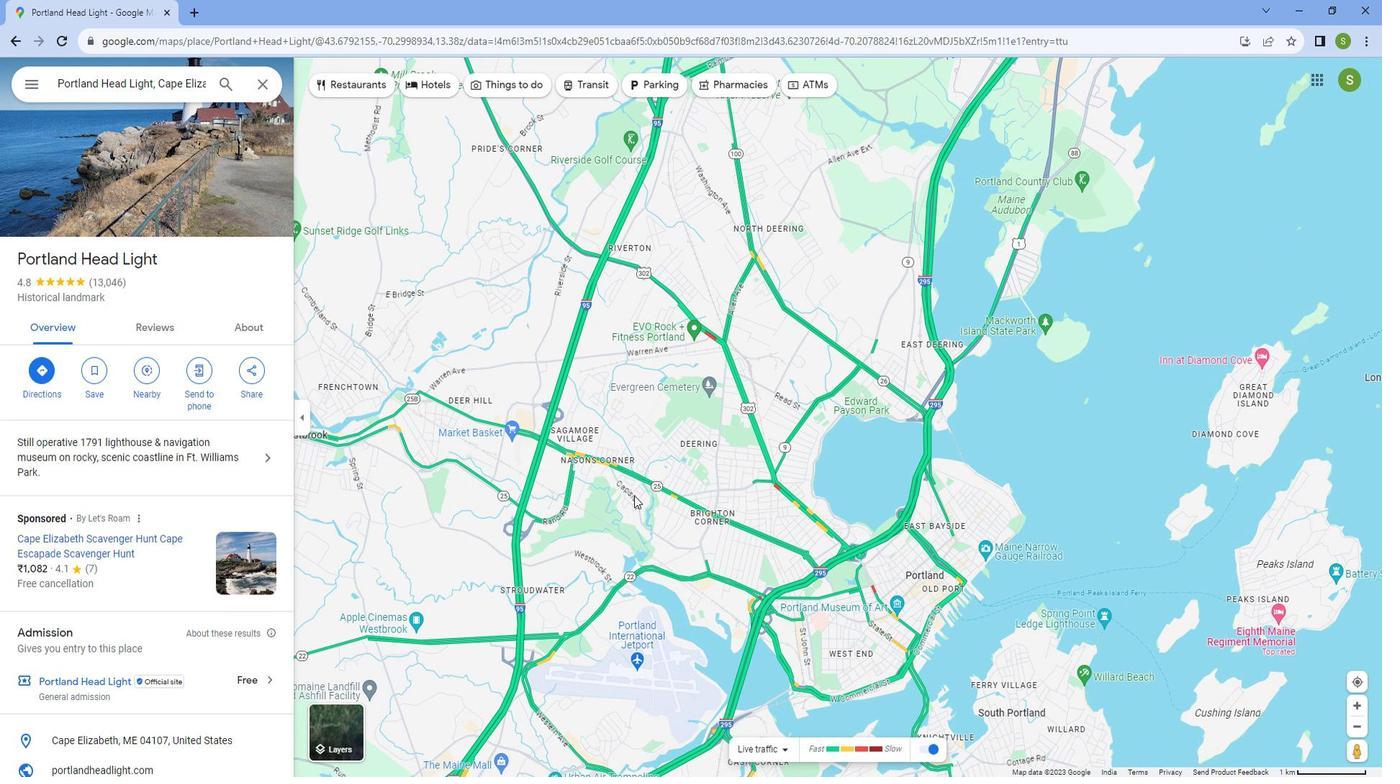 
Action: Mouse scrolled (634, 476) with delta (0, 0)
Screenshot: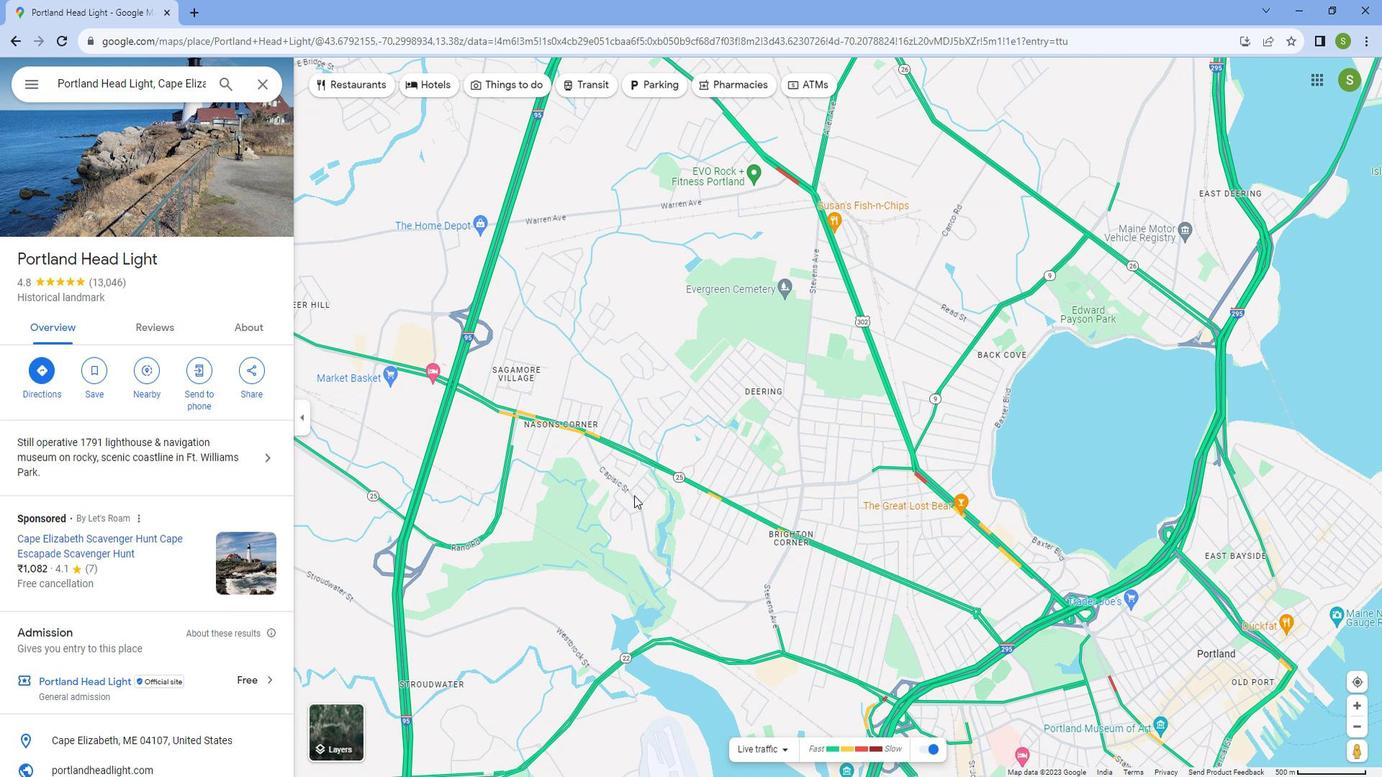 
Action: Mouse scrolled (634, 476) with delta (0, 0)
Screenshot: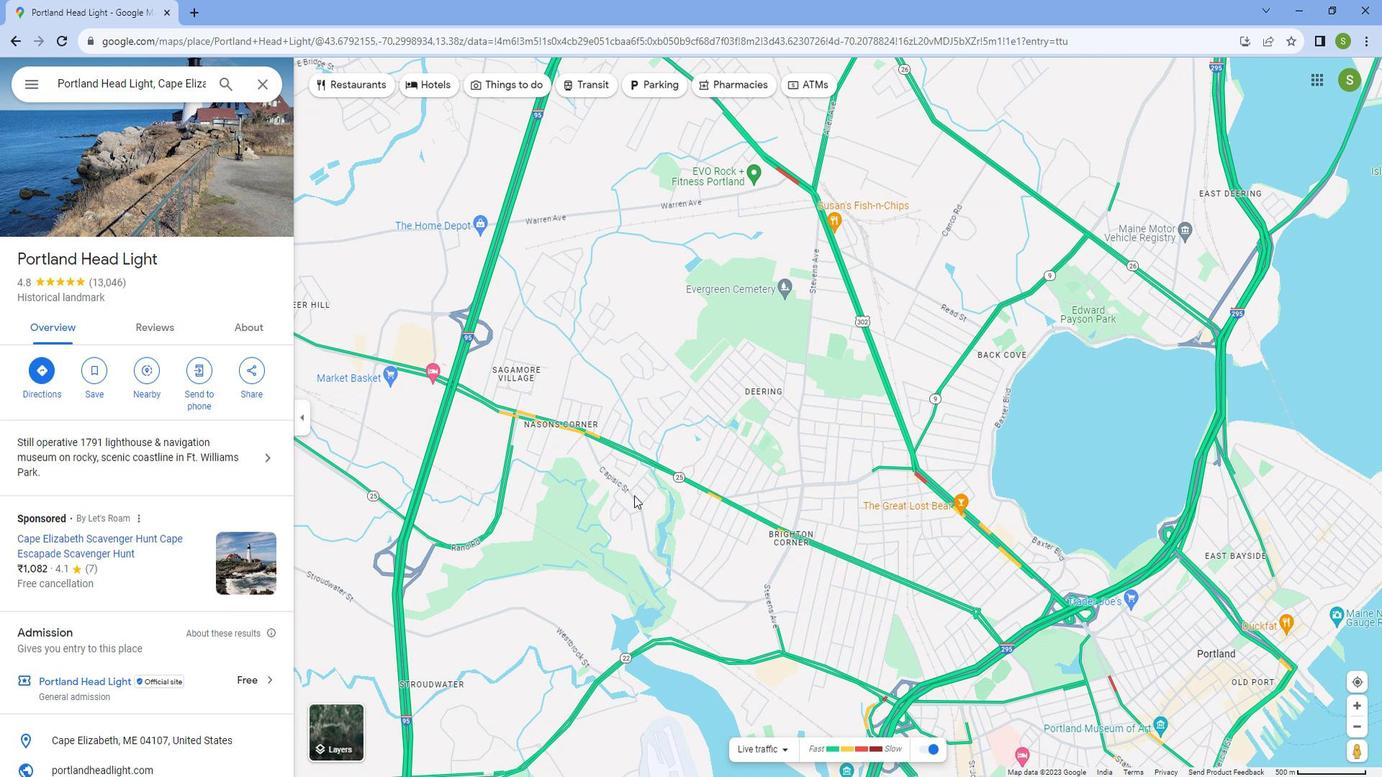 
Action: Mouse scrolled (634, 476) with delta (0, 0)
Screenshot: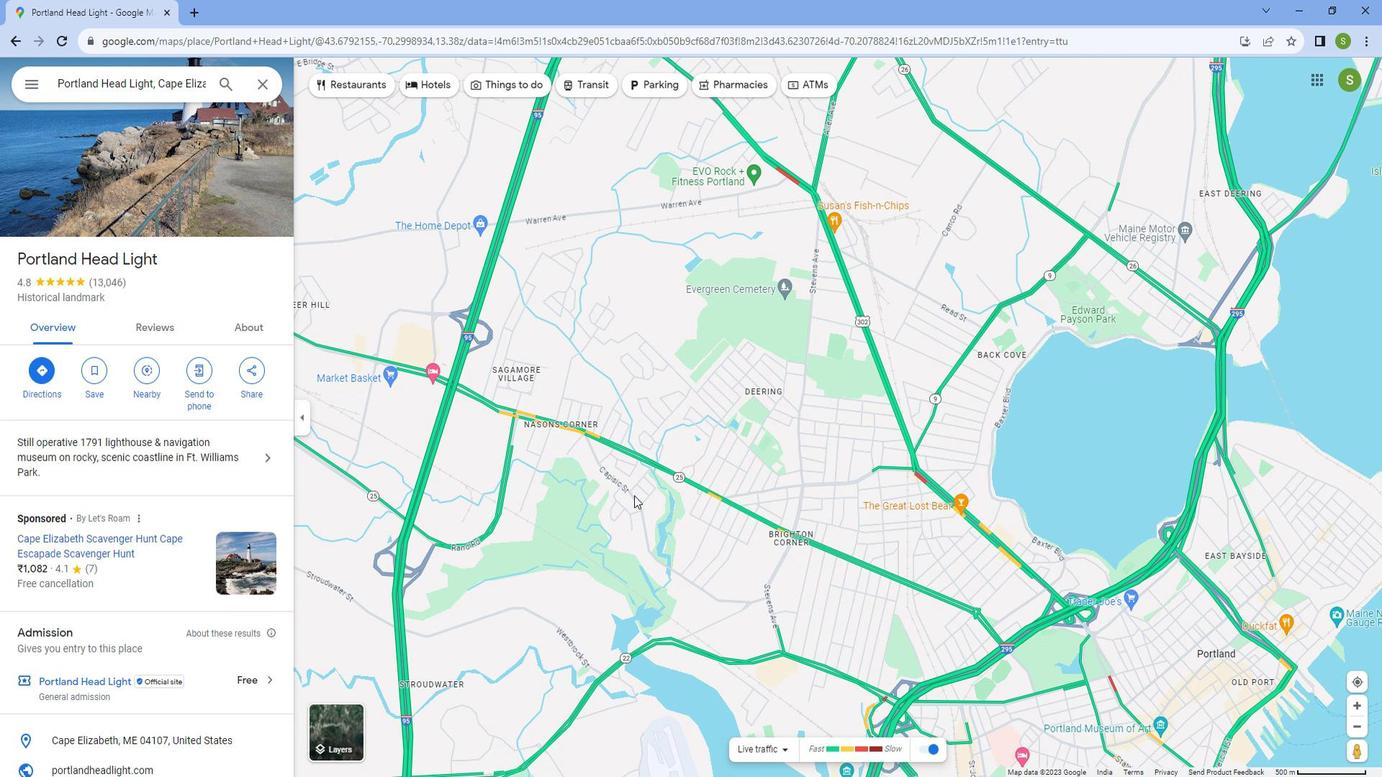 
Action: Mouse scrolled (634, 476) with delta (0, 0)
Screenshot: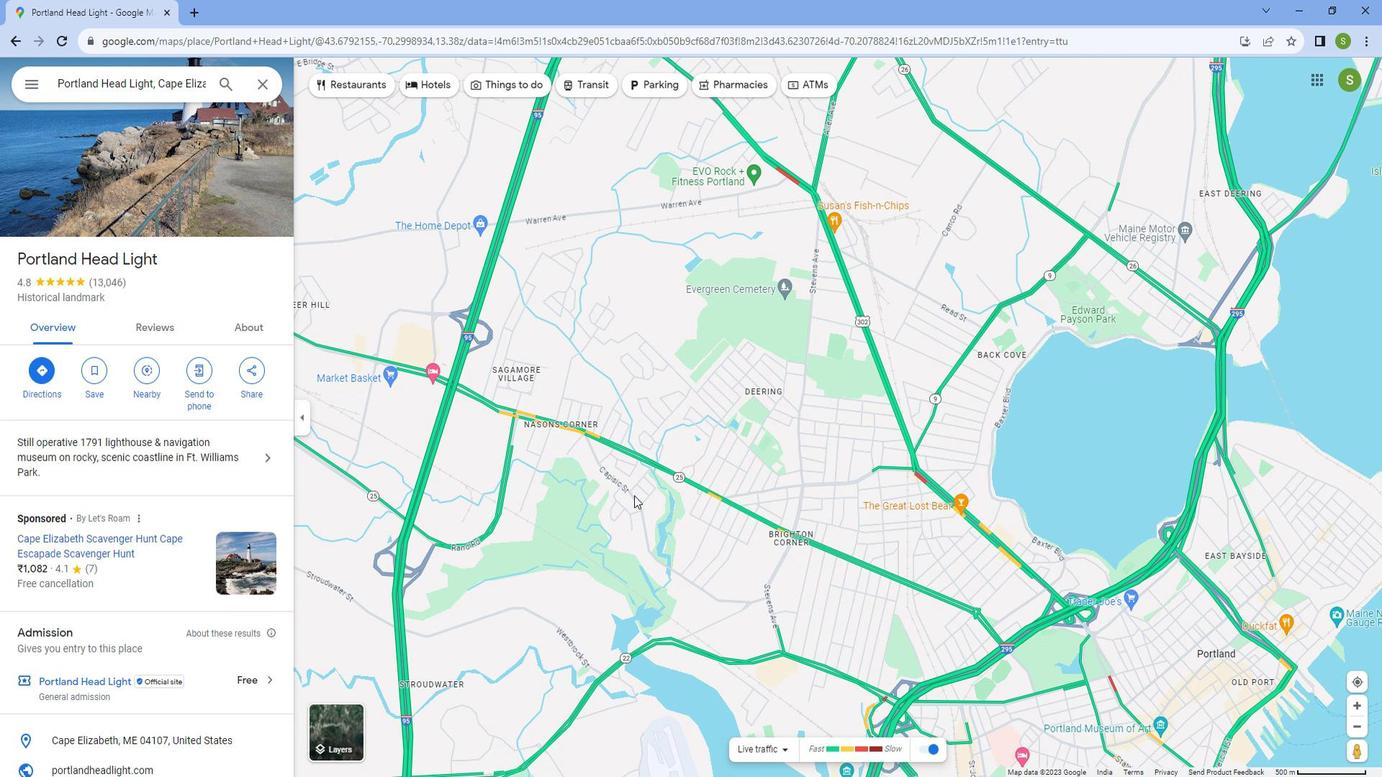 
Action: Mouse scrolled (634, 476) with delta (0, 0)
Screenshot: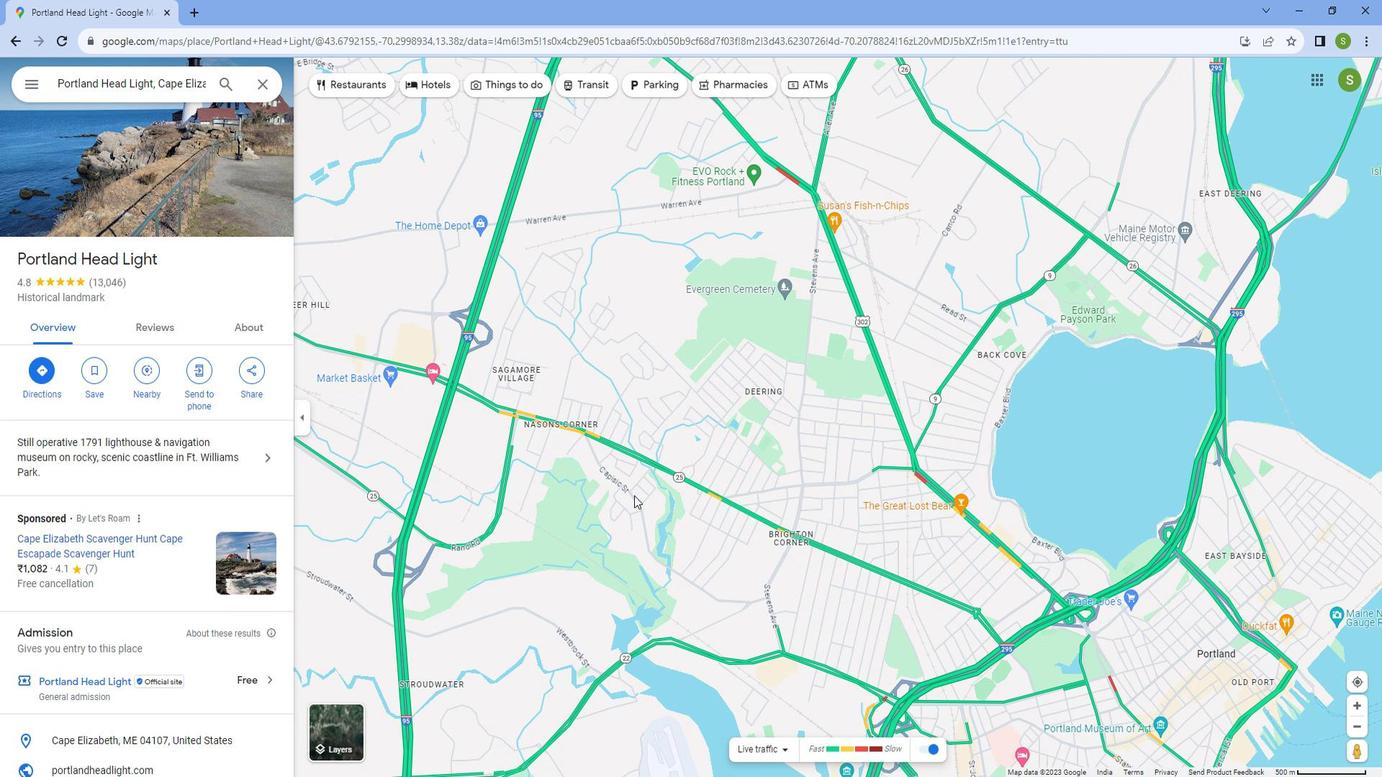 
Action: Mouse scrolled (634, 476) with delta (0, 0)
Screenshot: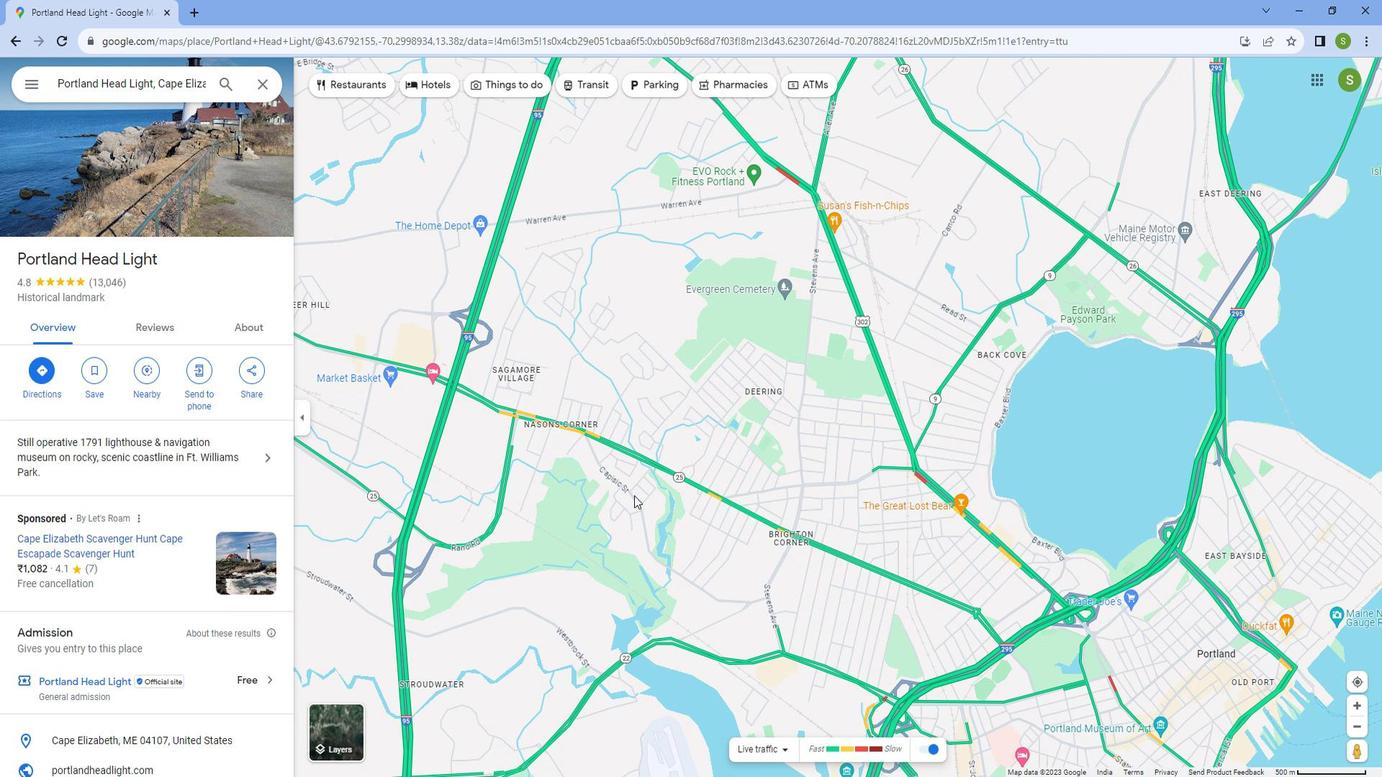 
Action: Mouse scrolled (634, 476) with delta (0, 0)
Screenshot: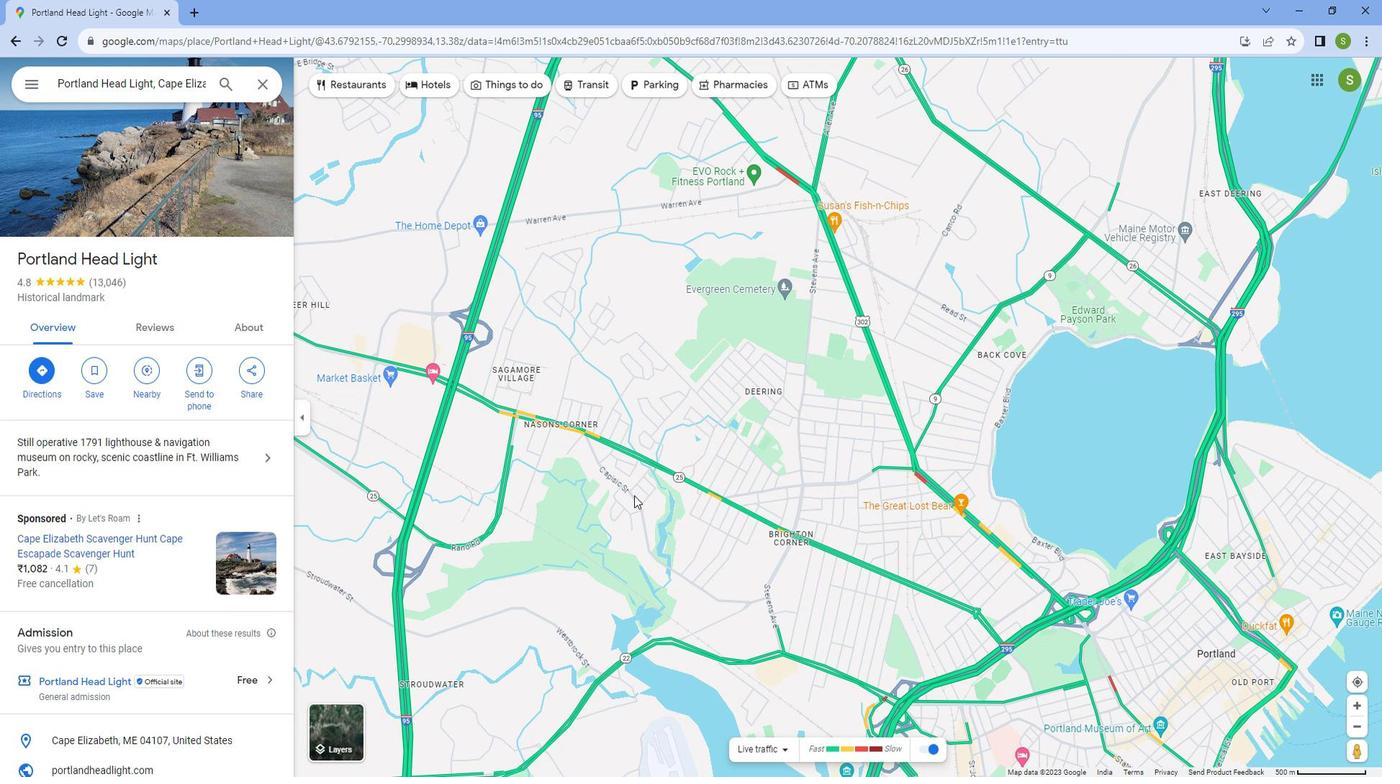 
Action: Mouse scrolled (634, 476) with delta (0, 0)
Screenshot: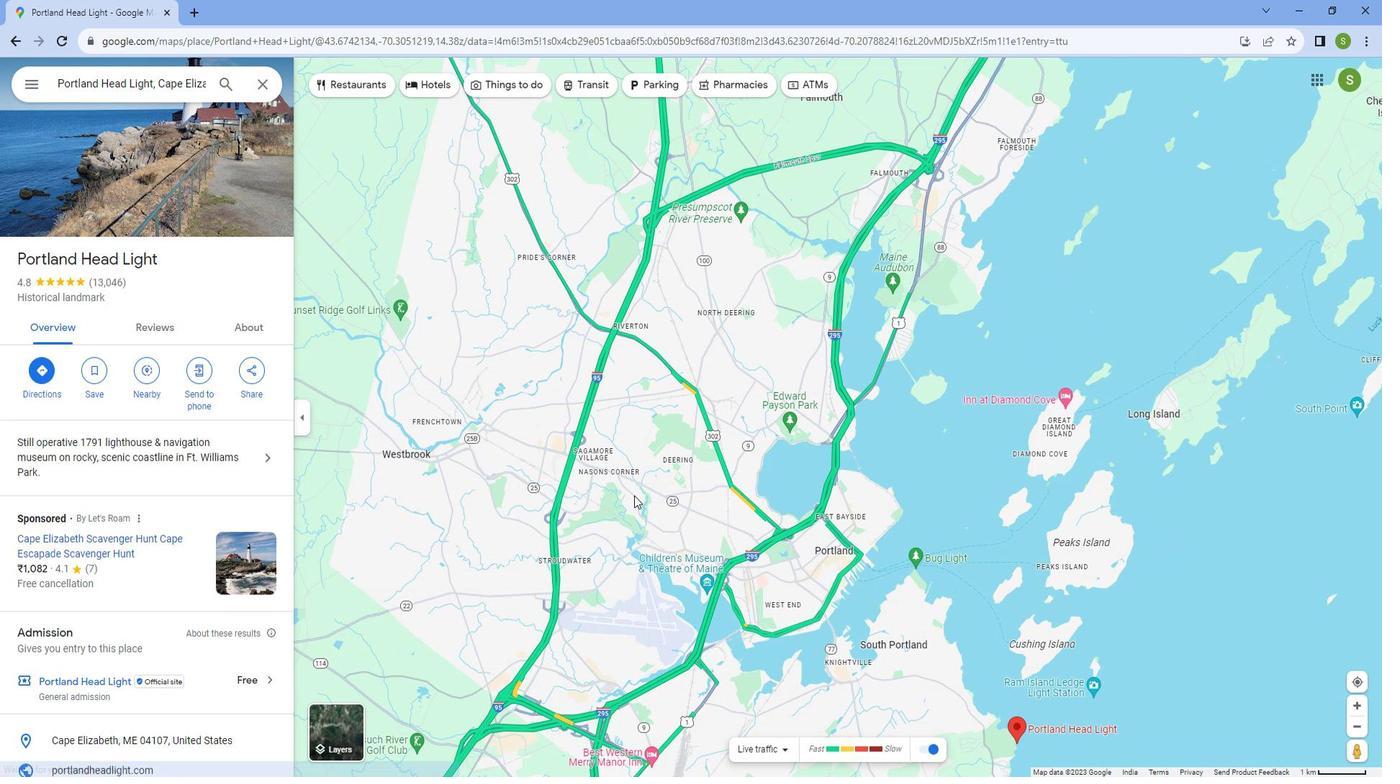 
Action: Mouse scrolled (634, 476) with delta (0, 0)
Screenshot: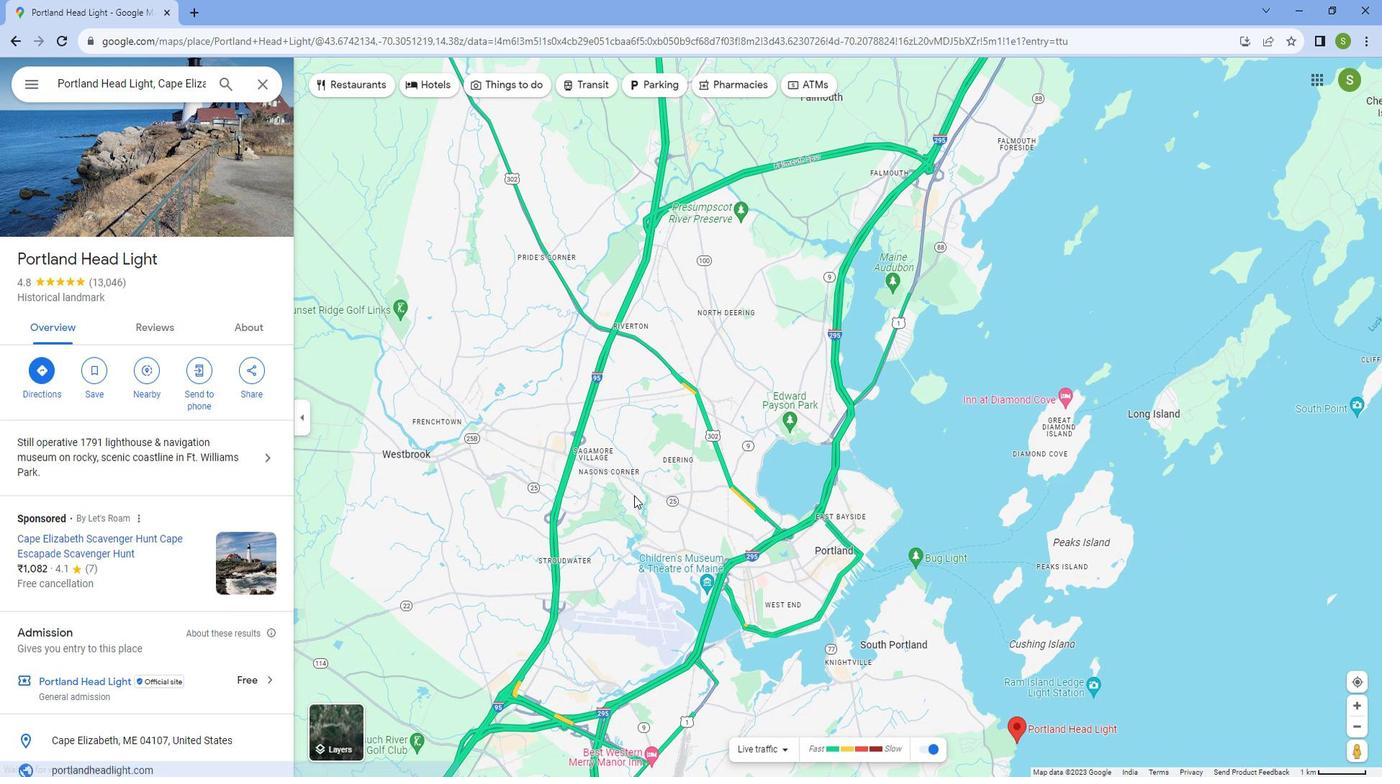
Action: Mouse scrolled (634, 476) with delta (0, 0)
Screenshot: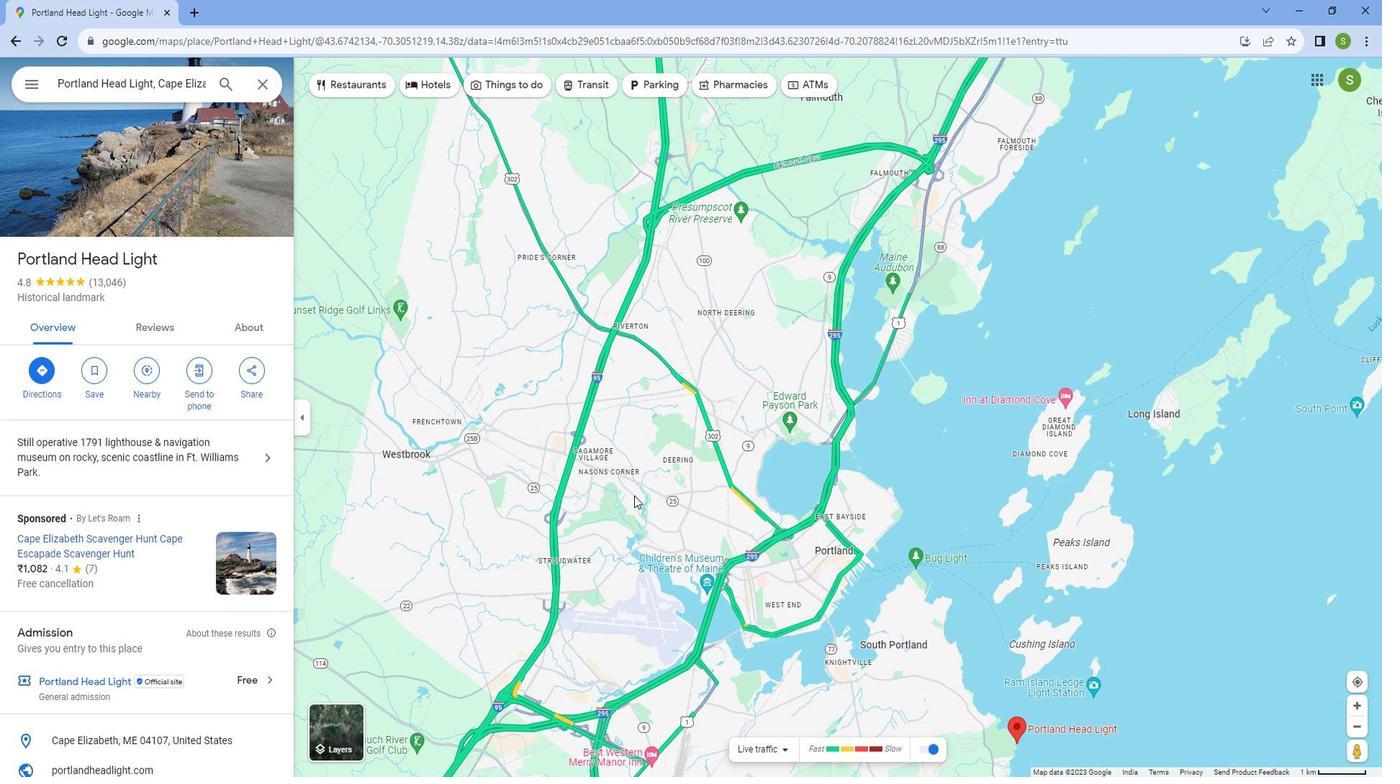 
Action: Mouse scrolled (634, 476) with delta (0, 0)
Screenshot: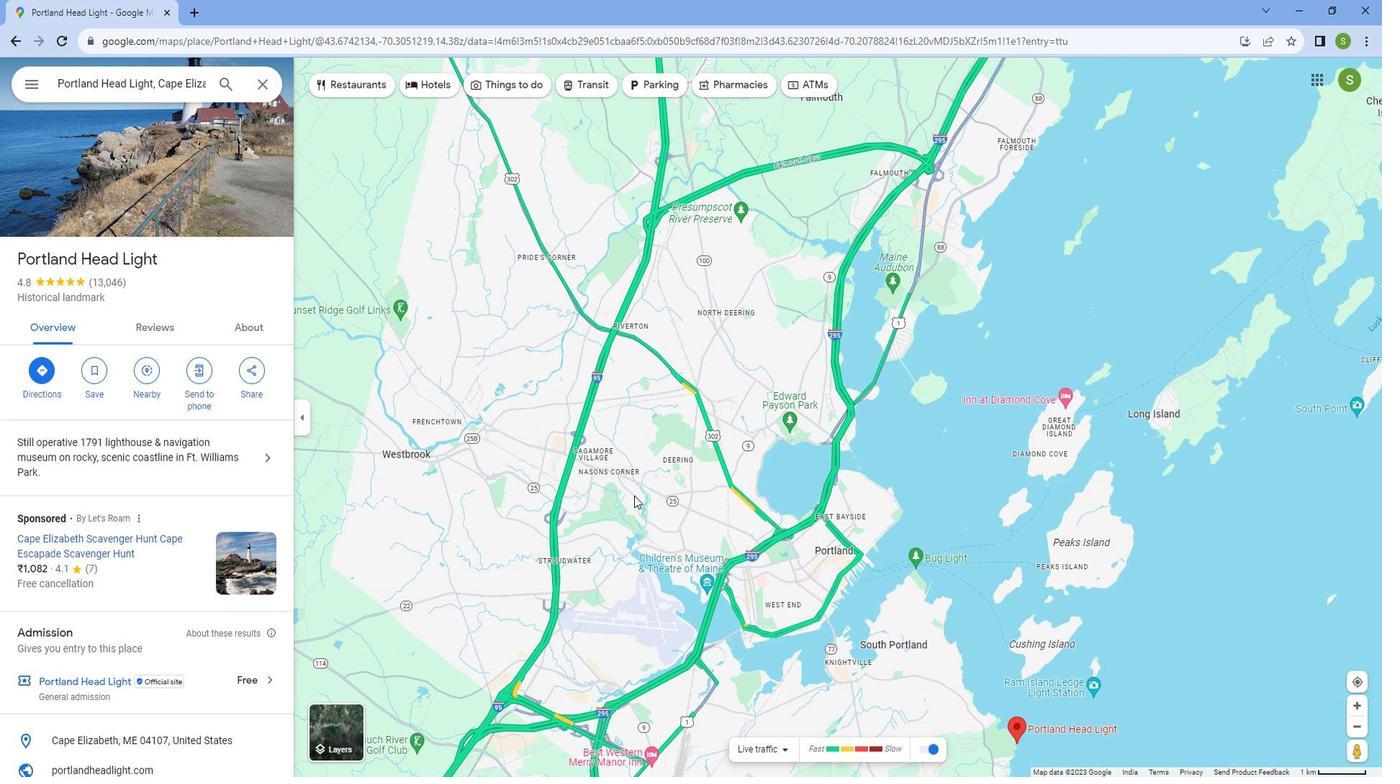 
Action: Mouse scrolled (634, 476) with delta (0, 0)
Screenshot: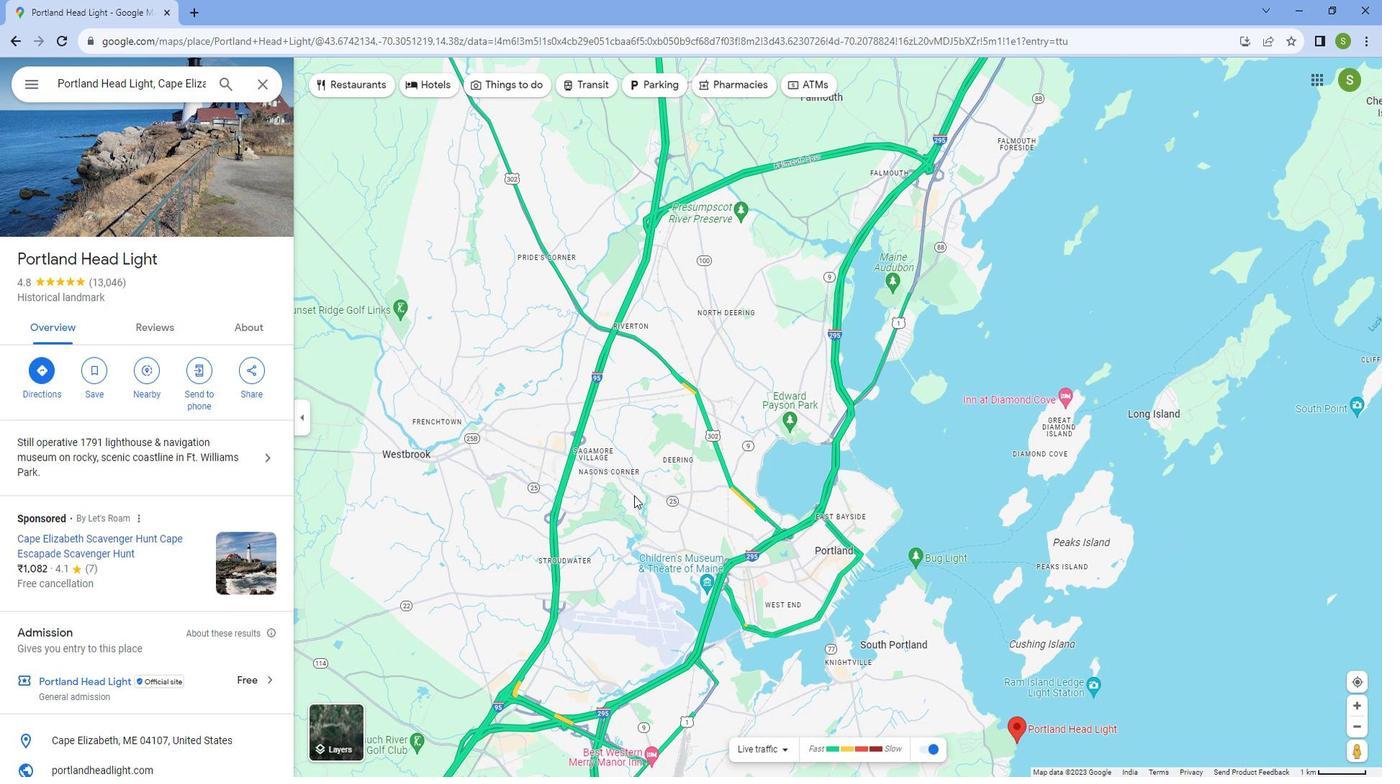 
Action: Mouse scrolled (634, 476) with delta (0, 0)
Screenshot: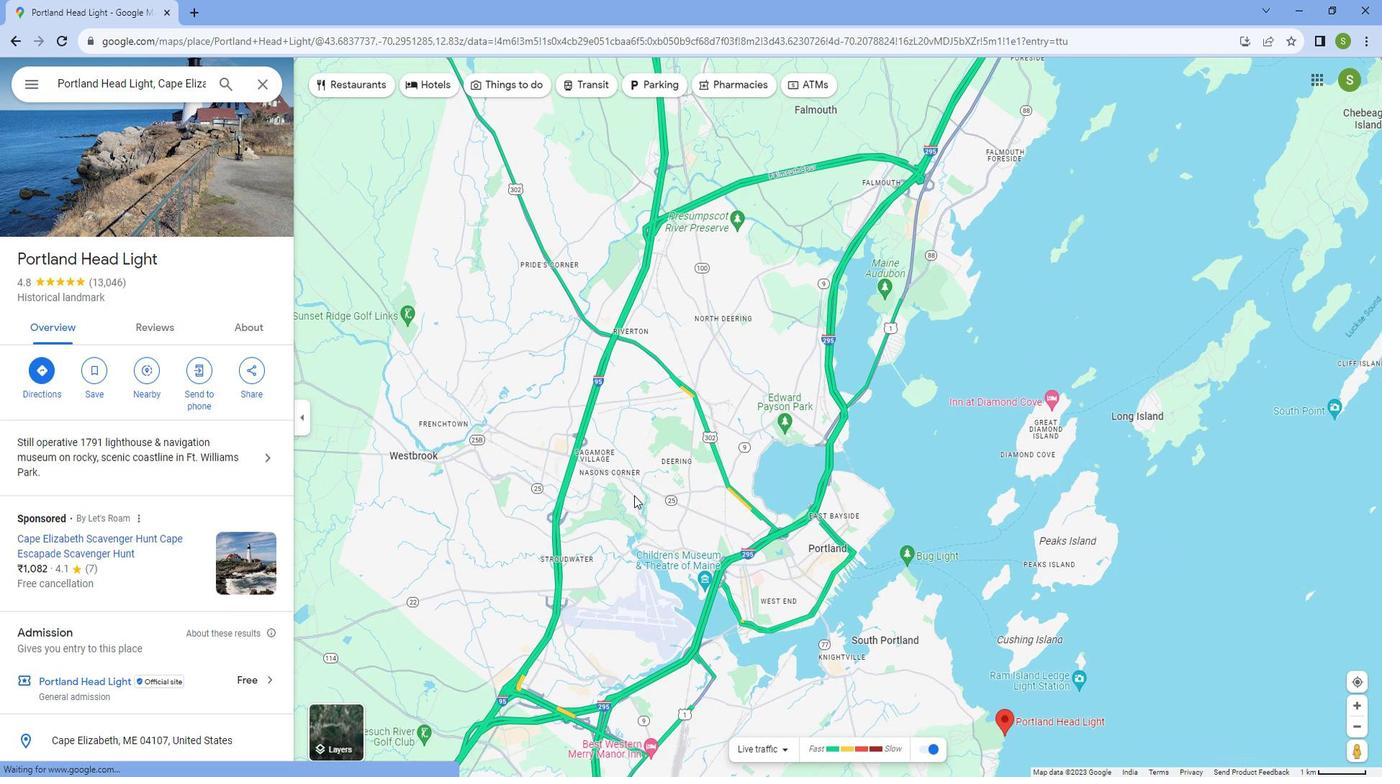 
Action: Mouse scrolled (634, 476) with delta (0, 0)
Screenshot: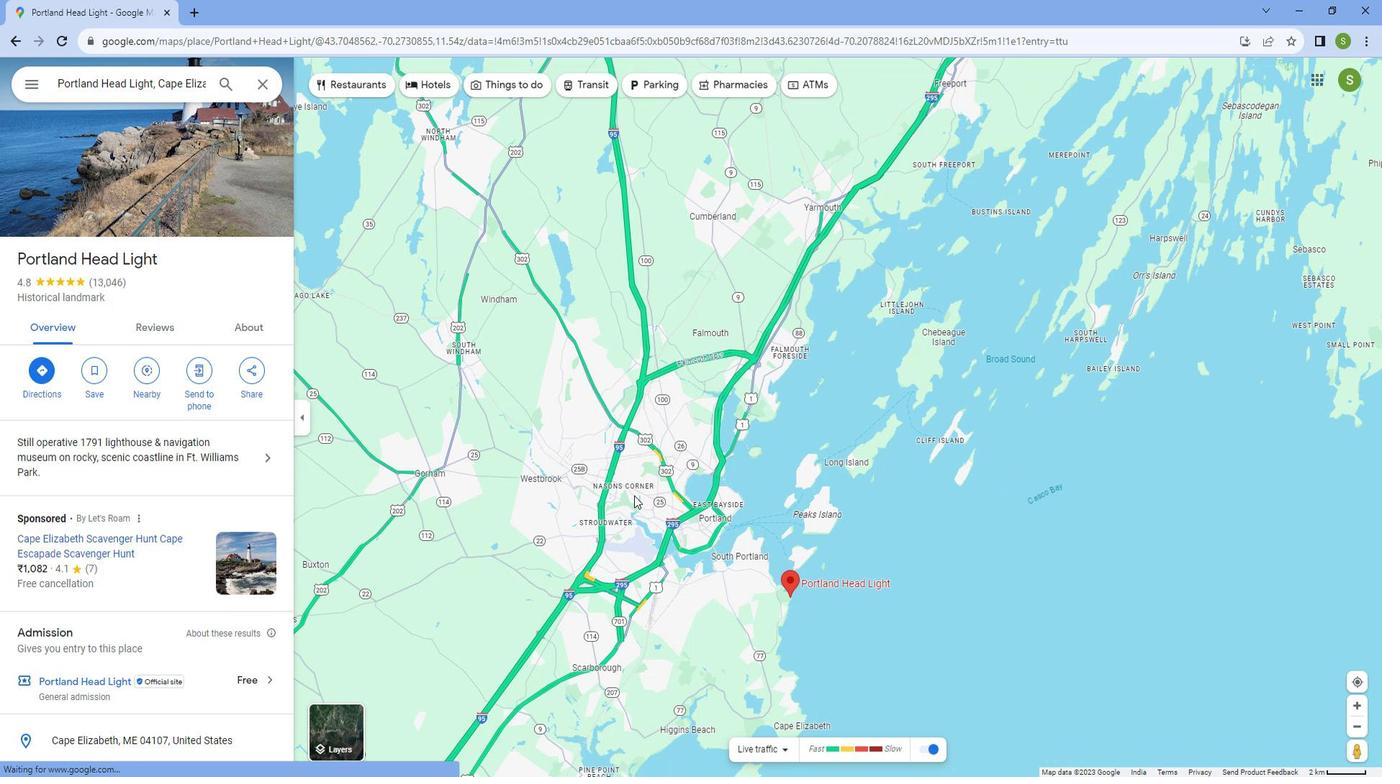 
Action: Mouse scrolled (634, 476) with delta (0, 0)
Screenshot: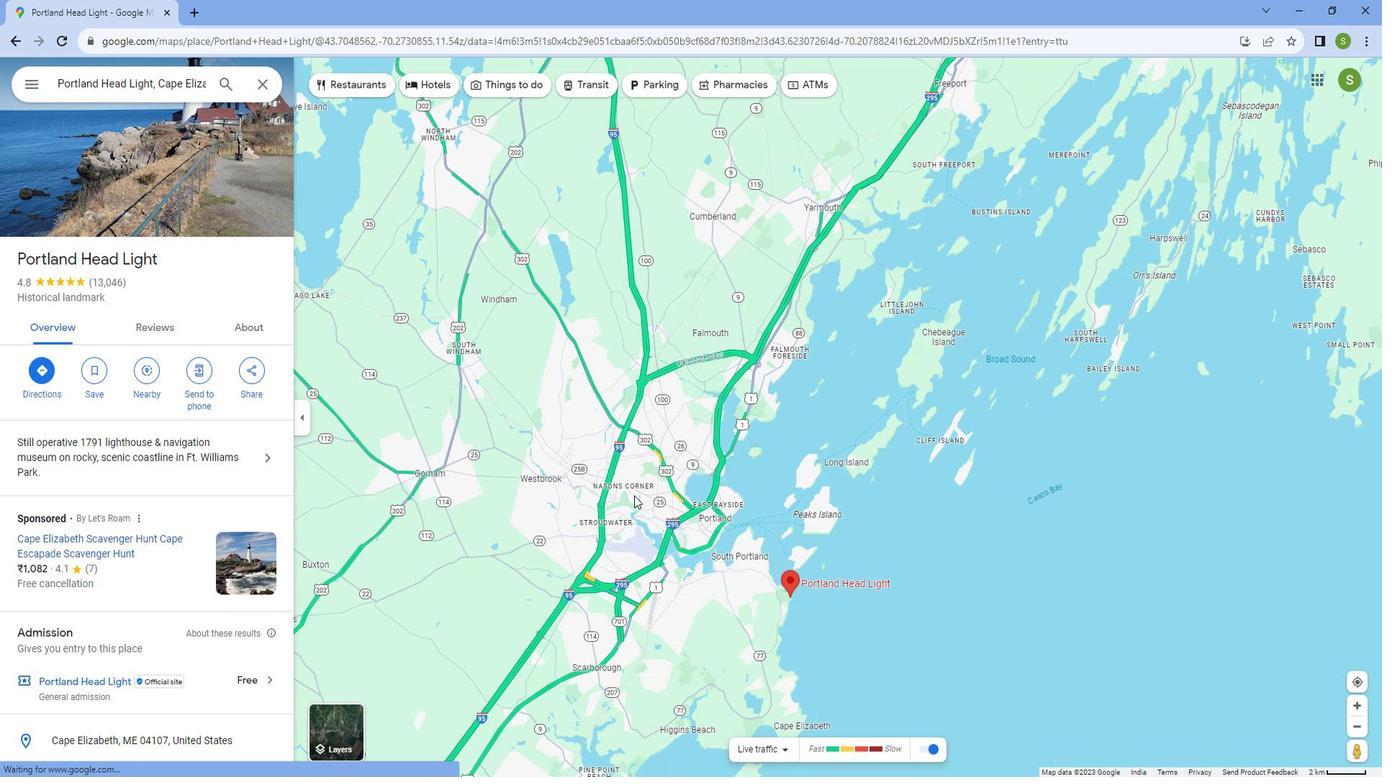 
Action: Mouse scrolled (634, 476) with delta (0, 0)
Screenshot: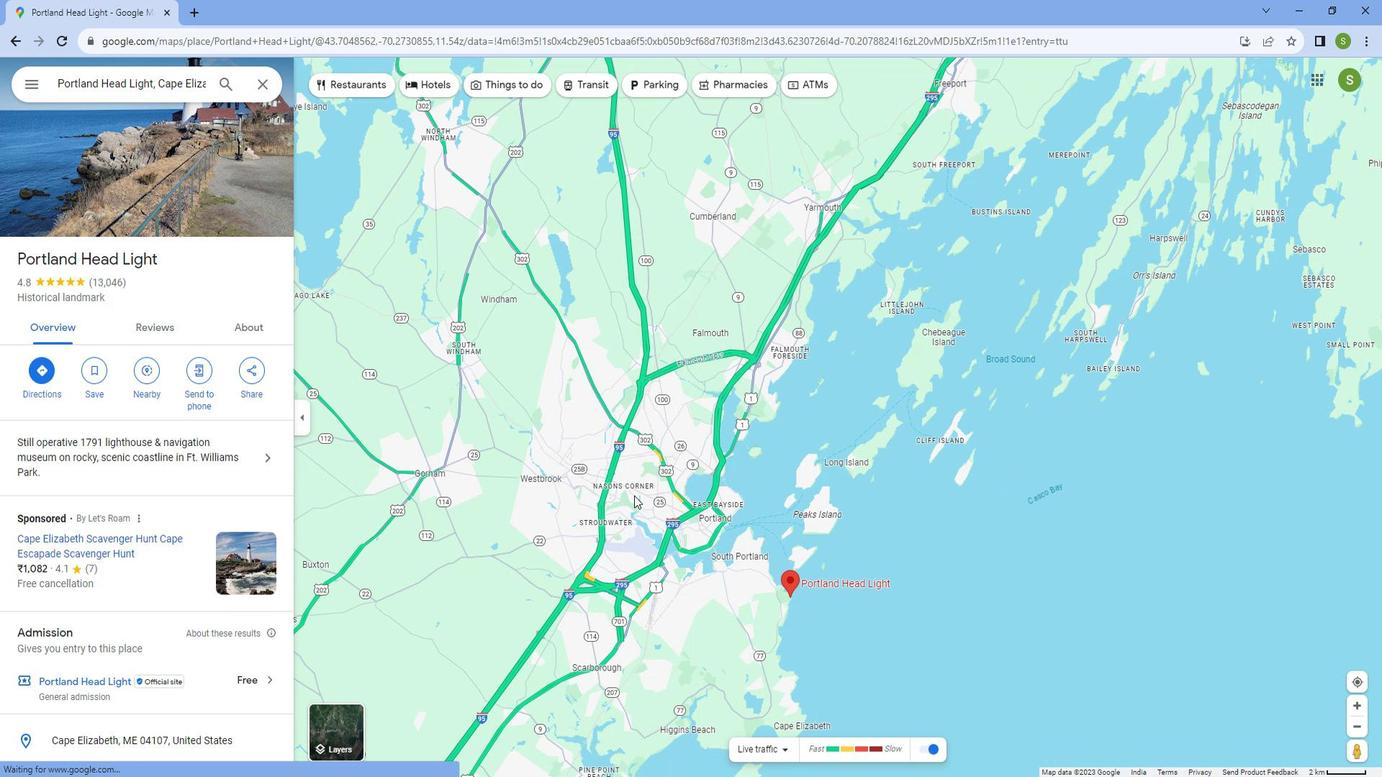 
Action: Mouse scrolled (634, 476) with delta (0, 0)
Screenshot: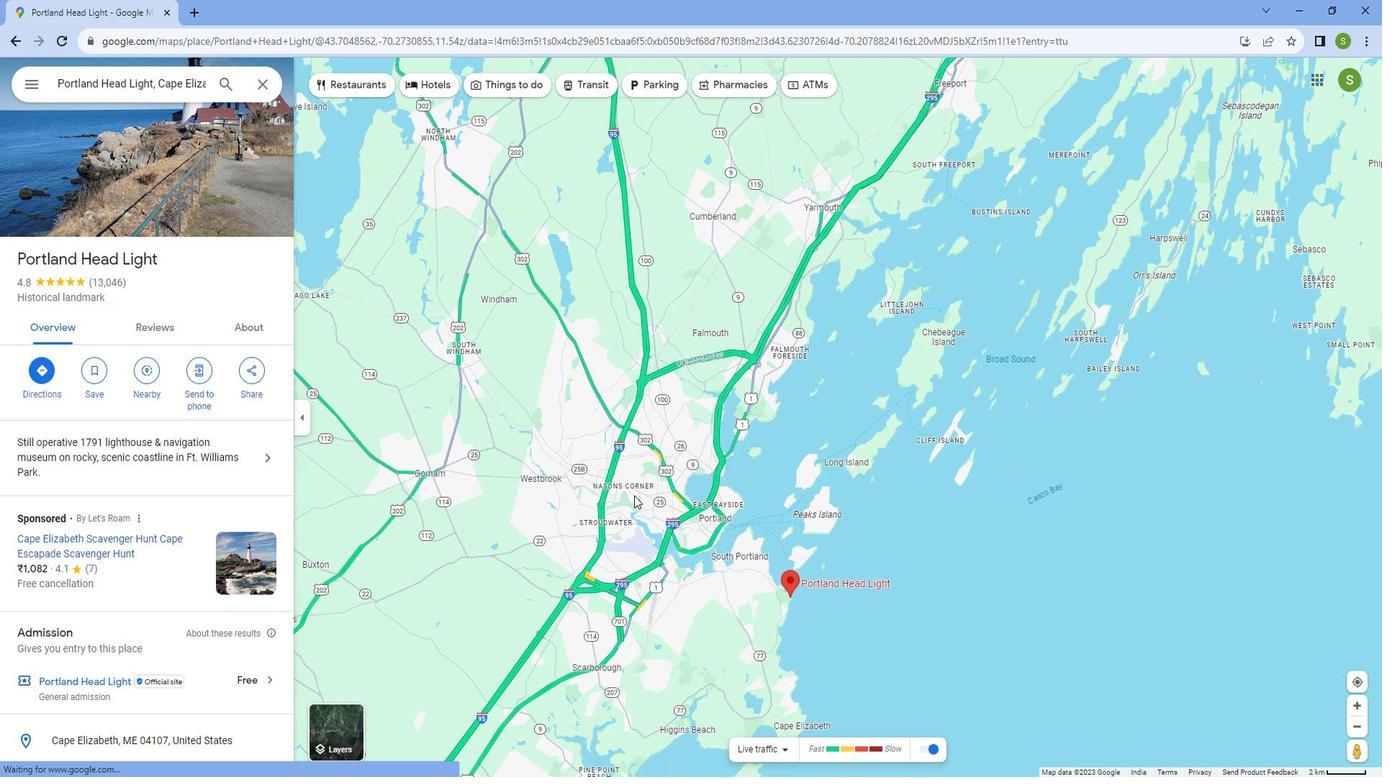 
Action: Mouse moved to (706, 541)
Screenshot: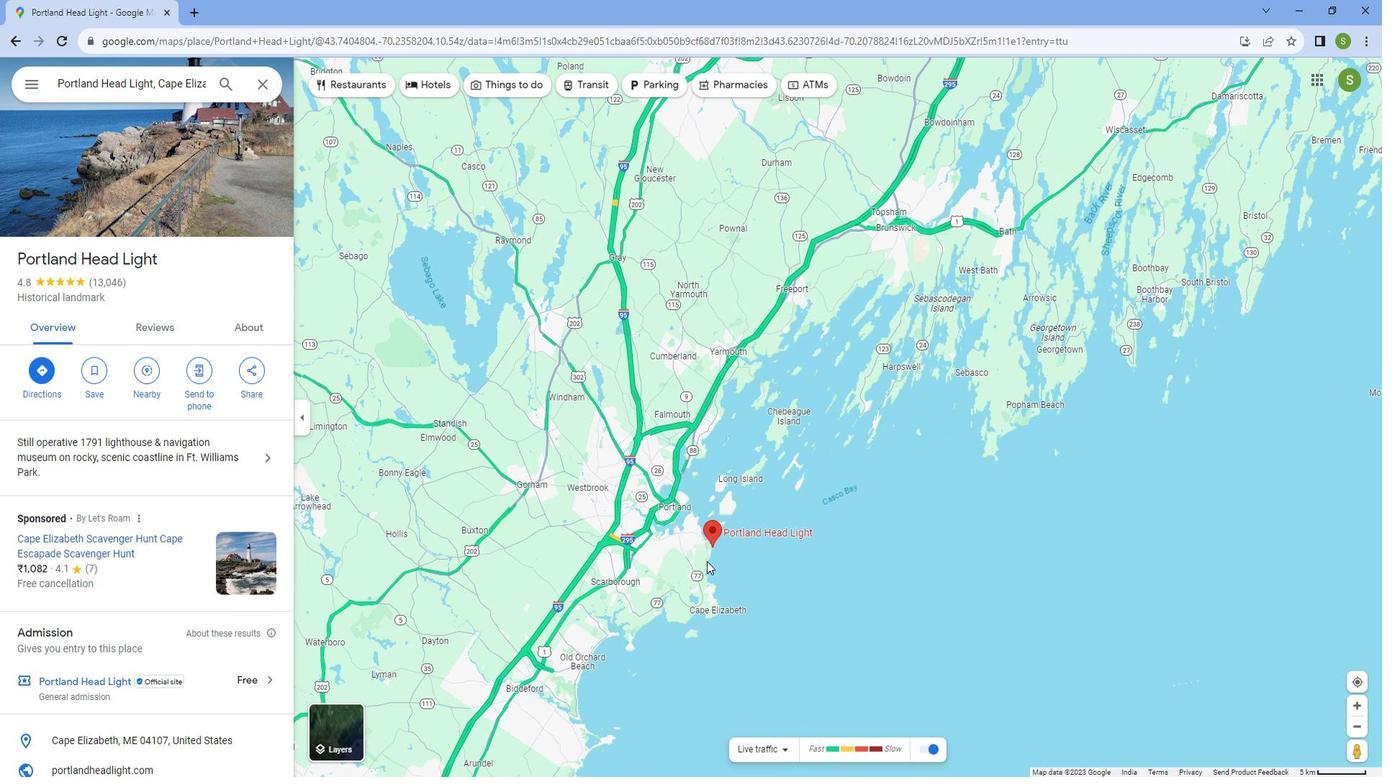 
Action: Mouse scrolled (706, 542) with delta (0, 0)
Screenshot: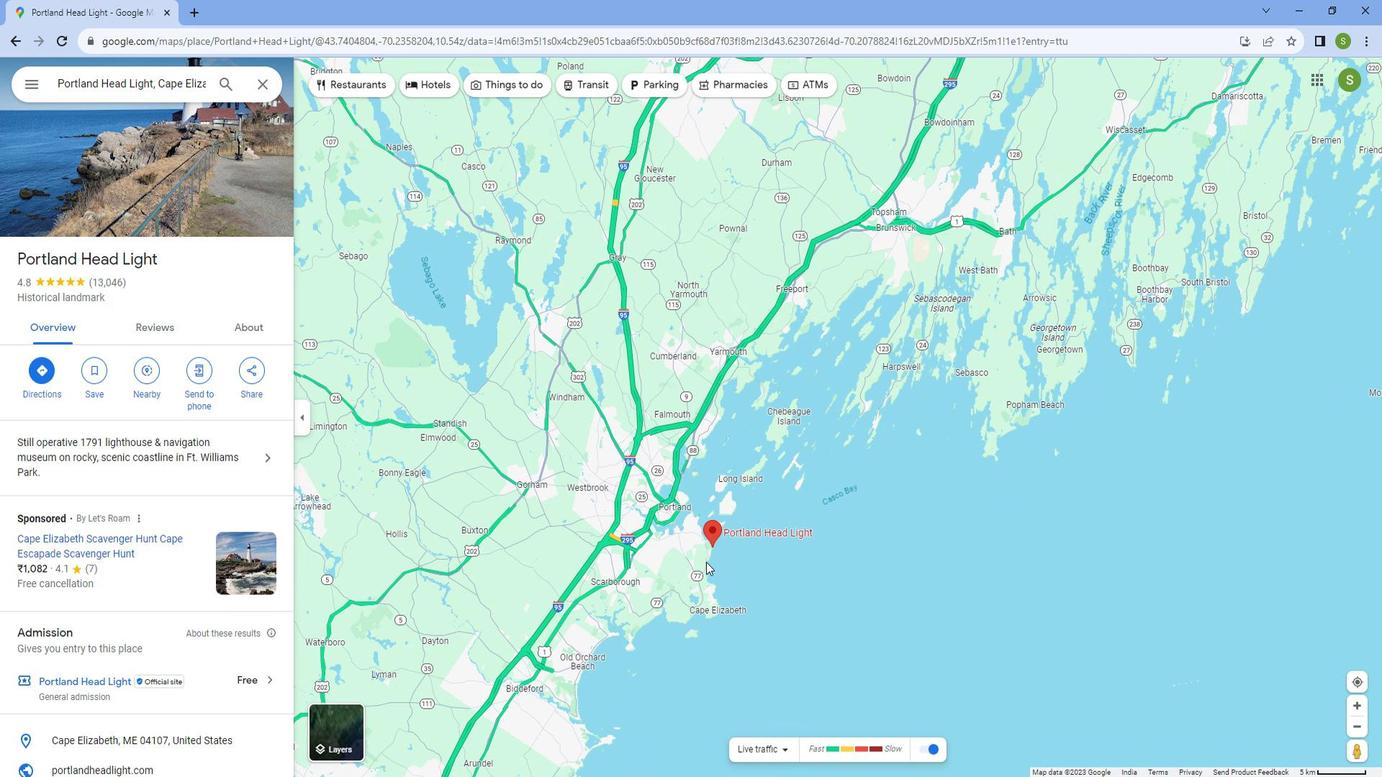 
Action: Mouse scrolled (706, 542) with delta (0, 0)
Screenshot: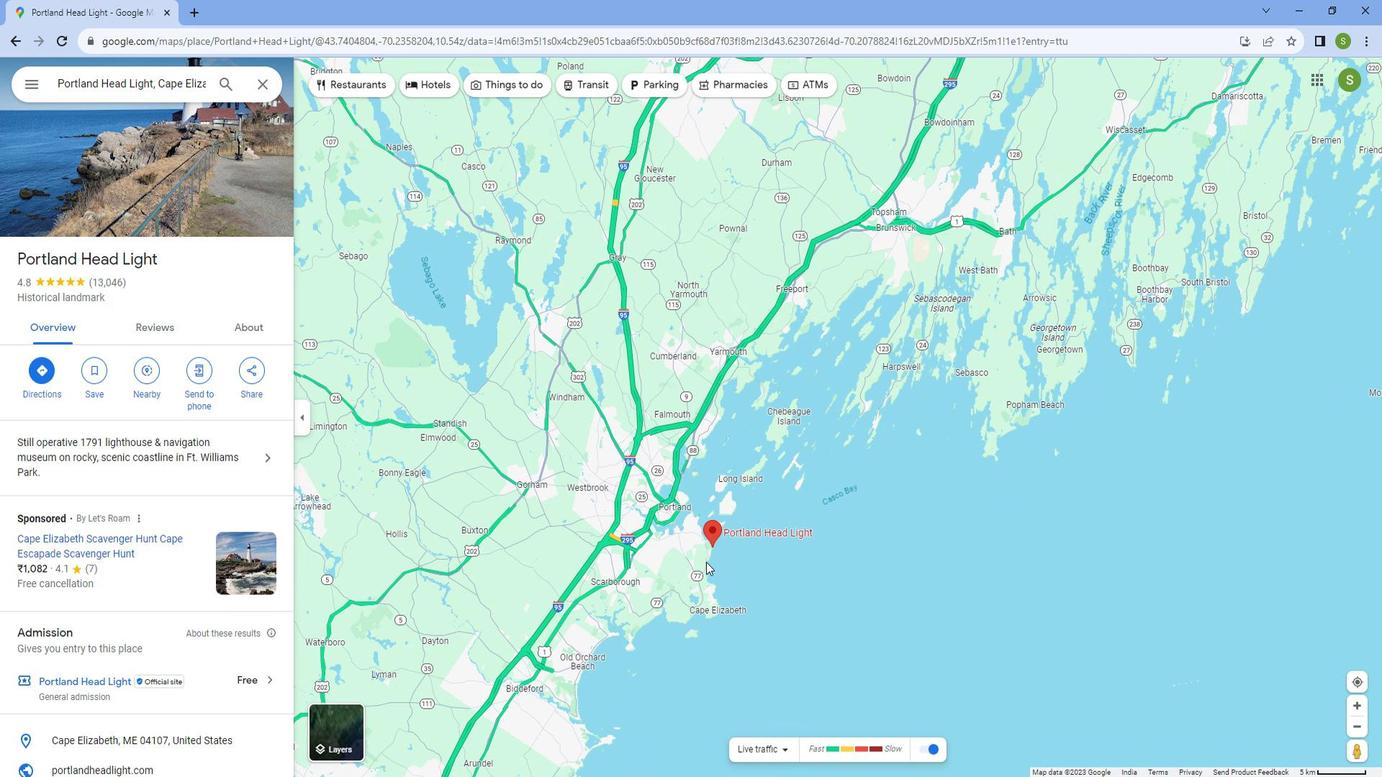 
Action: Mouse scrolled (706, 540) with delta (0, 0)
Screenshot: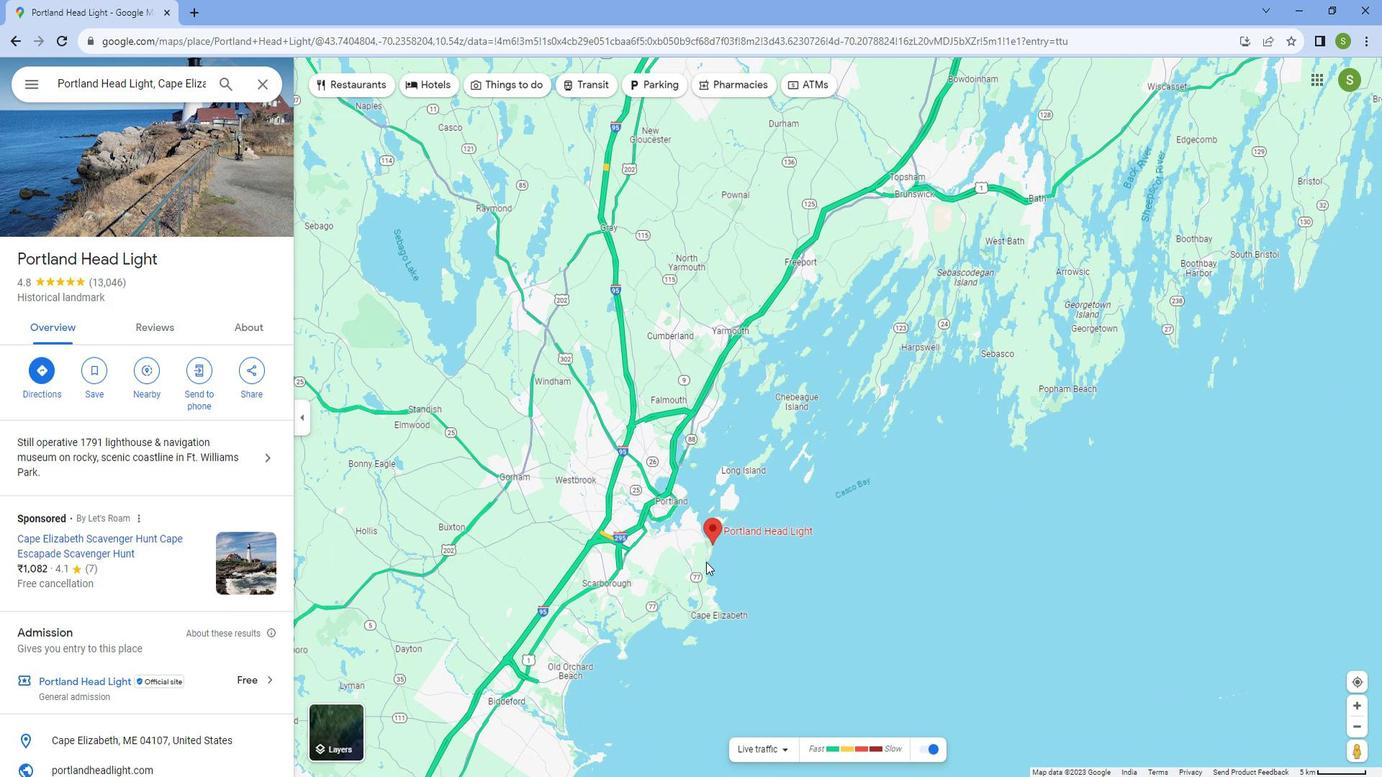
Action: Mouse scrolled (706, 540) with delta (0, 0)
Screenshot: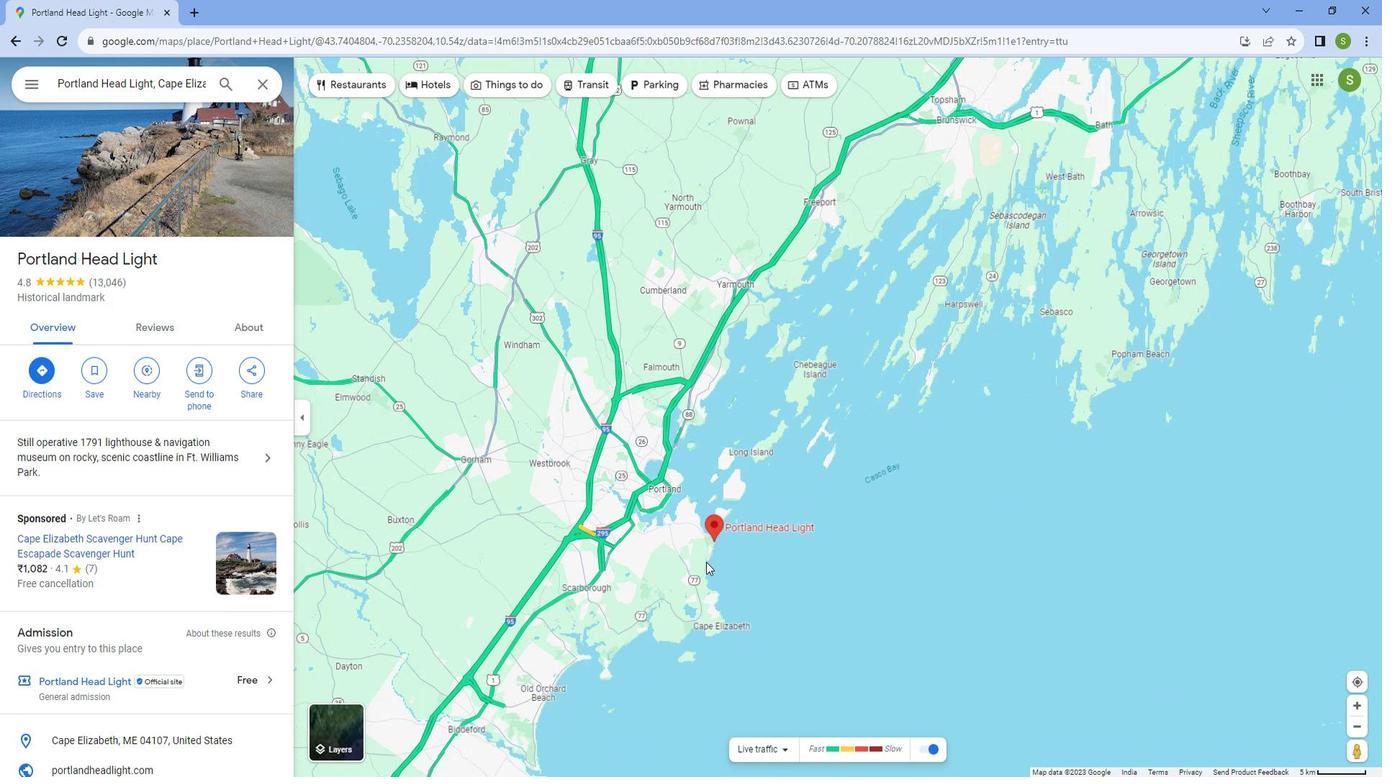 
Action: Mouse scrolled (706, 540) with delta (0, 0)
Screenshot: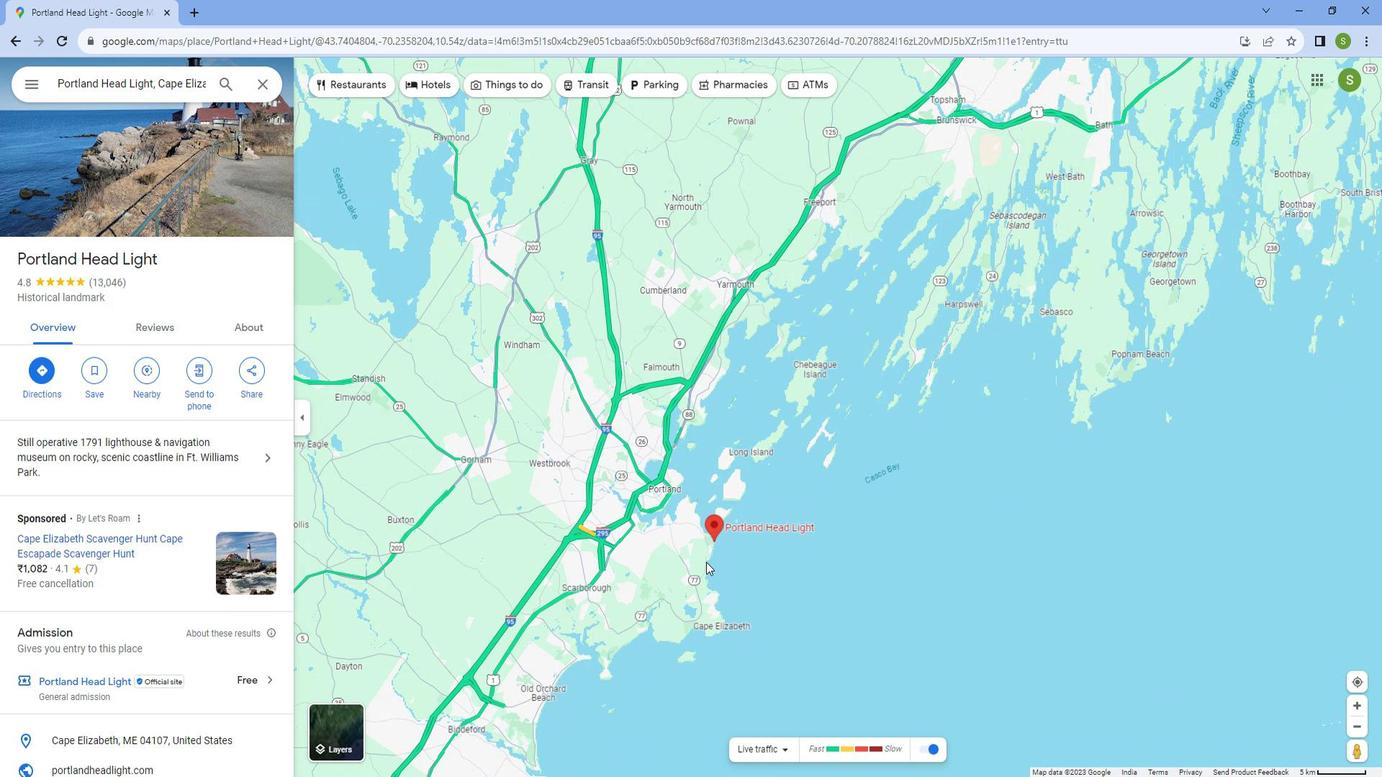 
Action: Mouse scrolled (706, 540) with delta (0, 0)
Screenshot: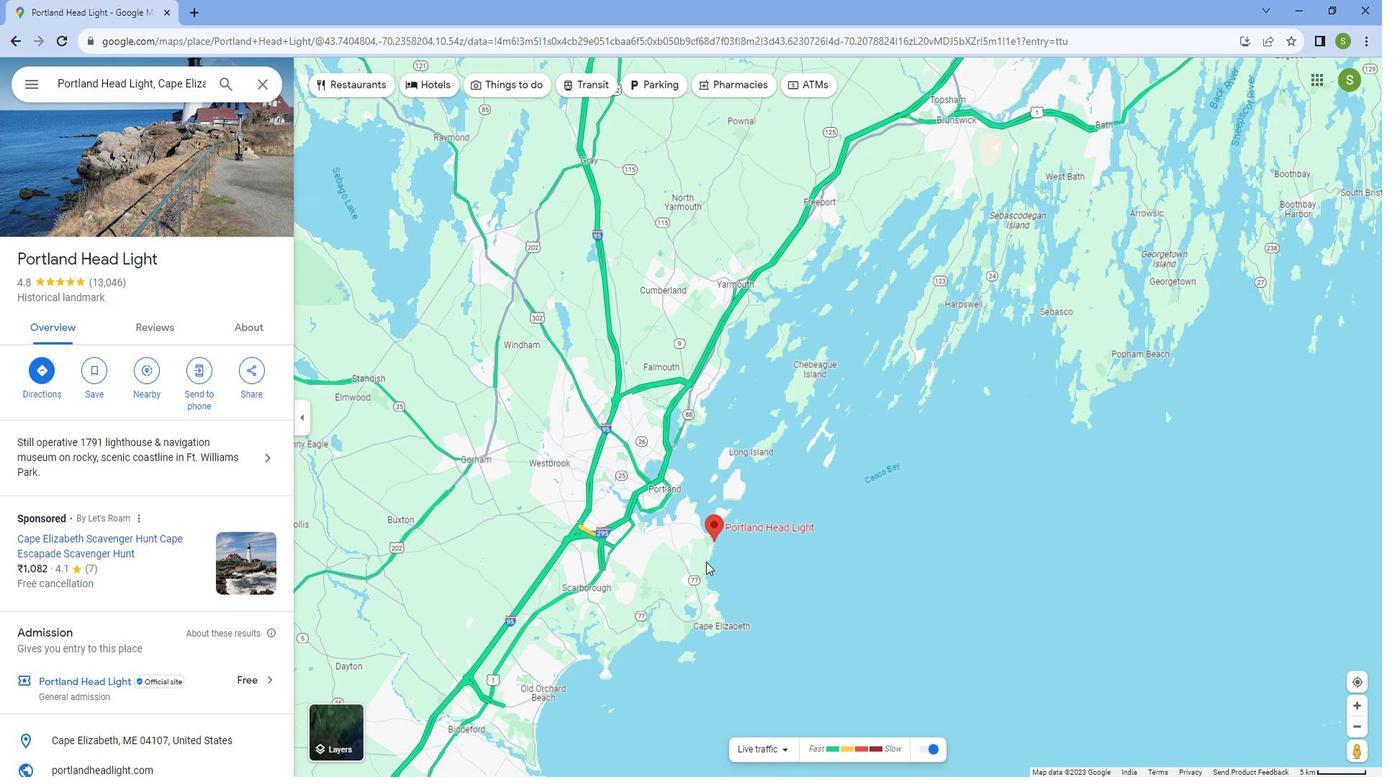 
Action: Mouse scrolled (706, 540) with delta (0, 0)
Screenshot: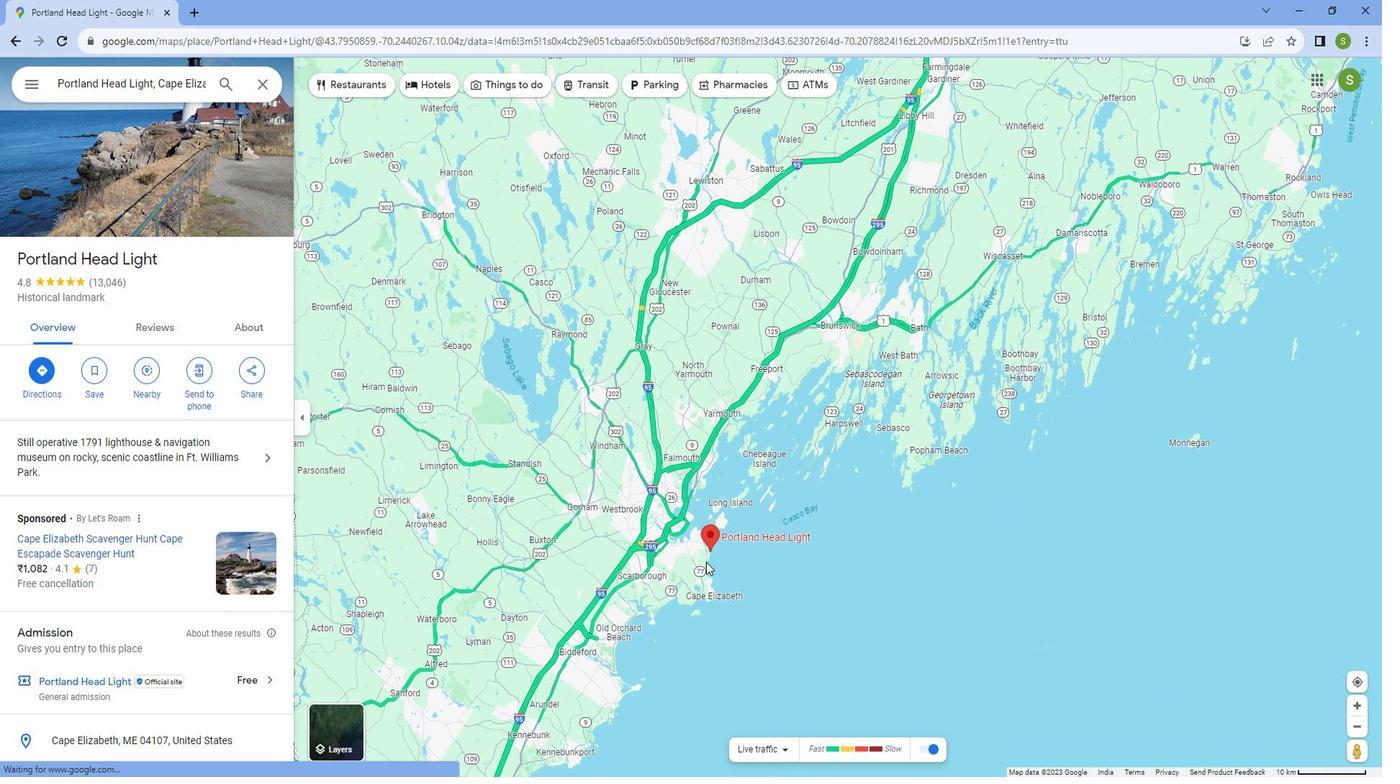
